 Task: Research Airbnb properties in Korkuteli, Turkey from 9th November, 2023 to 16th November, 2023 for 2 adults. Place can be entire room with 2 bedrooms having 2 beds and 1 bathroom. Property type can be flat.
Action: Mouse moved to (567, 301)
Screenshot: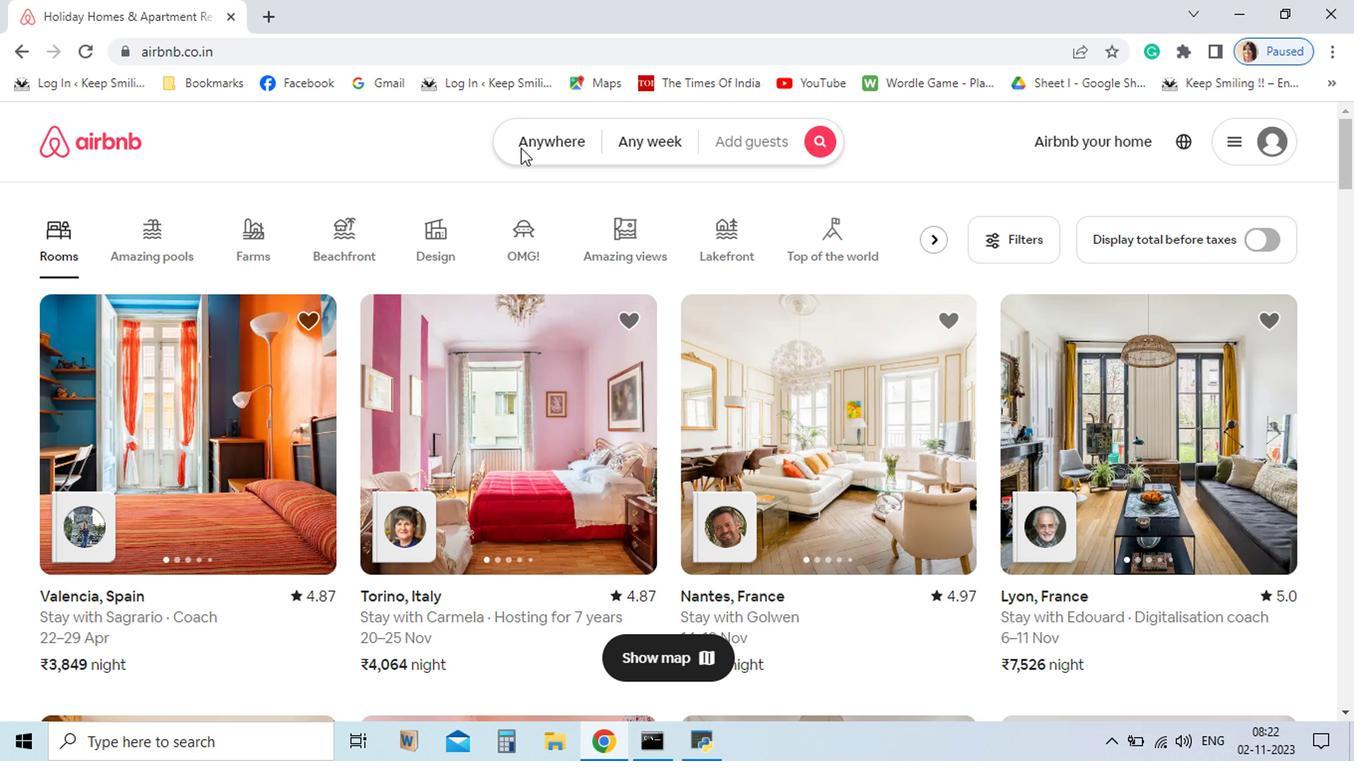 
Action: Mouse pressed left at (567, 301)
Screenshot: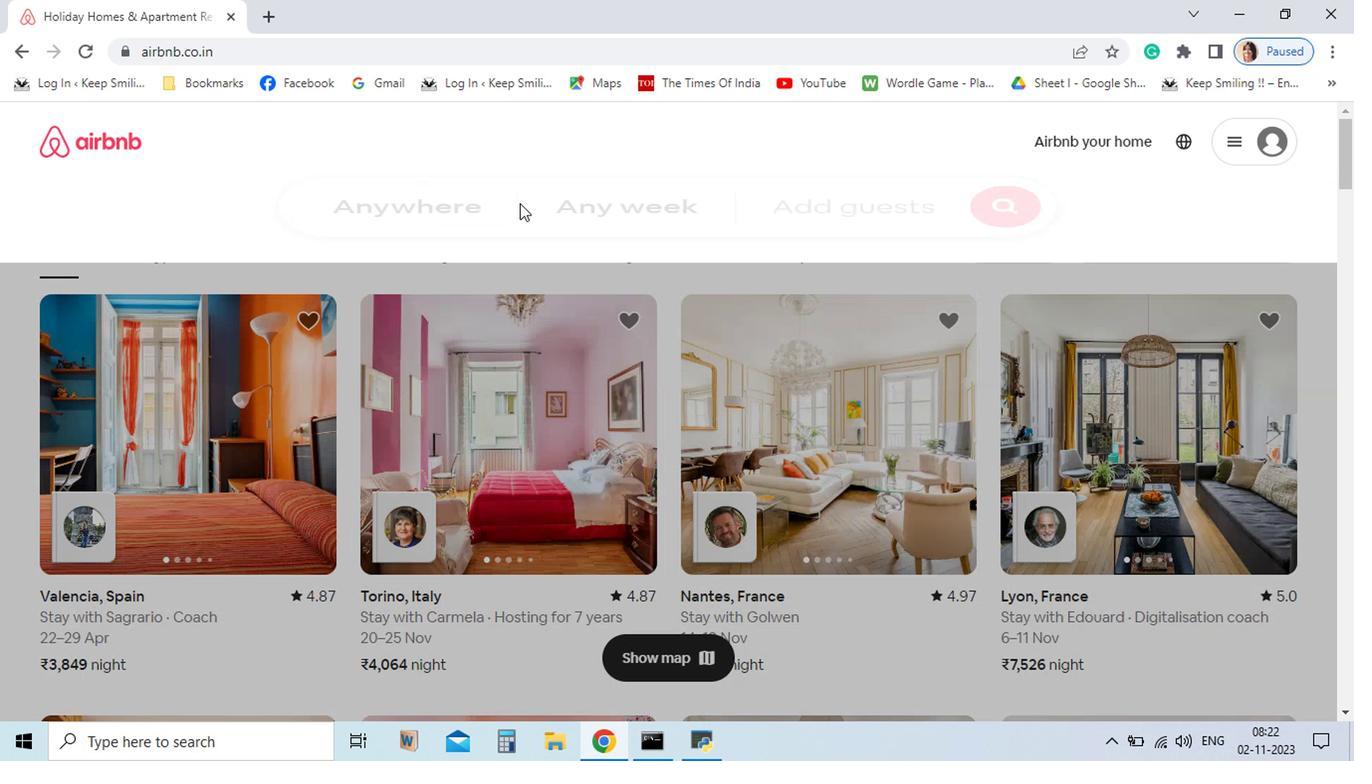 
Action: Mouse moved to (452, 363)
Screenshot: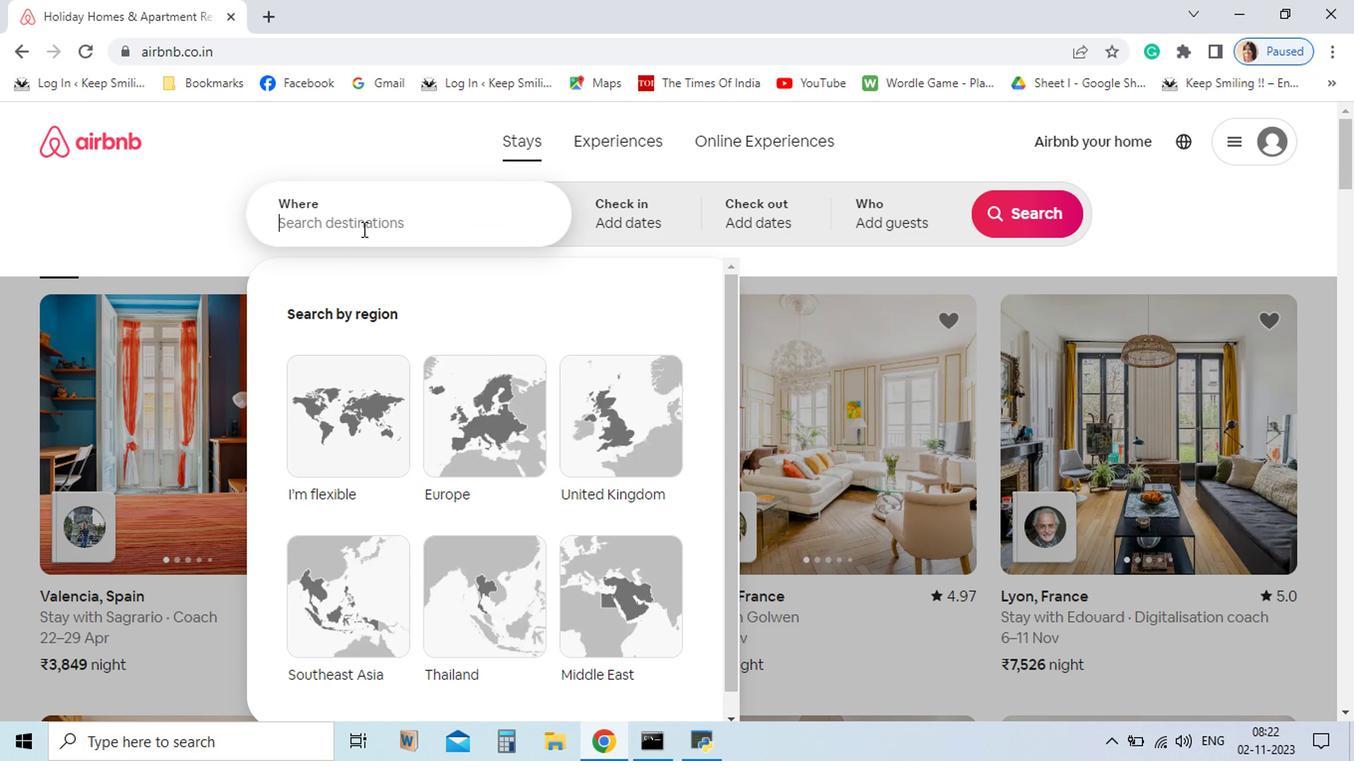 
Action: Mouse pressed left at (452, 363)
Screenshot: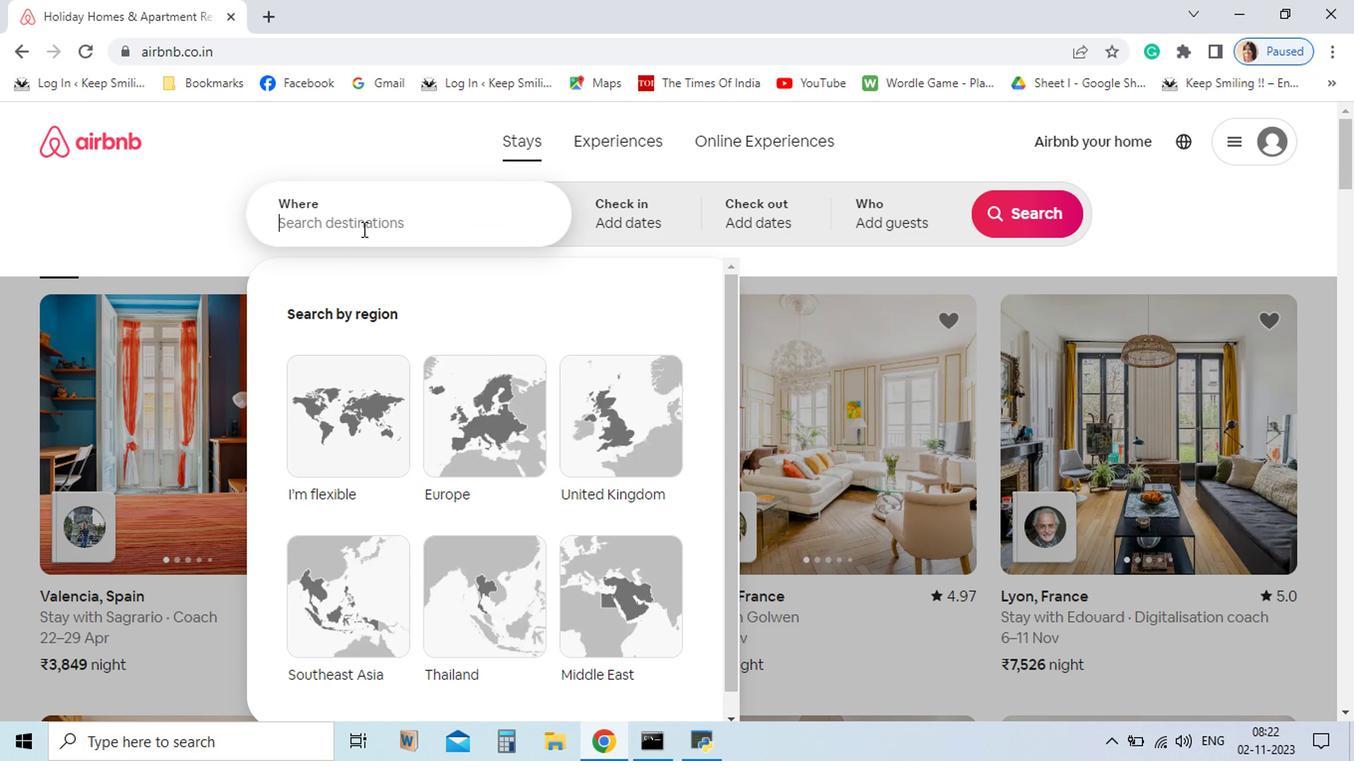 
Action: Mouse moved to (454, 361)
Screenshot: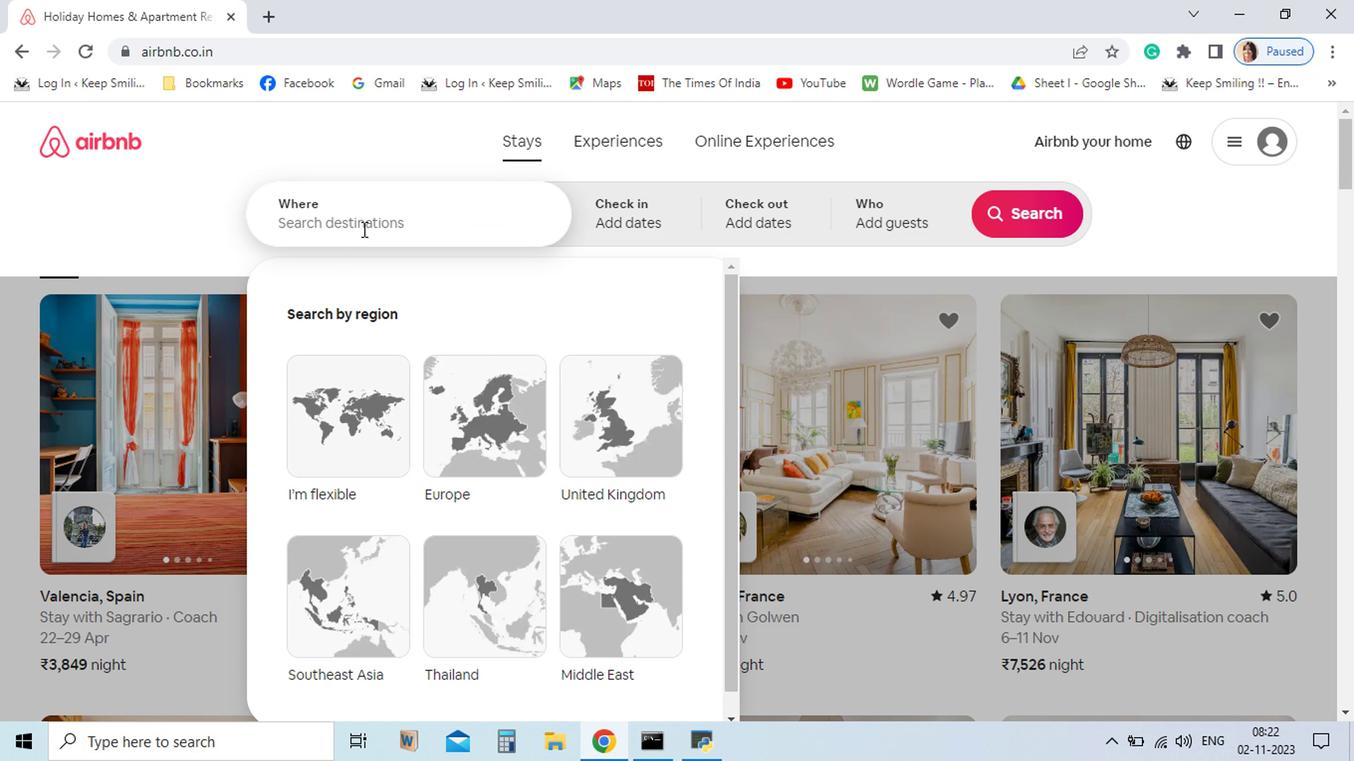 
Action: Key pressed <Key.shift_r>Korkute
Screenshot: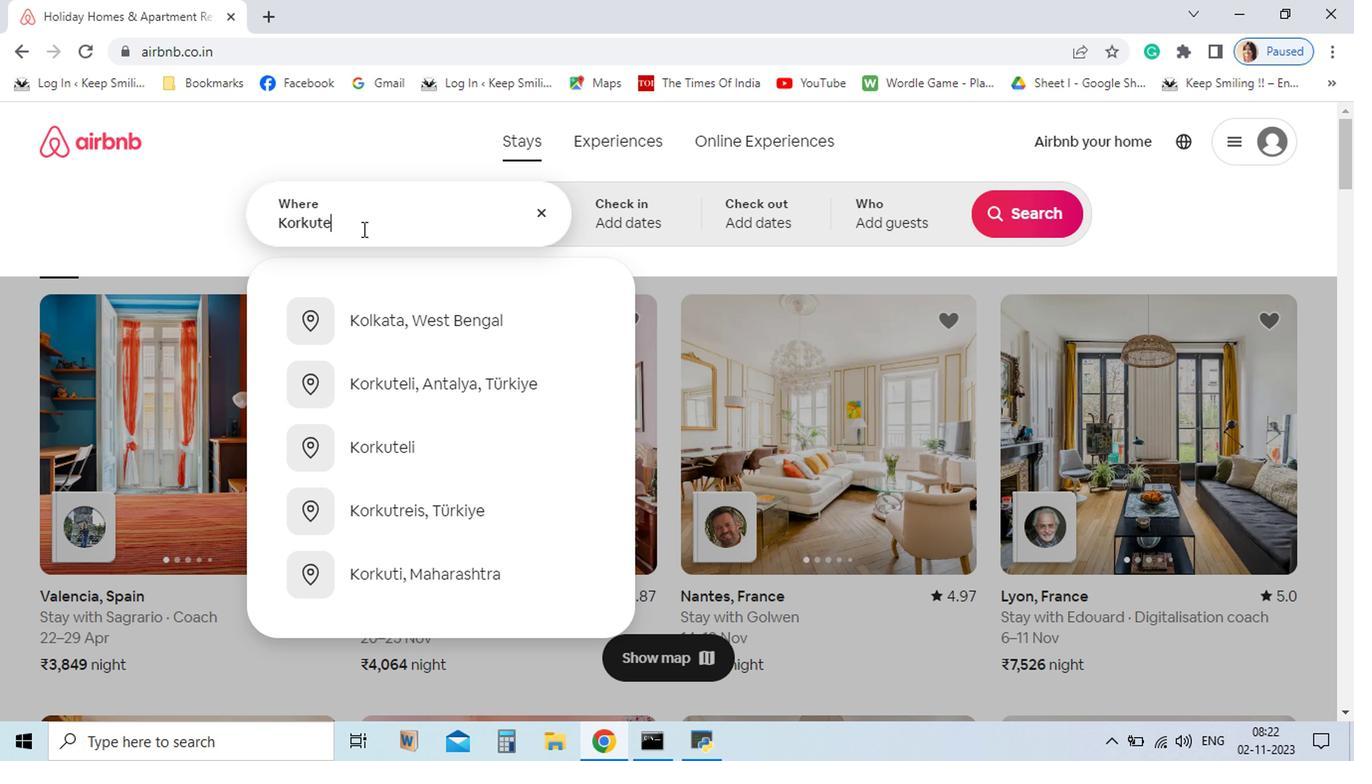 
Action: Mouse moved to (494, 424)
Screenshot: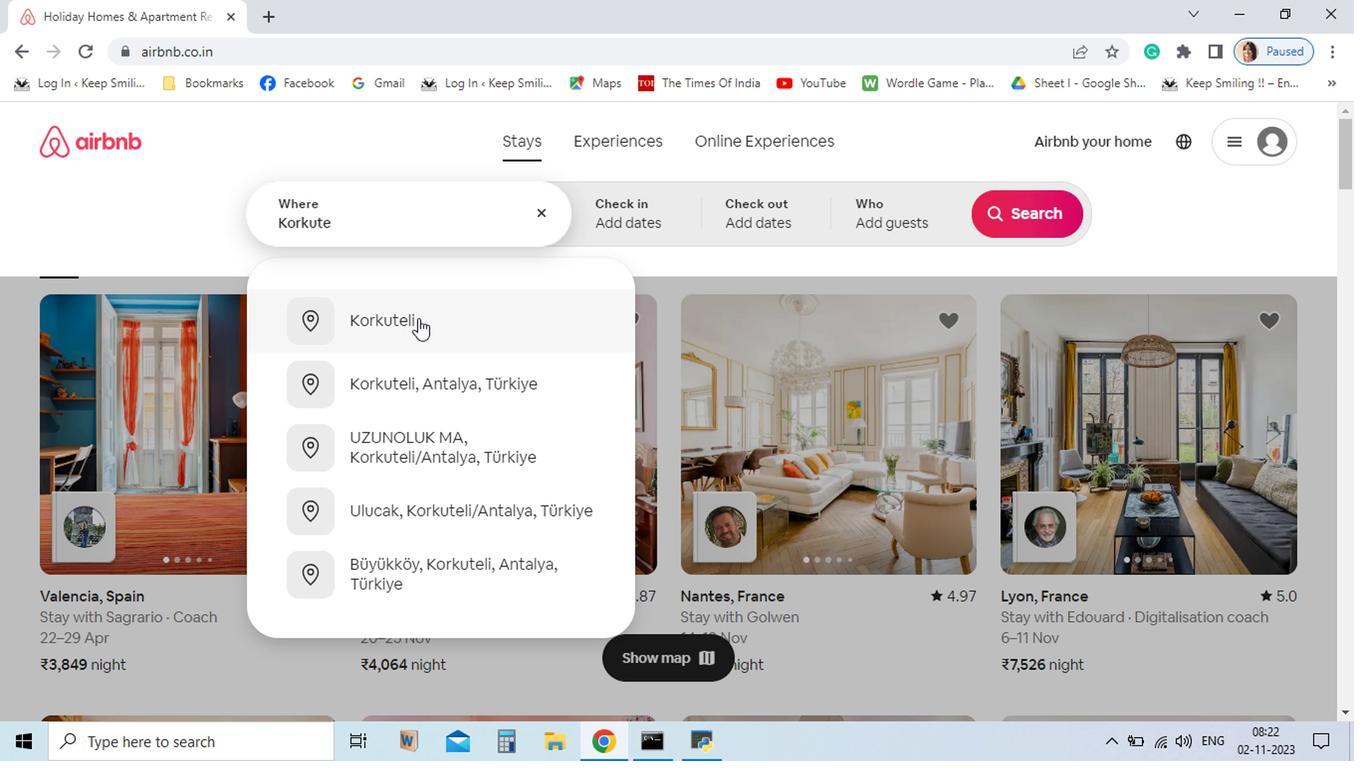 
Action: Mouse pressed left at (494, 424)
Screenshot: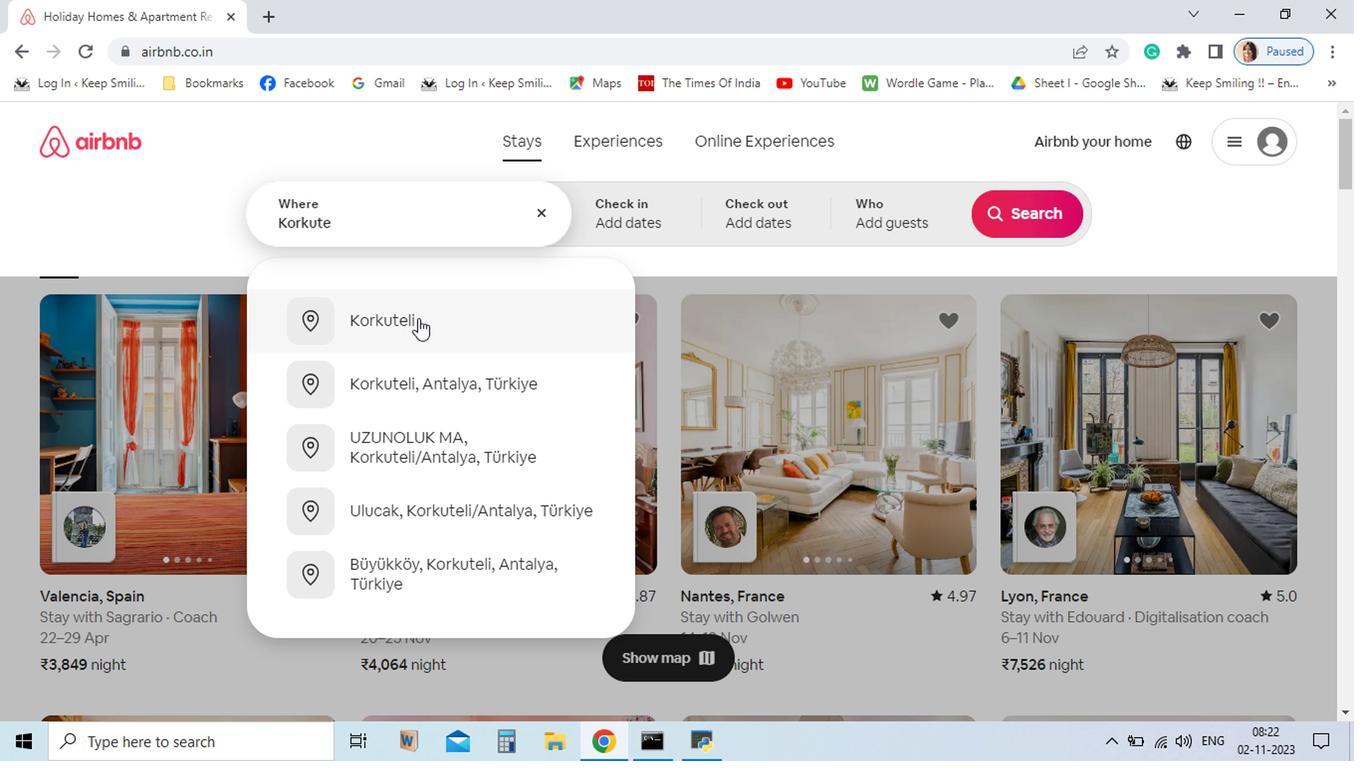 
Action: Mouse moved to (454, 361)
Screenshot: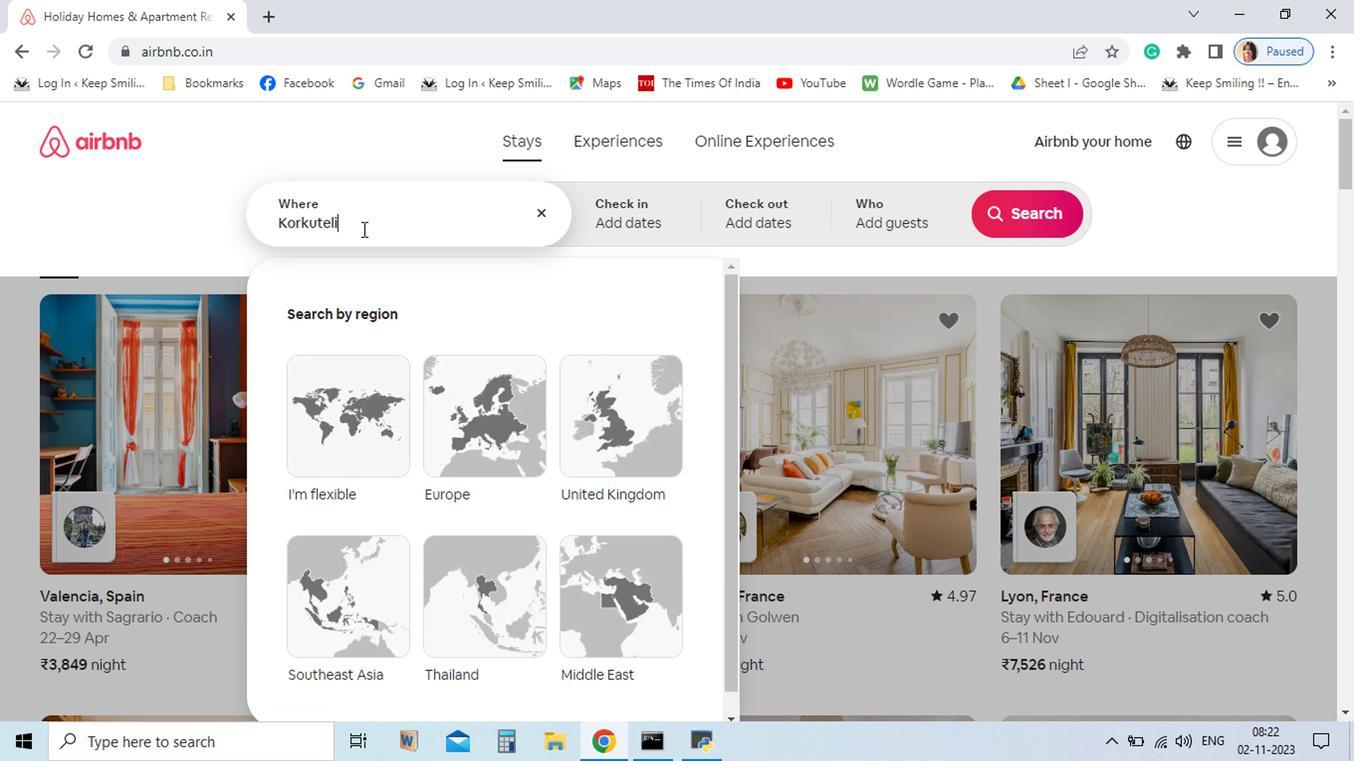 
Action: Mouse pressed left at (454, 361)
Screenshot: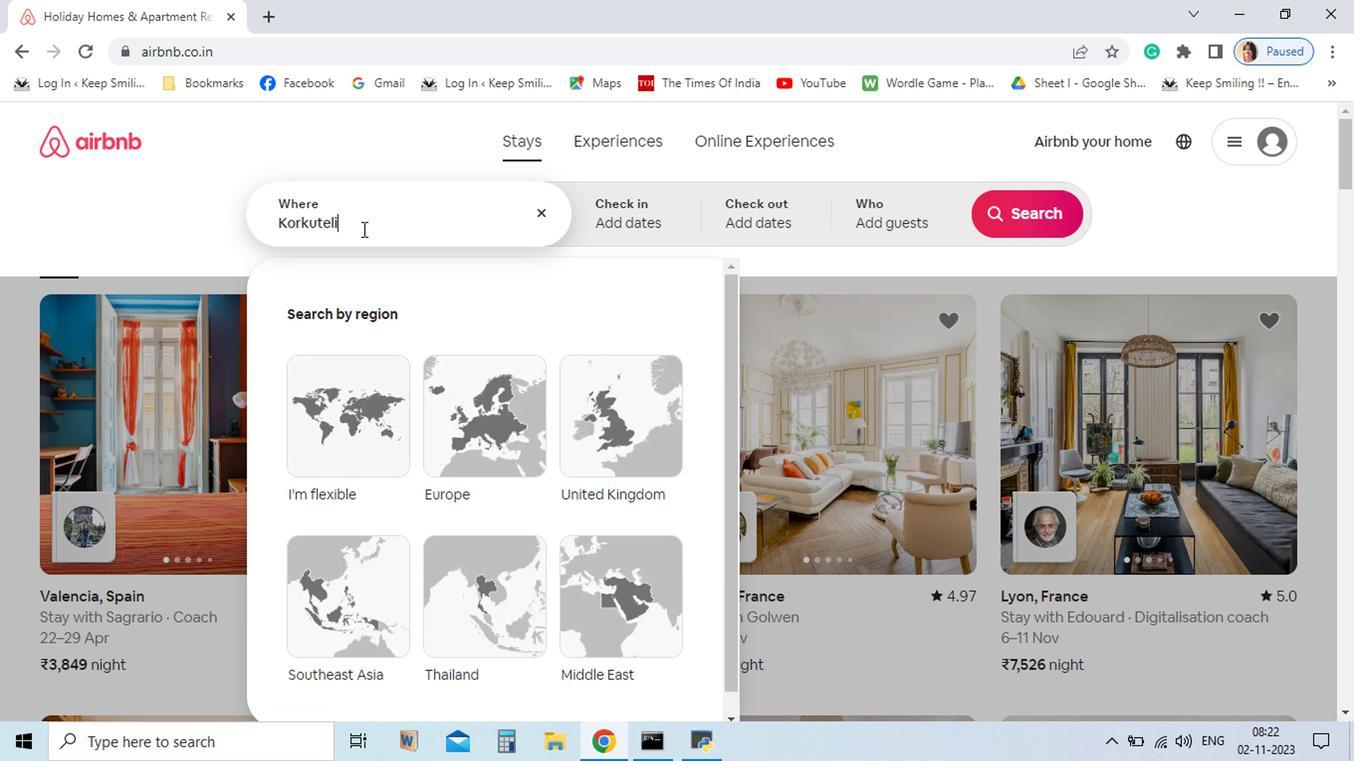 
Action: Mouse moved to (454, 361)
Screenshot: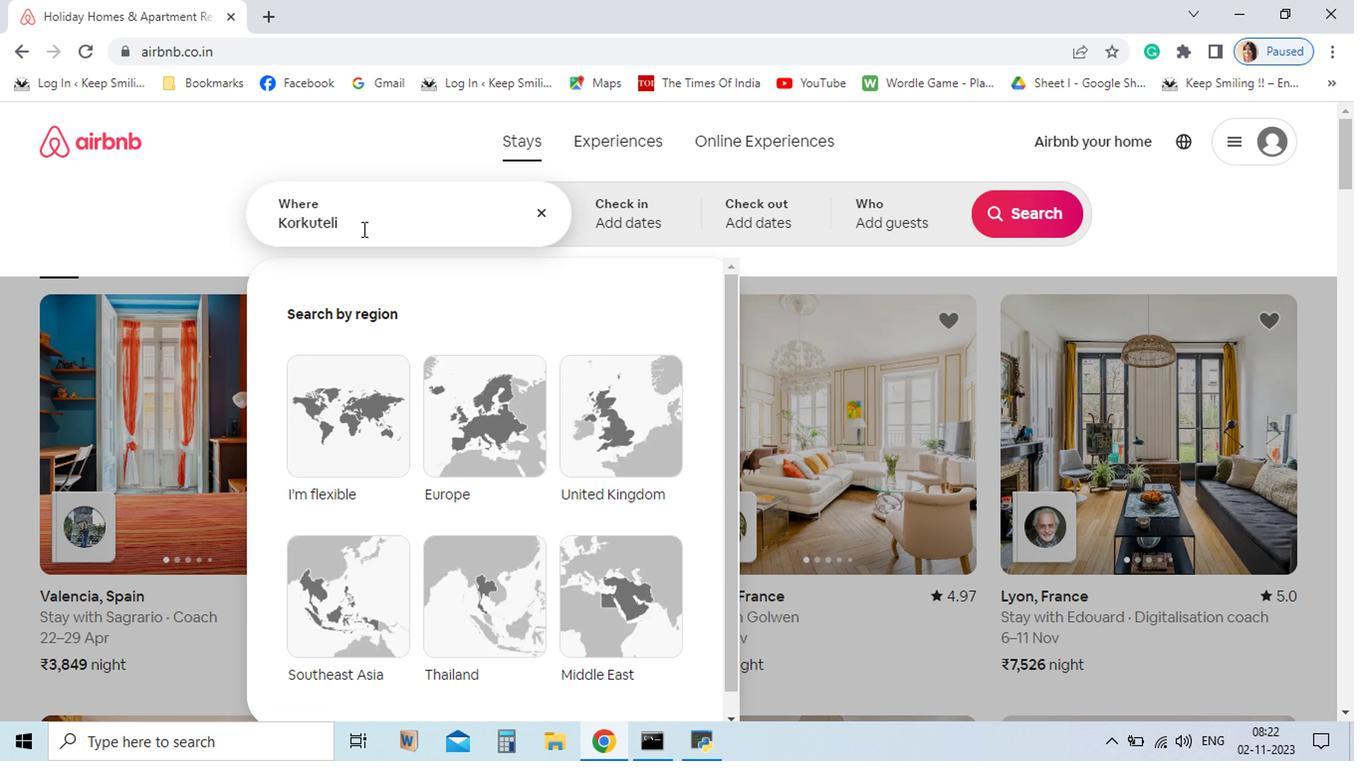 
Action: Key pressed ,<Key.space><Key.shift>Turkey<Key.enter>
Screenshot: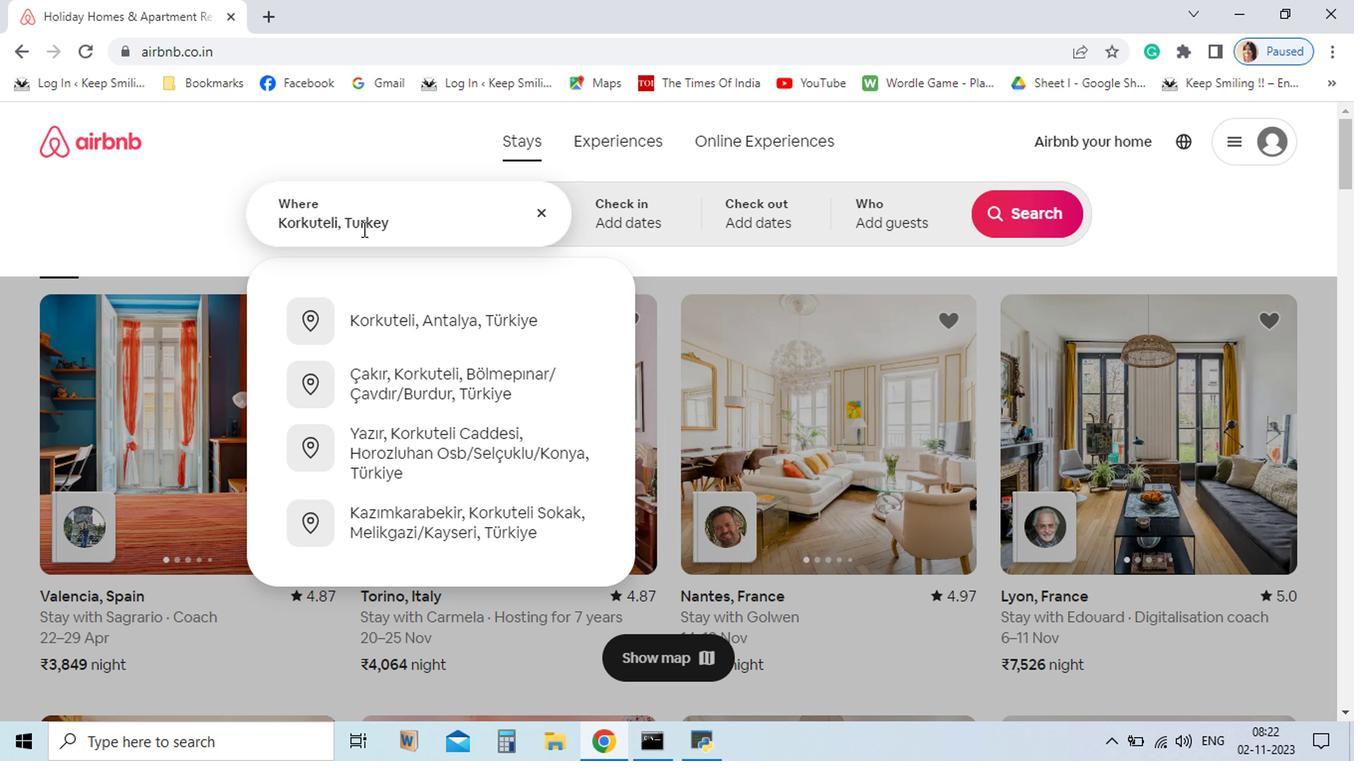 
Action: Mouse moved to (567, 557)
Screenshot: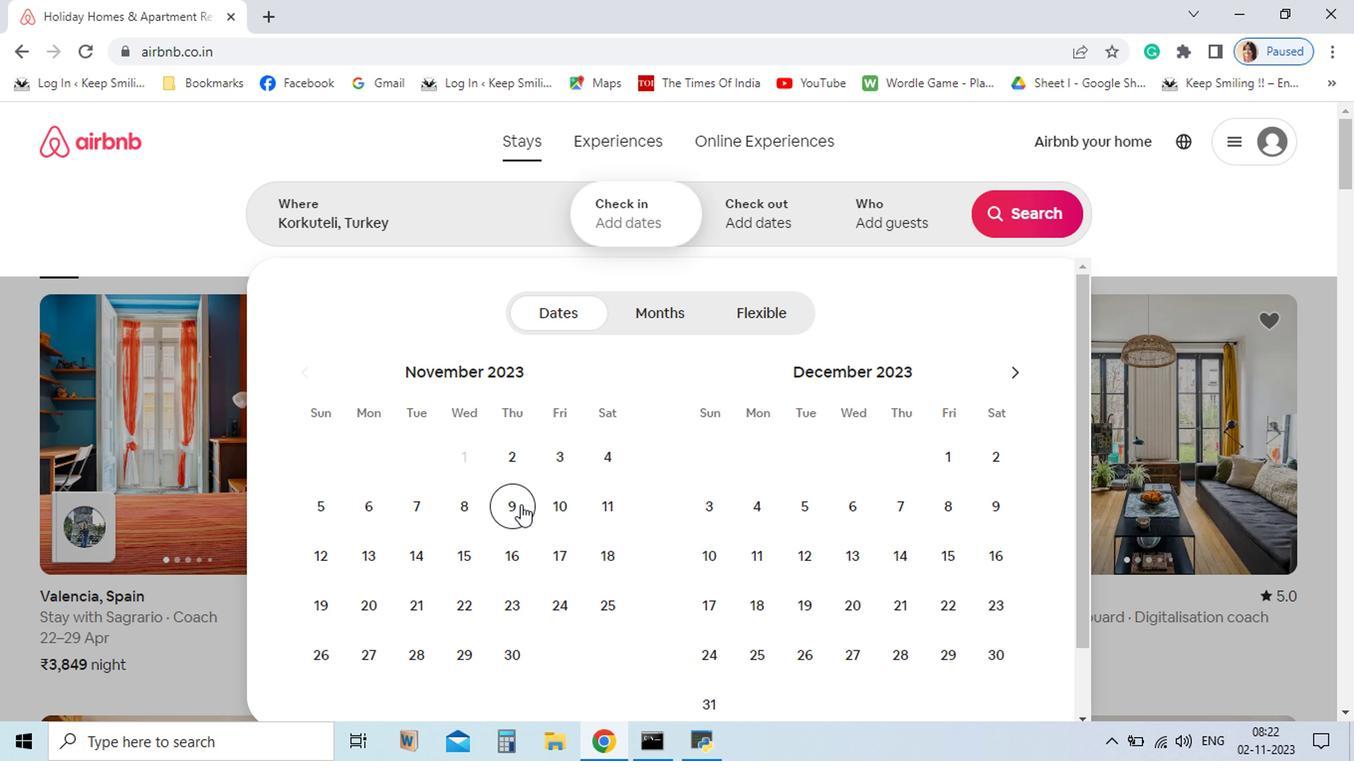 
Action: Mouse pressed left at (567, 557)
Screenshot: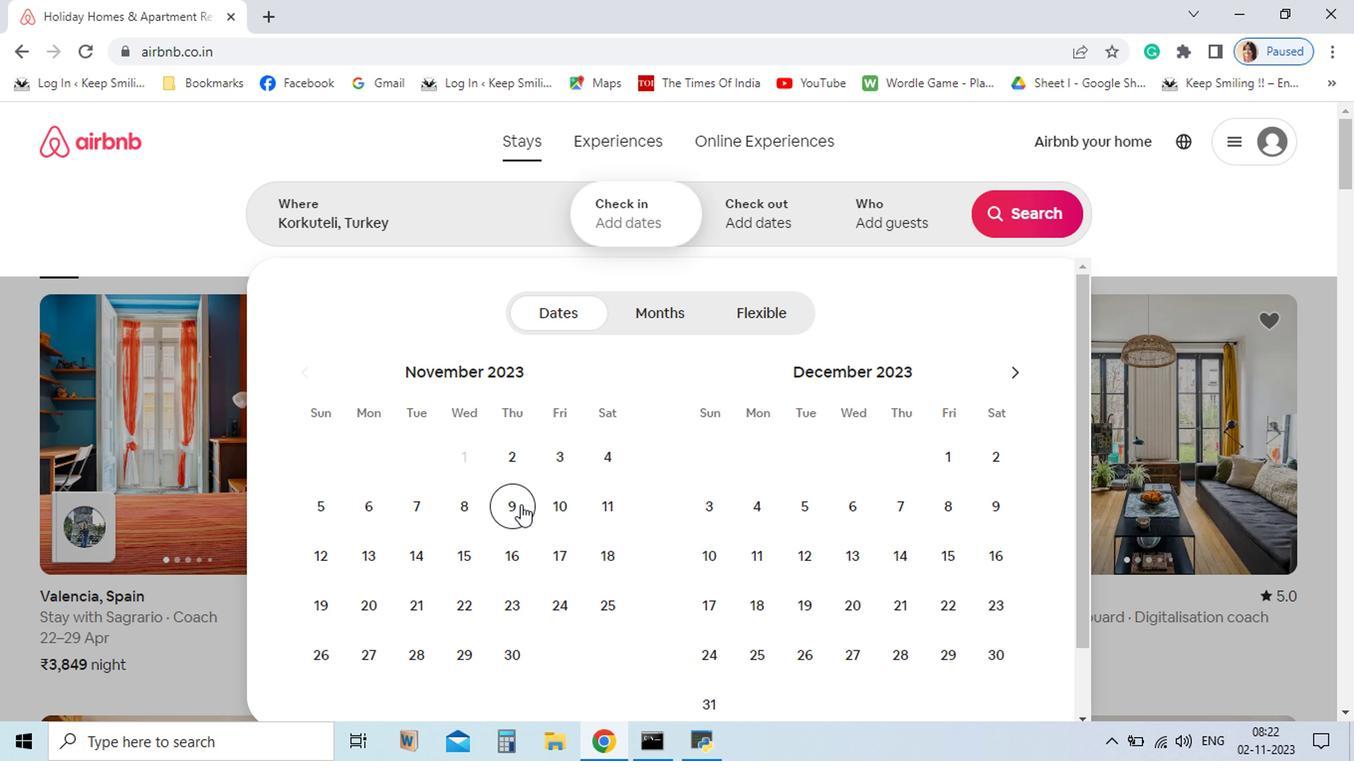 
Action: Mouse moved to (567, 593)
Screenshot: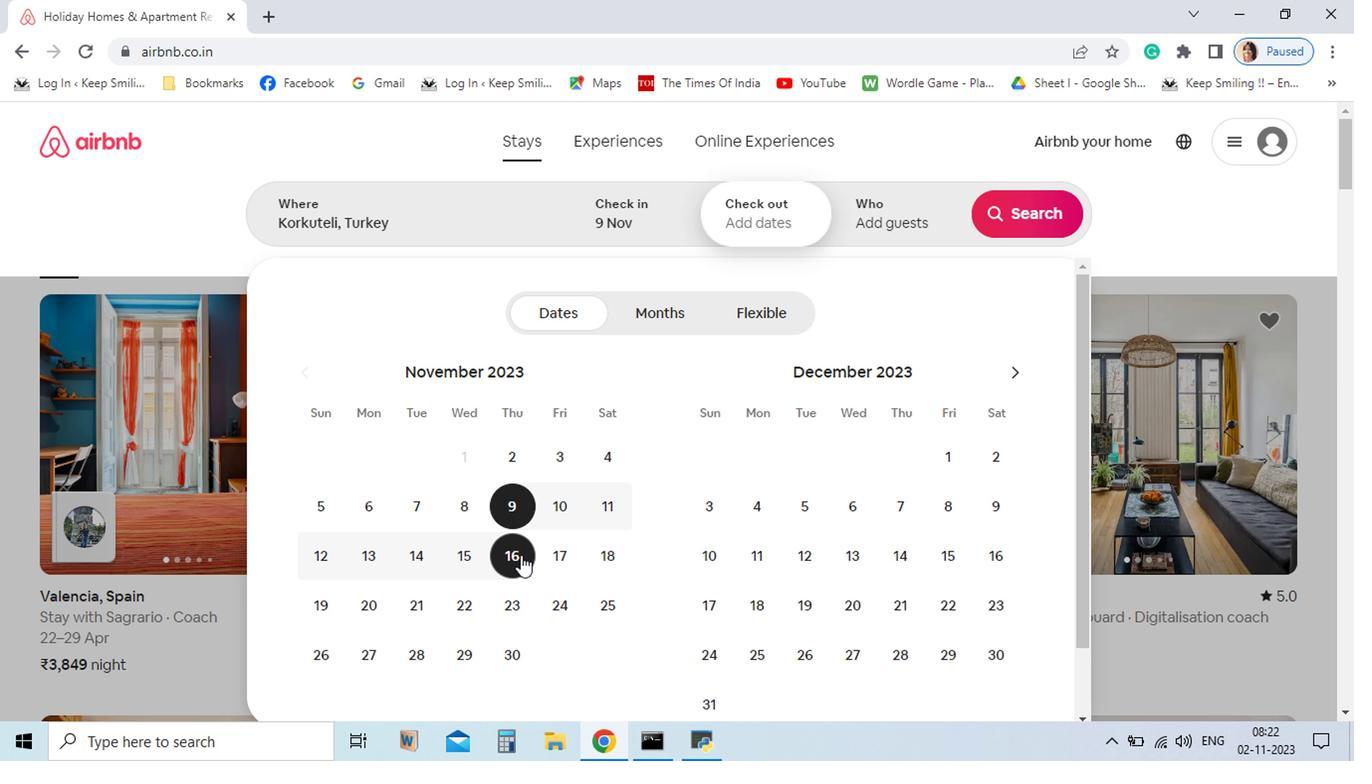 
Action: Mouse pressed left at (567, 593)
Screenshot: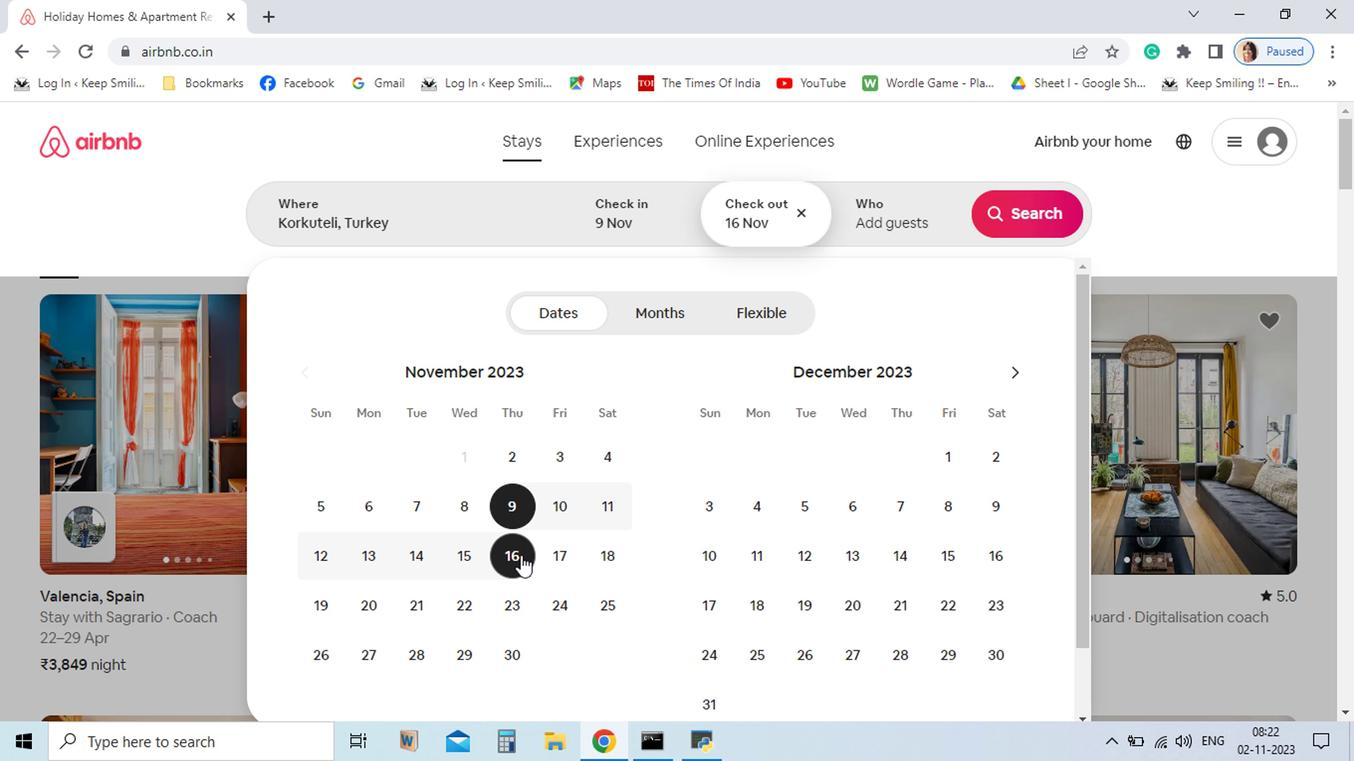 
Action: Mouse moved to (825, 361)
Screenshot: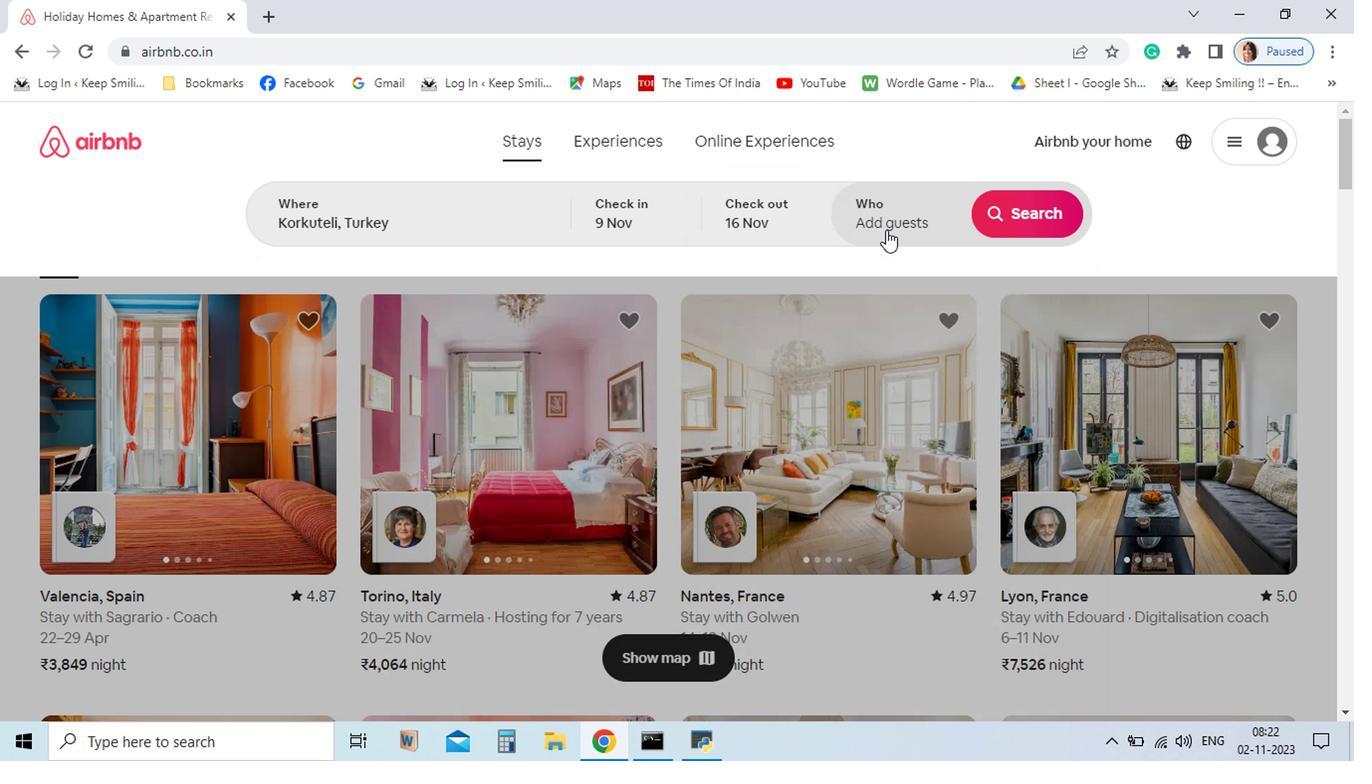 
Action: Mouse pressed left at (825, 361)
Screenshot: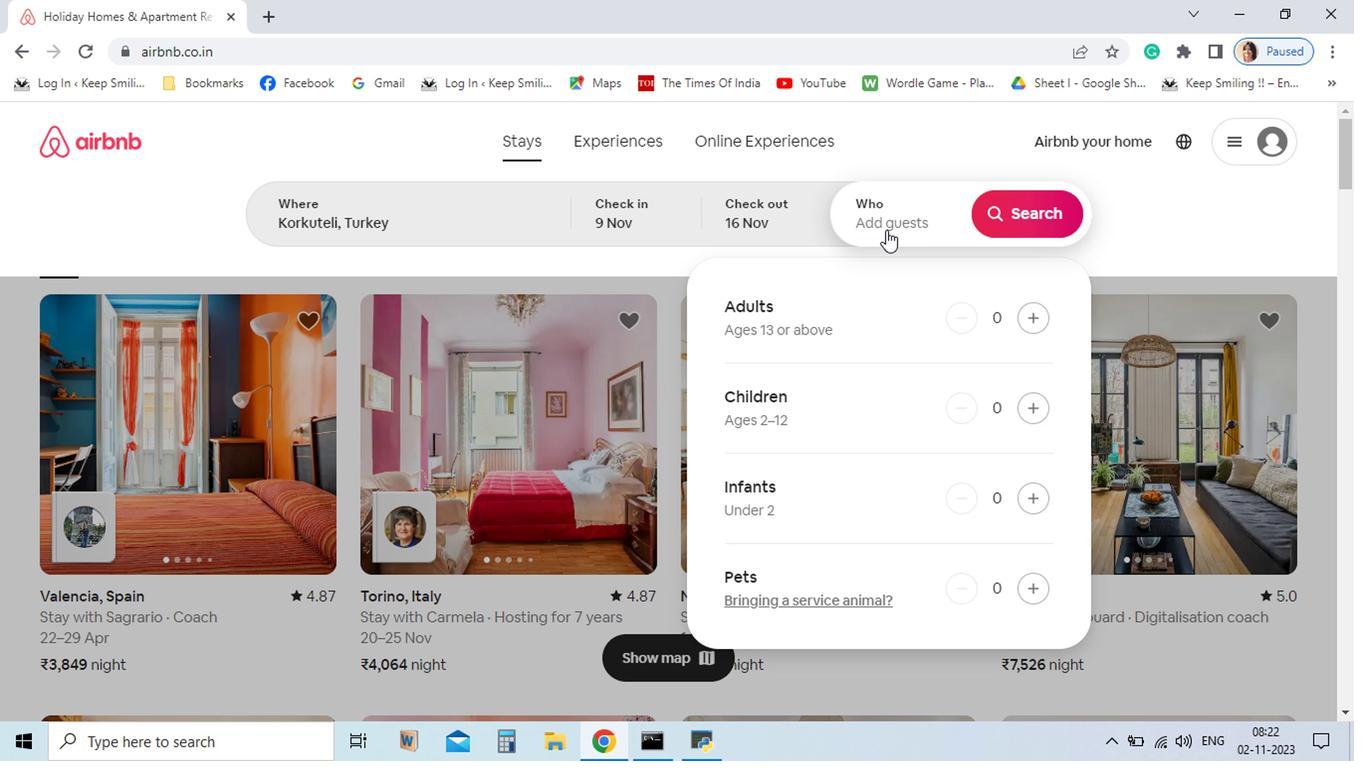 
Action: Mouse moved to (932, 418)
Screenshot: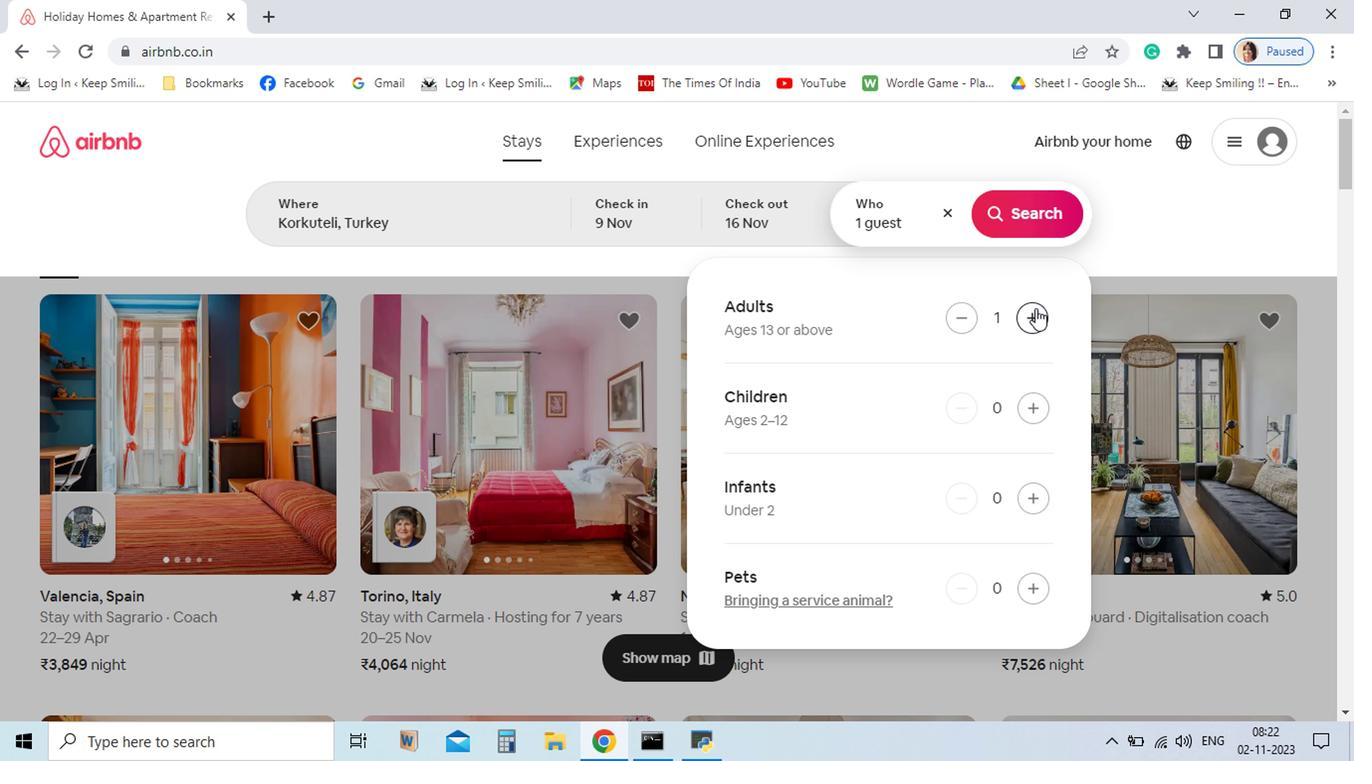 
Action: Mouse pressed left at (932, 418)
Screenshot: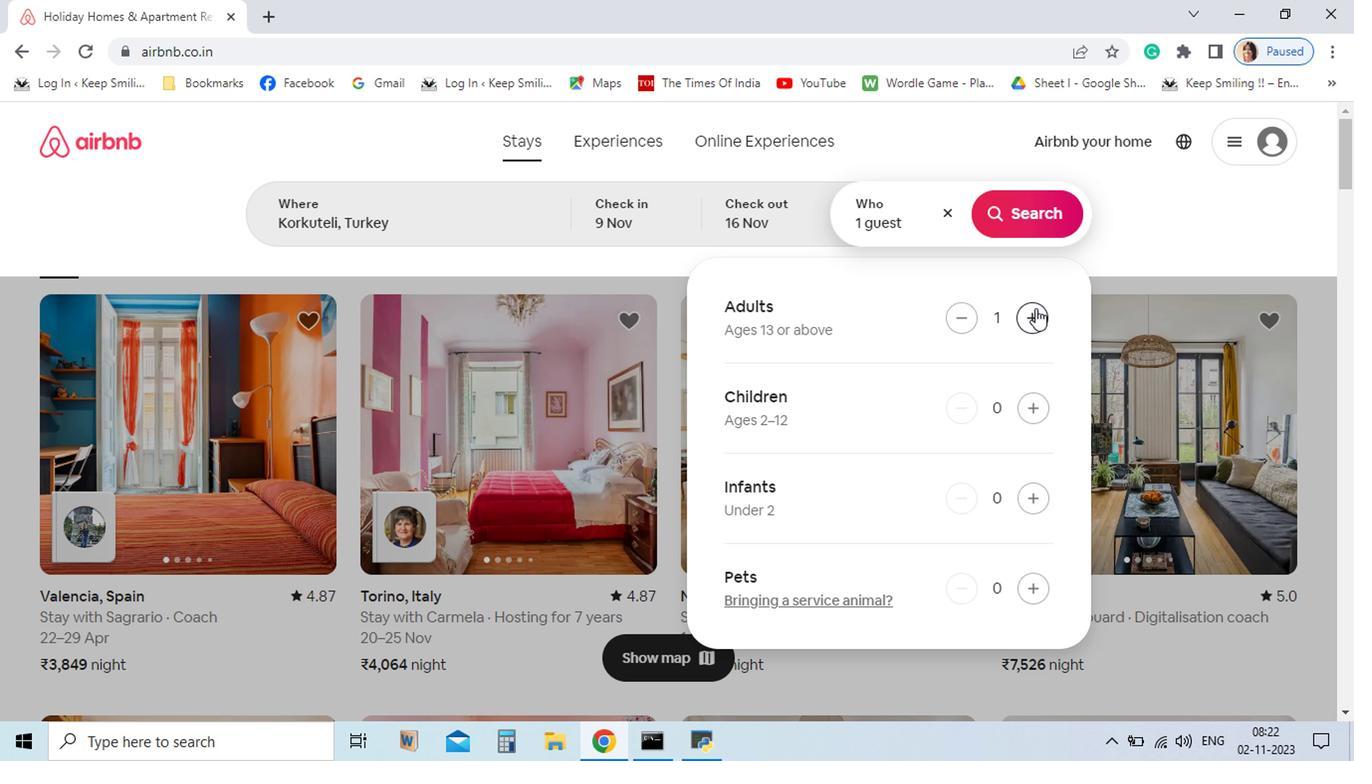 
Action: Mouse moved to (931, 417)
Screenshot: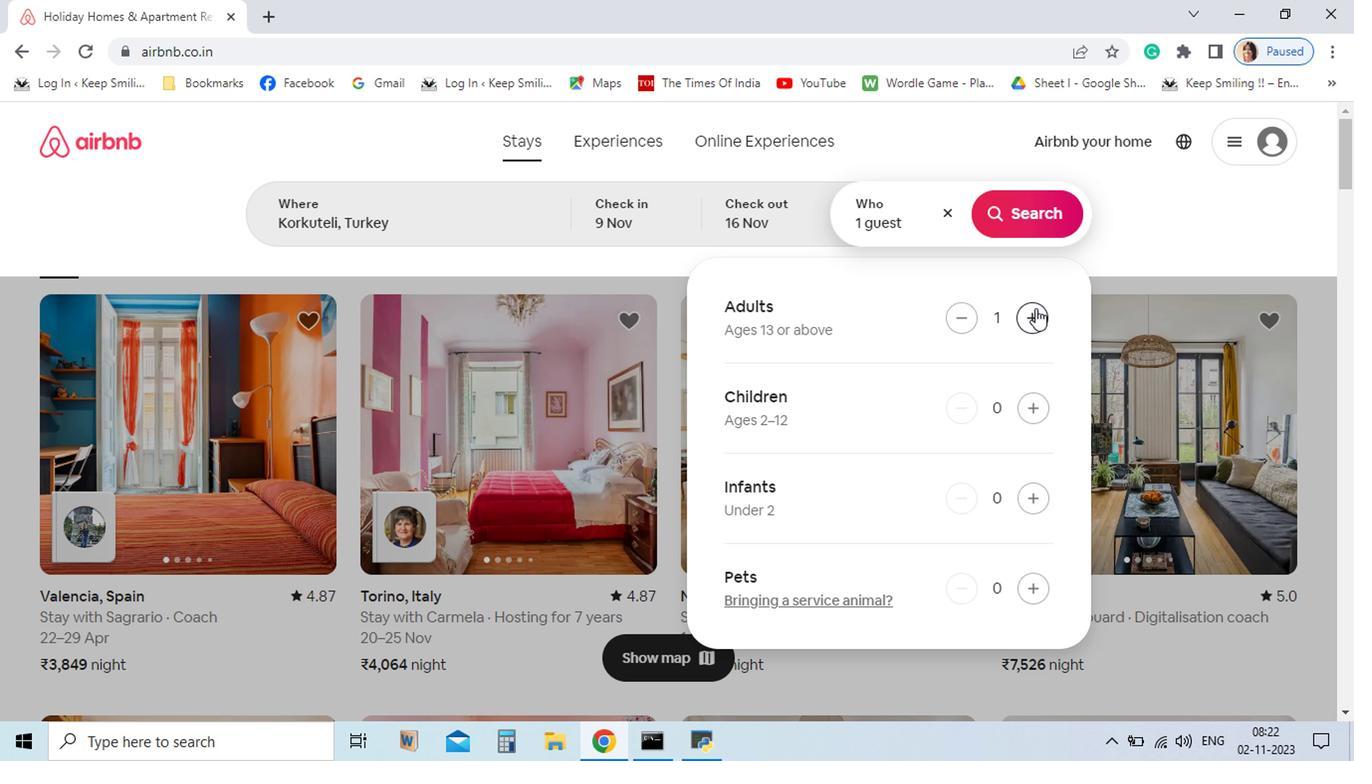 
Action: Mouse pressed left at (931, 417)
Screenshot: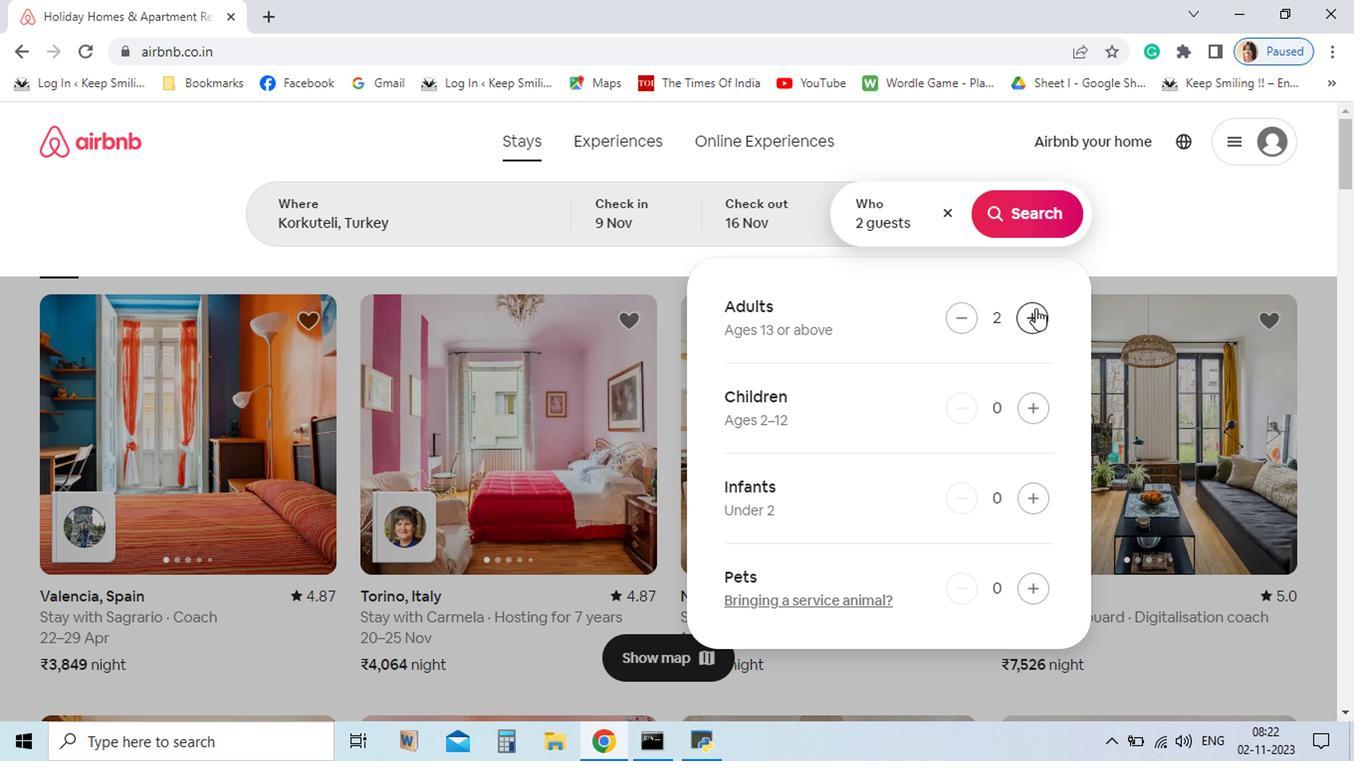 
Action: Mouse moved to (933, 343)
Screenshot: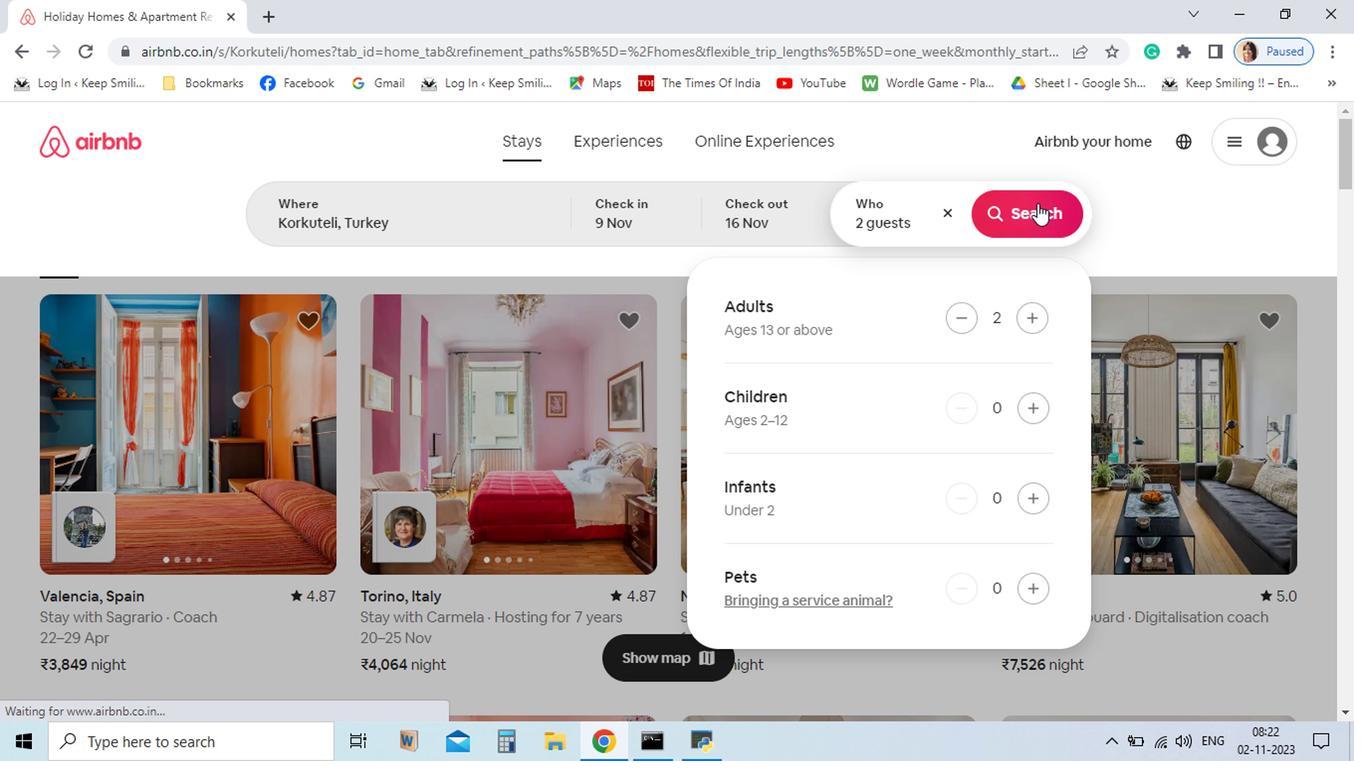 
Action: Mouse pressed left at (933, 343)
Screenshot: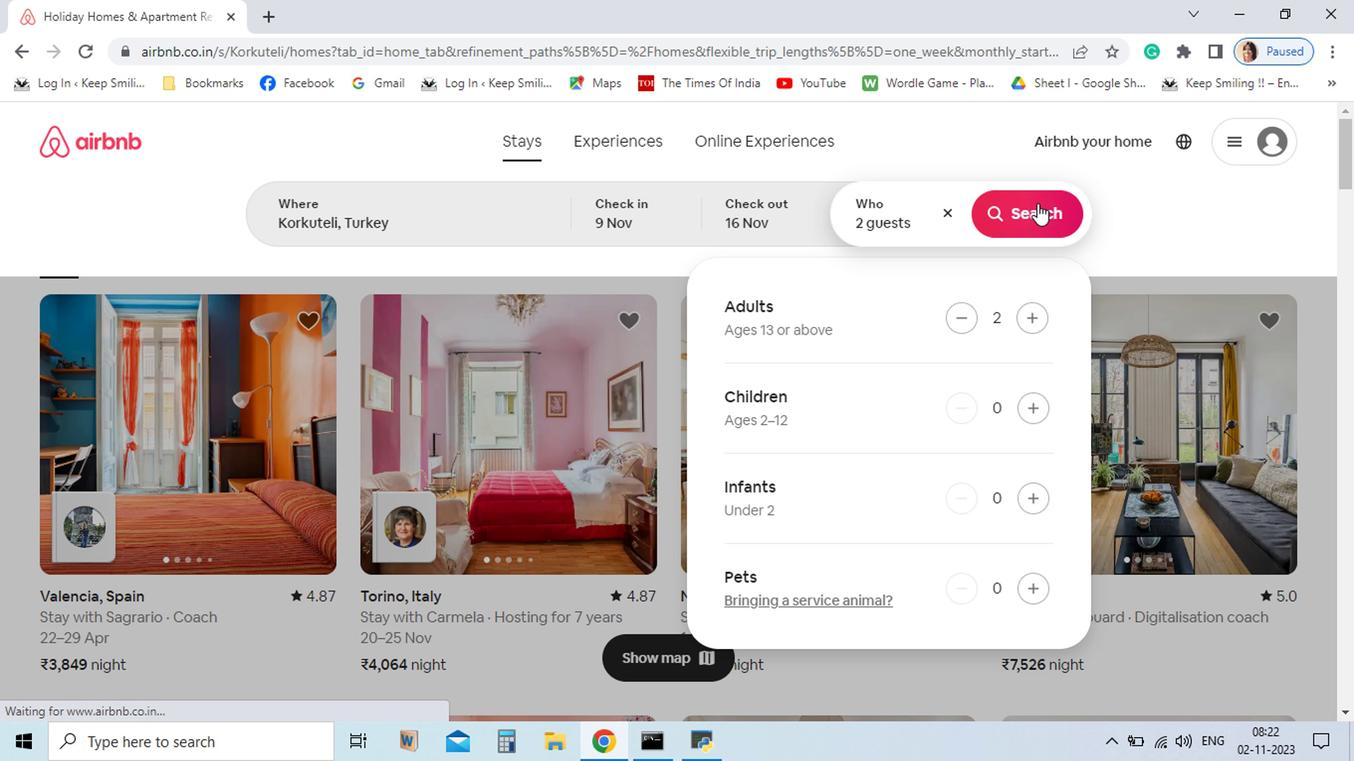 
Action: Mouse moved to (945, 361)
Screenshot: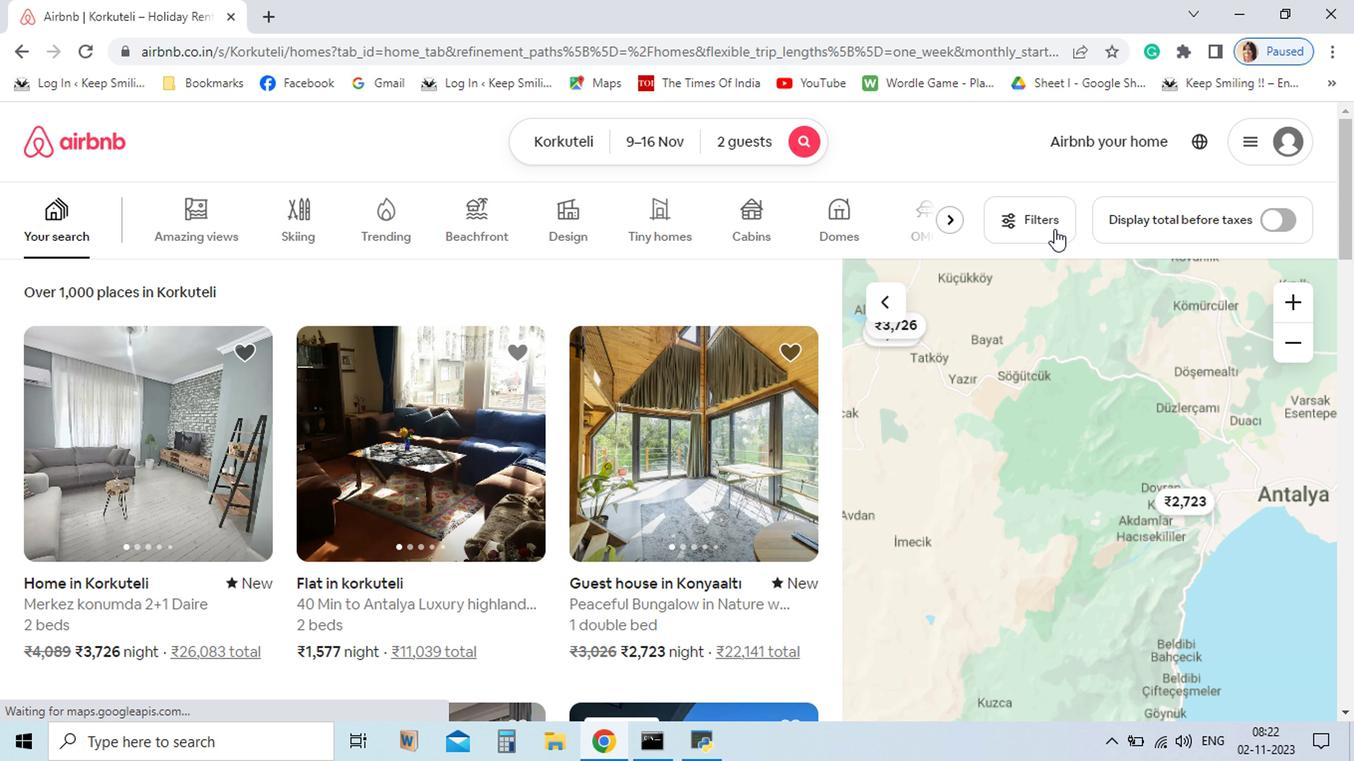 
Action: Mouse pressed left at (945, 361)
Screenshot: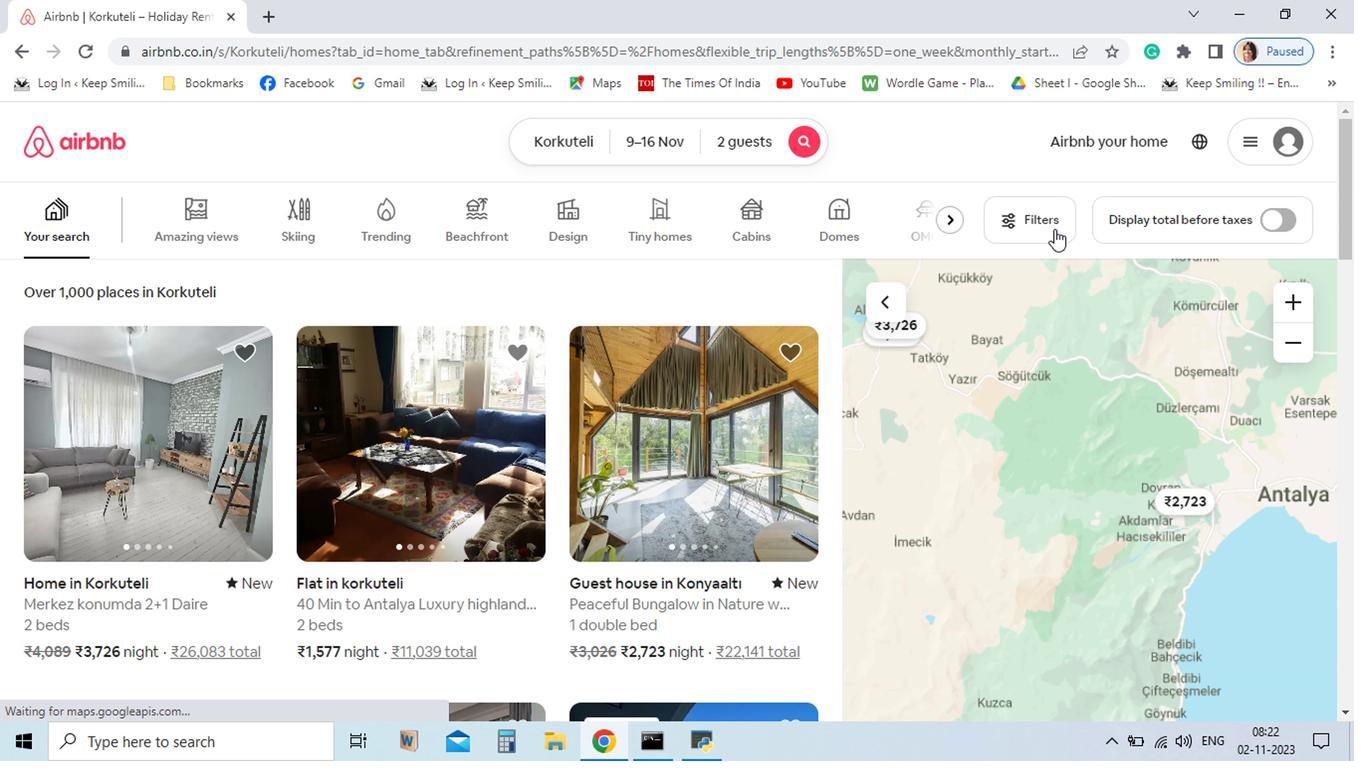
Action: Mouse moved to (938, 351)
Screenshot: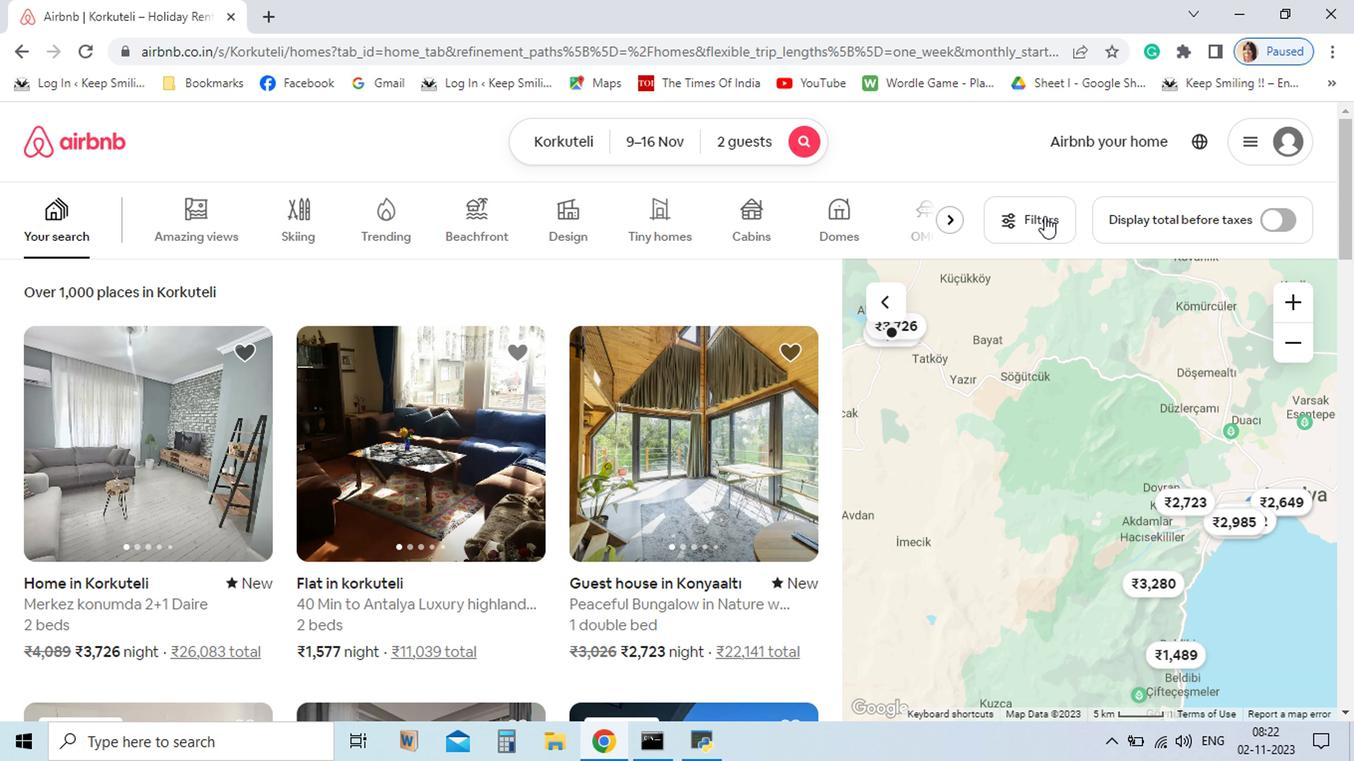 
Action: Mouse pressed left at (938, 351)
Screenshot: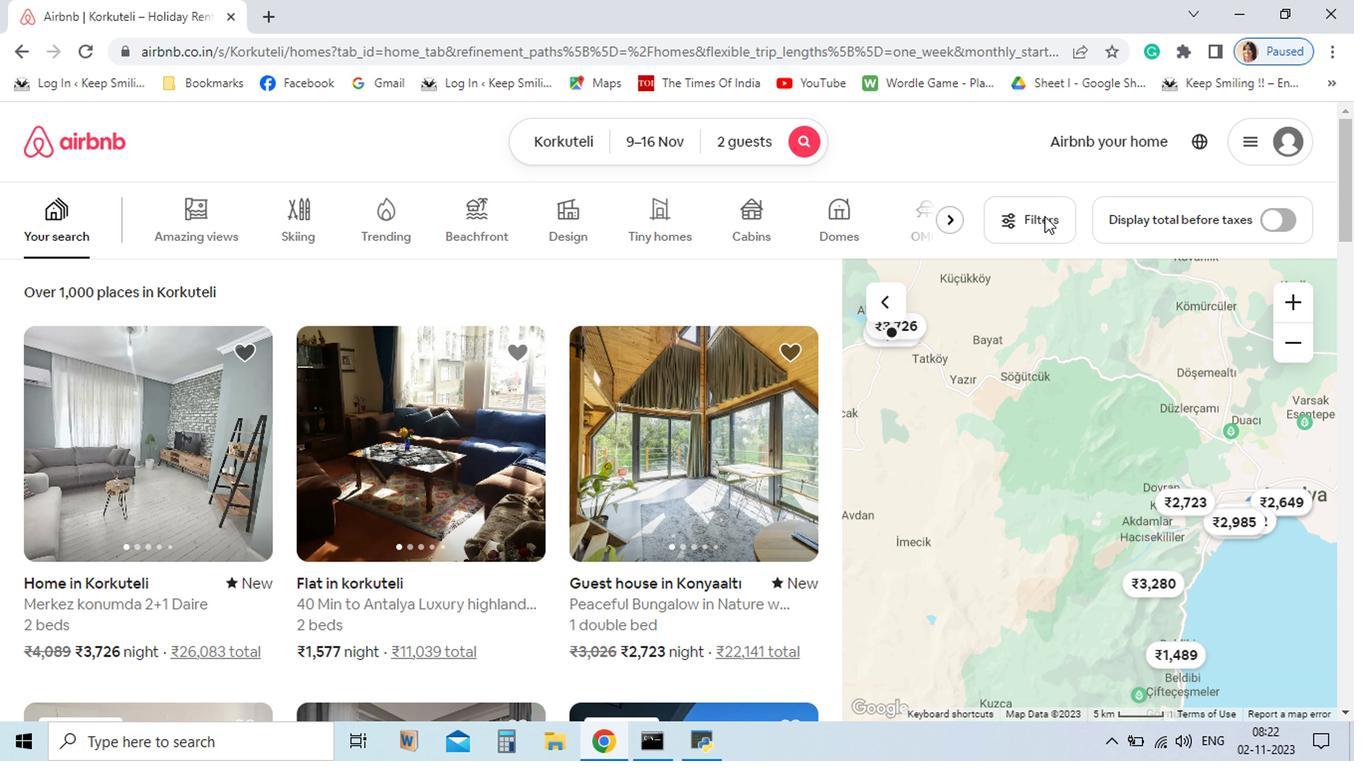
Action: Mouse moved to (682, 435)
Screenshot: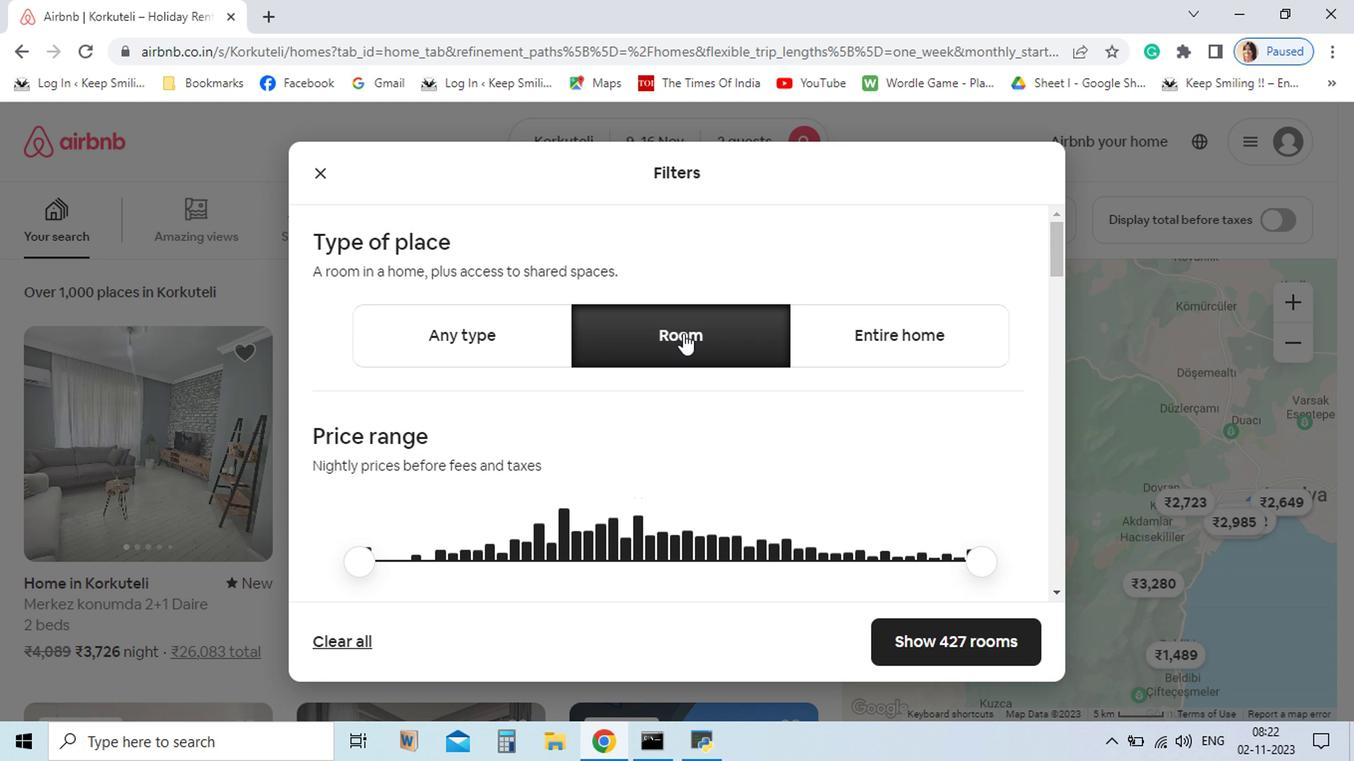 
Action: Mouse pressed left at (682, 435)
Screenshot: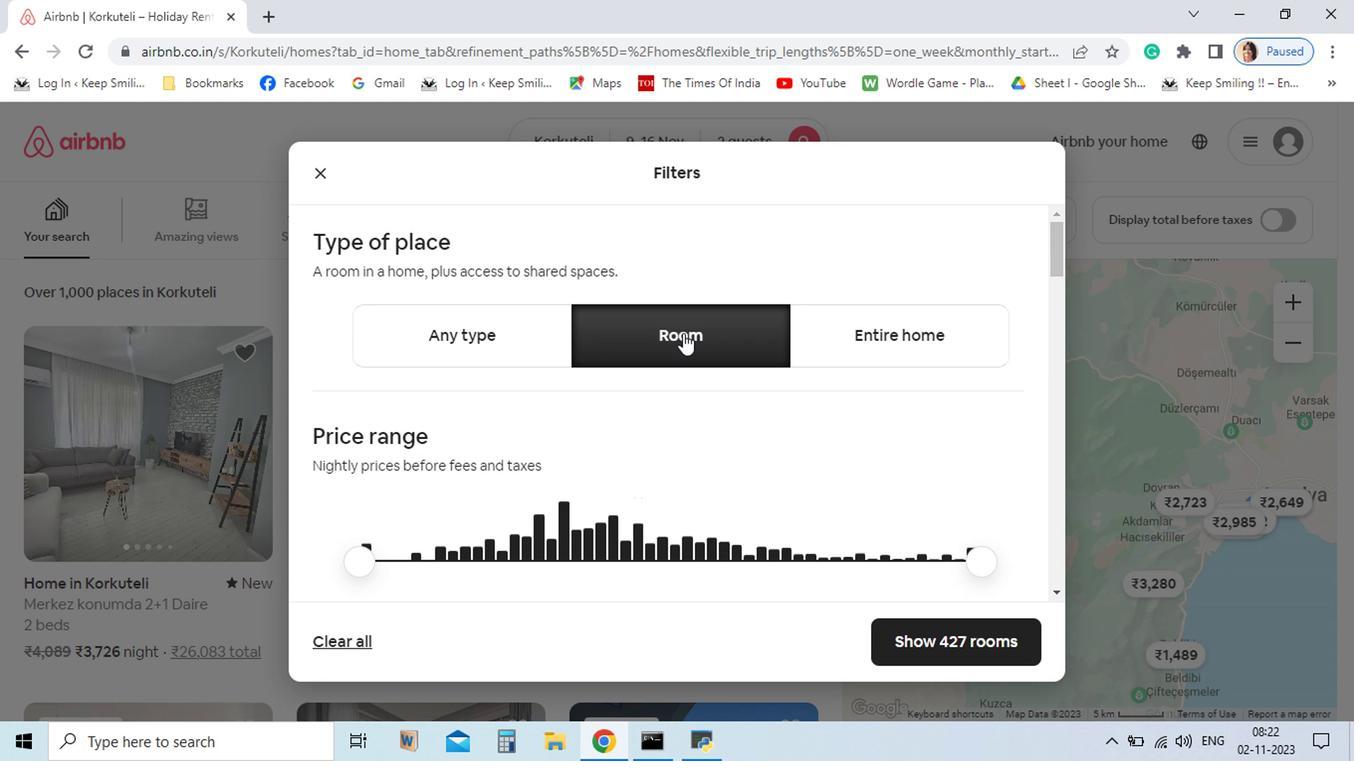 
Action: Mouse moved to (945, 378)
Screenshot: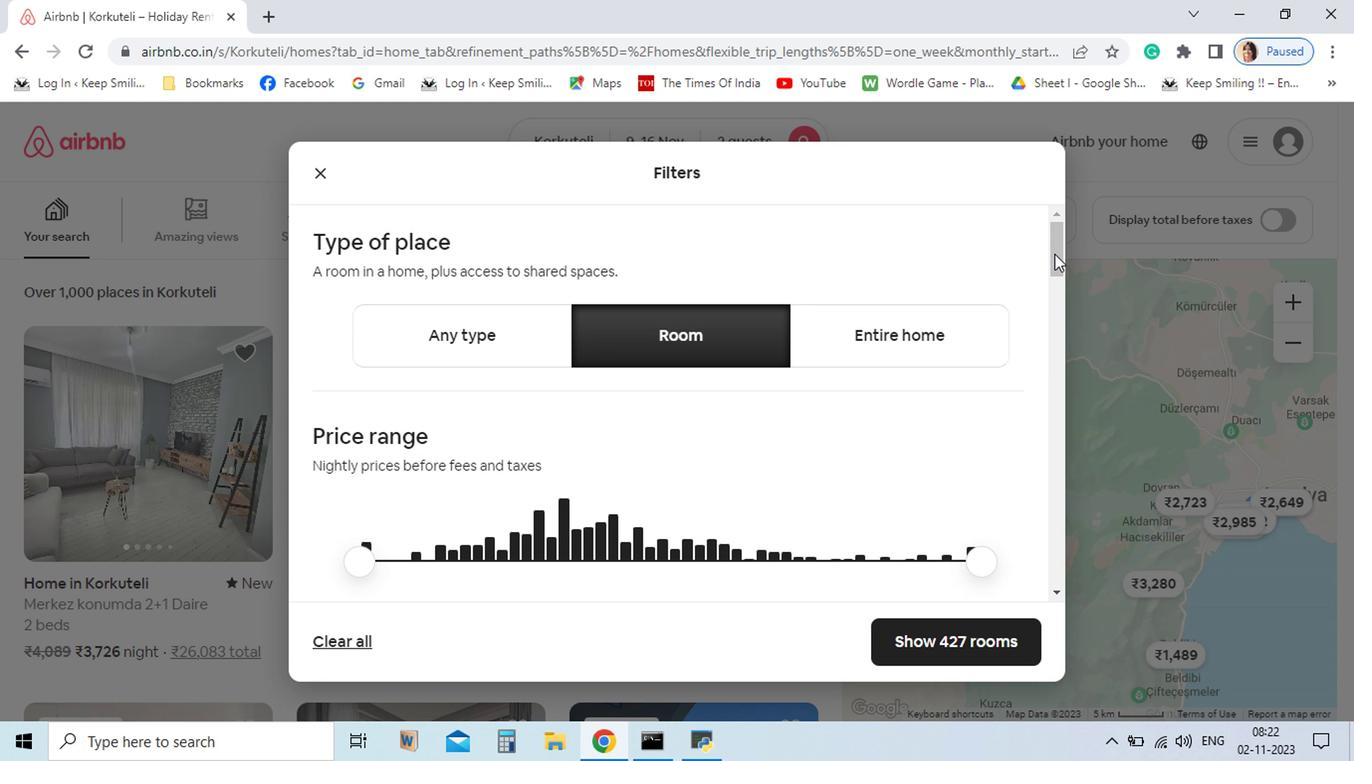 
Action: Mouse pressed left at (945, 378)
Screenshot: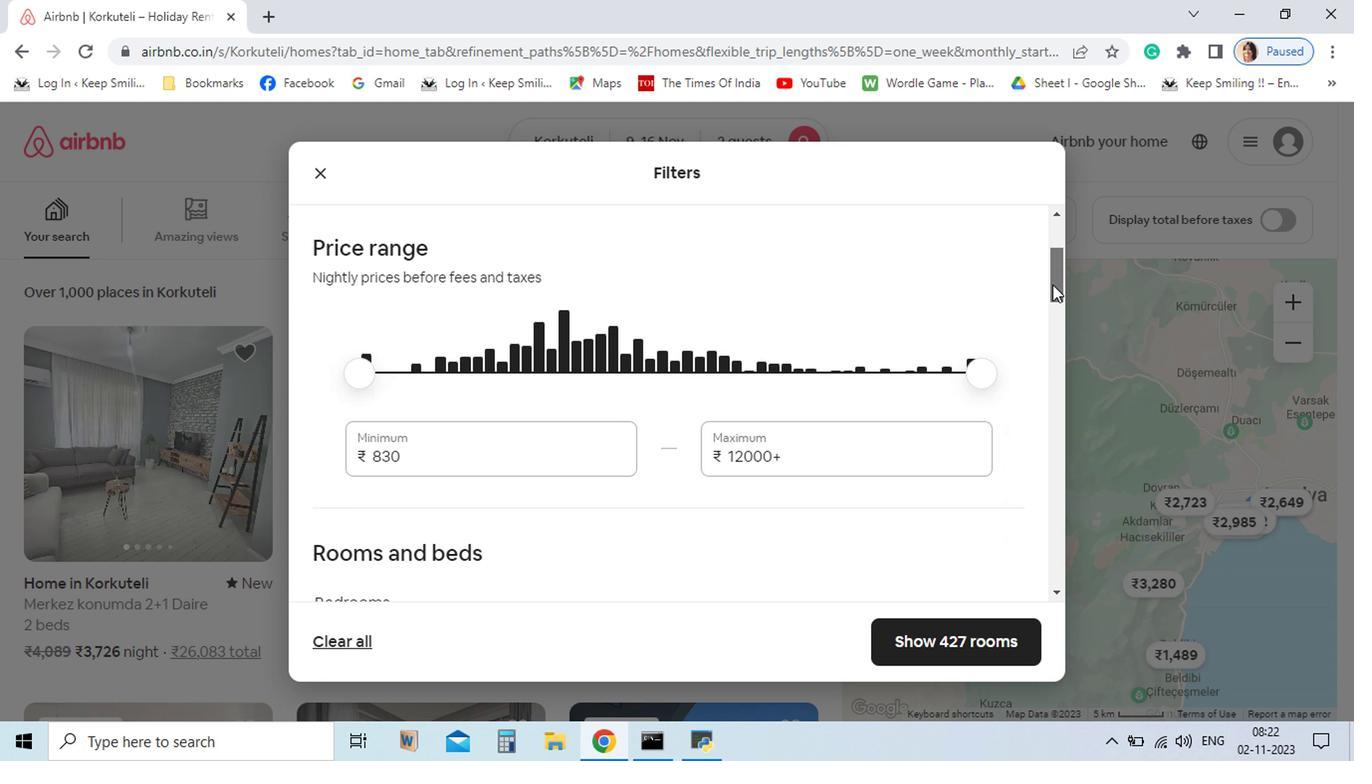 
Action: Mouse moved to (552, 544)
Screenshot: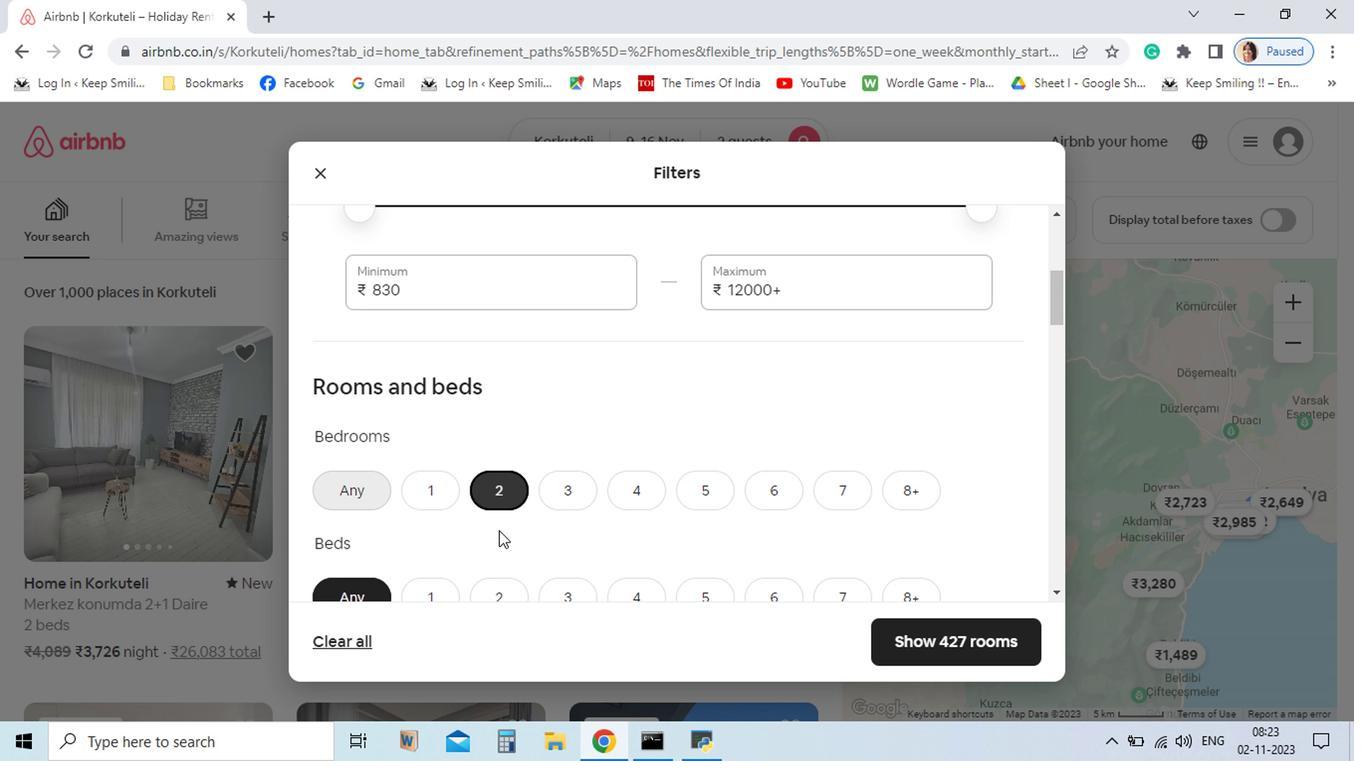 
Action: Mouse pressed left at (552, 544)
Screenshot: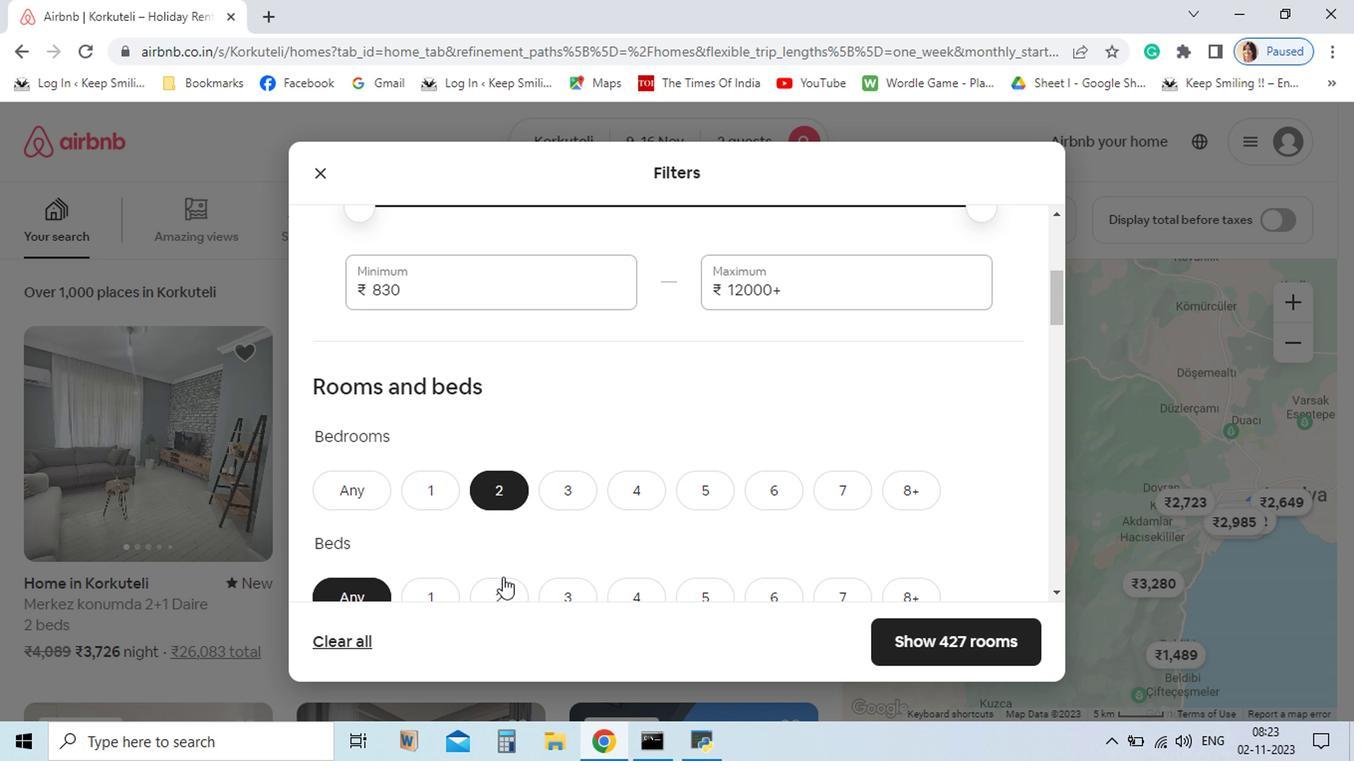 
Action: Mouse moved to (551, 616)
Screenshot: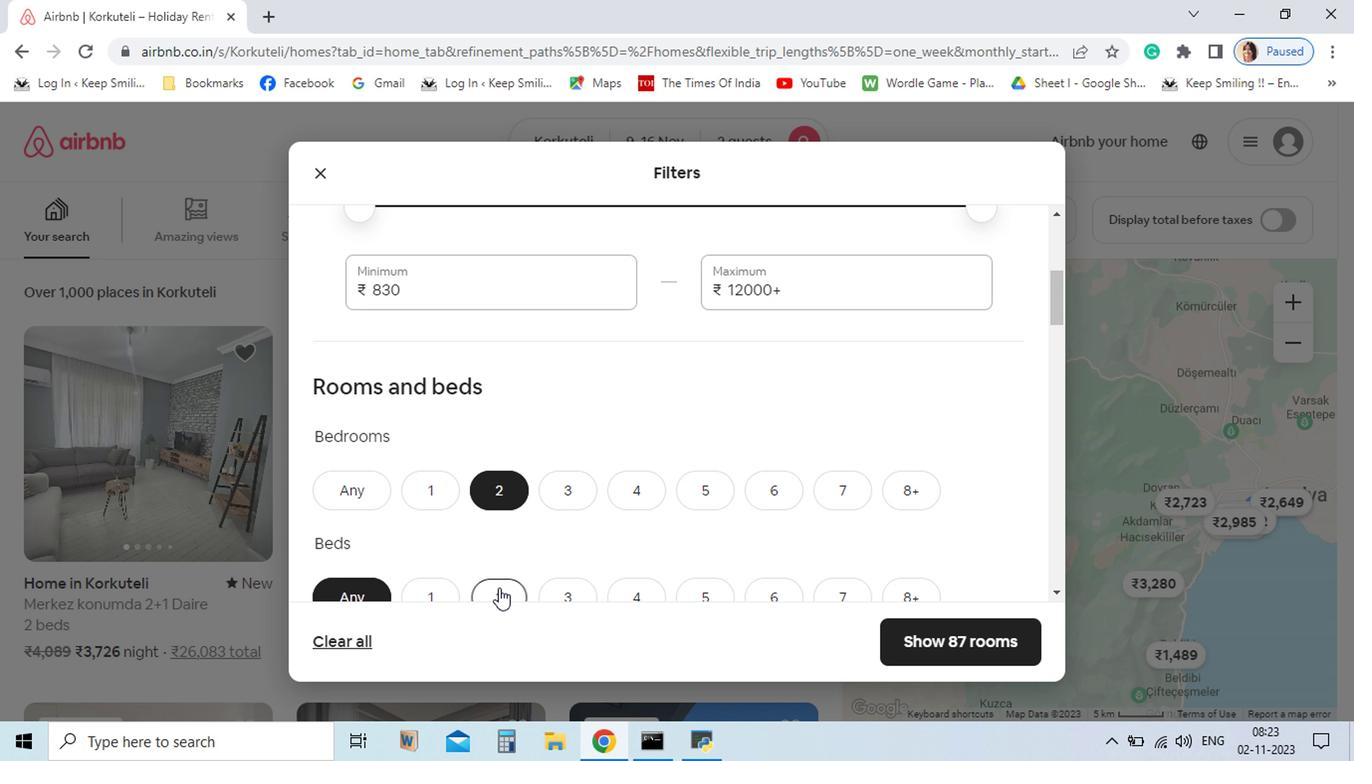 
Action: Mouse pressed left at (551, 616)
Screenshot: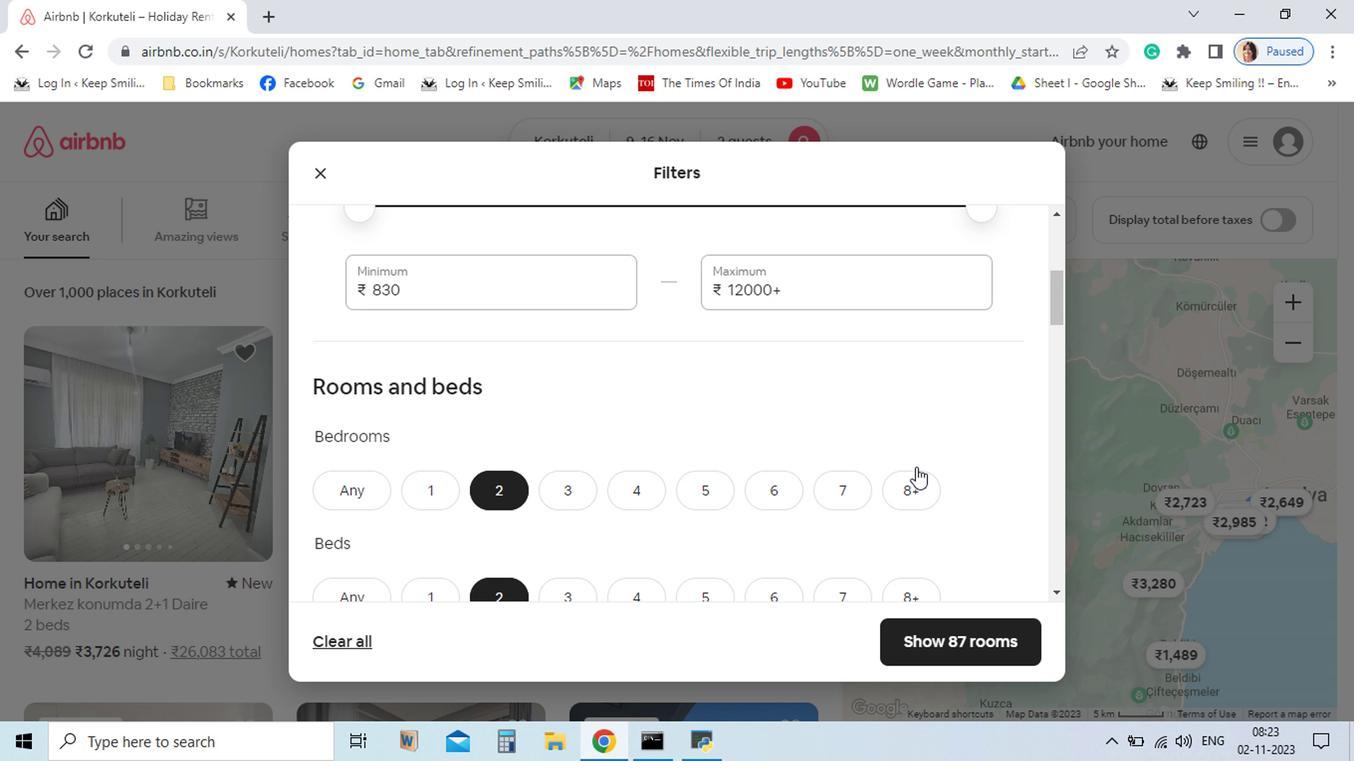 
Action: Mouse moved to (944, 423)
Screenshot: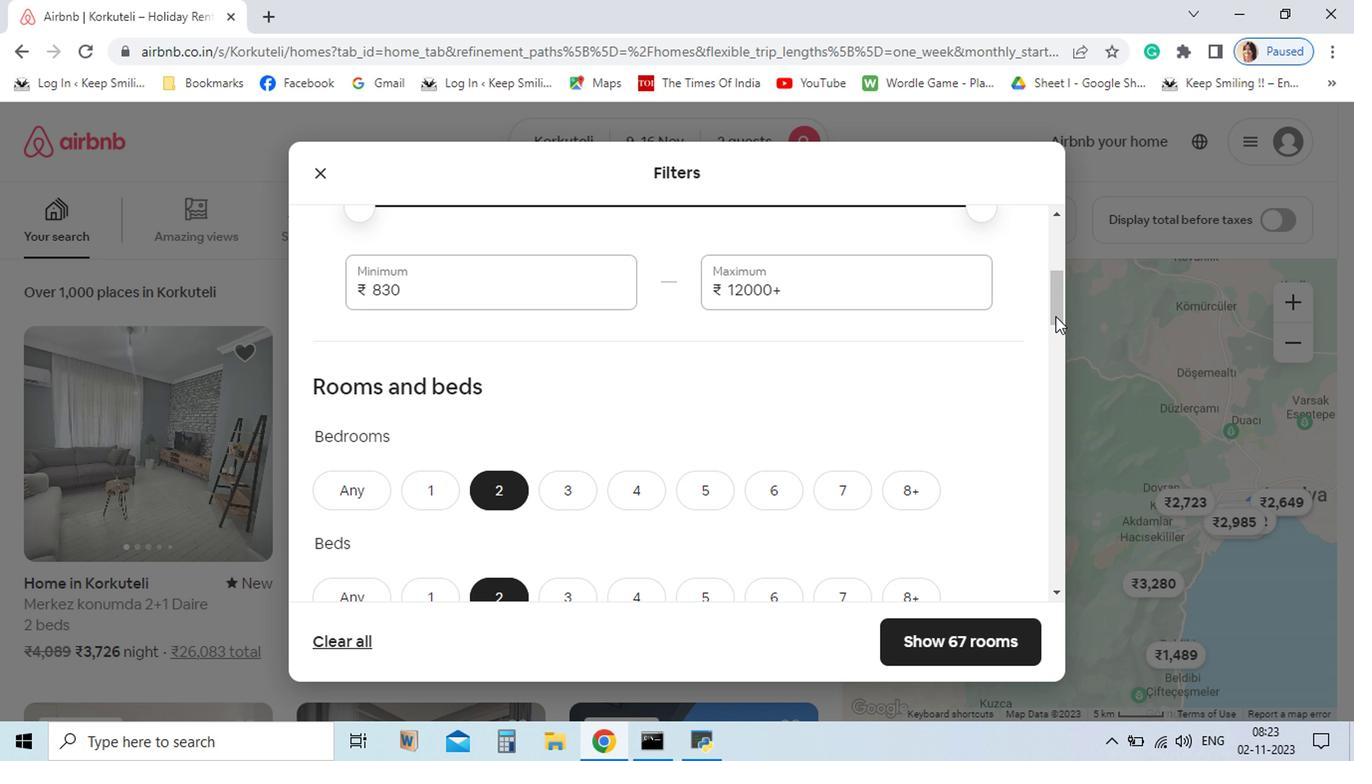 
Action: Mouse pressed left at (944, 423)
Screenshot: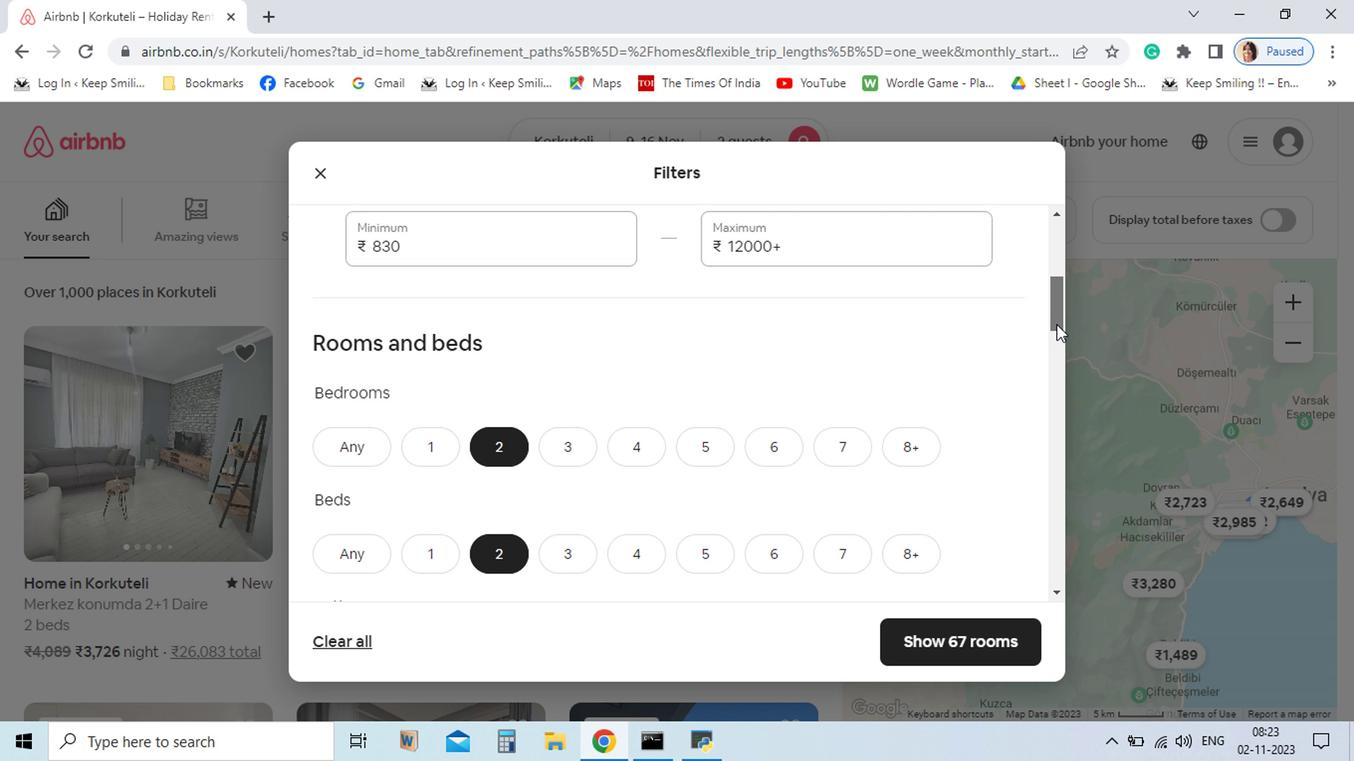 
Action: Mouse moved to (507, 515)
Screenshot: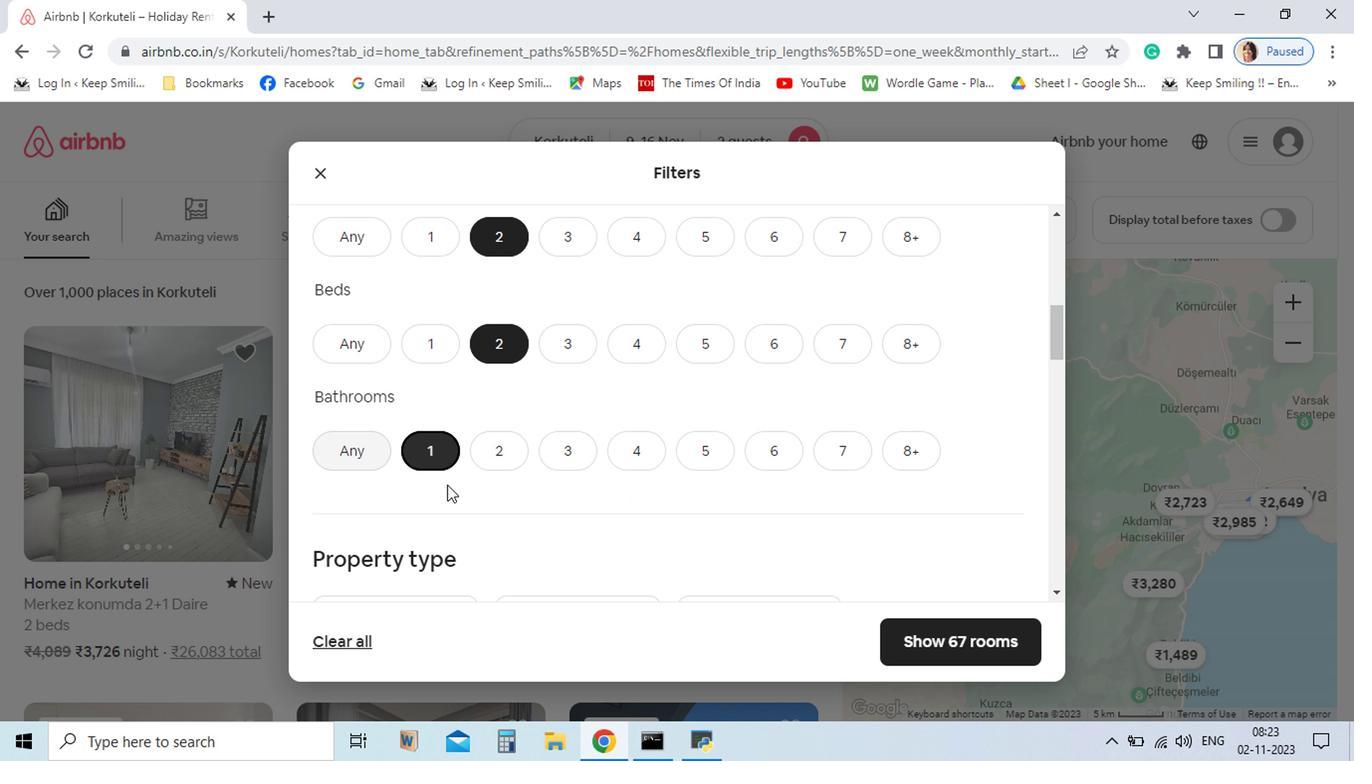 
Action: Mouse pressed left at (507, 515)
Screenshot: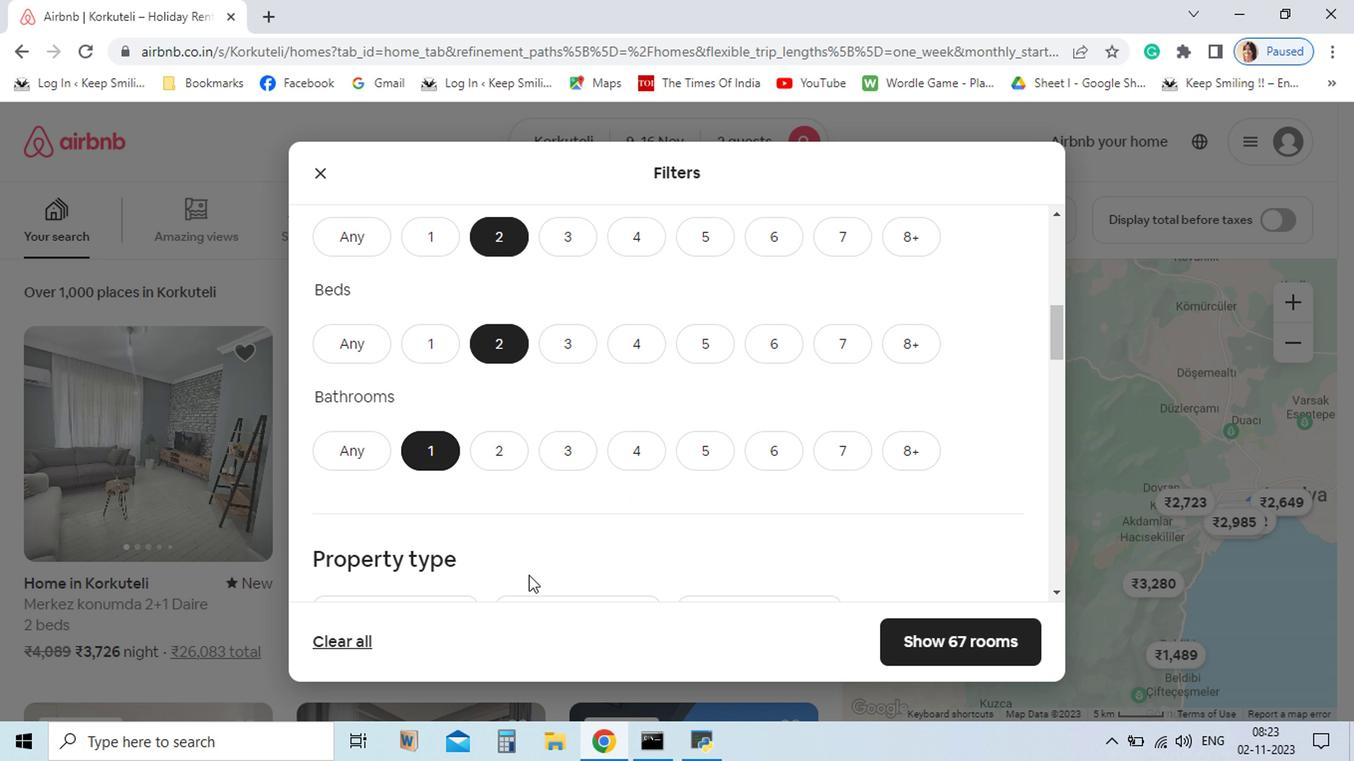 
Action: Mouse moved to (643, 583)
Screenshot: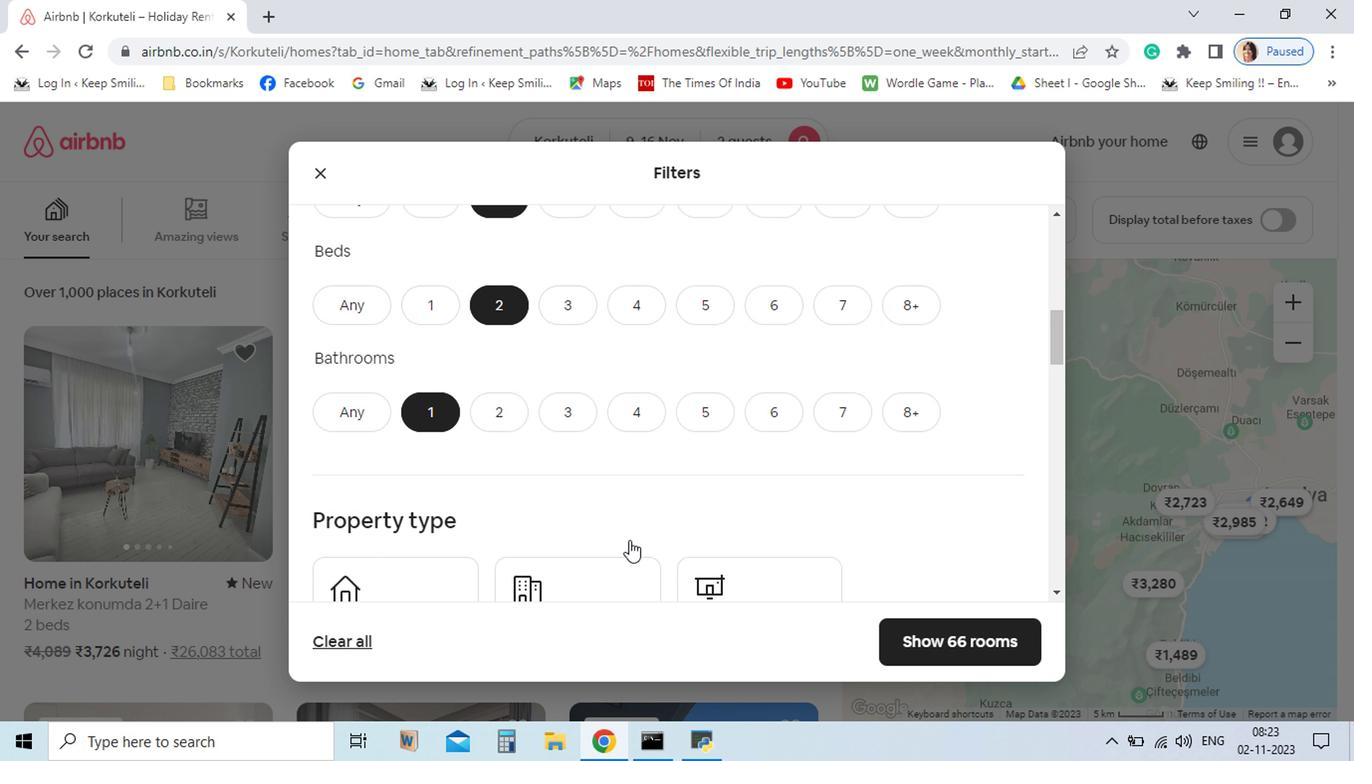 
Action: Mouse scrolled (643, 582) with delta (0, 0)
Screenshot: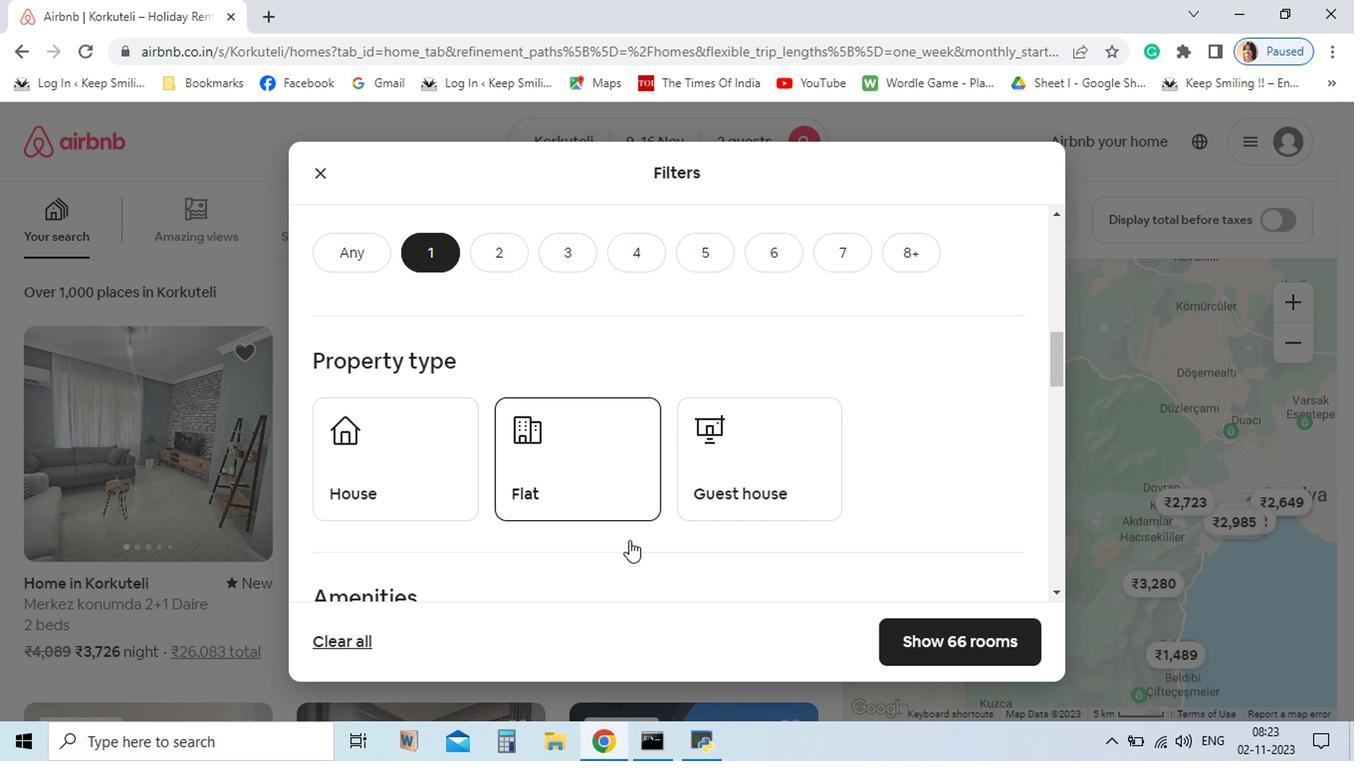 
Action: Mouse scrolled (643, 582) with delta (0, 0)
Screenshot: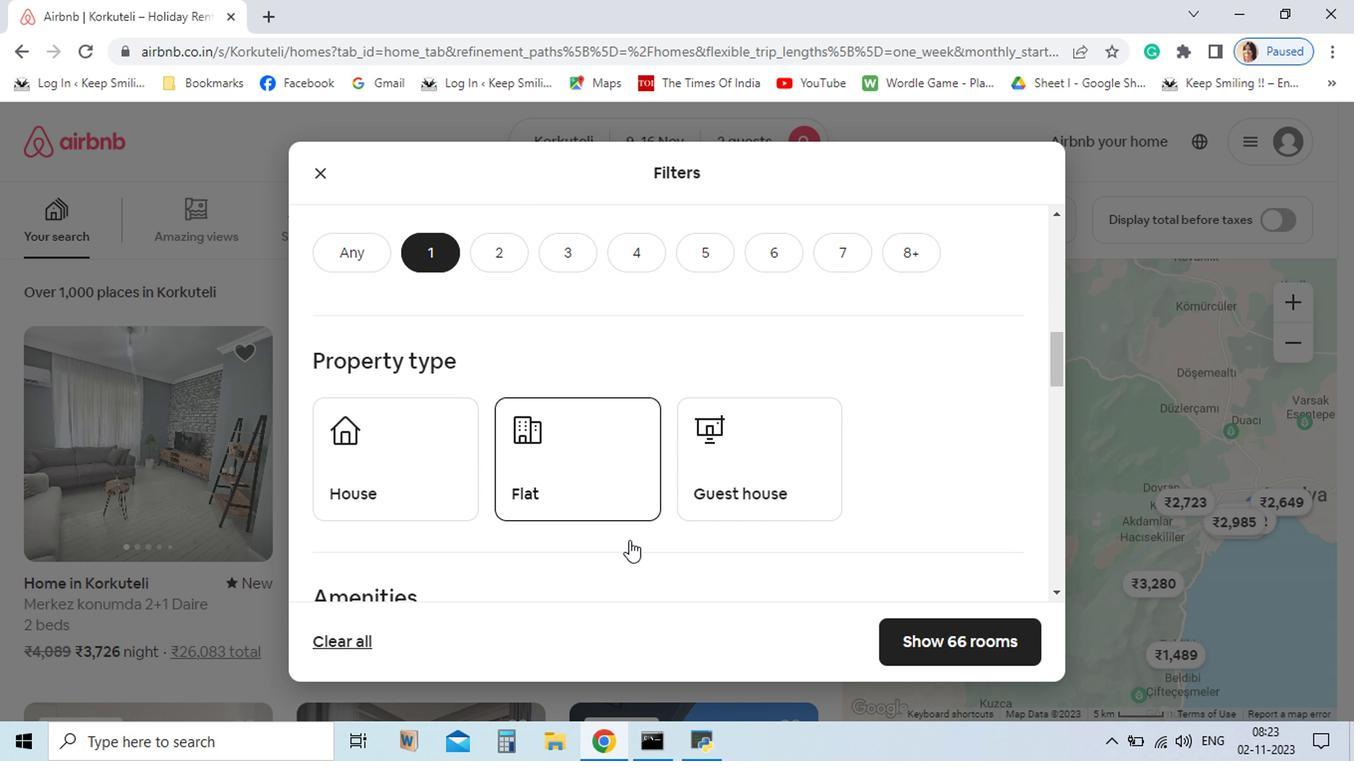 
Action: Mouse moved to (604, 527)
Screenshot: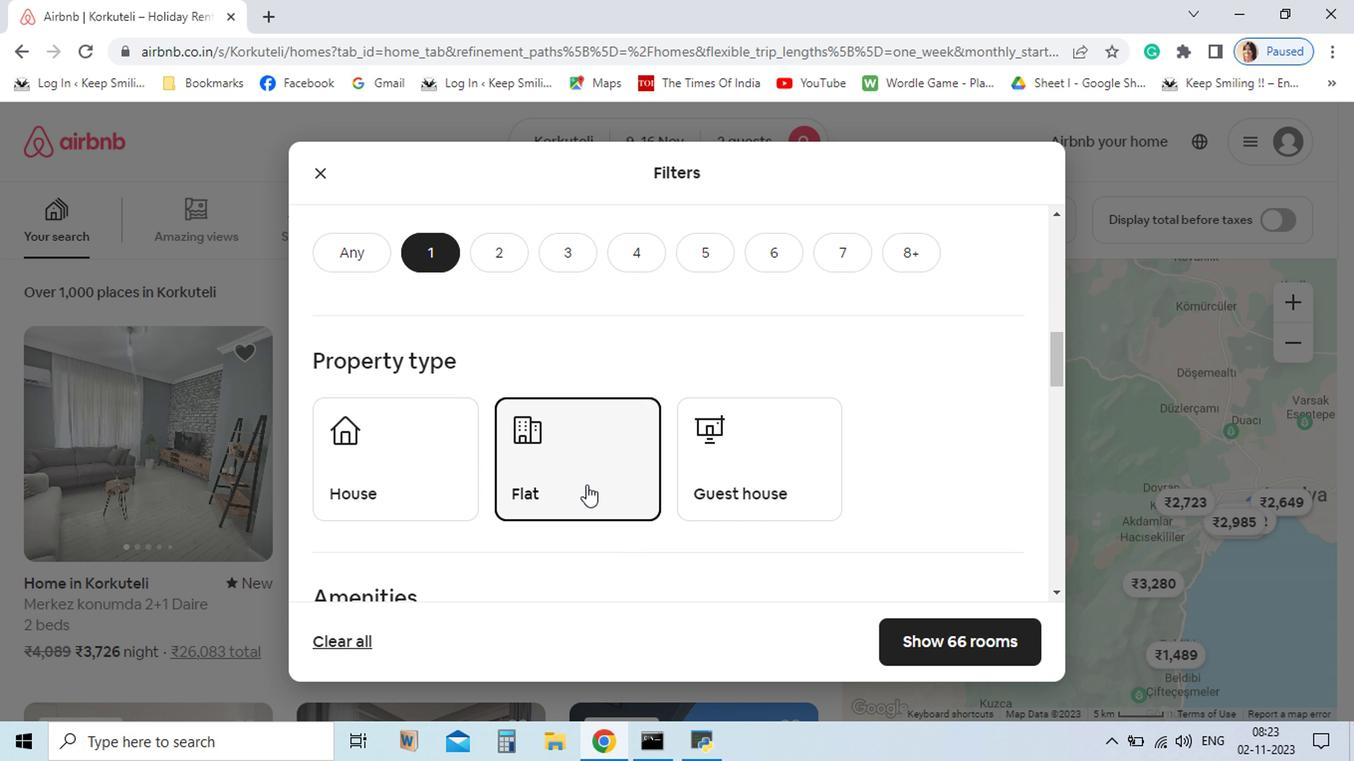 
Action: Mouse pressed left at (604, 527)
Screenshot: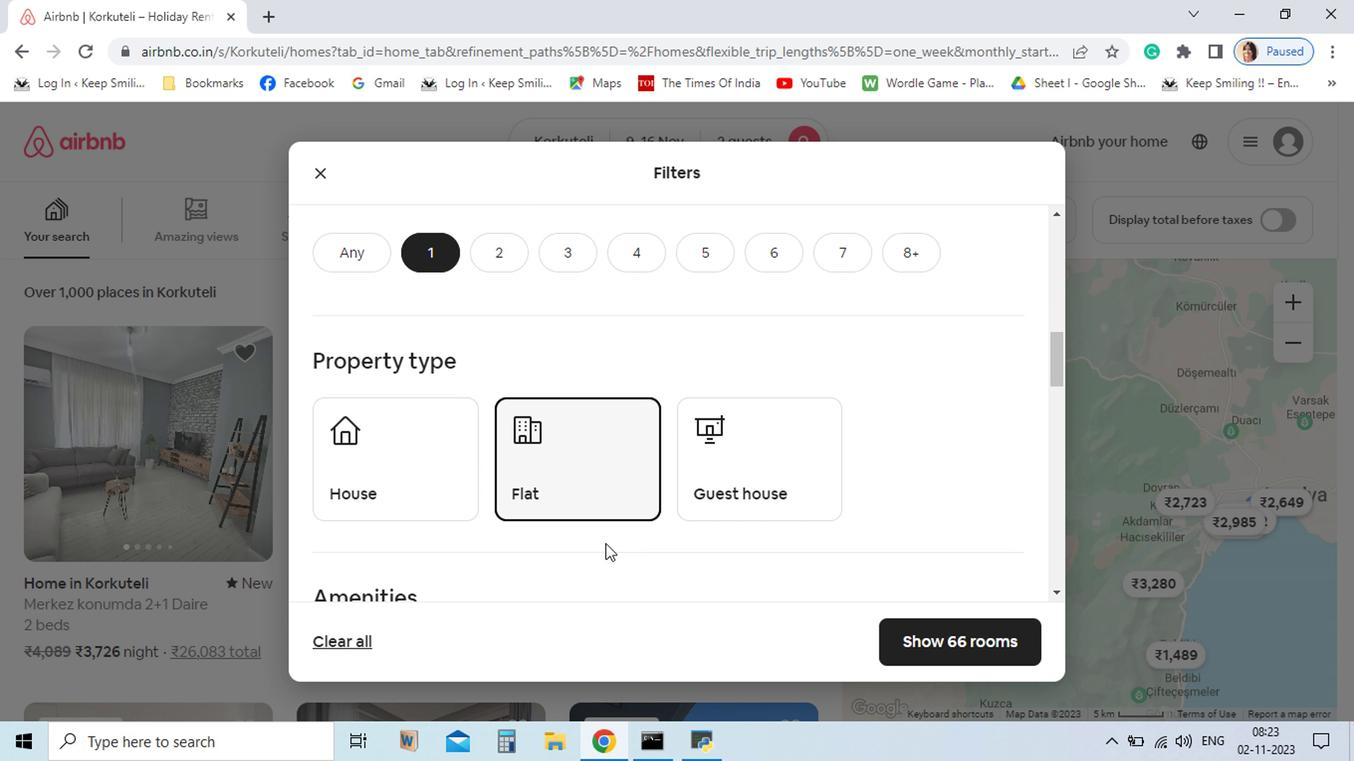 
Action: Mouse moved to (653, 616)
Screenshot: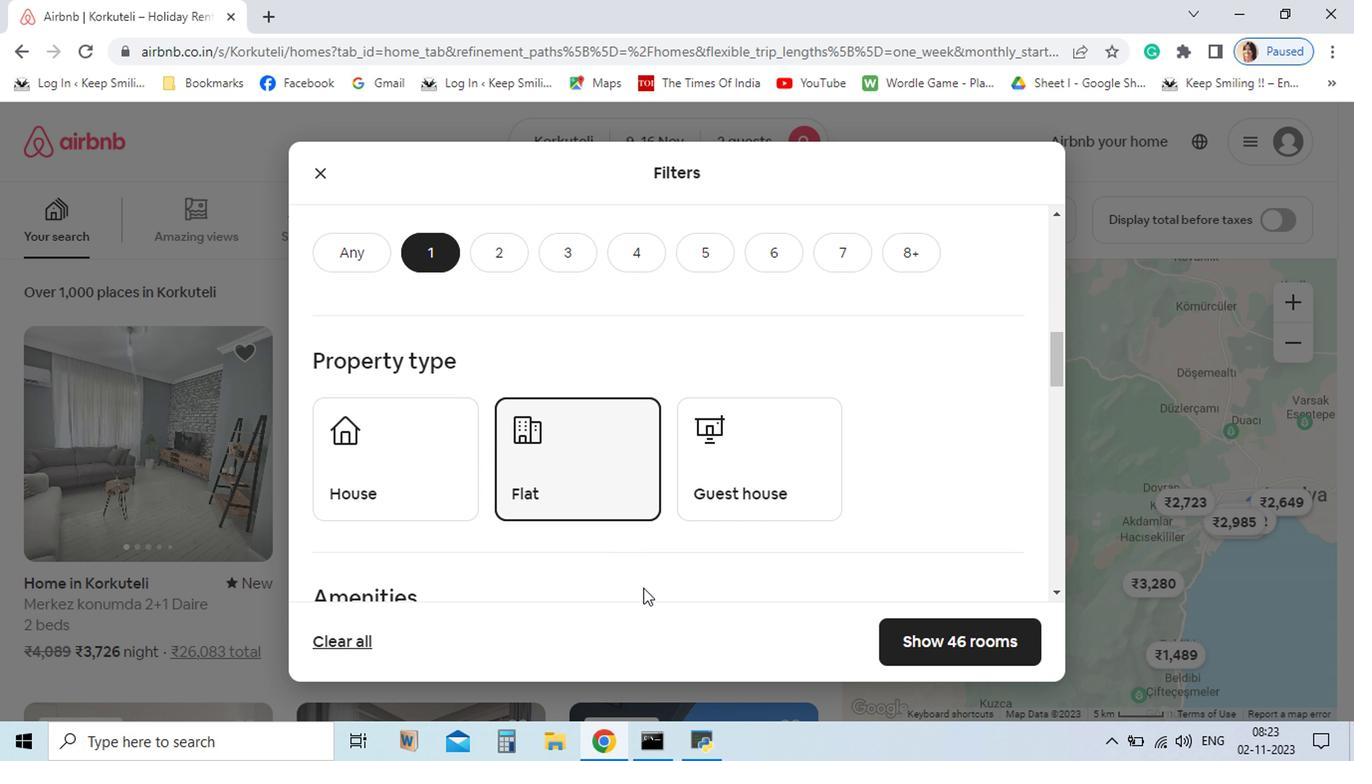 
Action: Mouse scrolled (653, 615) with delta (0, 0)
Screenshot: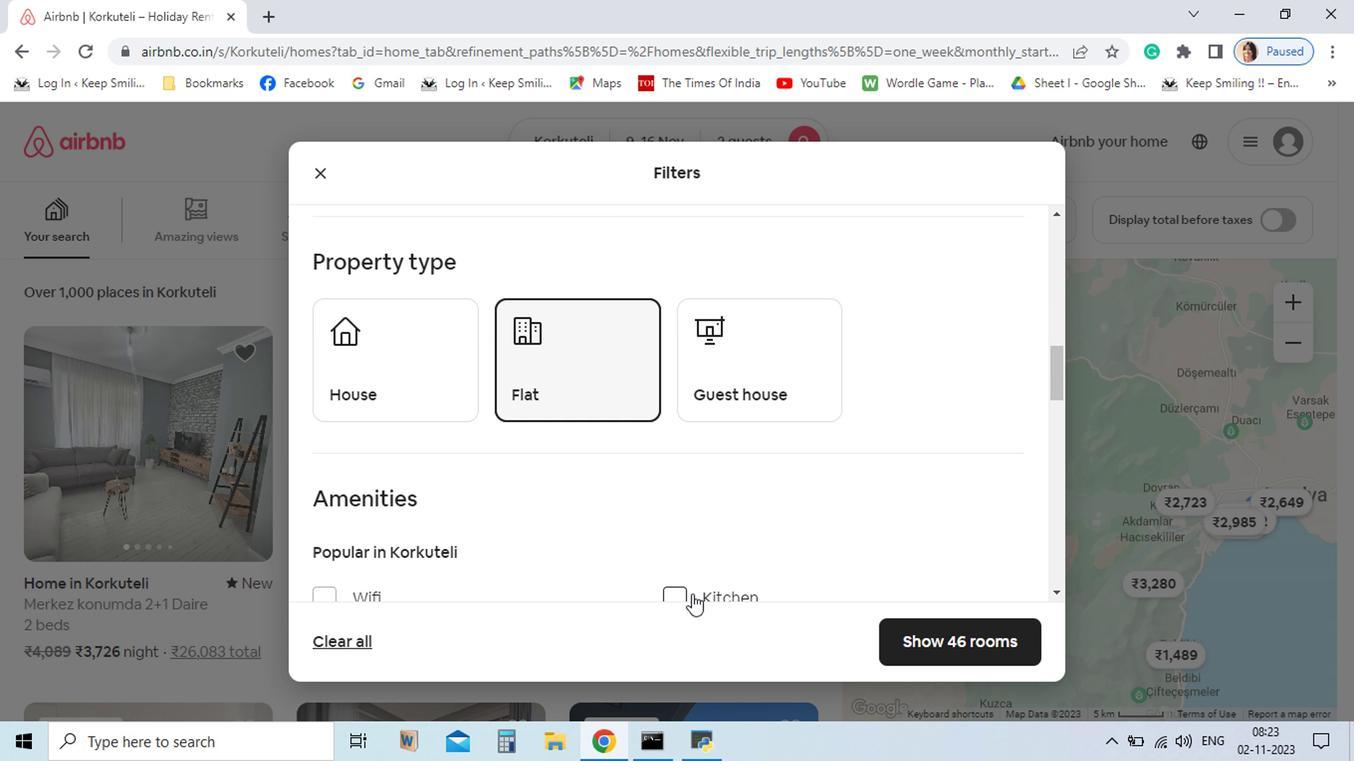 
Action: Mouse moved to (878, 654)
Screenshot: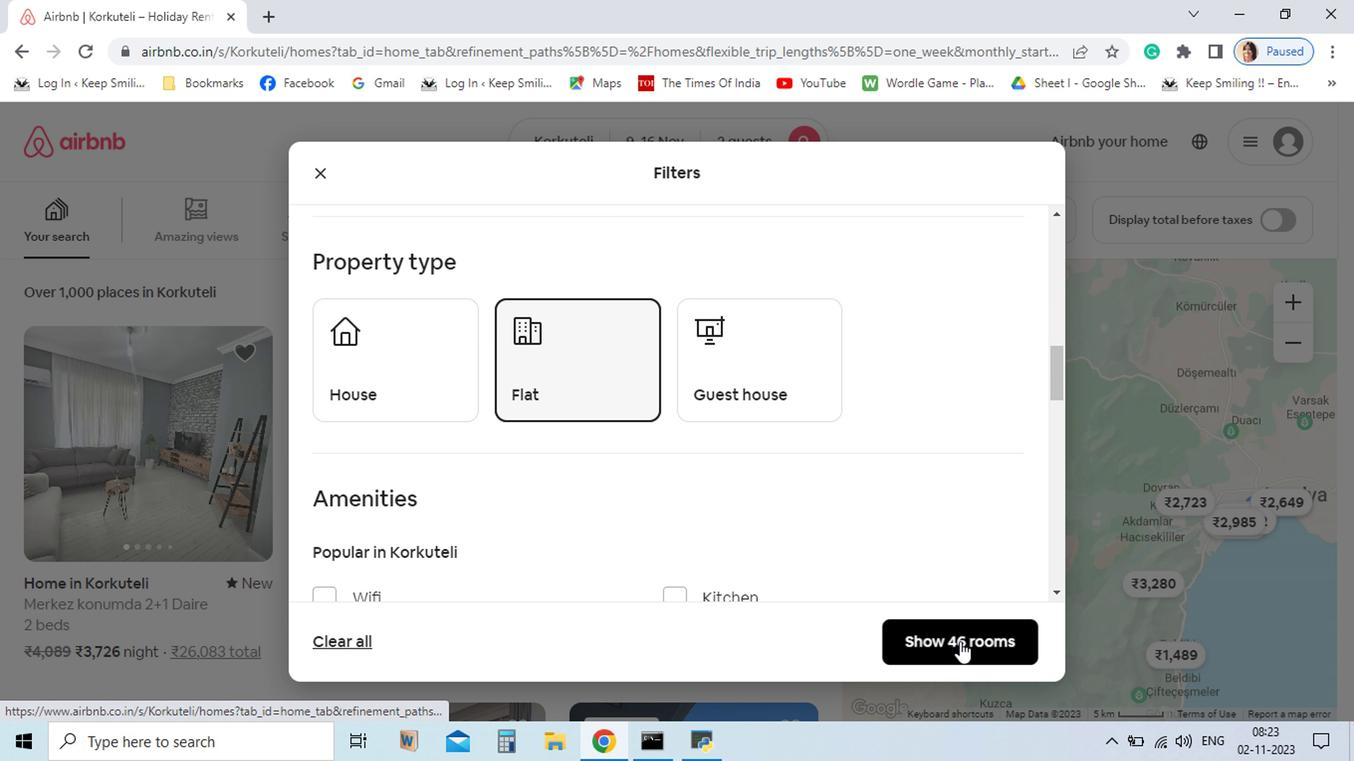 
Action: Mouse pressed left at (878, 654)
Screenshot: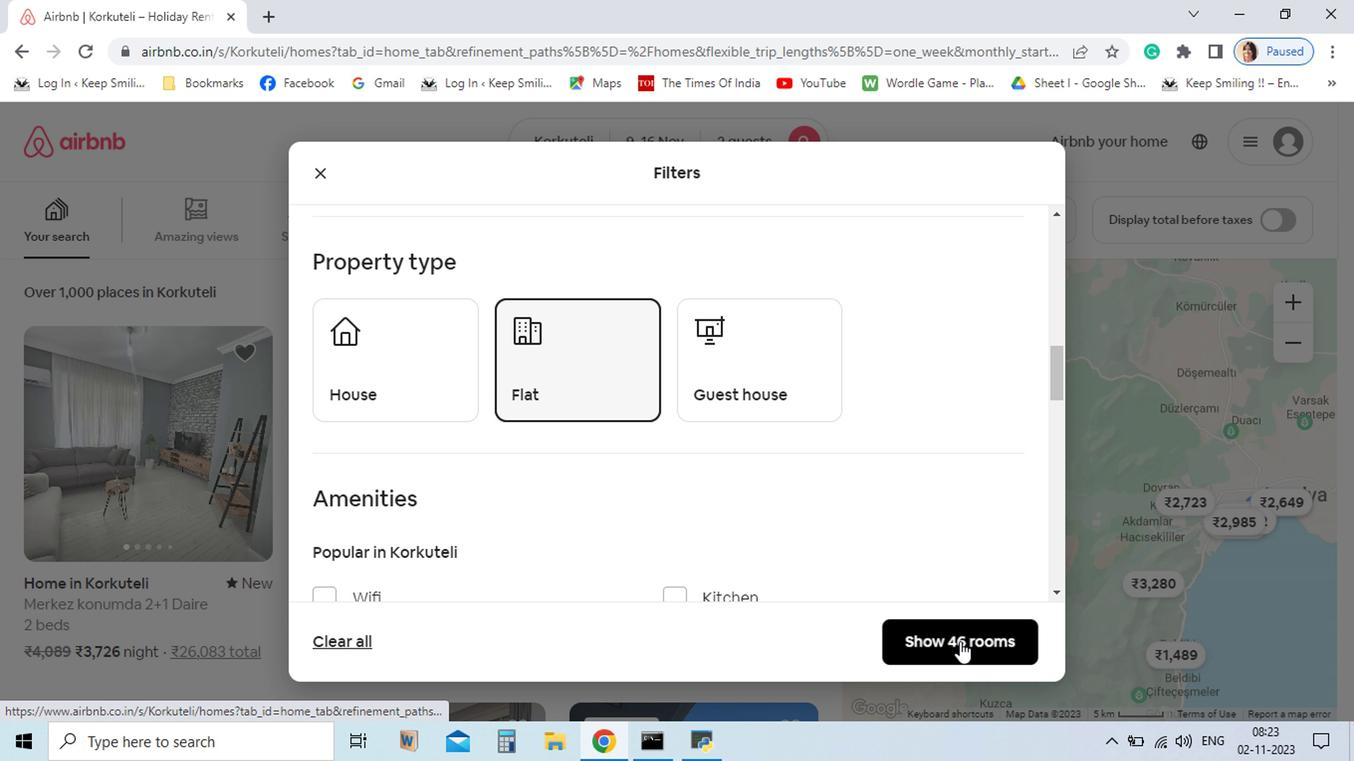 
Action: Mouse moved to (436, 606)
Screenshot: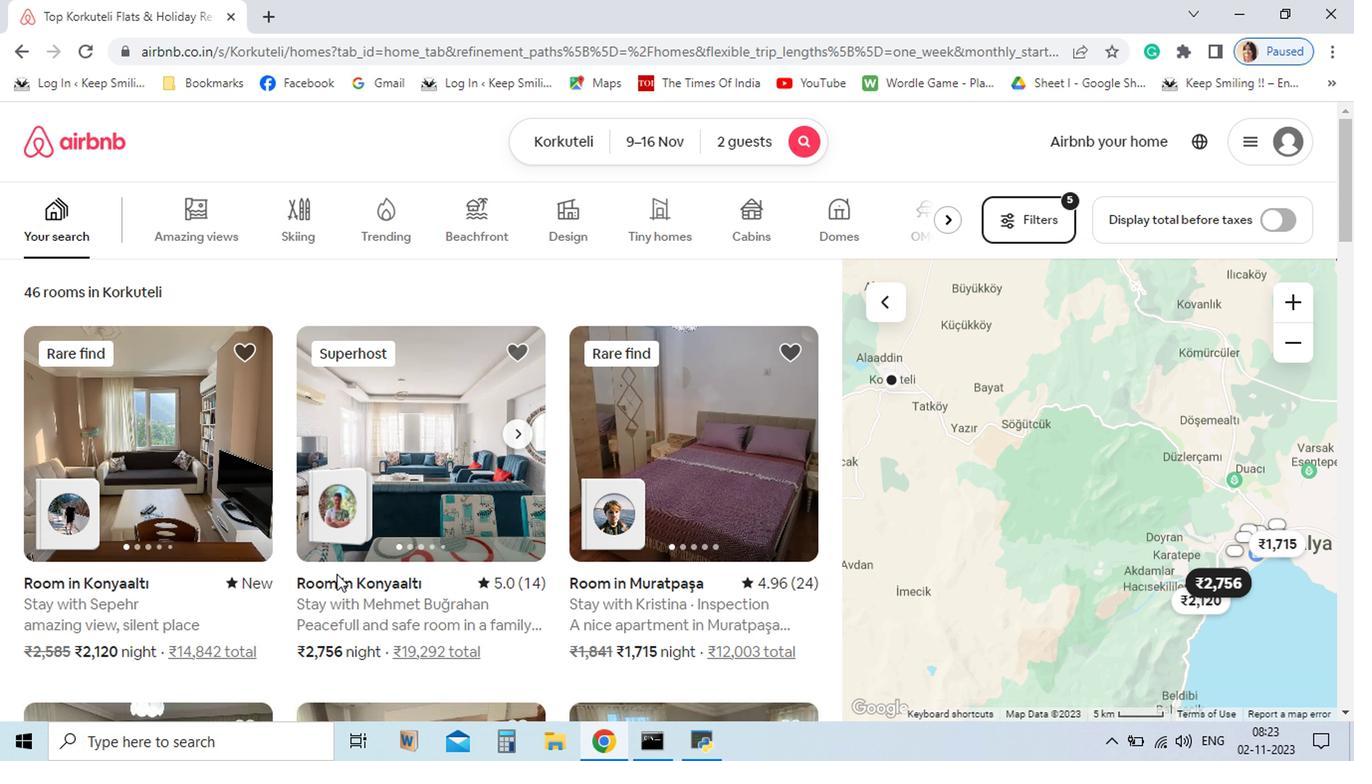 
Action: Mouse pressed left at (436, 606)
Screenshot: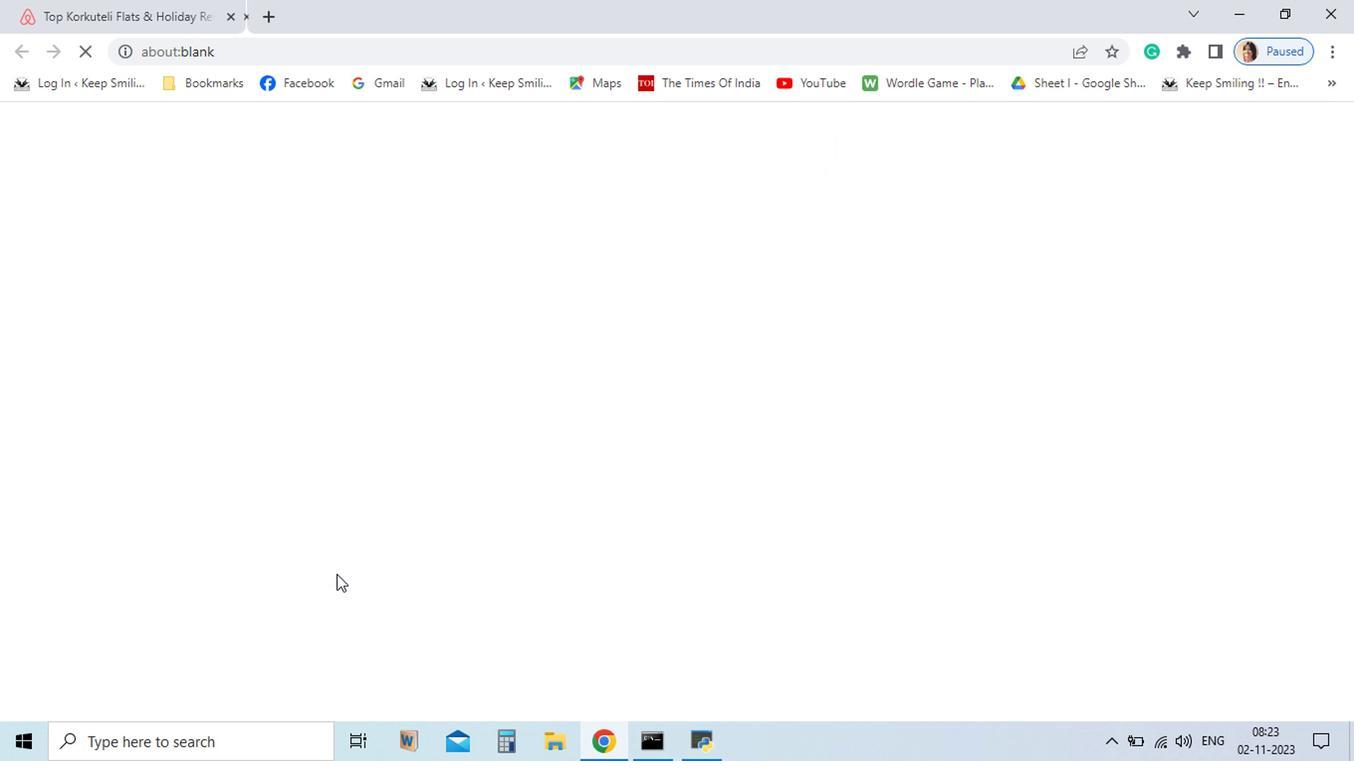
Action: Mouse moved to (1002, 595)
Screenshot: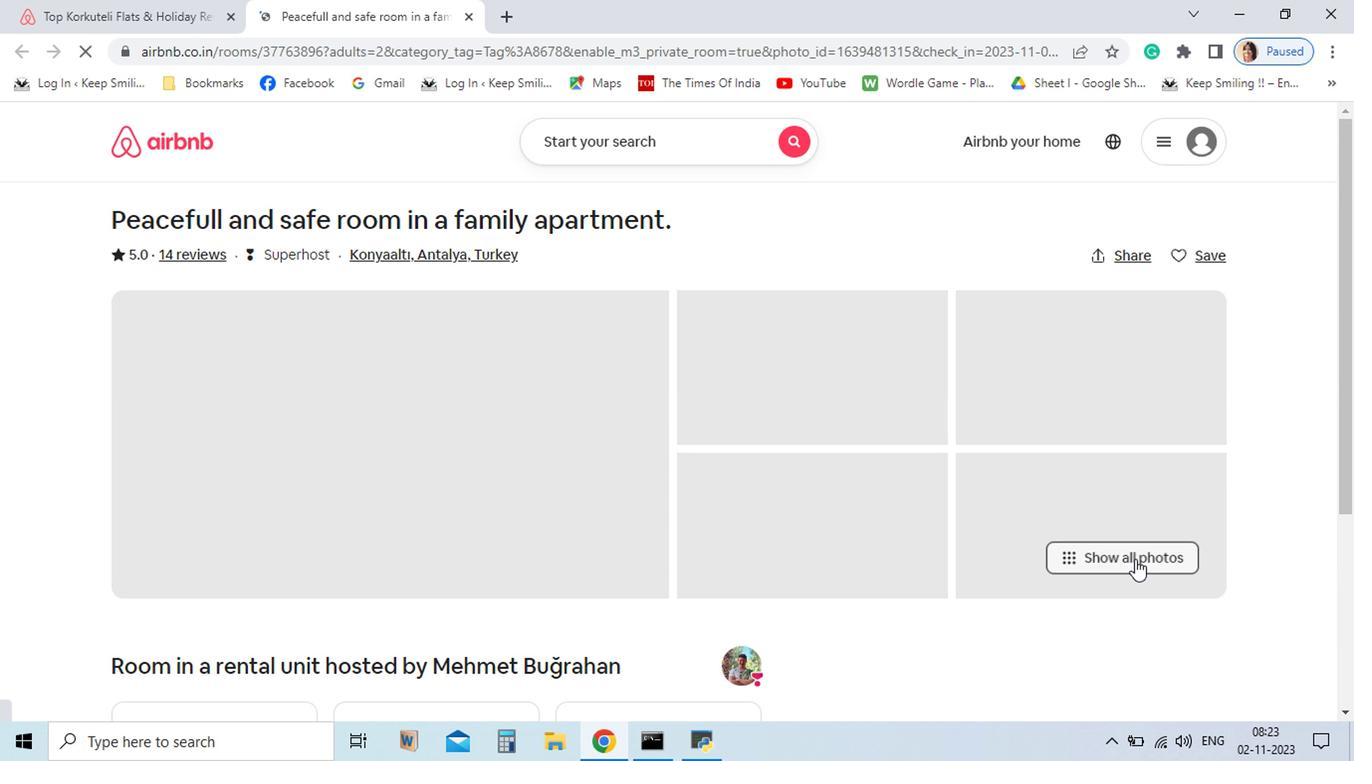 
Action: Mouse pressed left at (1002, 595)
Screenshot: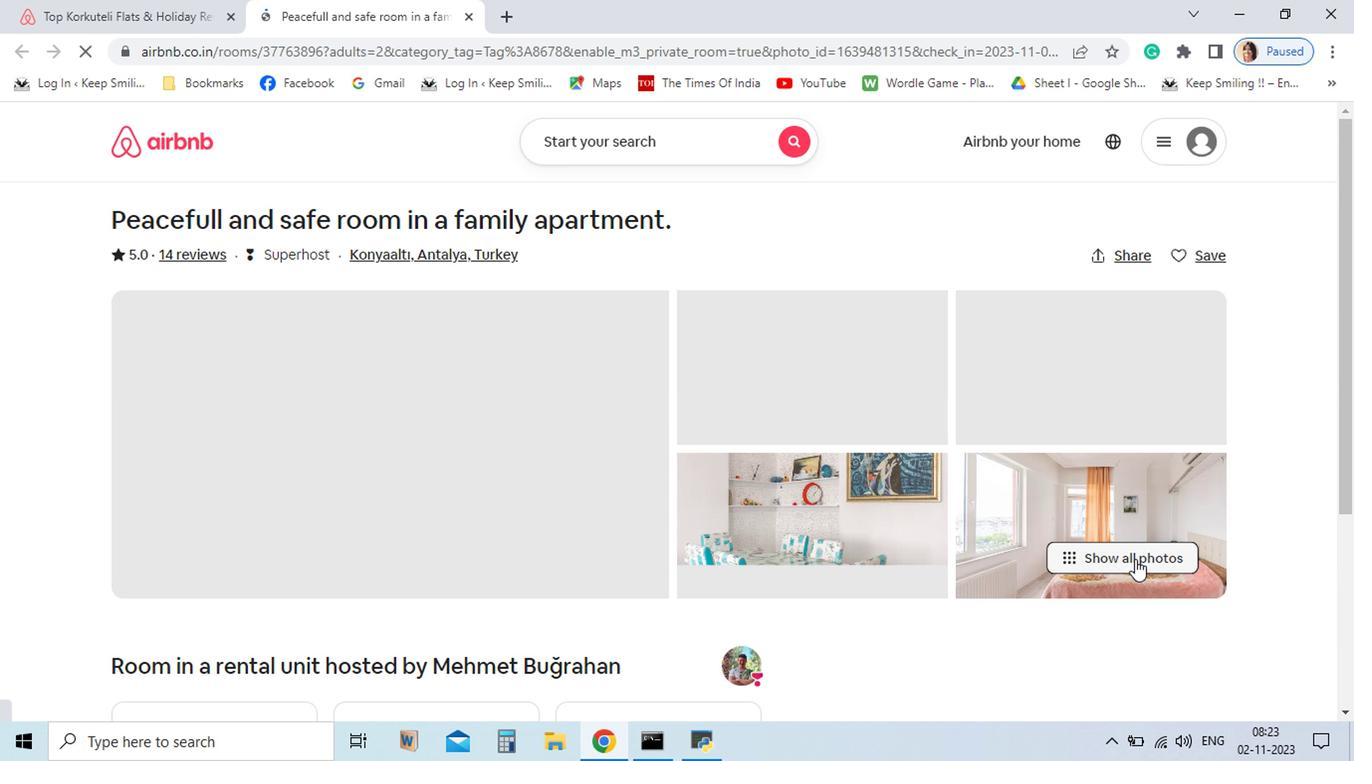 
Action: Mouse moved to (1151, 706)
Screenshot: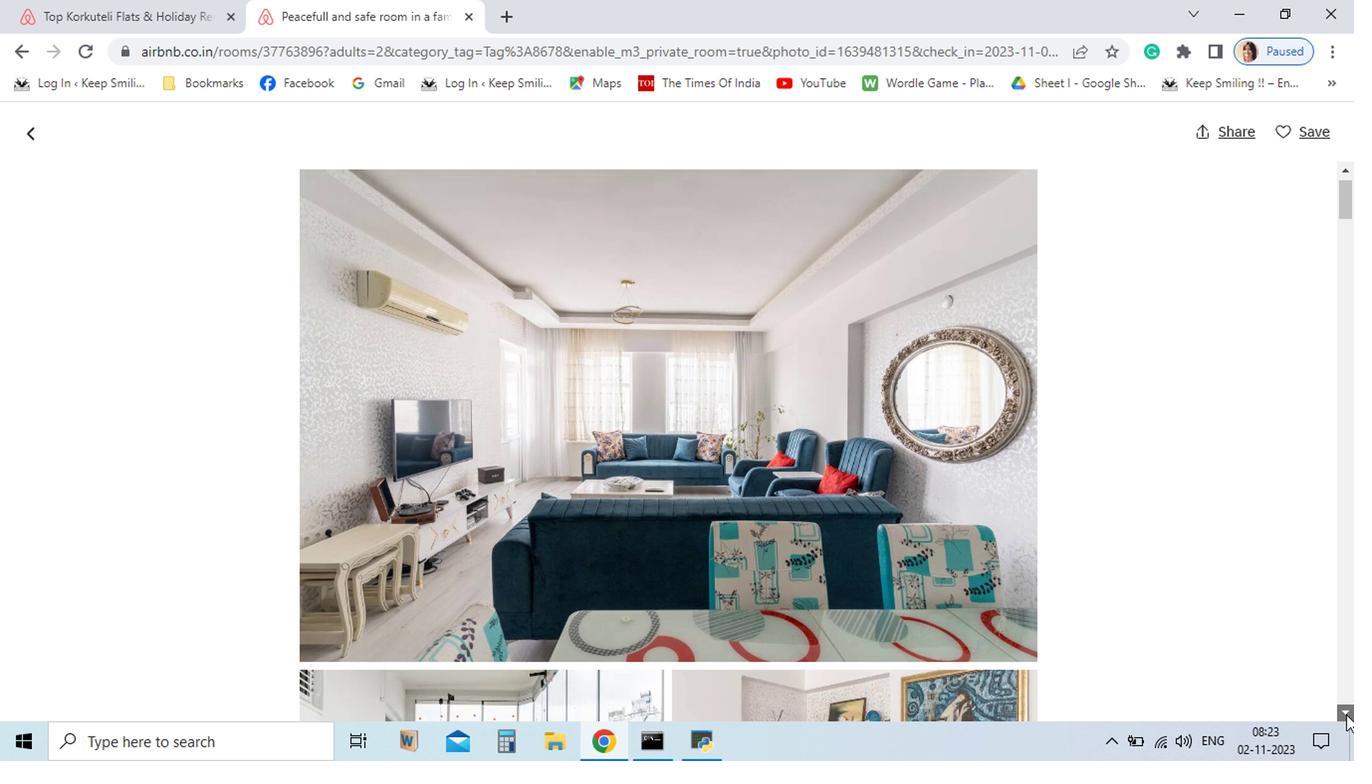 
Action: Mouse pressed left at (1151, 706)
Screenshot: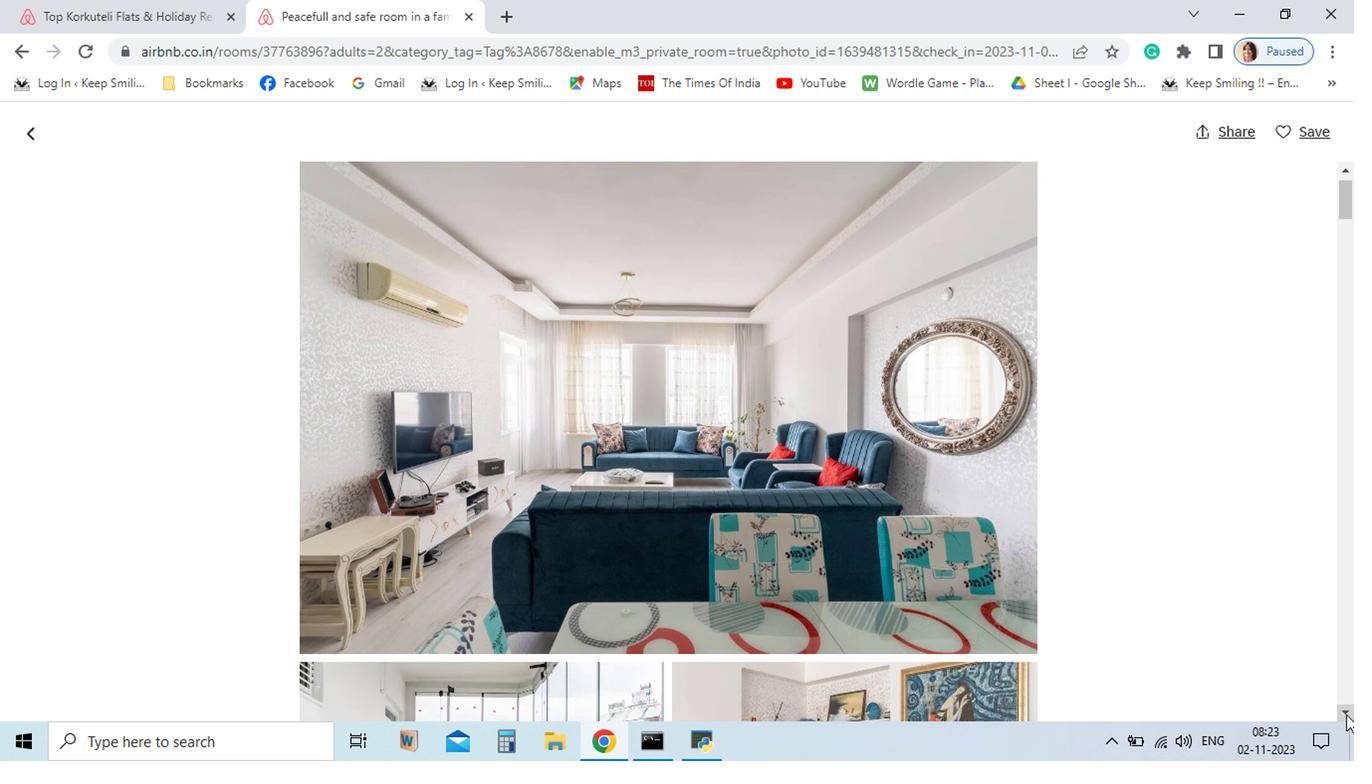 
Action: Mouse pressed left at (1151, 706)
Screenshot: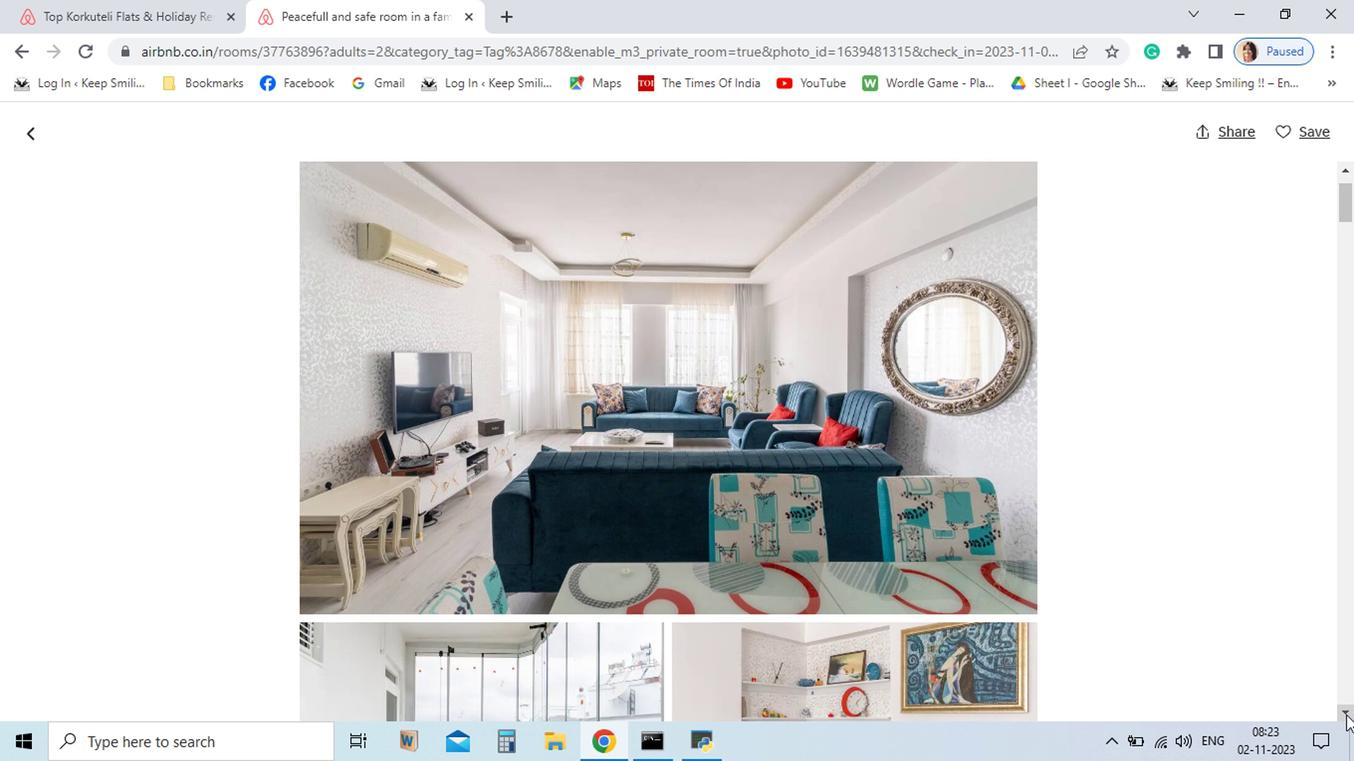 
Action: Mouse pressed left at (1151, 706)
Screenshot: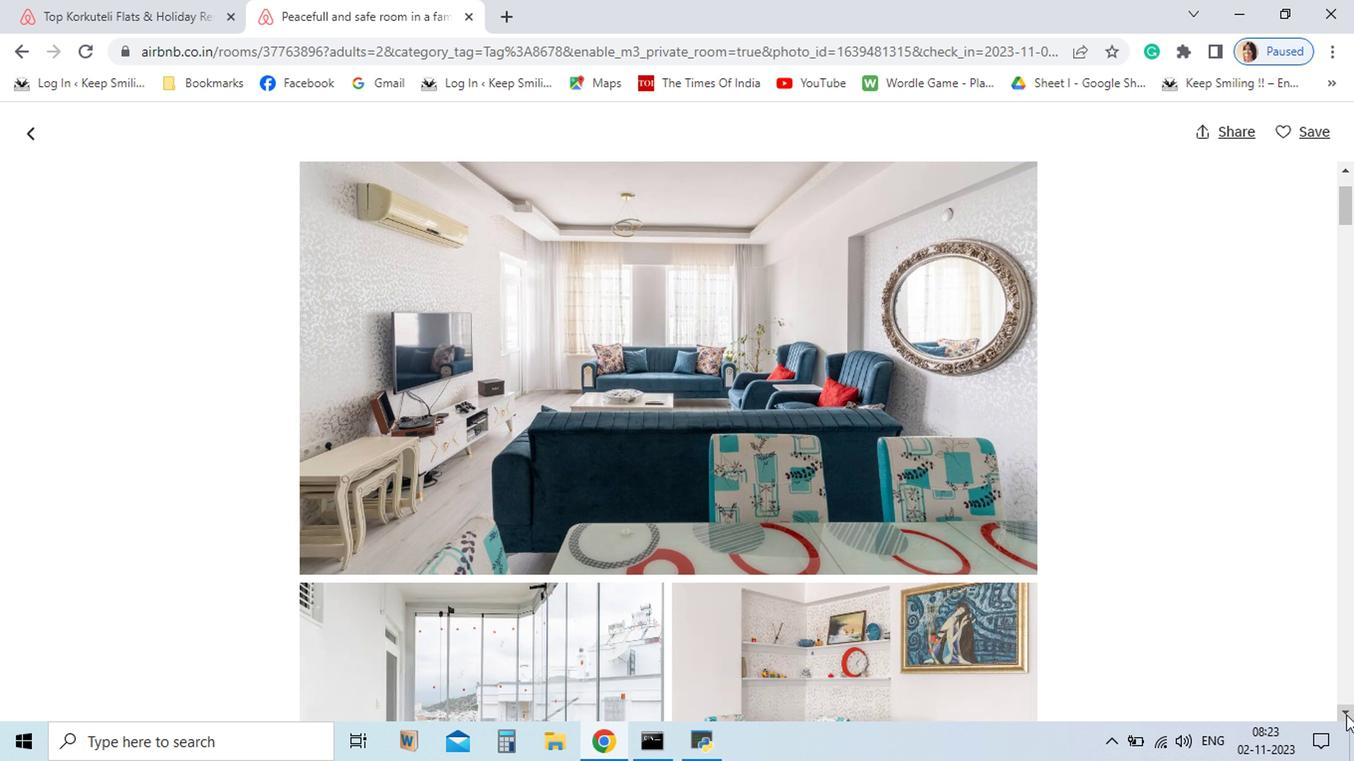 
Action: Mouse pressed left at (1151, 706)
Screenshot: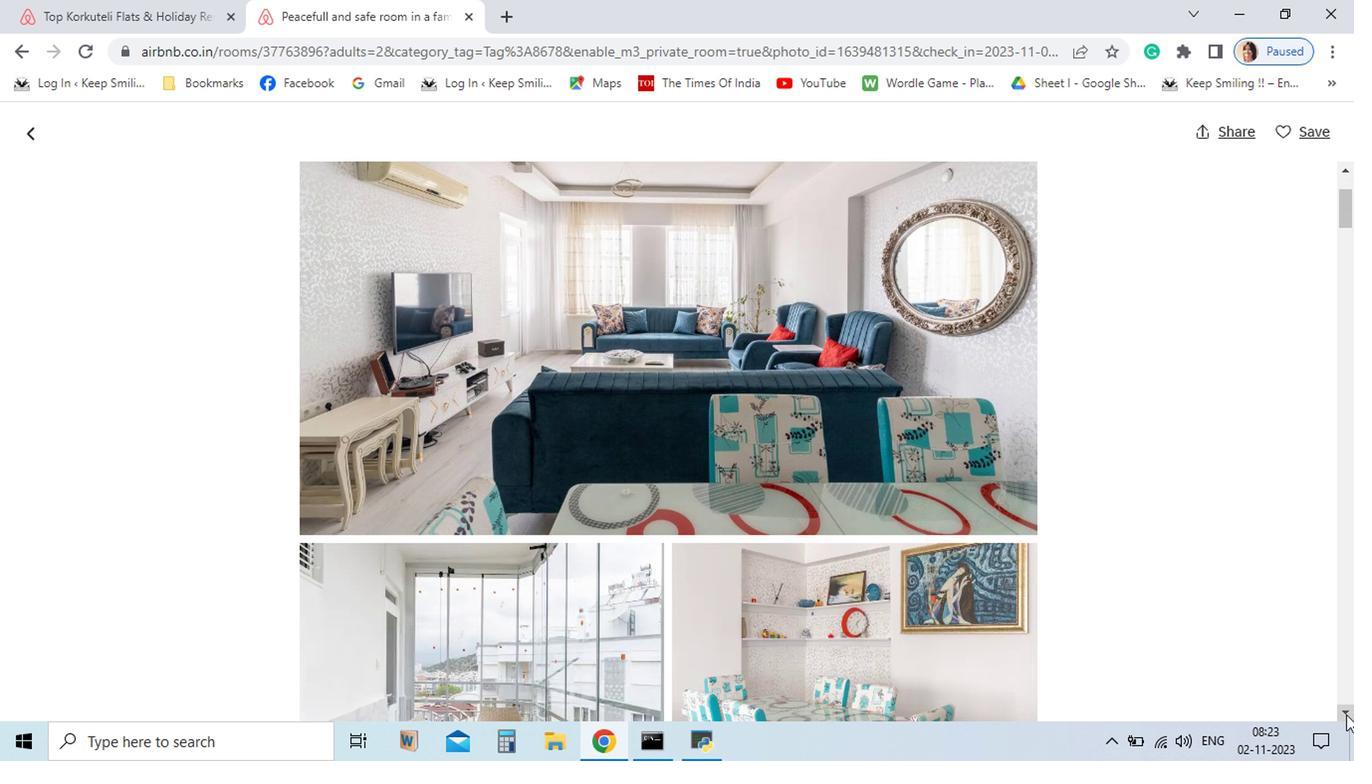 
Action: Mouse pressed left at (1151, 706)
Screenshot: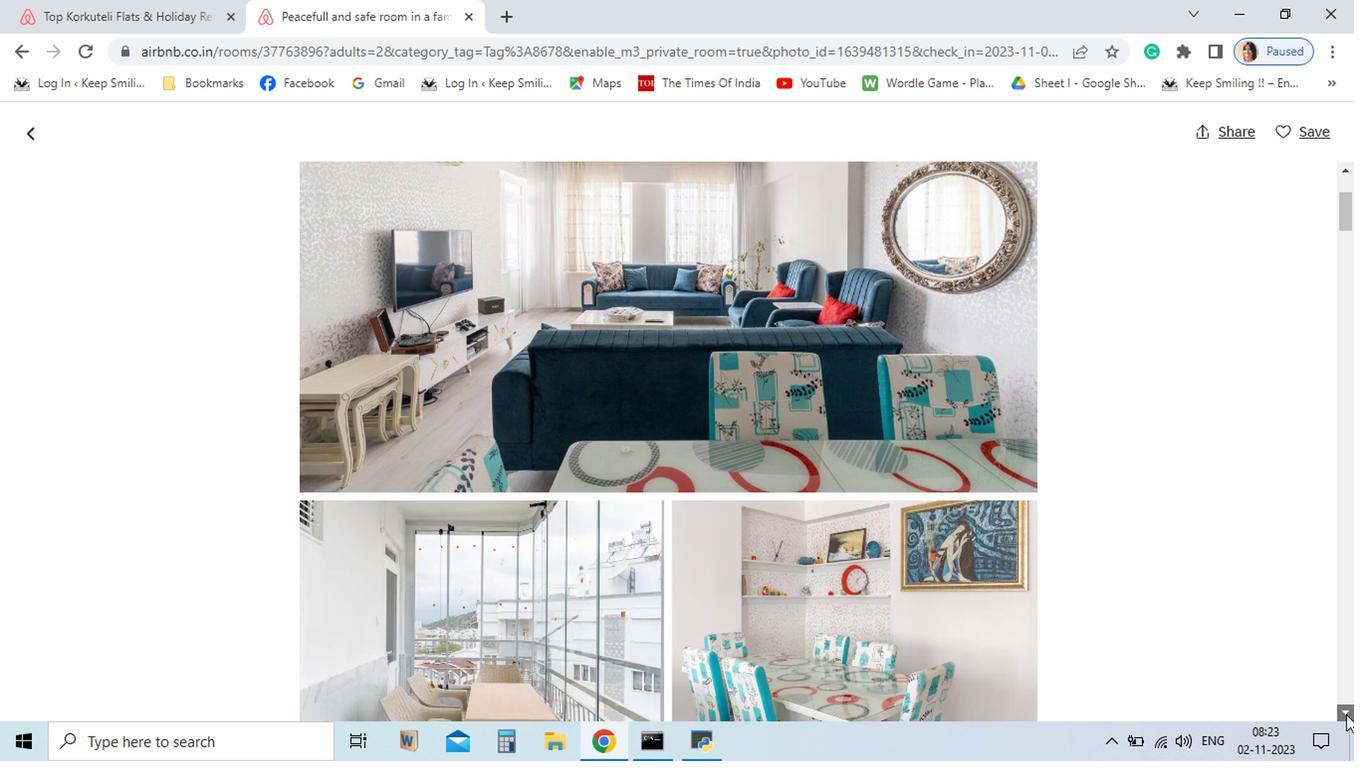 
Action: Mouse pressed left at (1151, 706)
Screenshot: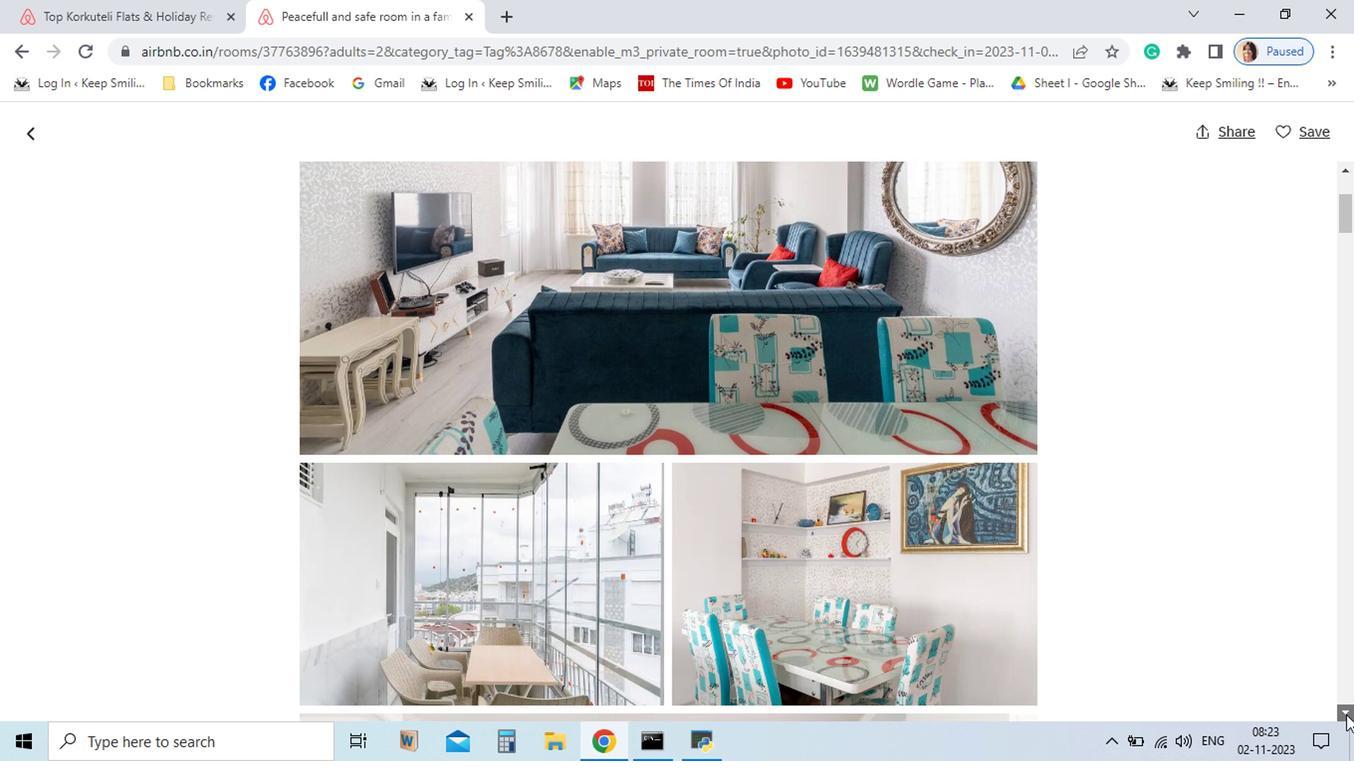 
Action: Mouse pressed left at (1151, 706)
Screenshot: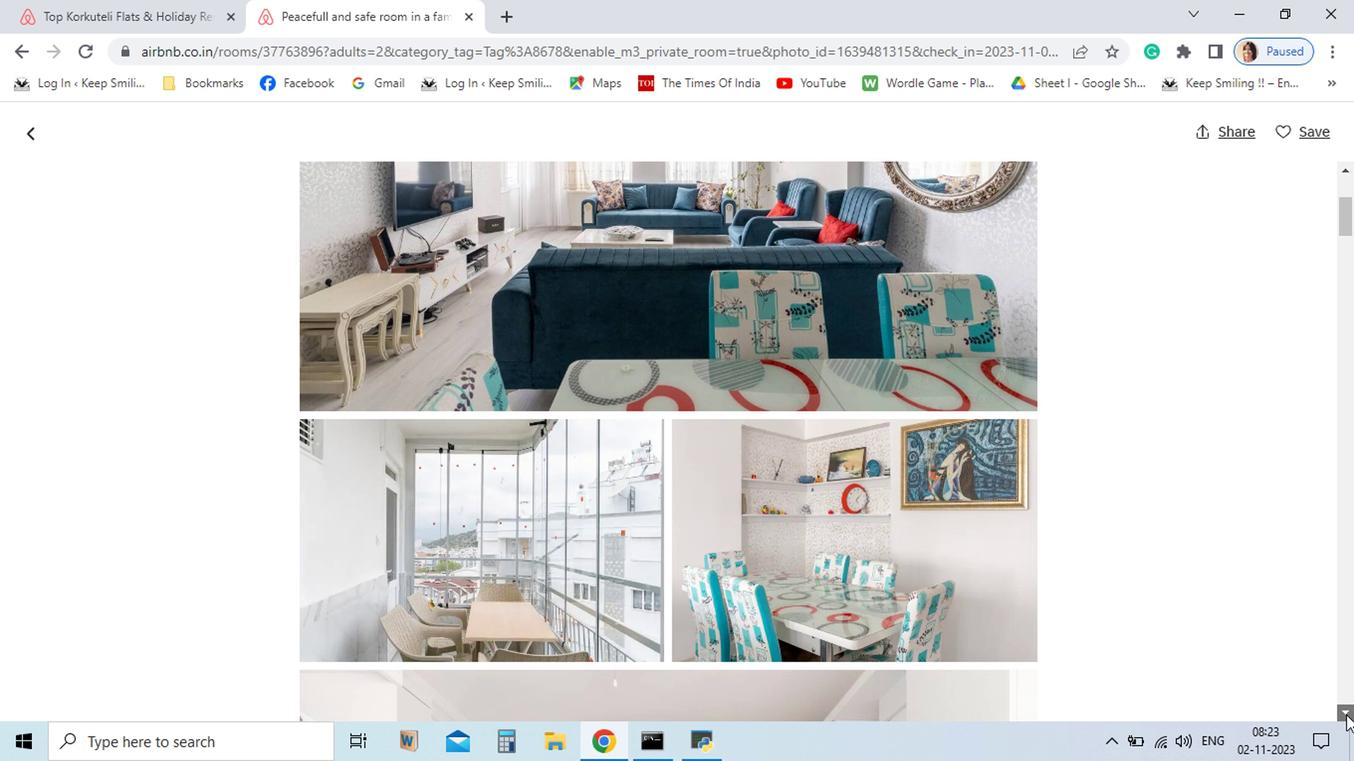 
Action: Mouse pressed left at (1151, 706)
Screenshot: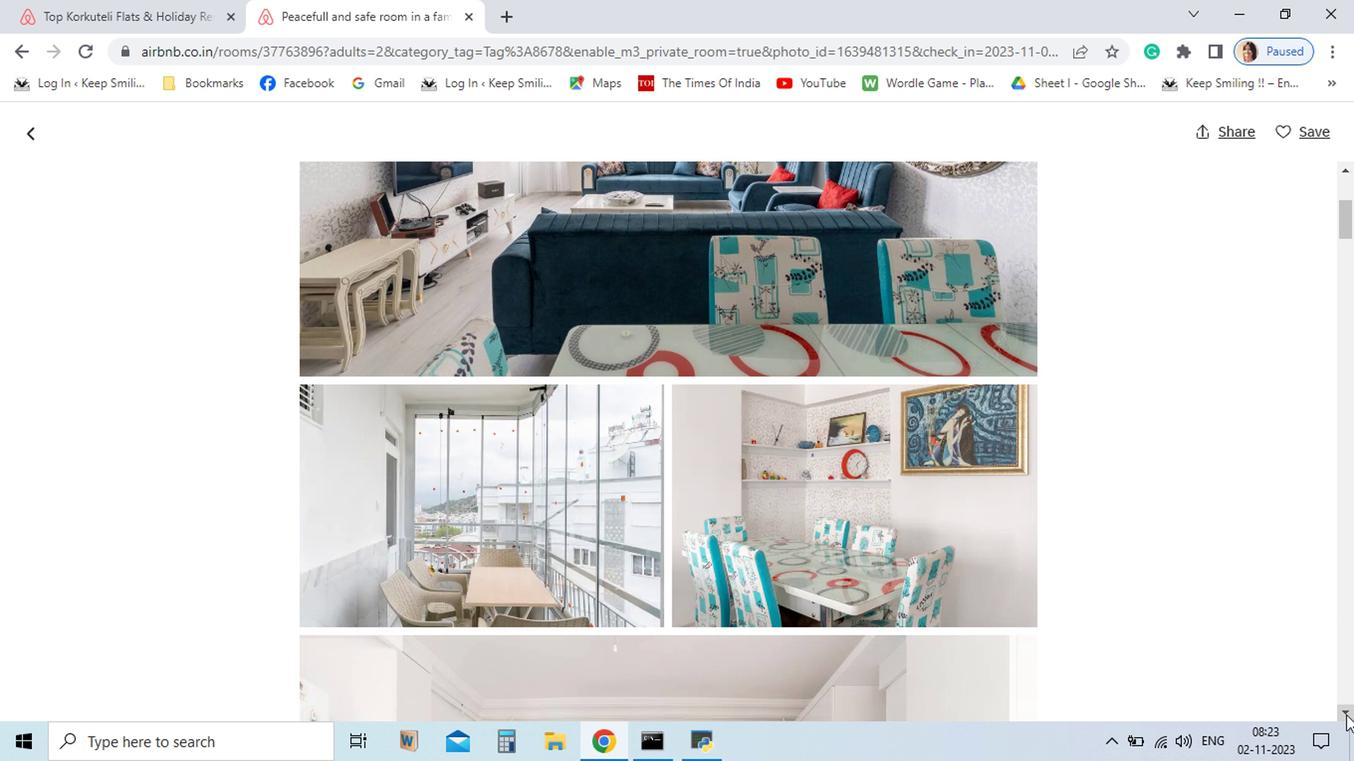 
Action: Mouse pressed left at (1151, 706)
Screenshot: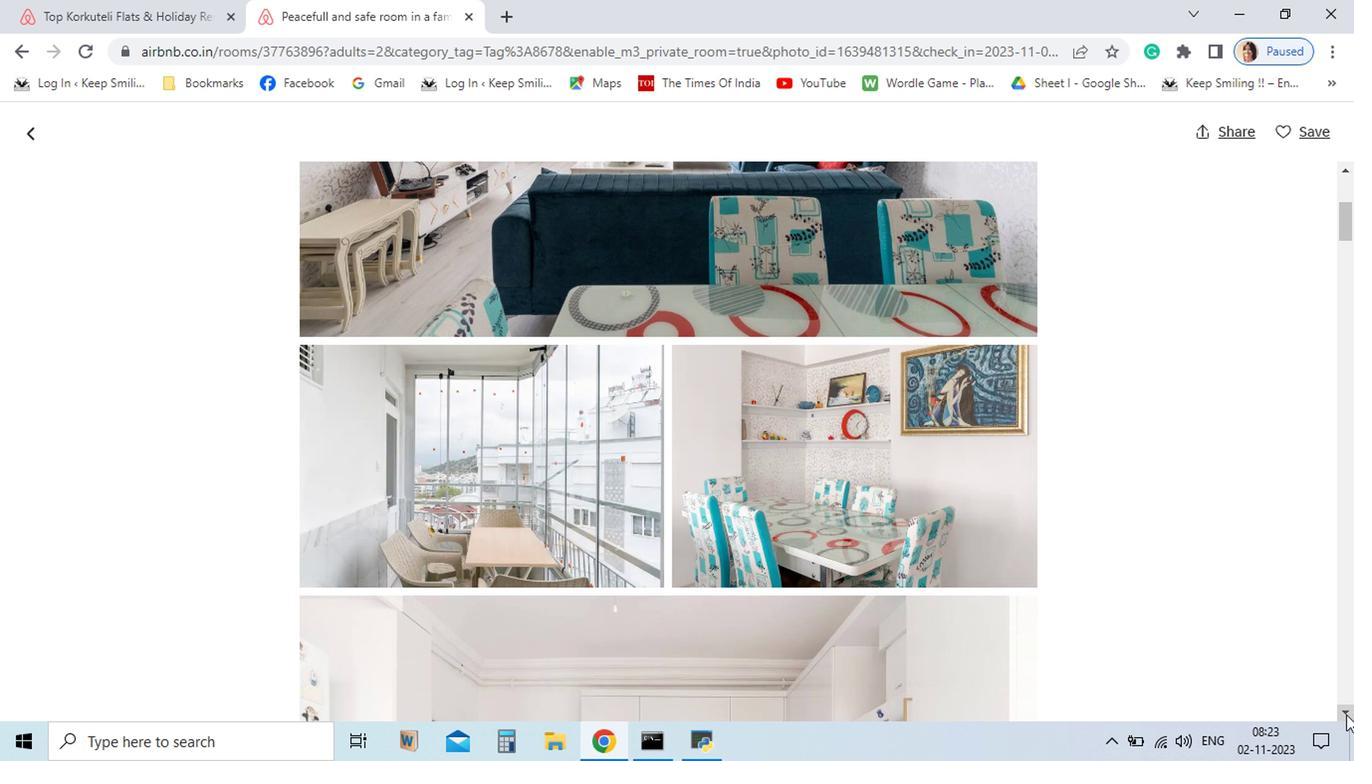 
Action: Mouse pressed left at (1151, 706)
Screenshot: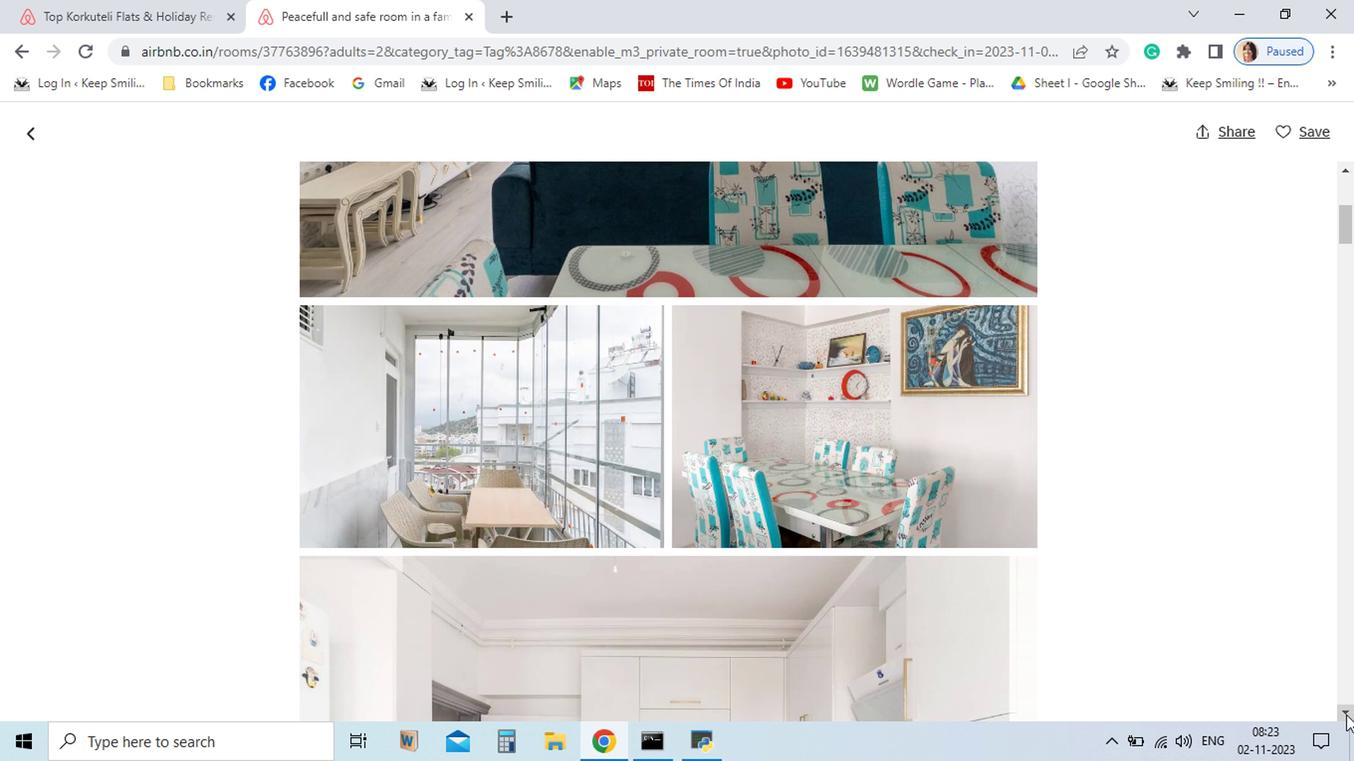 
Action: Mouse pressed left at (1151, 706)
Screenshot: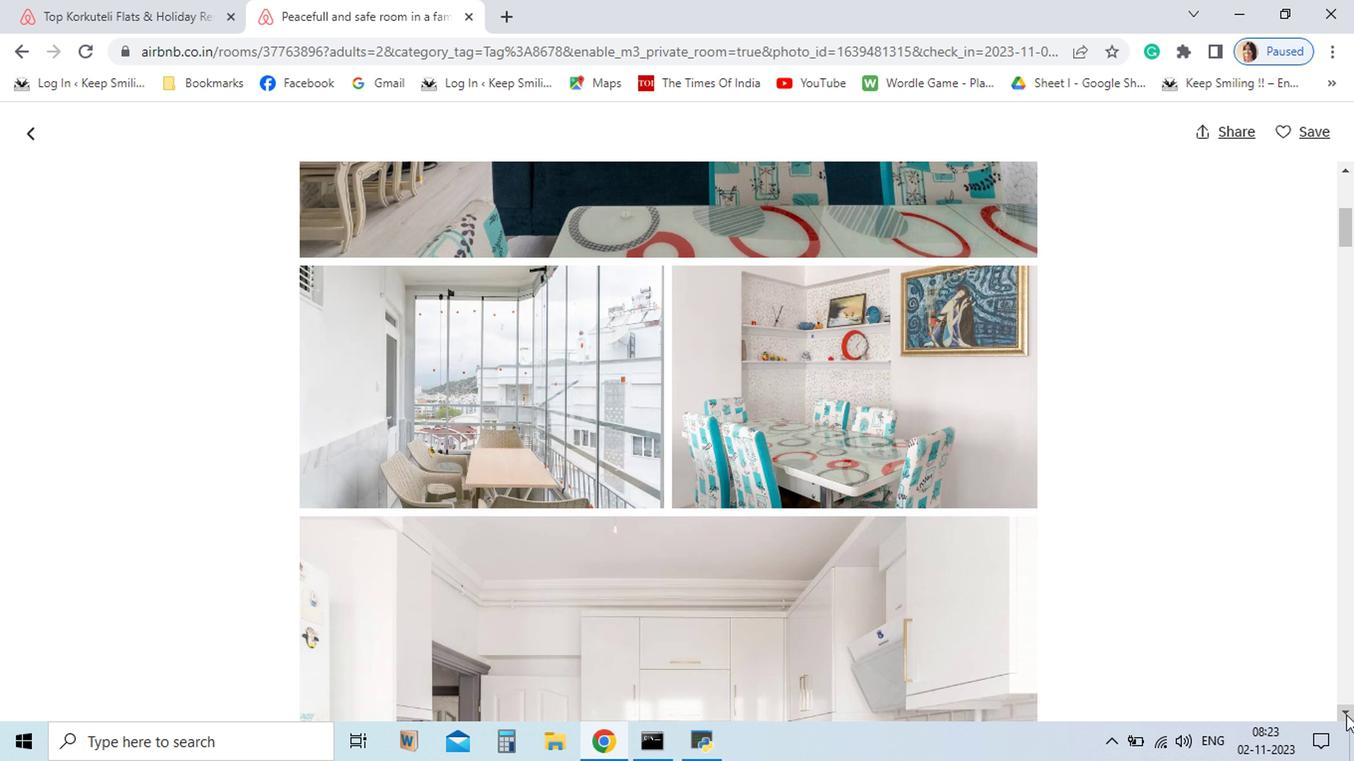 
Action: Mouse pressed left at (1151, 706)
Screenshot: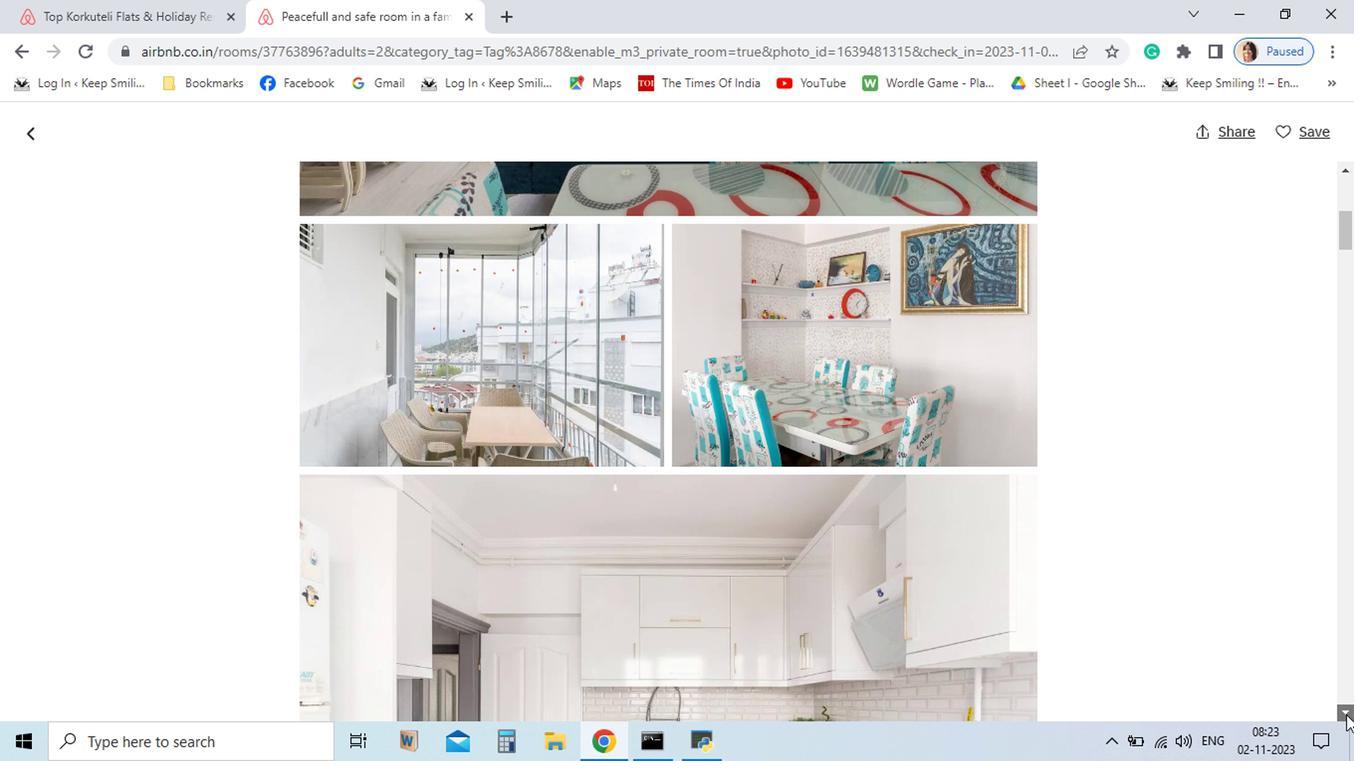 
Action: Mouse pressed left at (1151, 706)
Screenshot: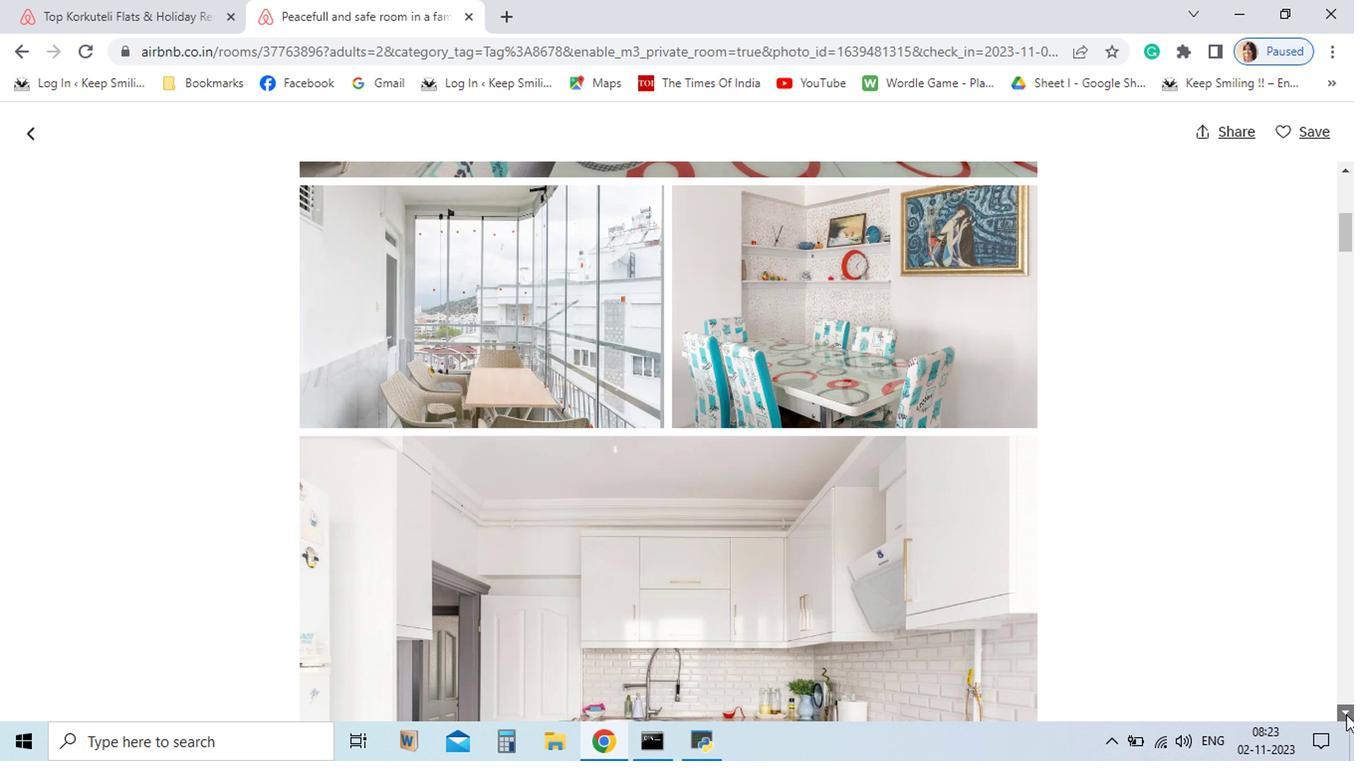 
Action: Mouse pressed left at (1151, 706)
Screenshot: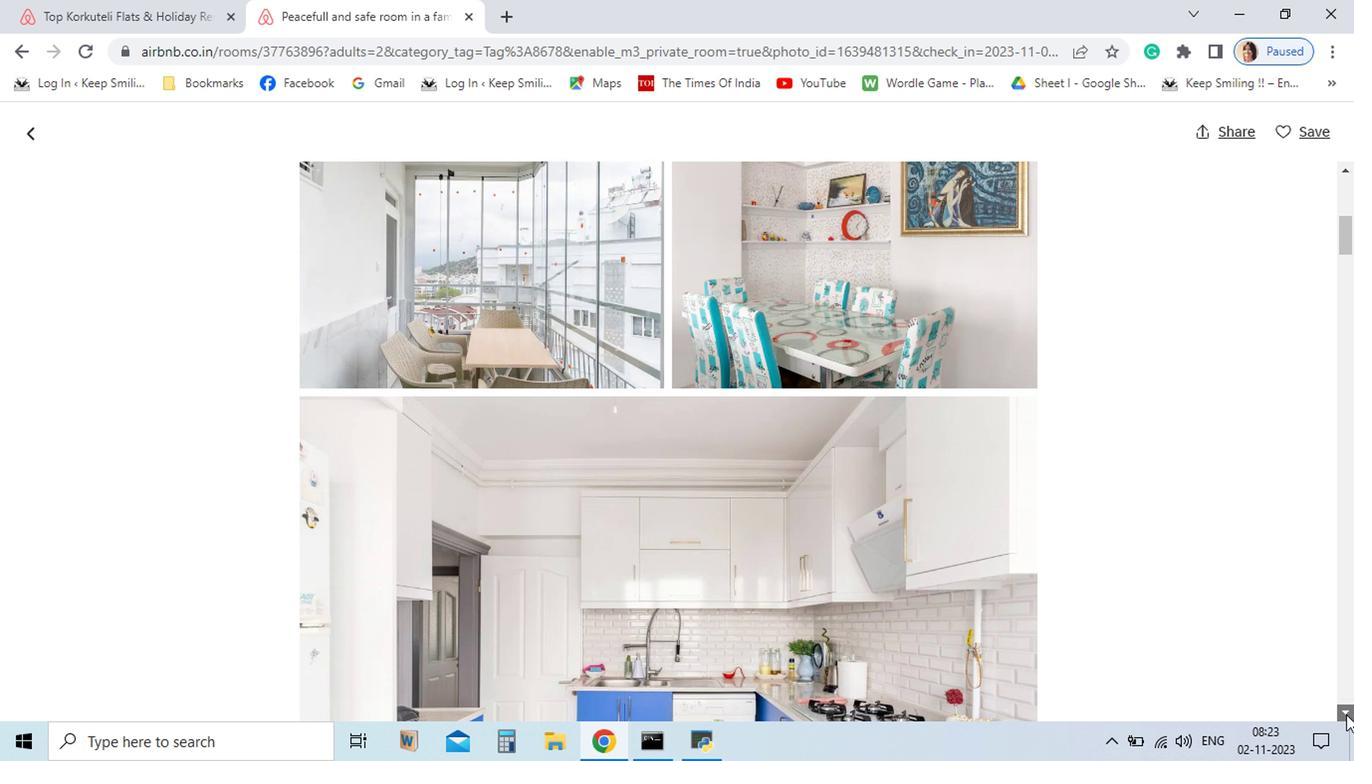 
Action: Mouse pressed left at (1151, 706)
Screenshot: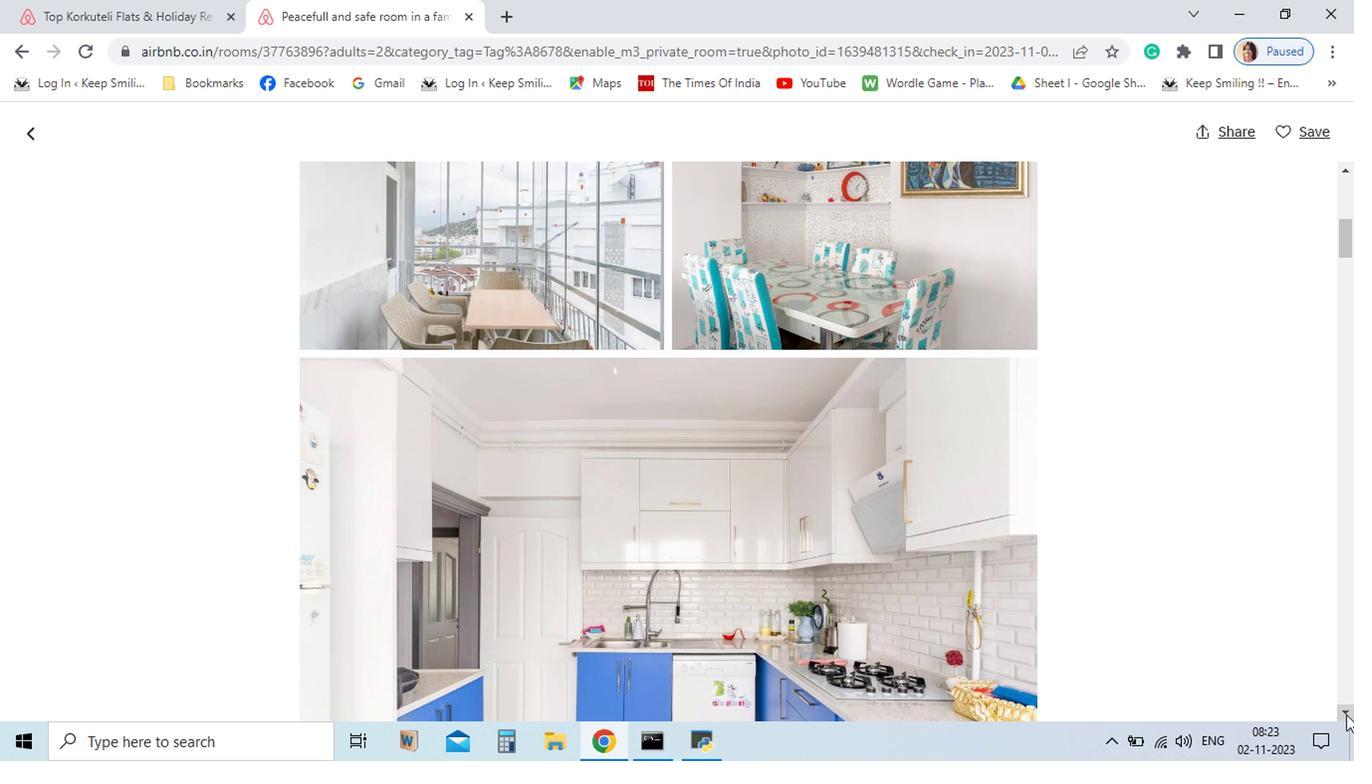 
Action: Mouse pressed left at (1151, 706)
Screenshot: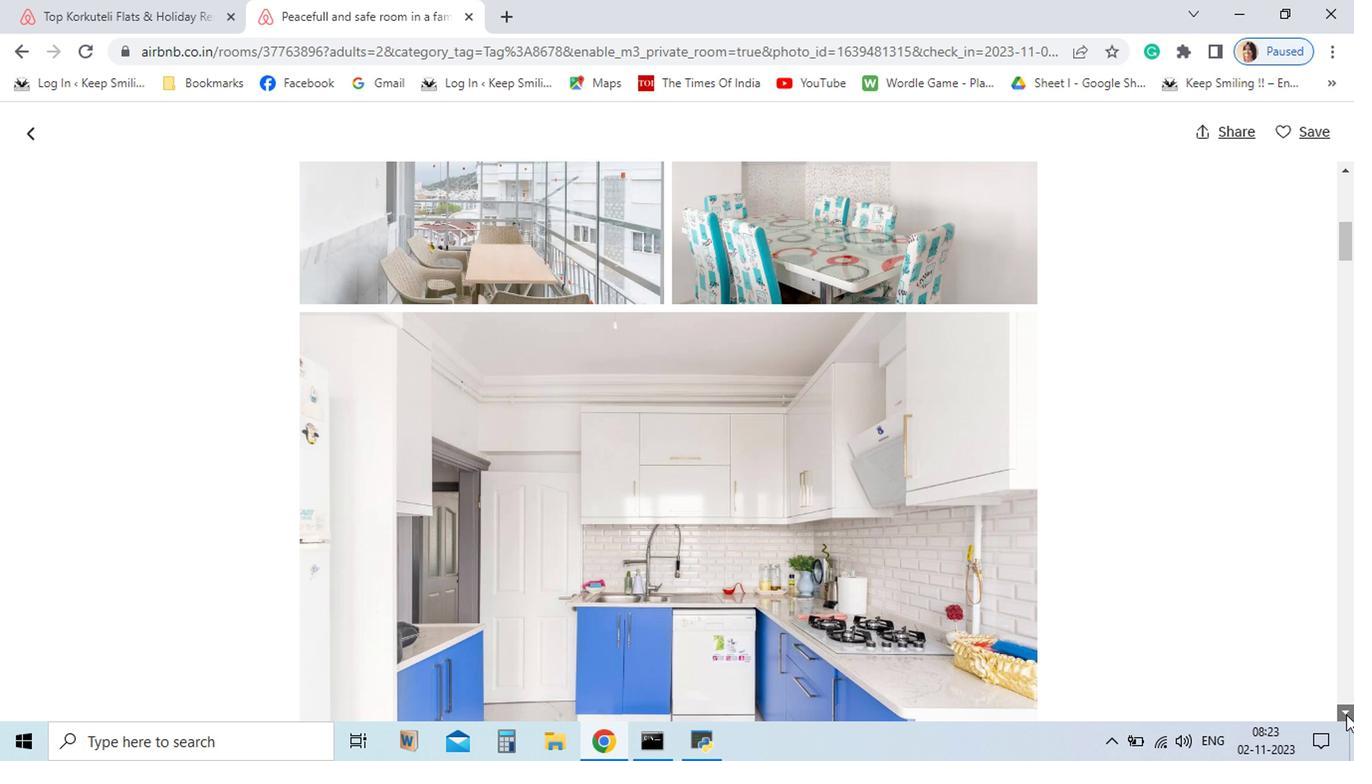 
Action: Mouse pressed left at (1151, 706)
Screenshot: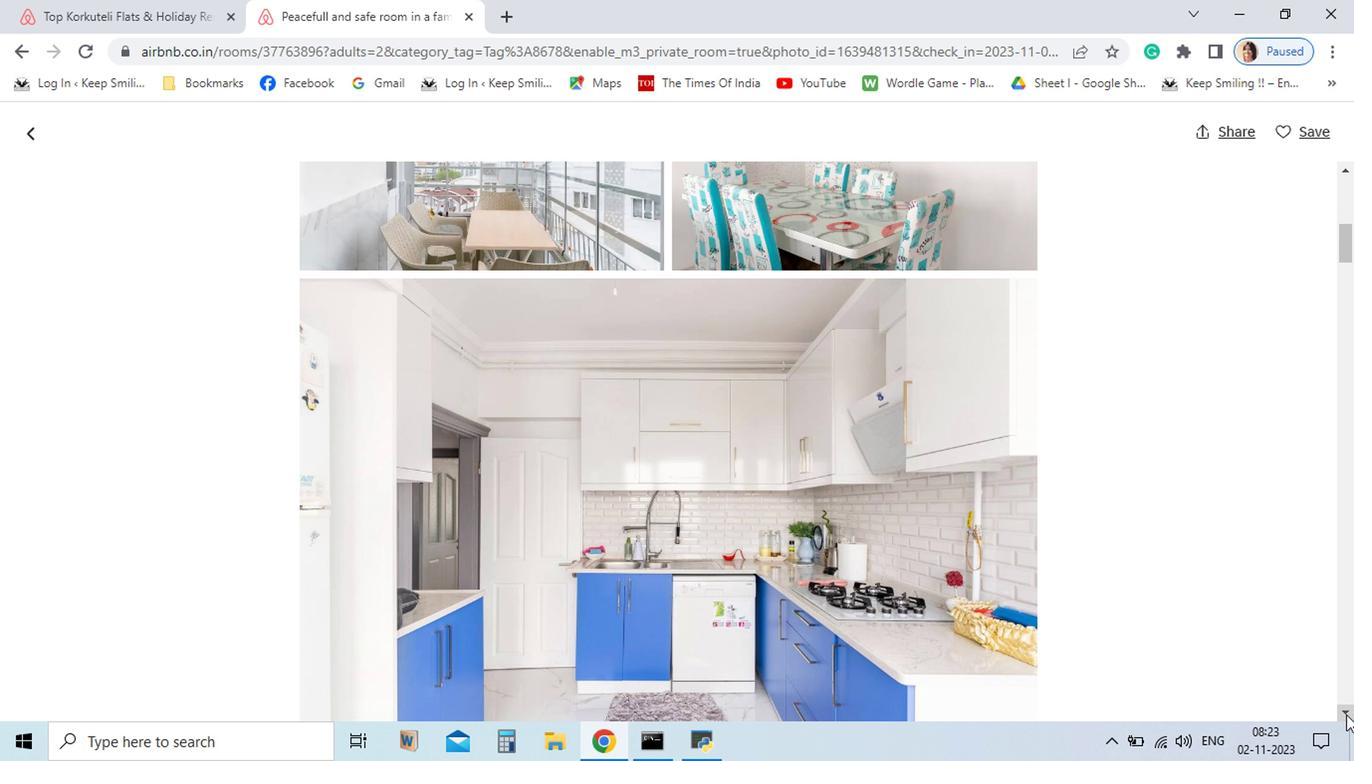 
Action: Mouse pressed left at (1151, 706)
Screenshot: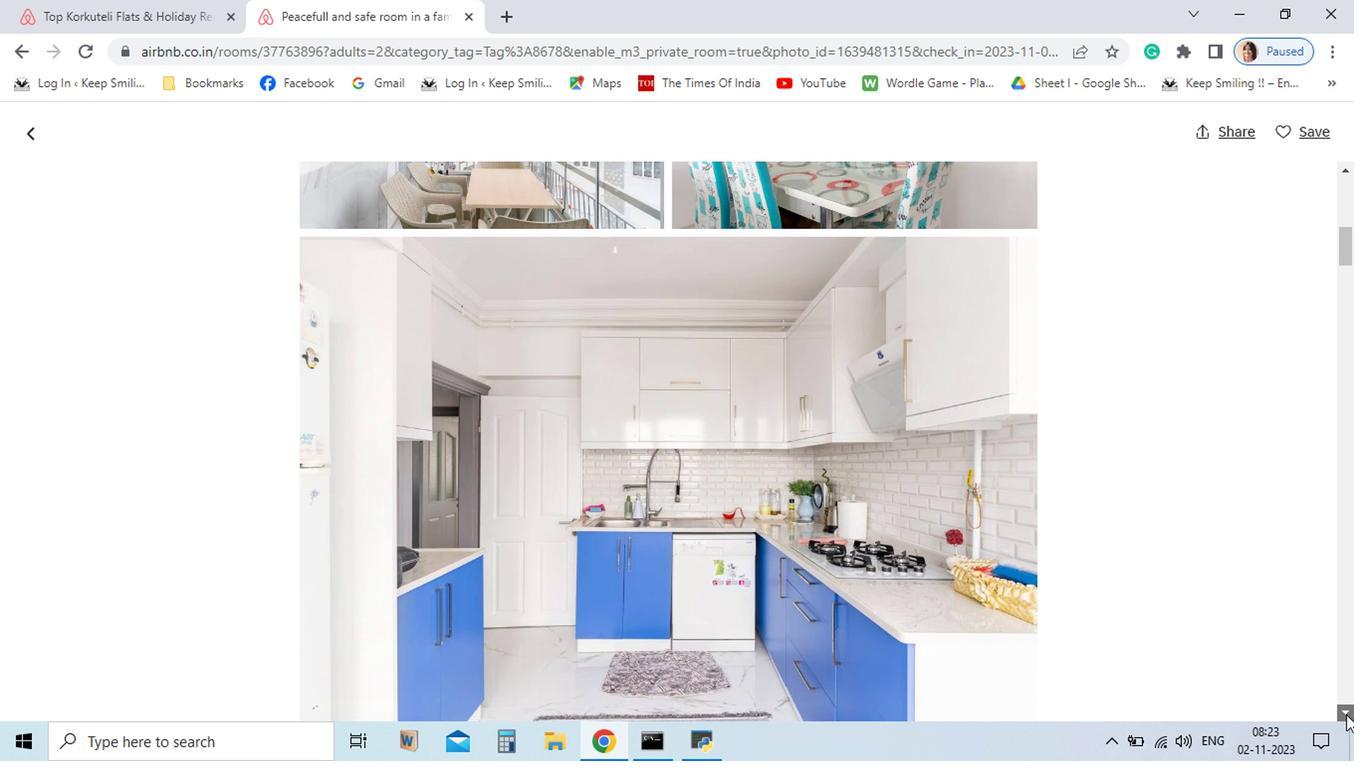 
Action: Mouse pressed left at (1151, 706)
Screenshot: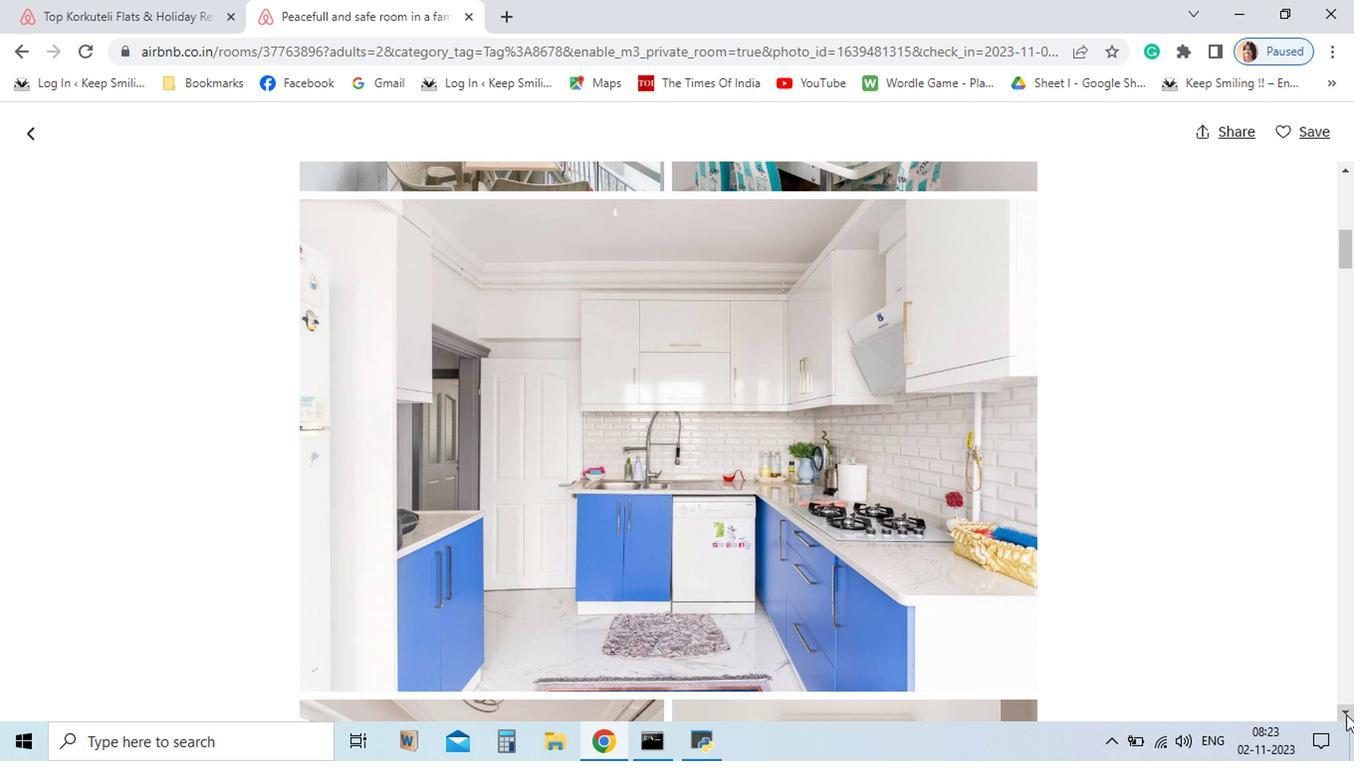 
Action: Mouse pressed left at (1151, 706)
Screenshot: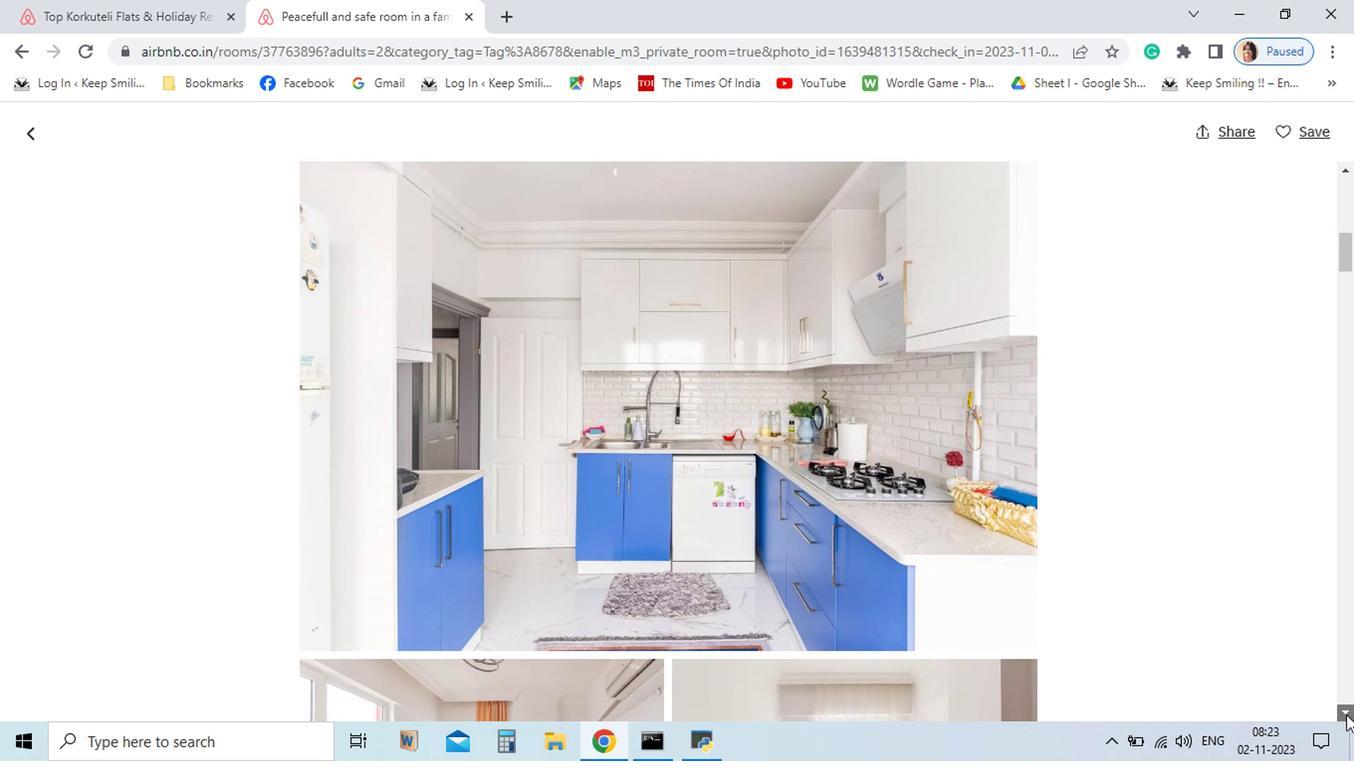
Action: Mouse pressed left at (1151, 706)
Screenshot: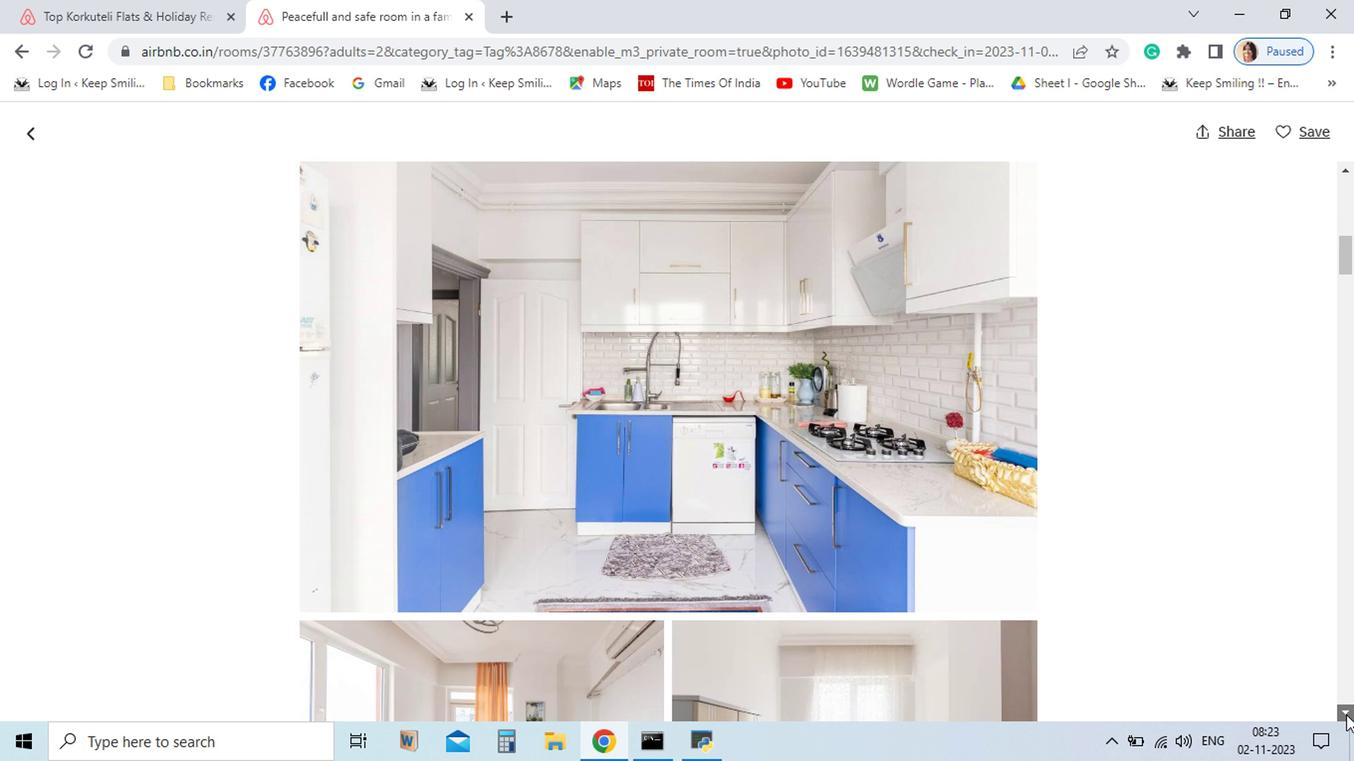 
Action: Mouse pressed left at (1151, 706)
Screenshot: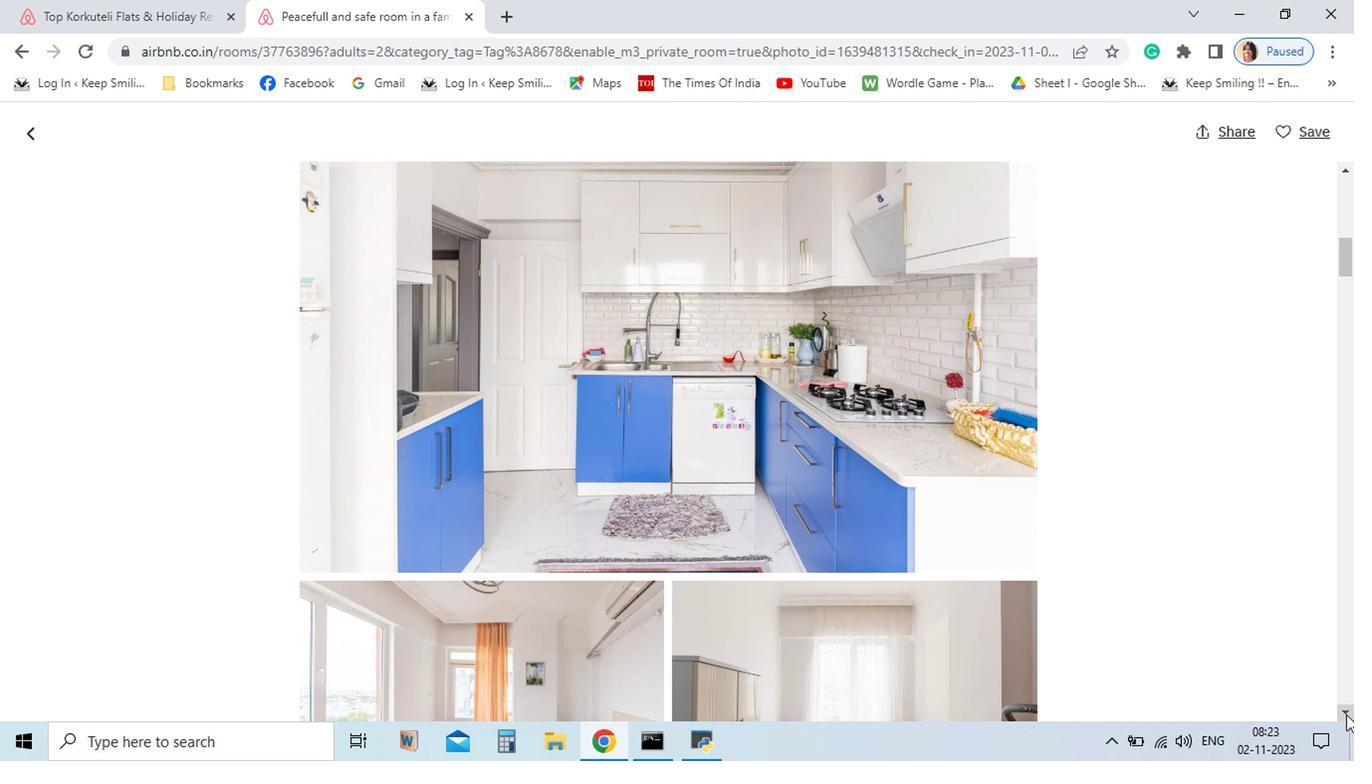 
Action: Mouse pressed left at (1151, 706)
Screenshot: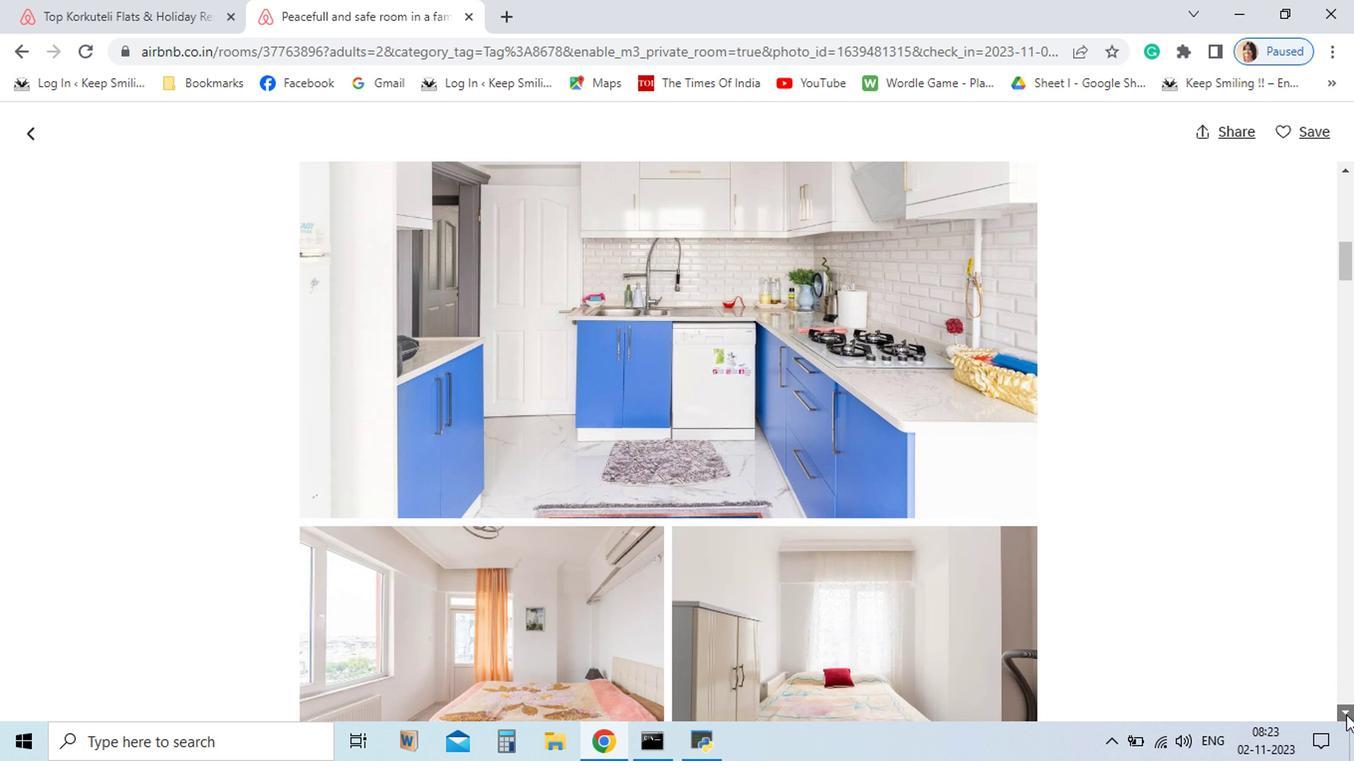 
Action: Mouse pressed left at (1151, 706)
Screenshot: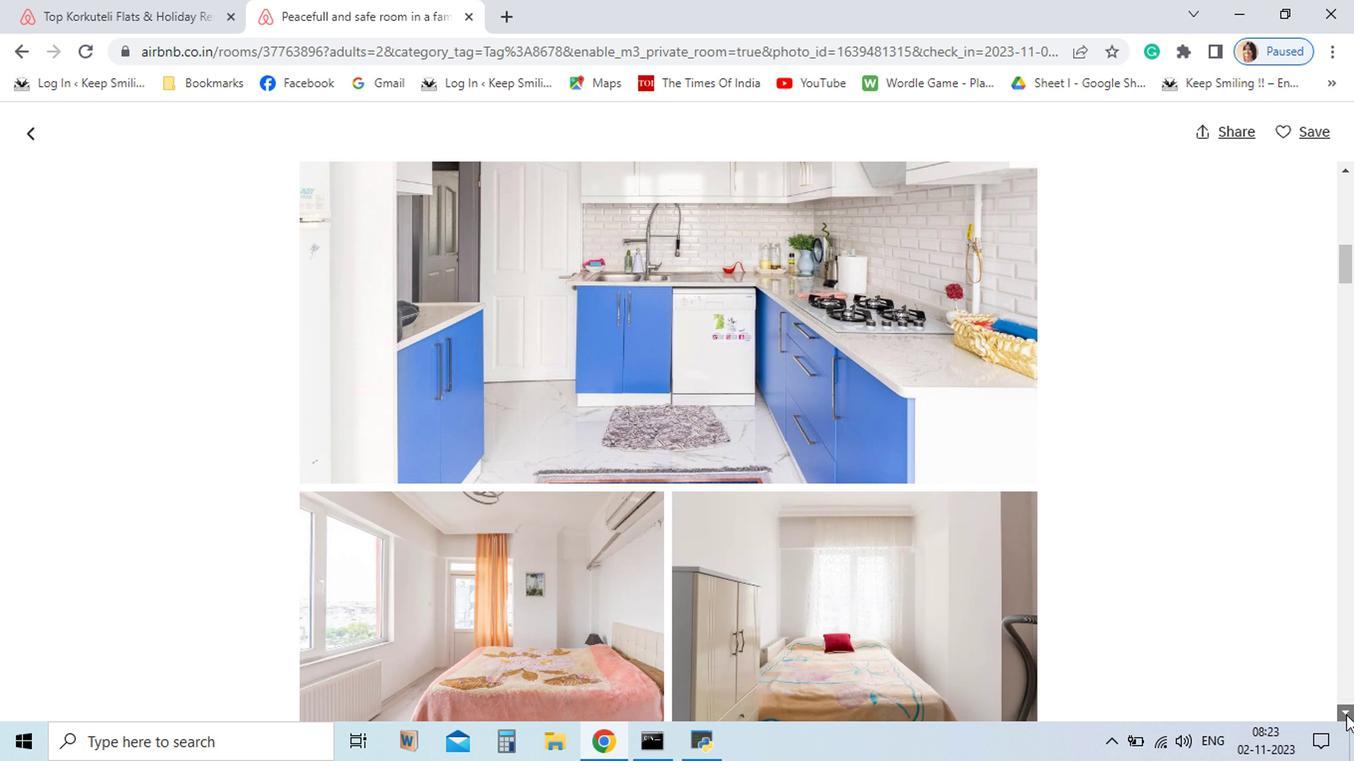 
Action: Mouse pressed left at (1151, 706)
Screenshot: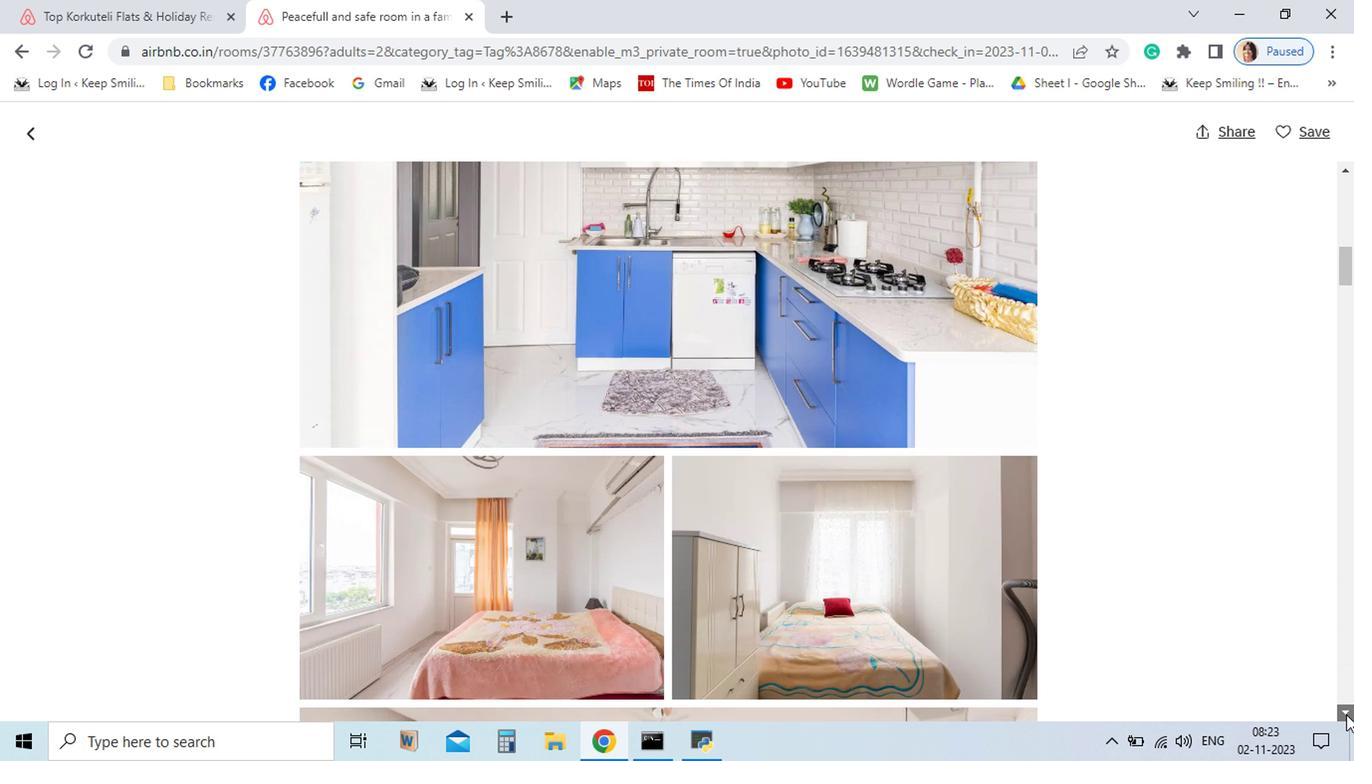 
Action: Mouse pressed left at (1151, 706)
Screenshot: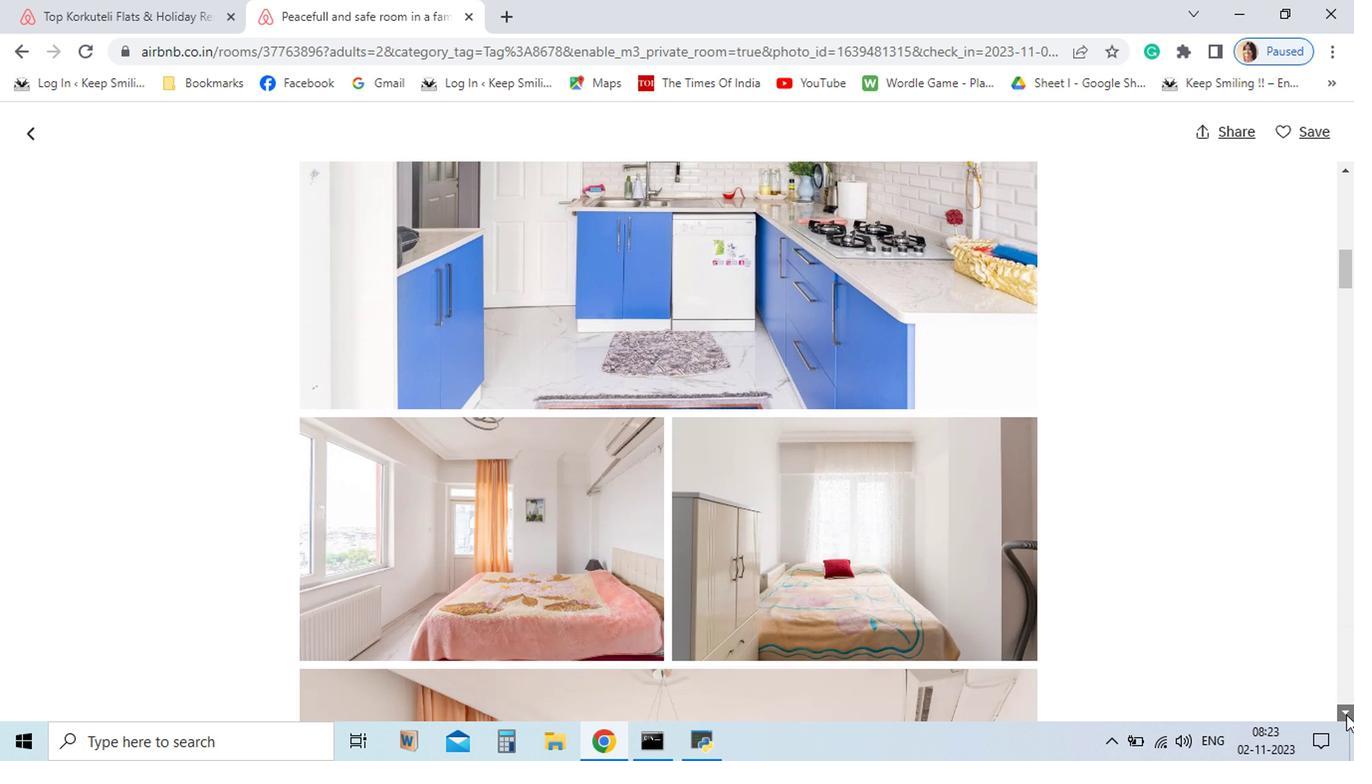 
Action: Mouse pressed left at (1151, 706)
Screenshot: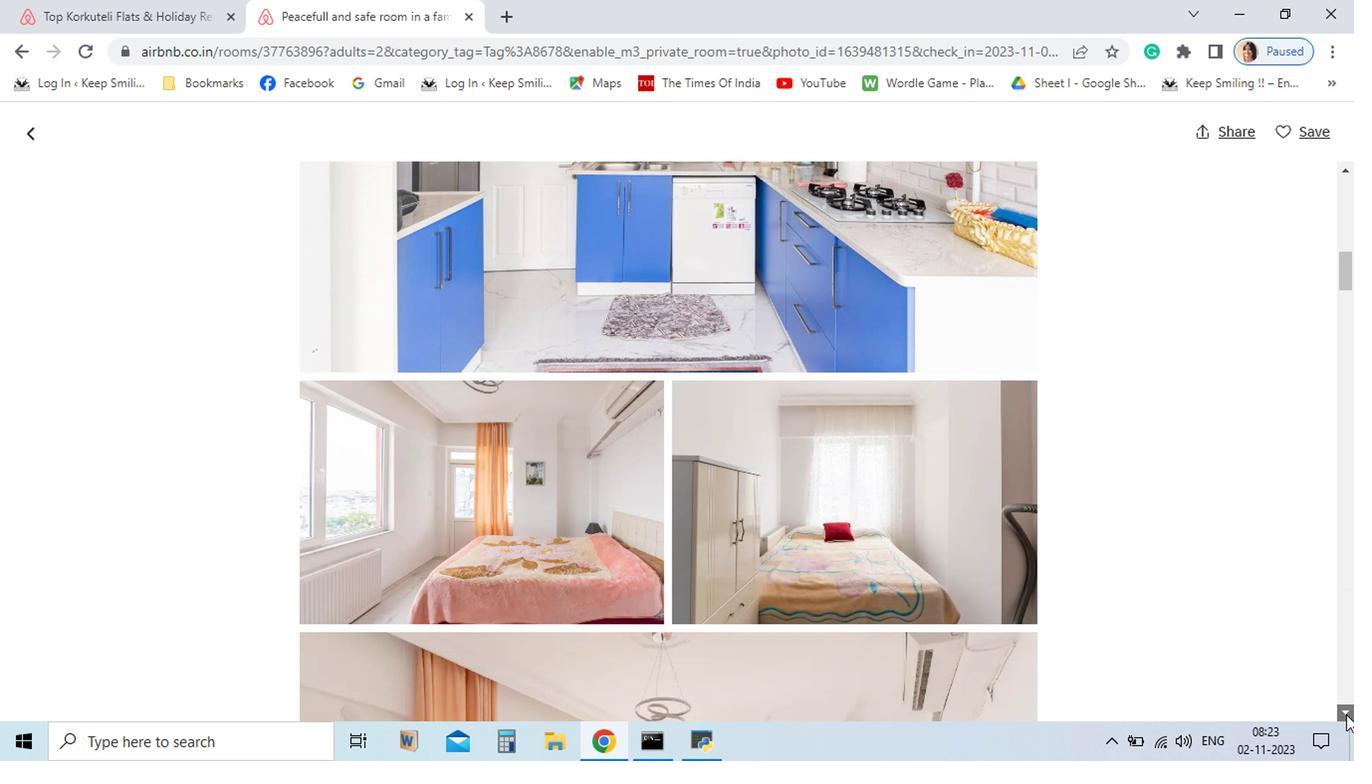 
Action: Mouse pressed left at (1151, 706)
Screenshot: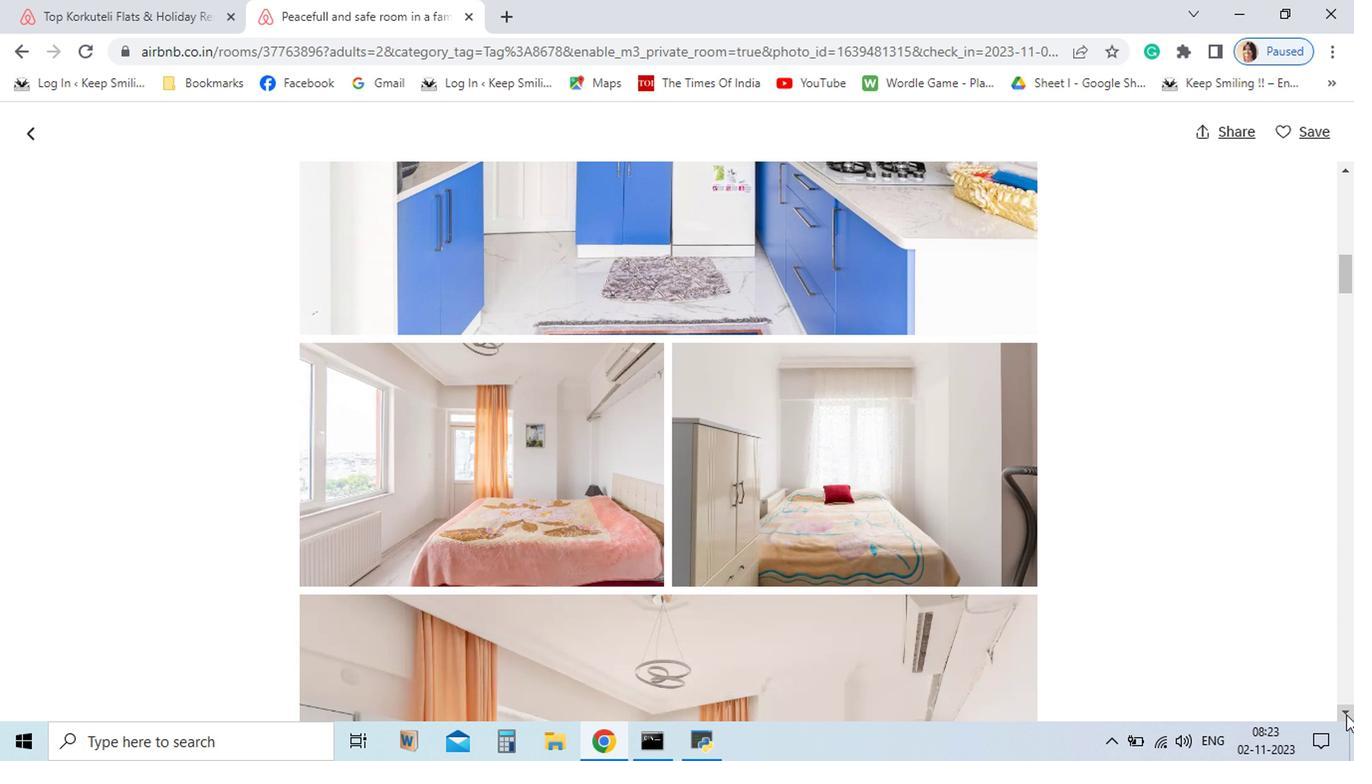 
Action: Mouse pressed left at (1151, 706)
Screenshot: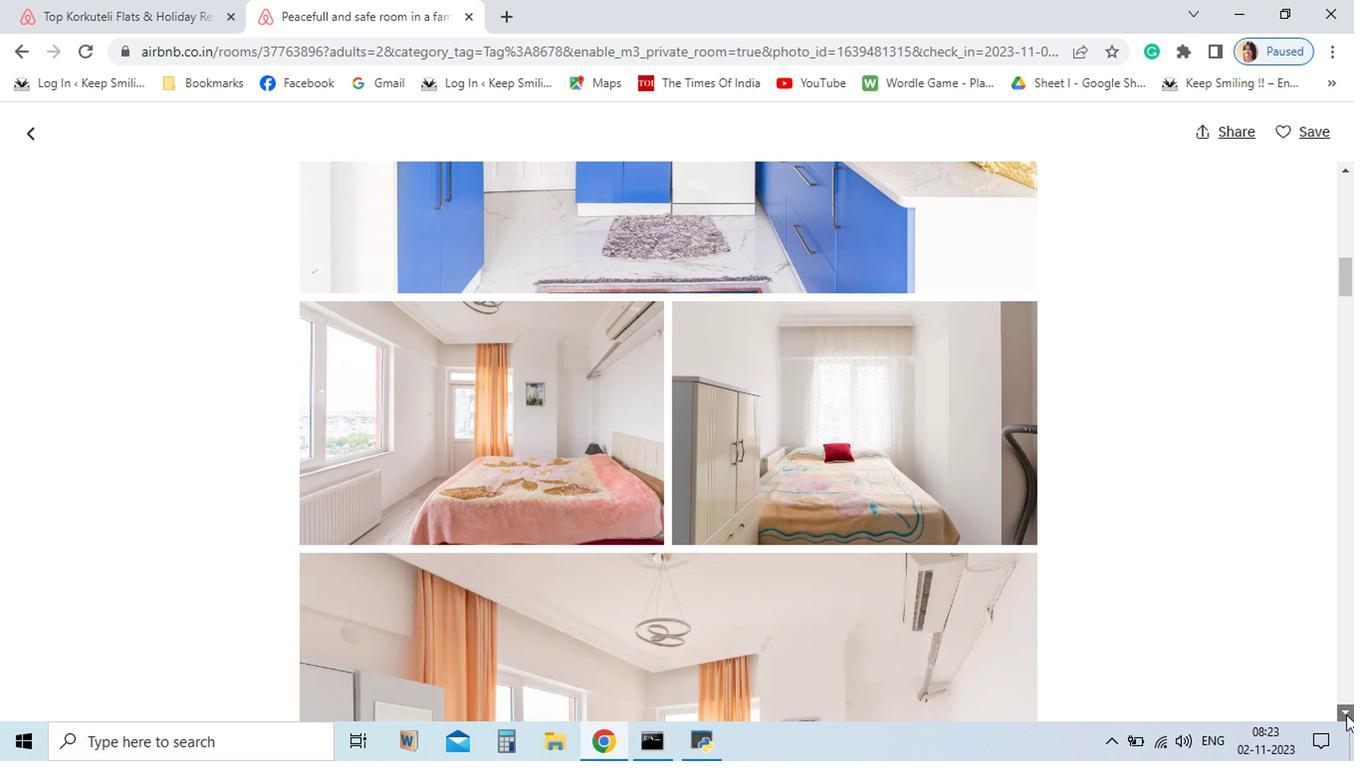 
Action: Mouse pressed left at (1151, 706)
Screenshot: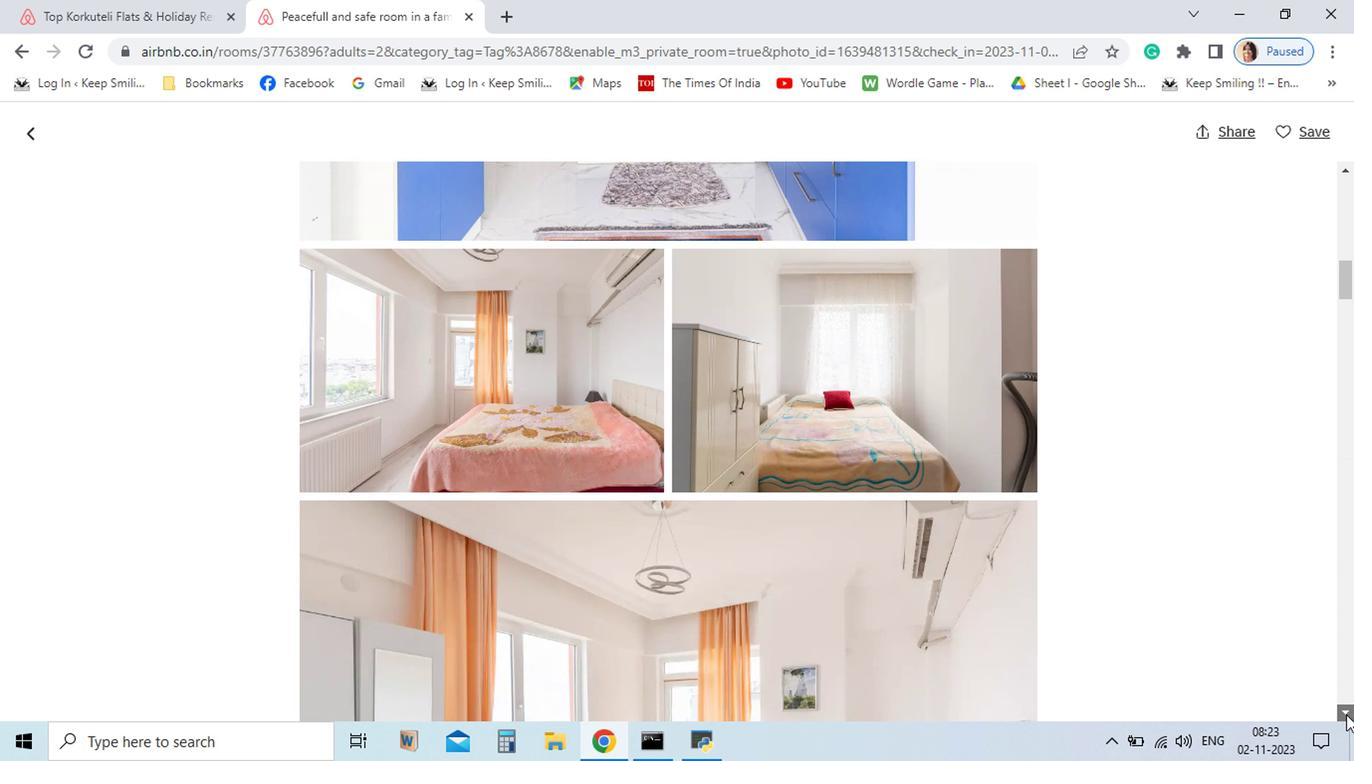 
Action: Mouse pressed left at (1151, 706)
Screenshot: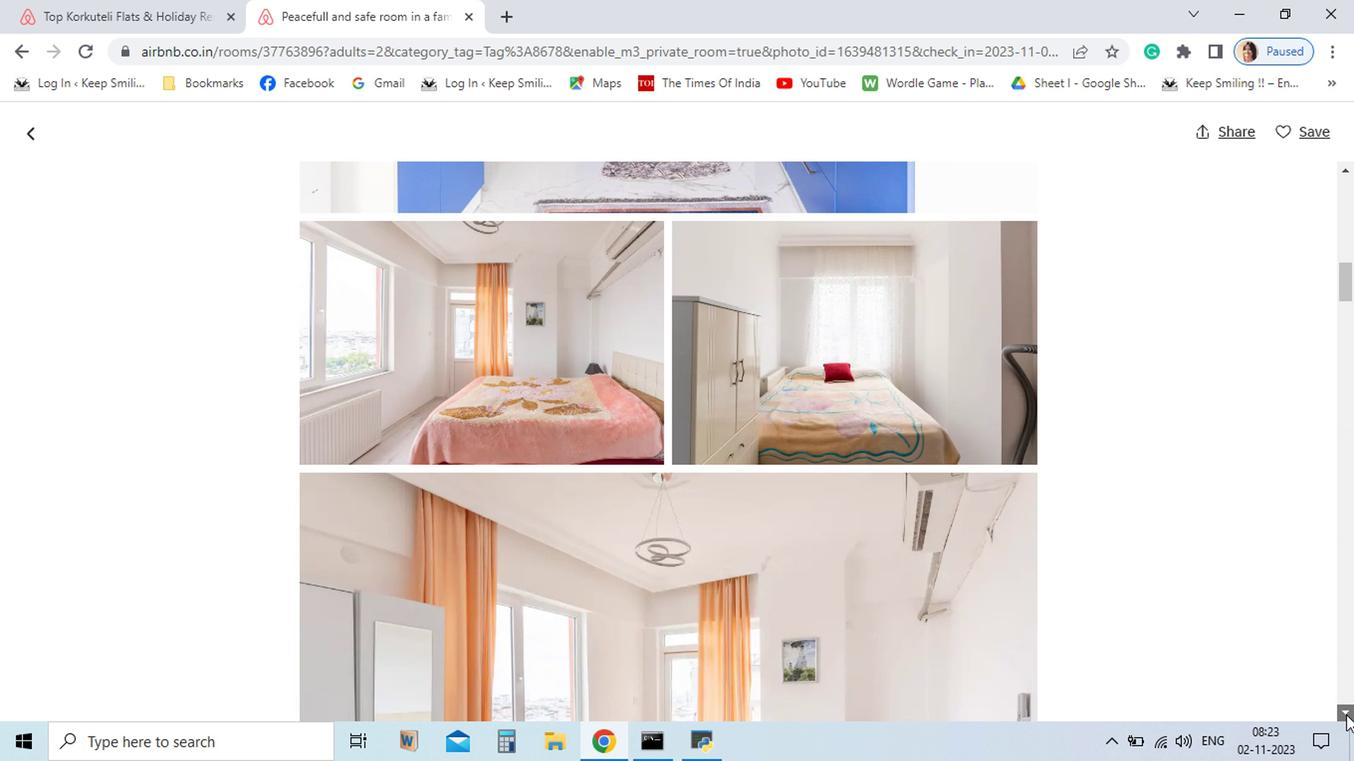 
Action: Mouse pressed left at (1151, 706)
Screenshot: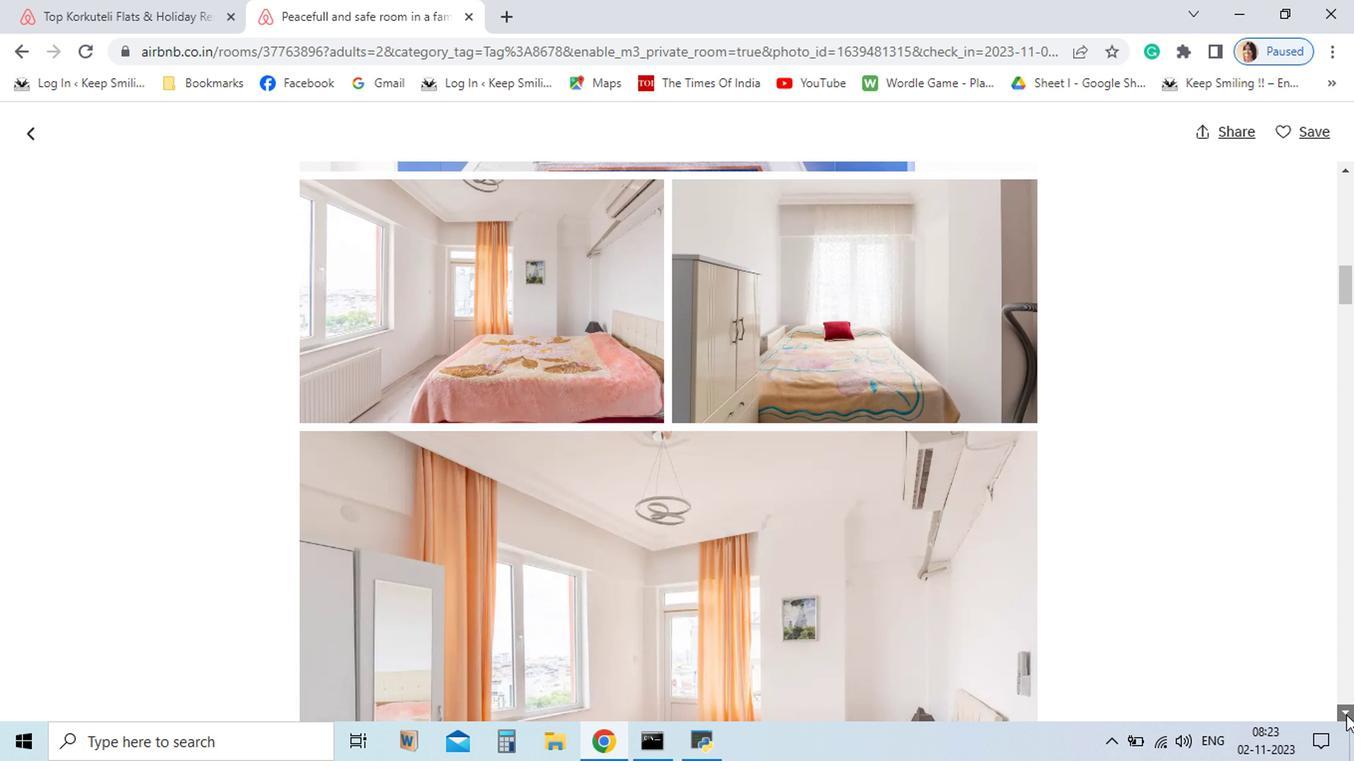 
Action: Mouse pressed left at (1151, 706)
Screenshot: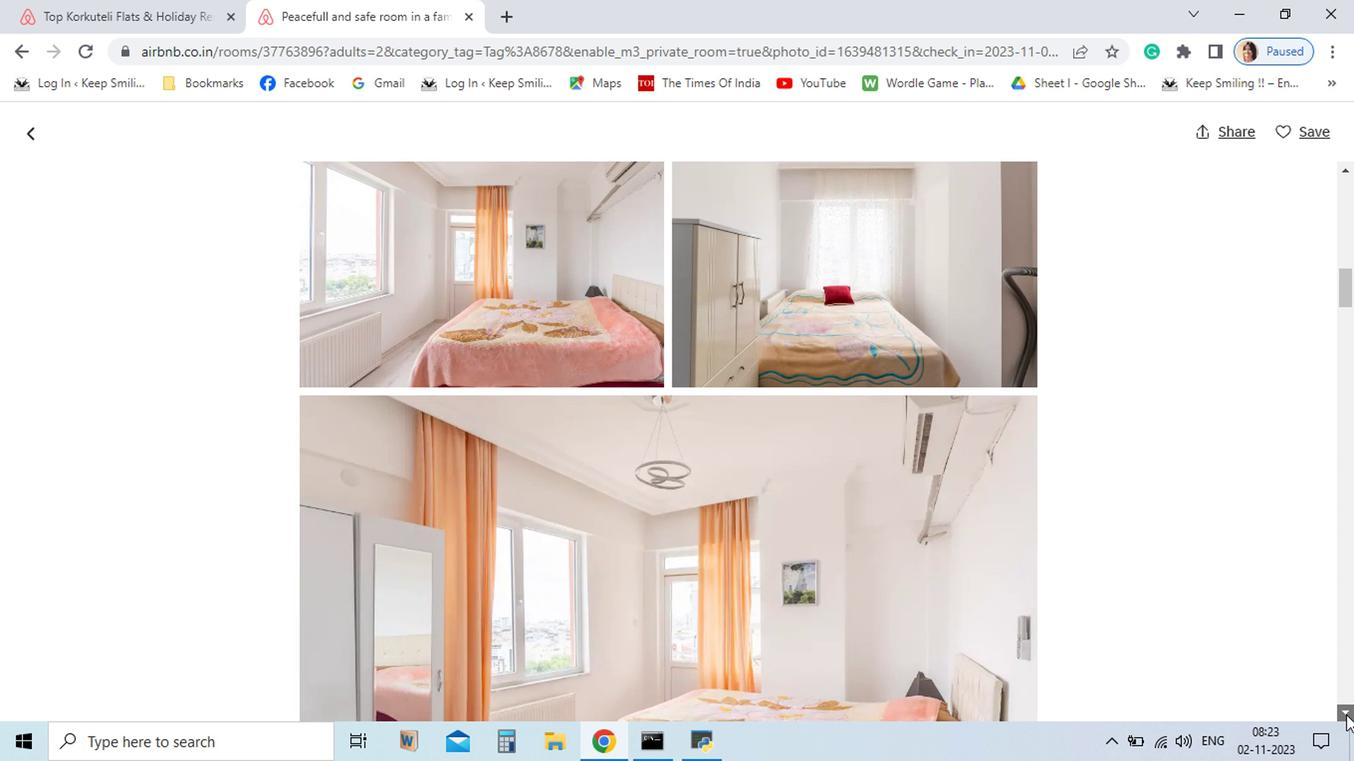 
Action: Mouse pressed left at (1151, 706)
Screenshot: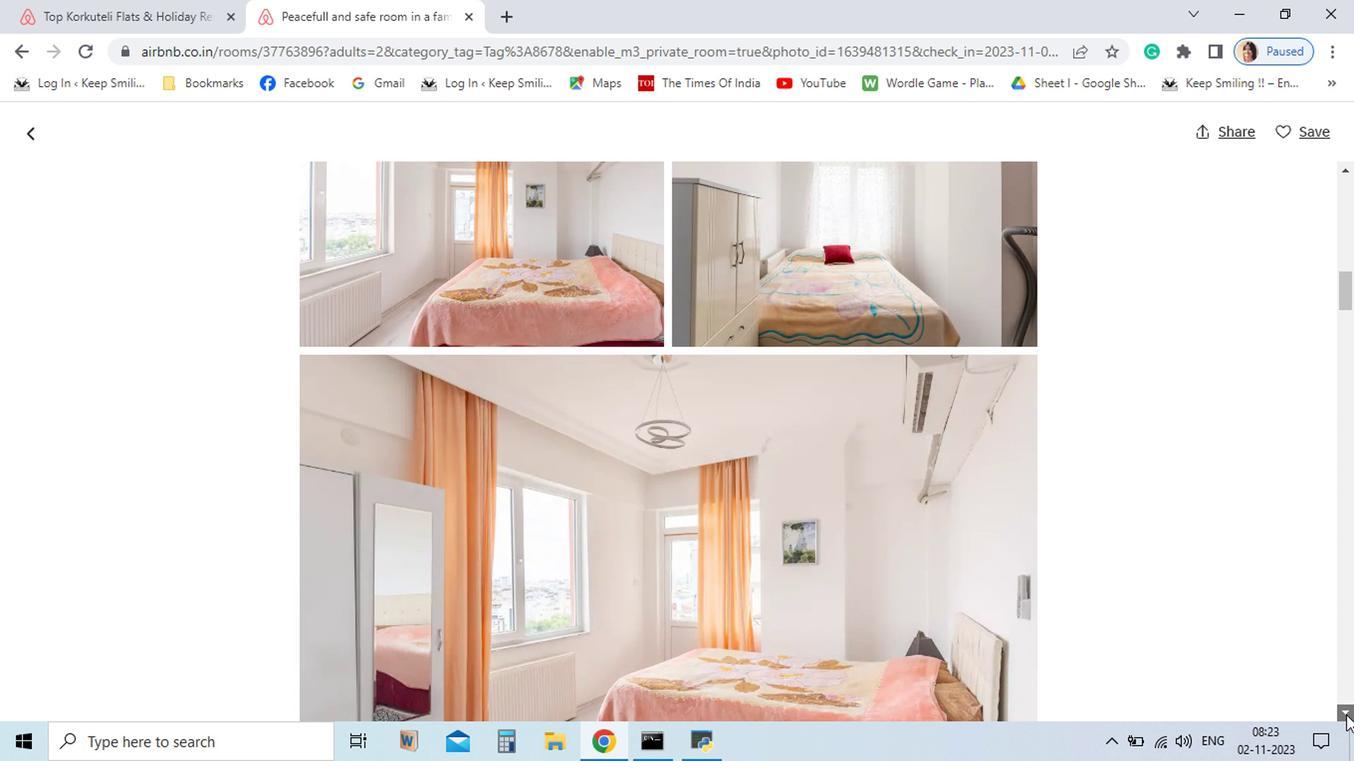 
Action: Mouse pressed left at (1151, 706)
Screenshot: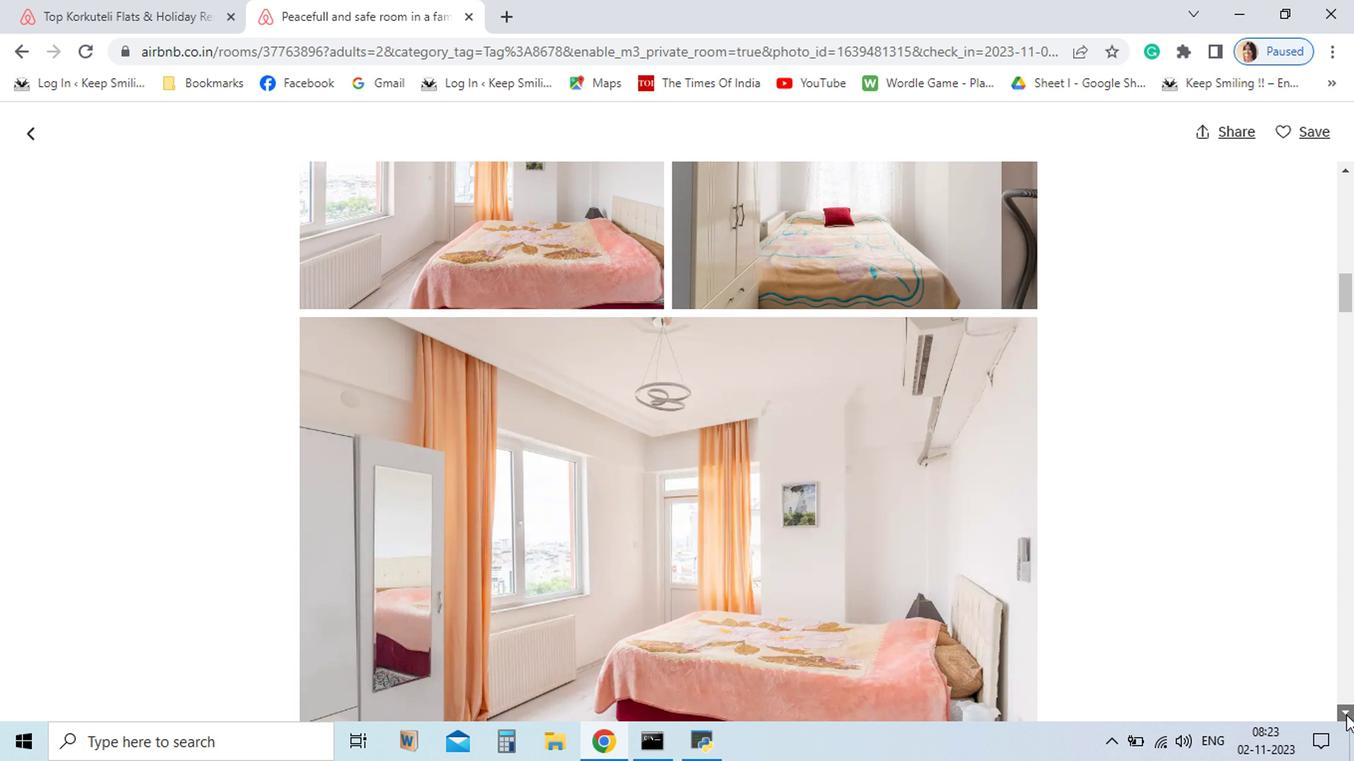 
Action: Mouse pressed left at (1151, 706)
Screenshot: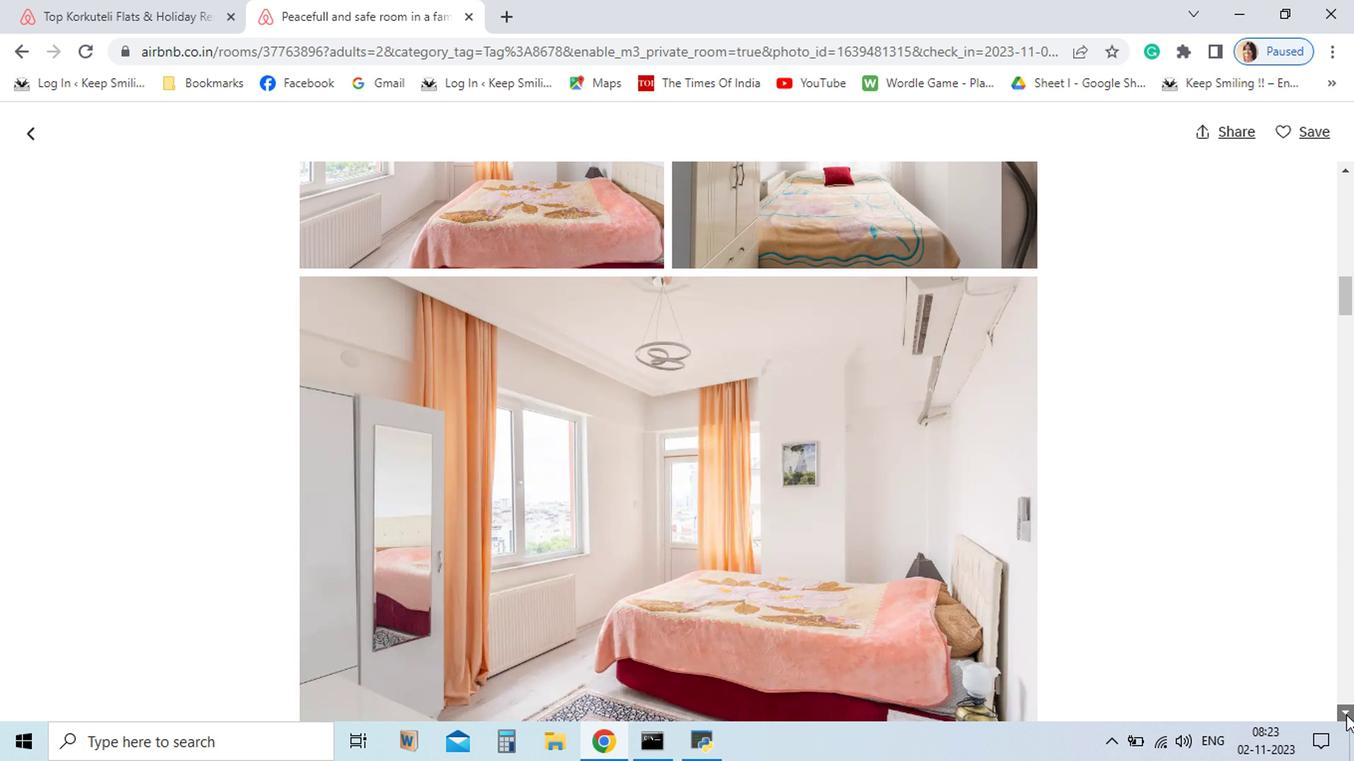 
Action: Mouse pressed left at (1151, 706)
Screenshot: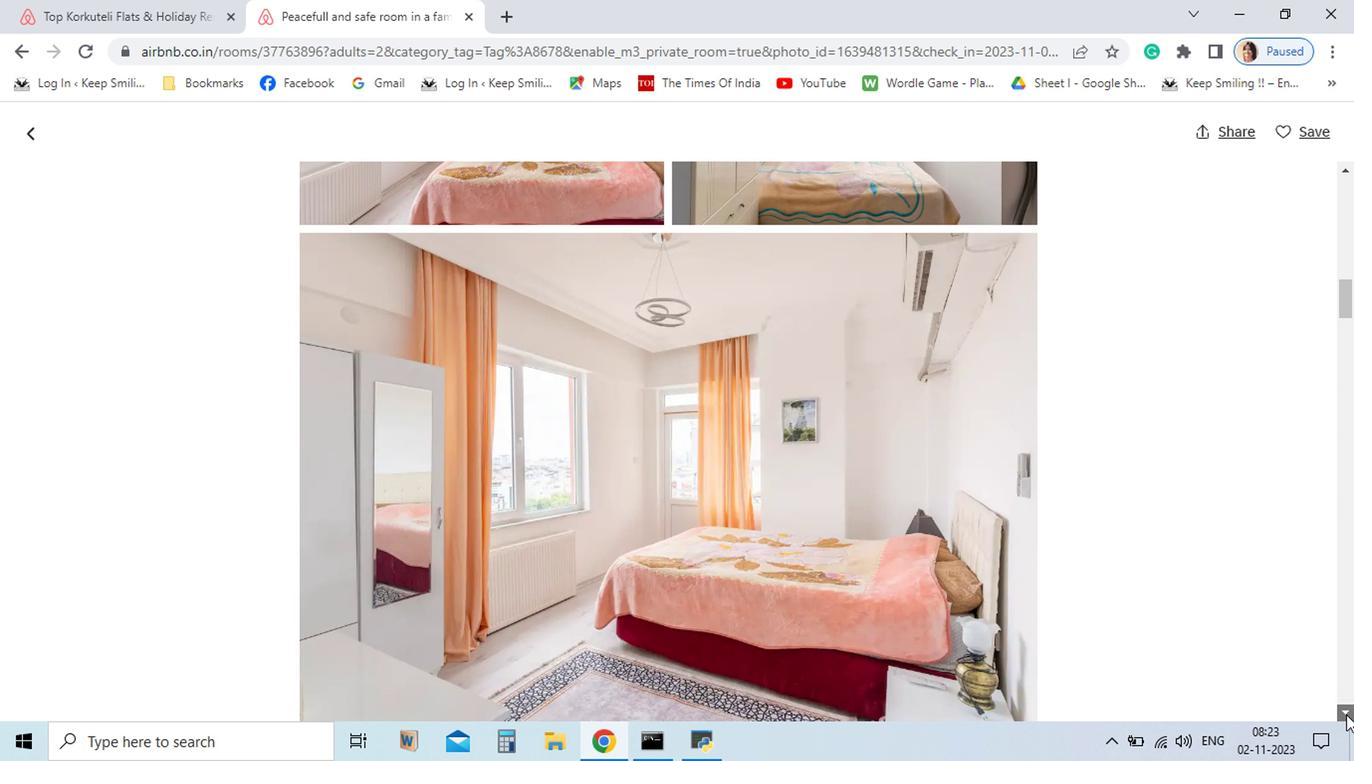 
Action: Mouse pressed left at (1151, 706)
Screenshot: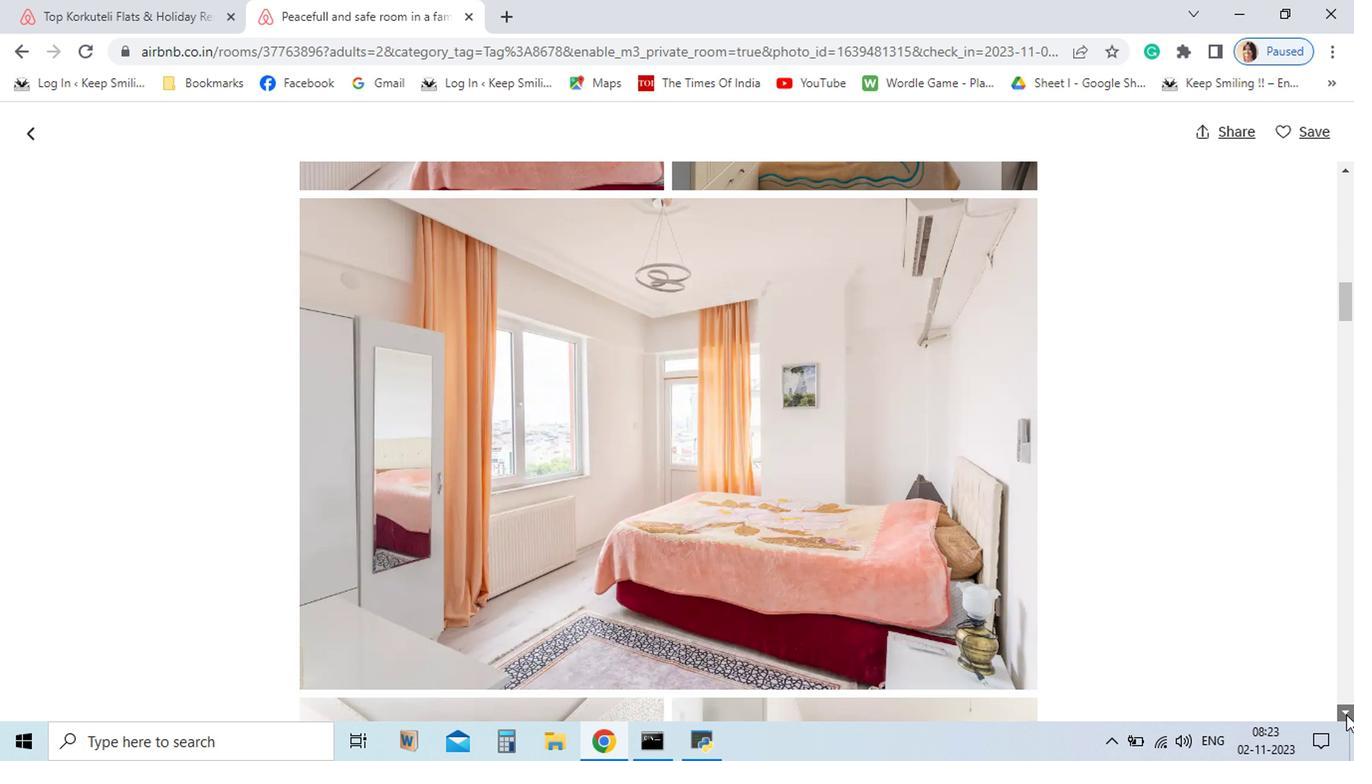 
Action: Mouse pressed left at (1151, 706)
Screenshot: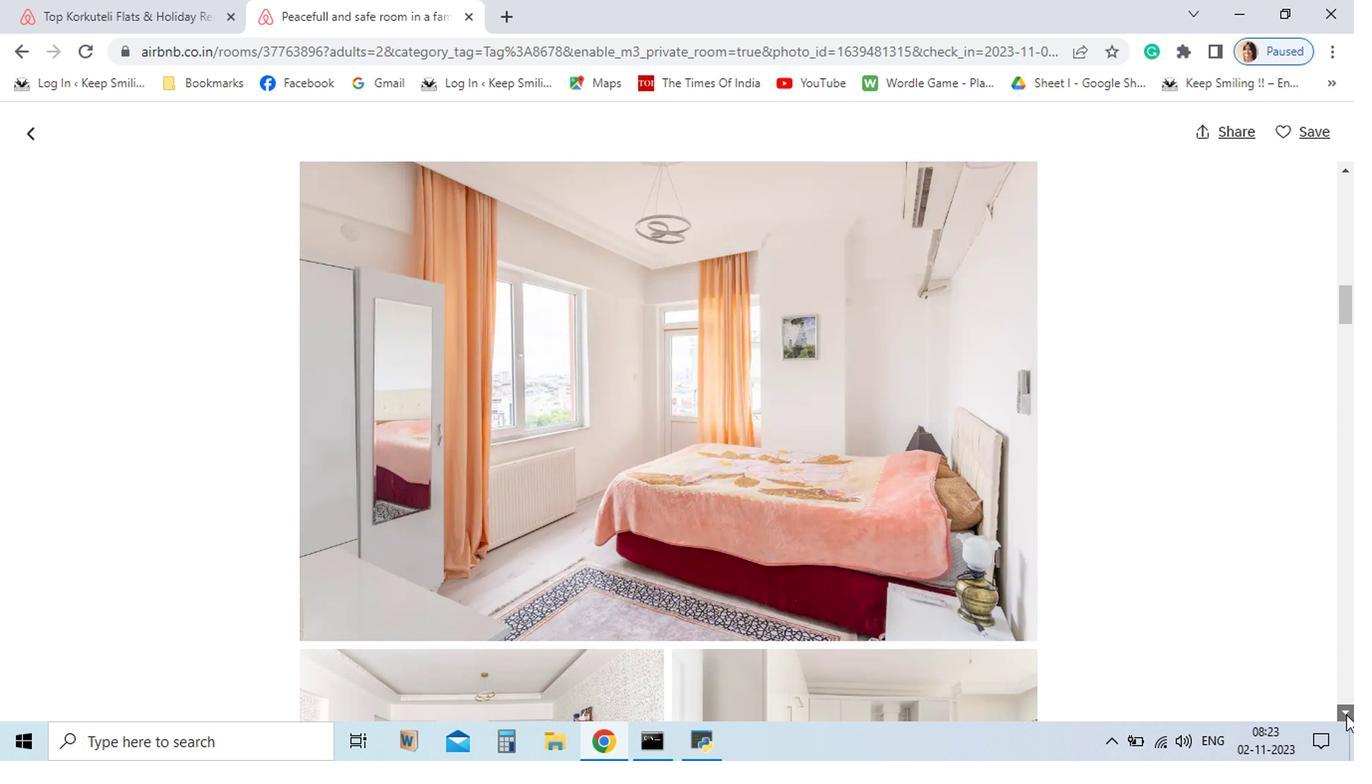 
Action: Mouse pressed left at (1151, 706)
Screenshot: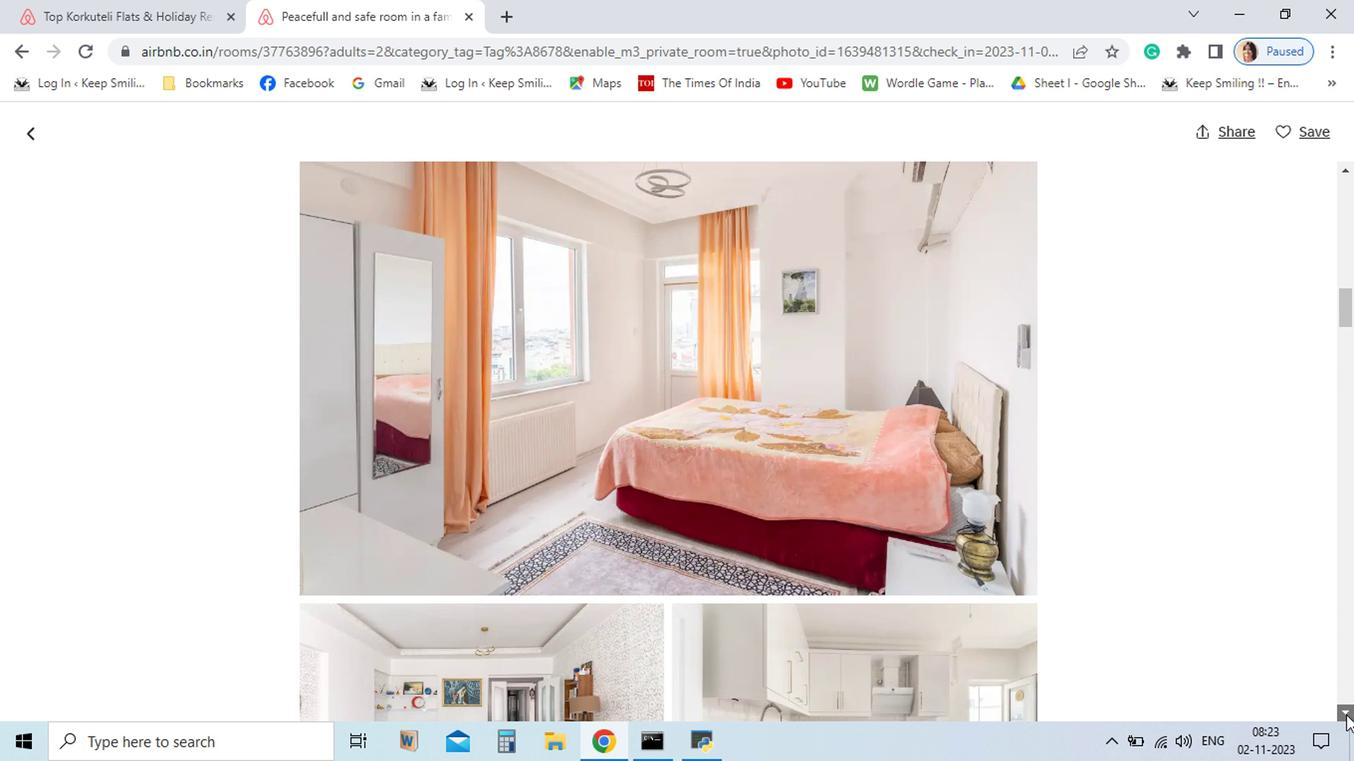 
Action: Mouse pressed left at (1151, 706)
Screenshot: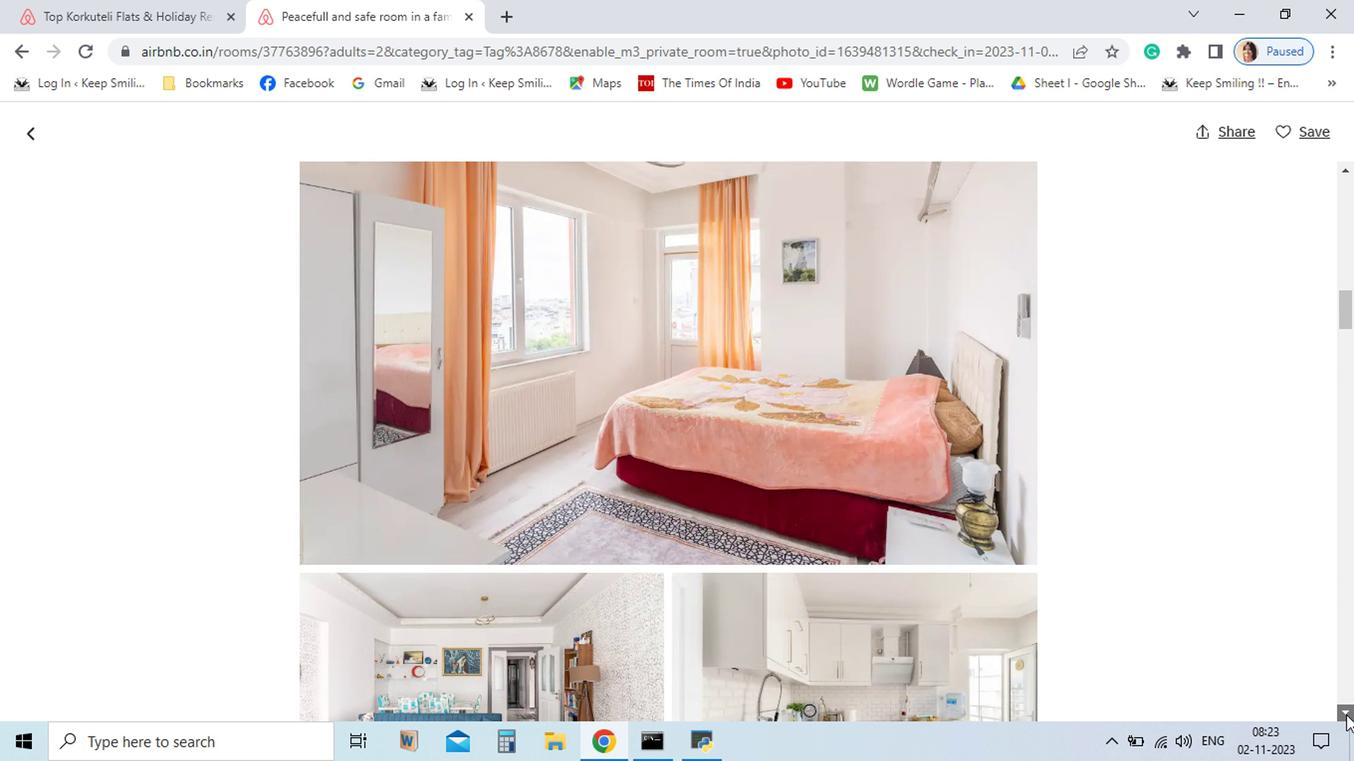 
Action: Mouse pressed left at (1151, 706)
Screenshot: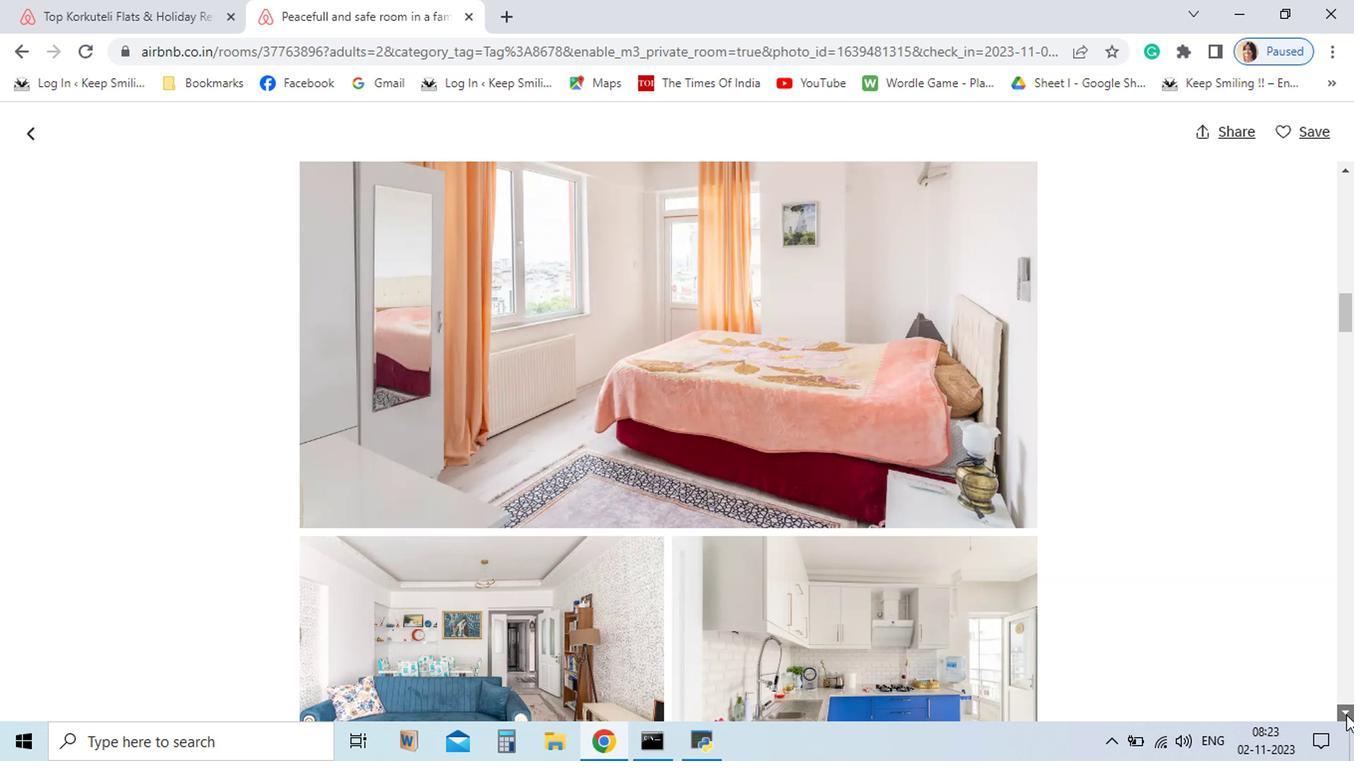 
Action: Mouse pressed left at (1151, 706)
Screenshot: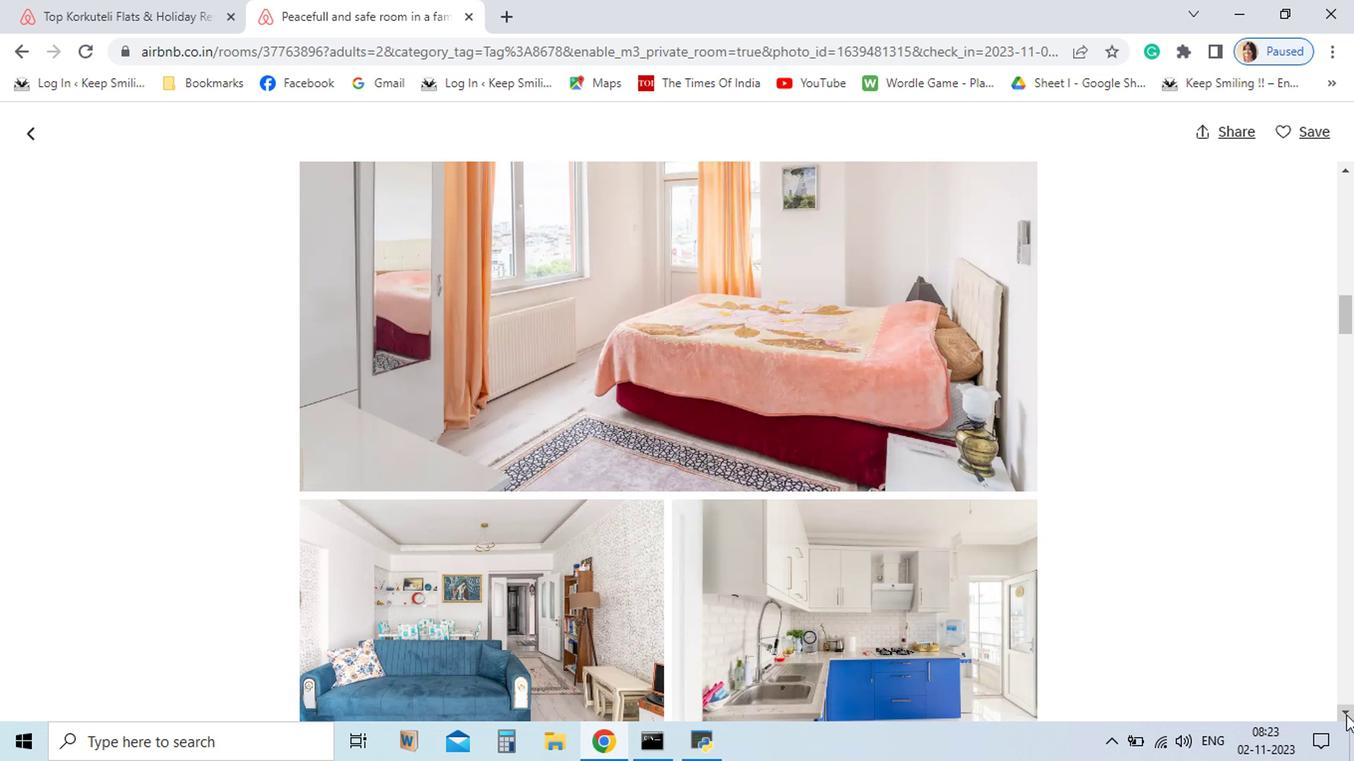 
Action: Mouse pressed left at (1151, 706)
Screenshot: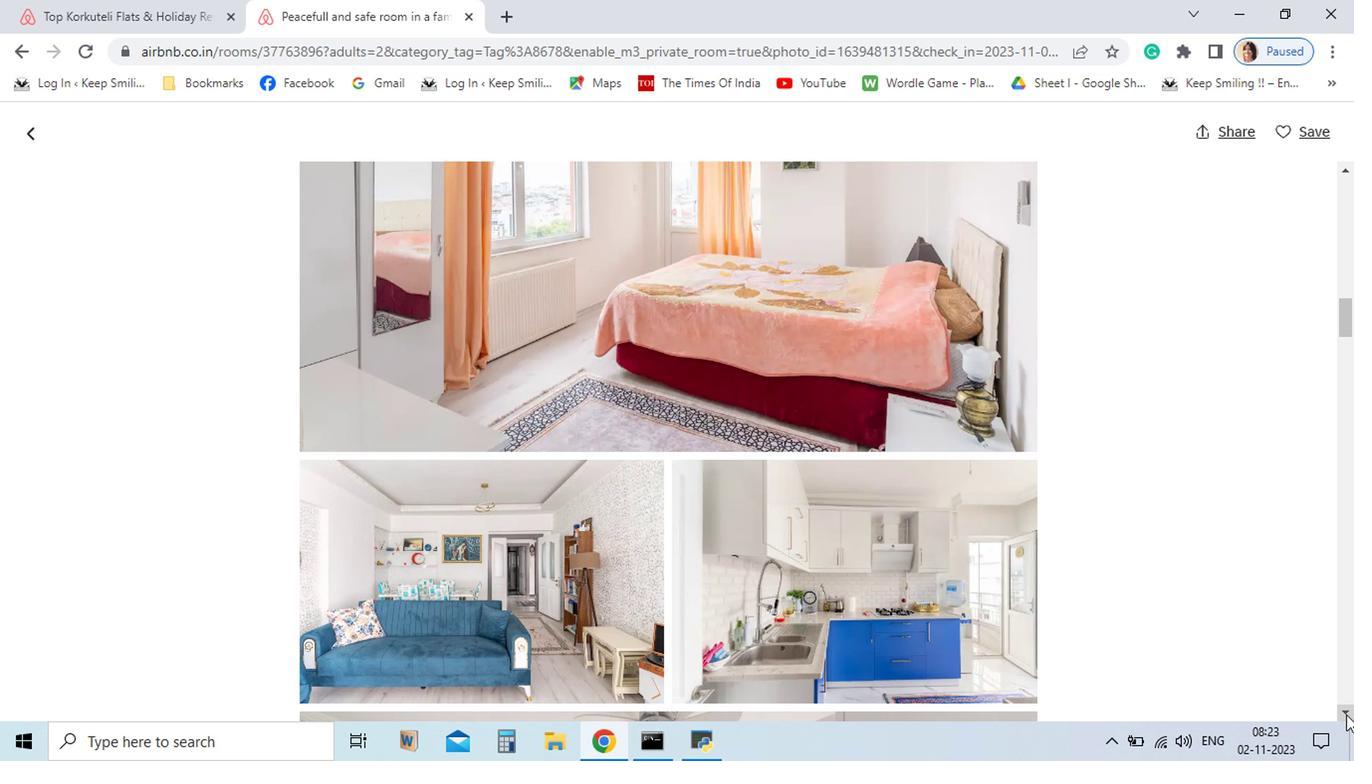 
Action: Mouse pressed left at (1151, 706)
Screenshot: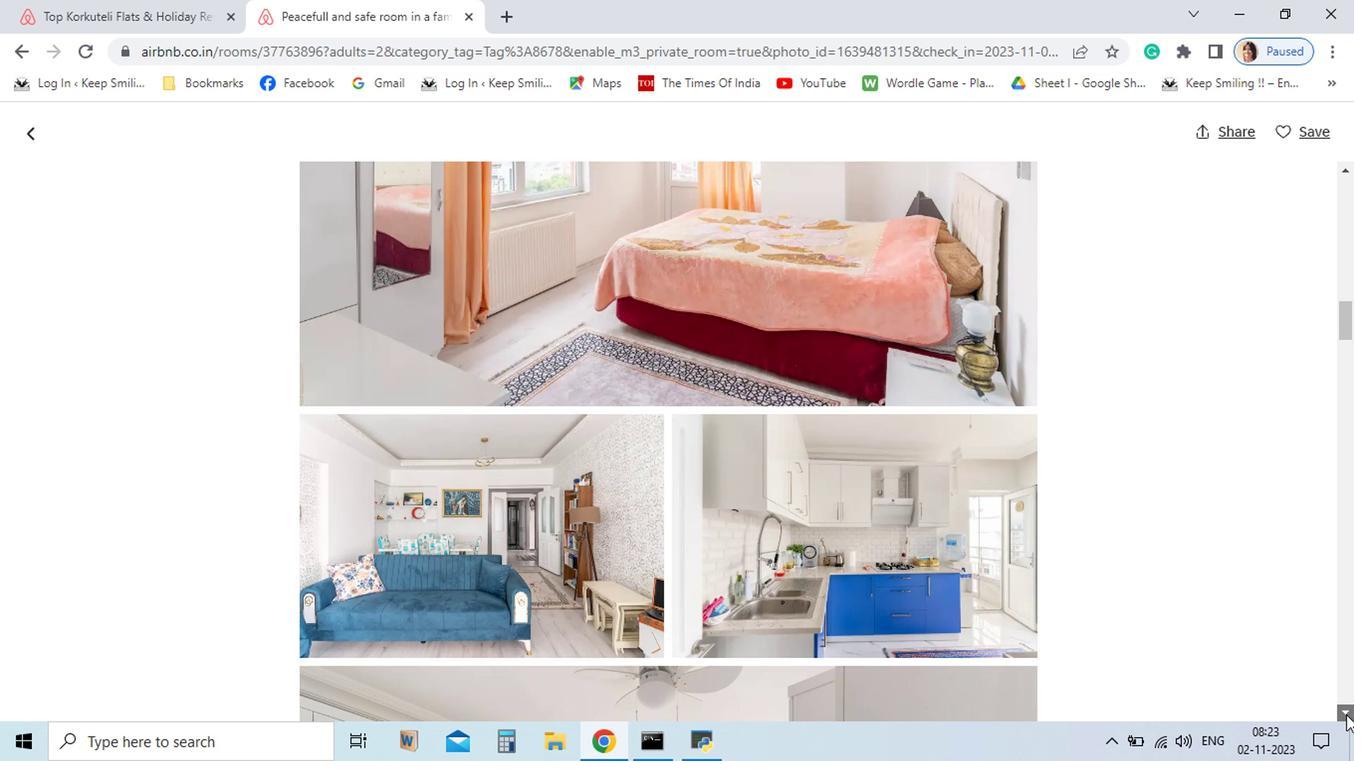 
Action: Mouse pressed left at (1151, 706)
Screenshot: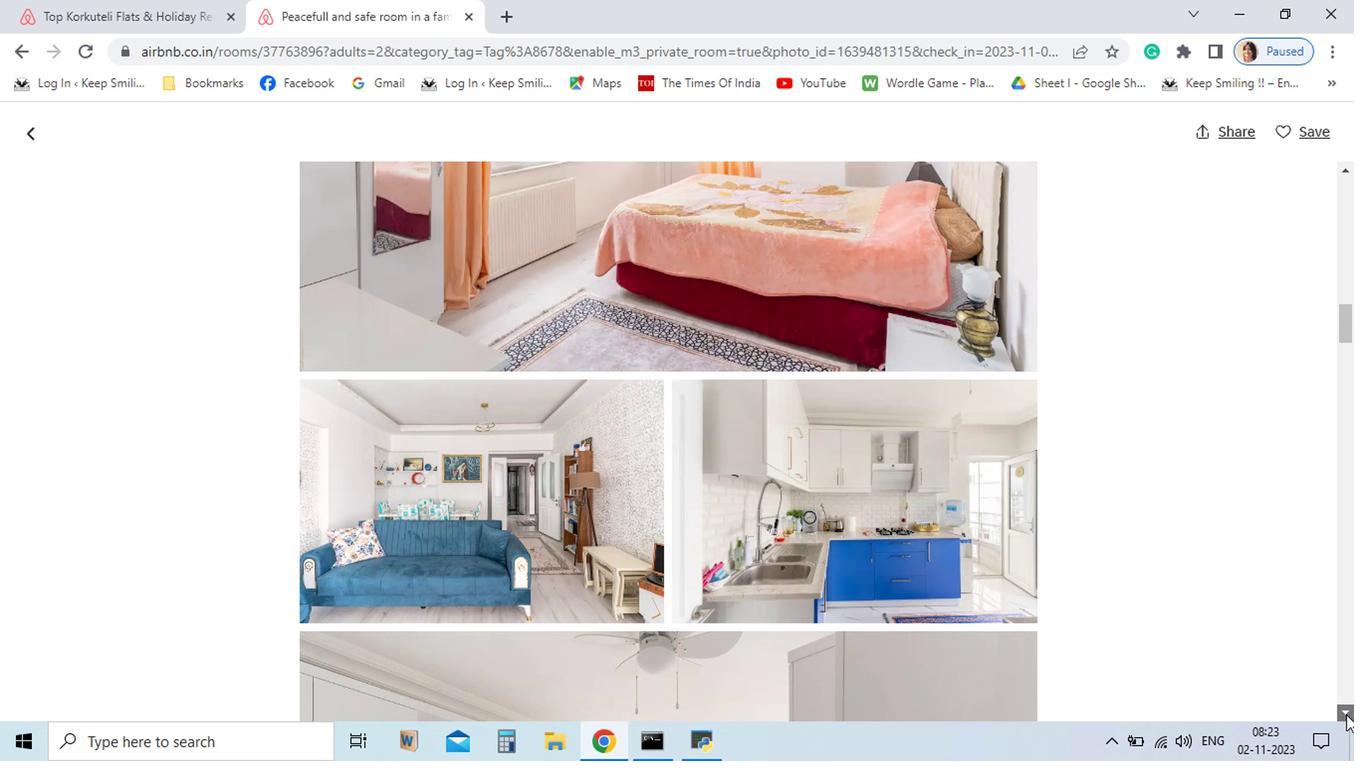 
Action: Mouse pressed left at (1151, 706)
Screenshot: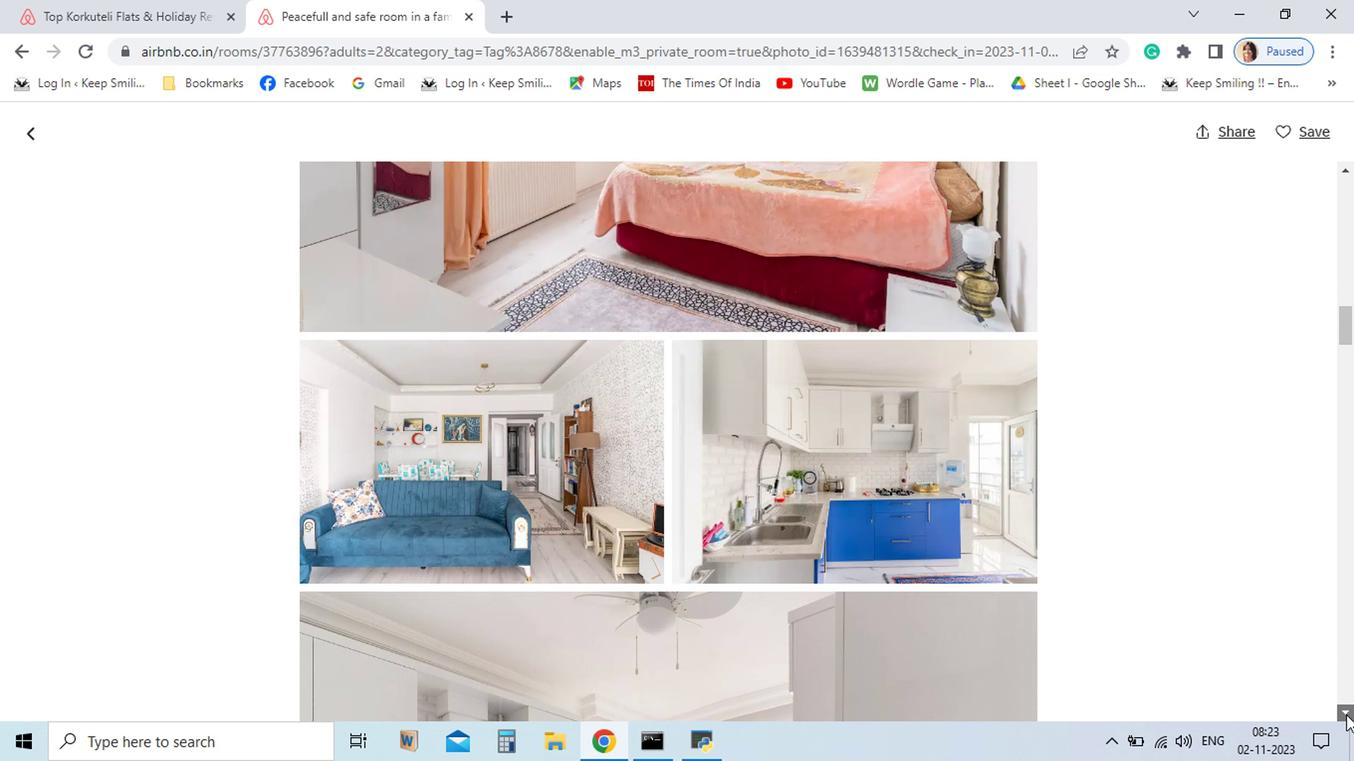 
Action: Mouse pressed left at (1151, 706)
Screenshot: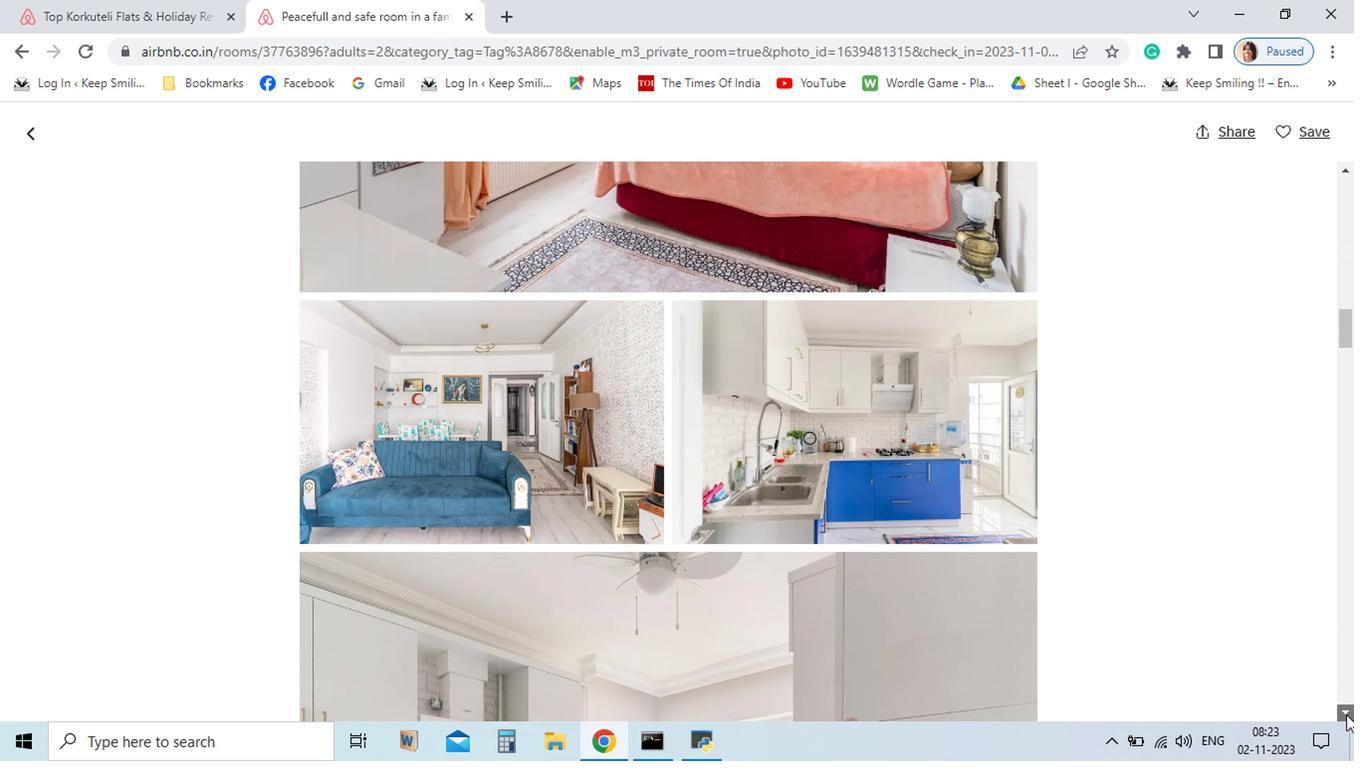 
Action: Mouse pressed left at (1151, 706)
Screenshot: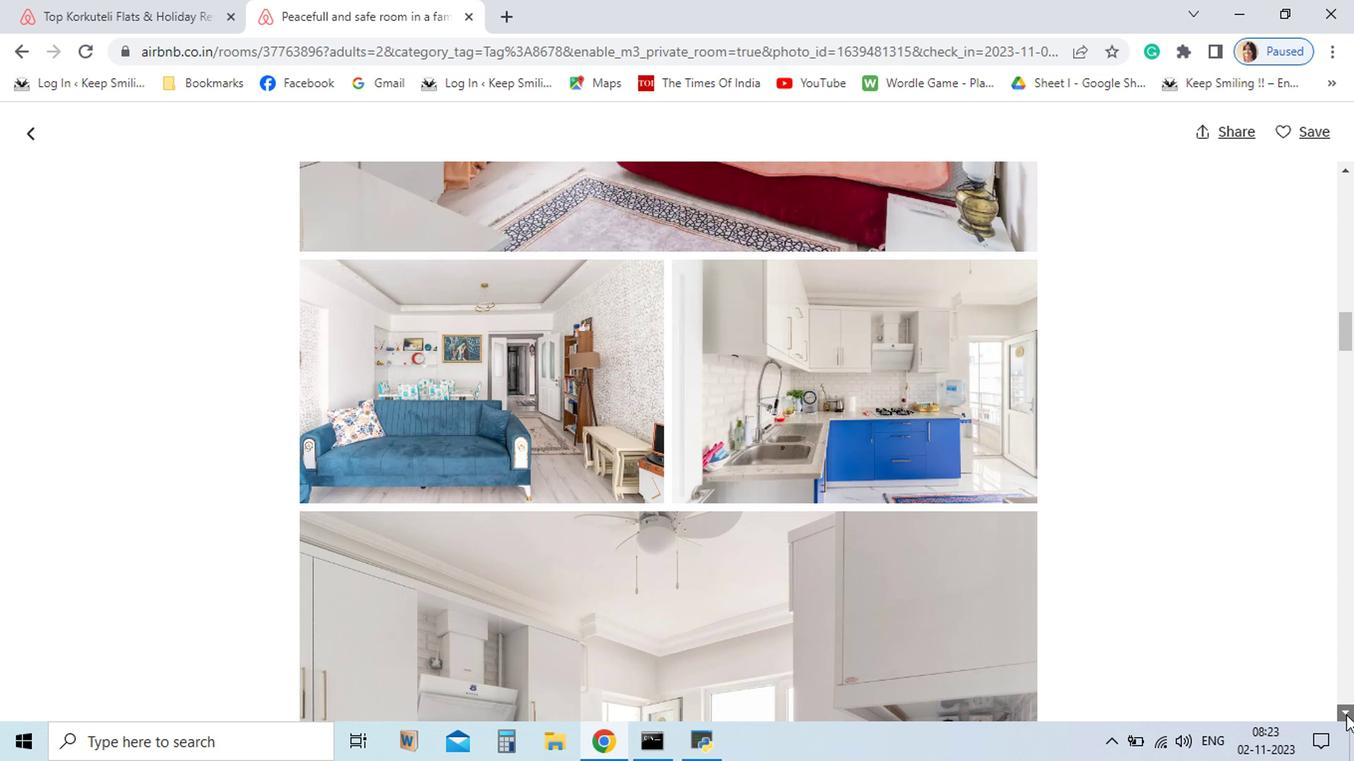 
Action: Mouse pressed left at (1151, 706)
Screenshot: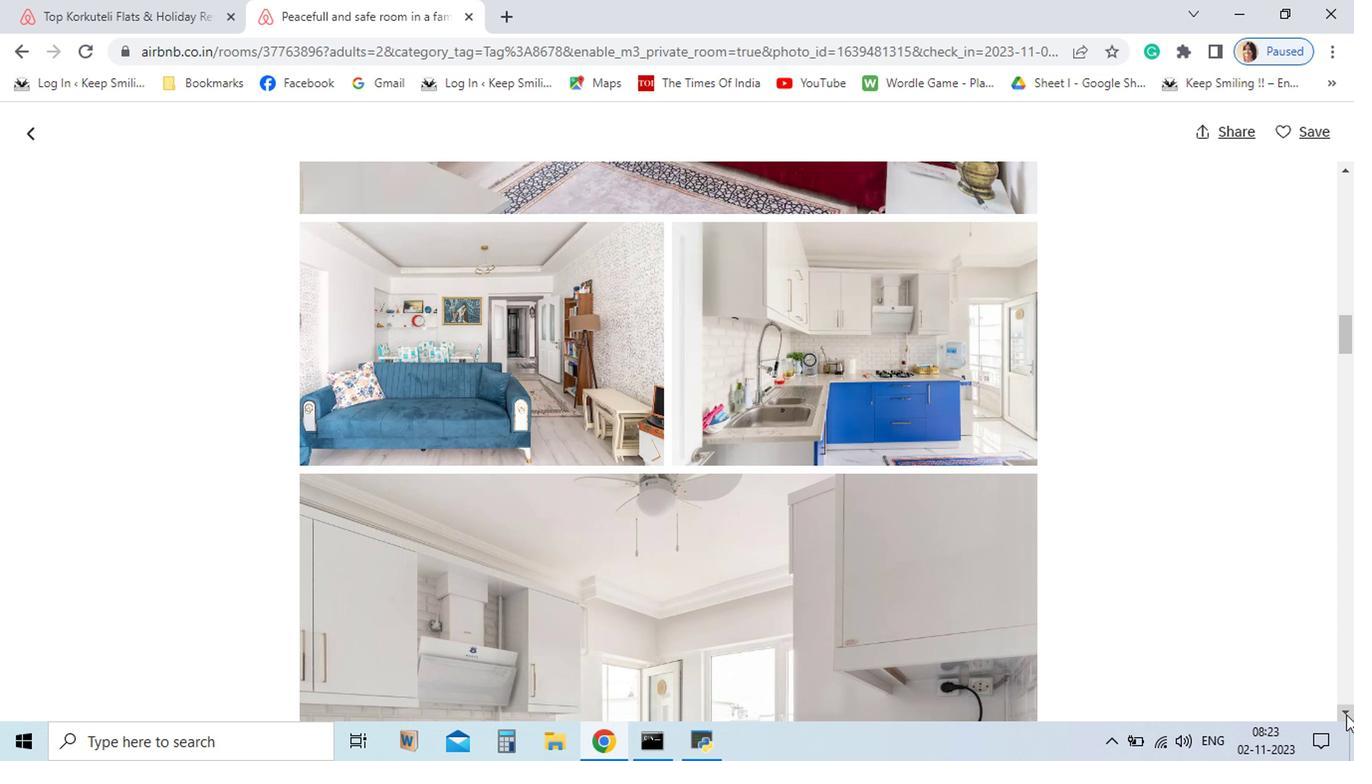 
Action: Mouse pressed left at (1151, 706)
Screenshot: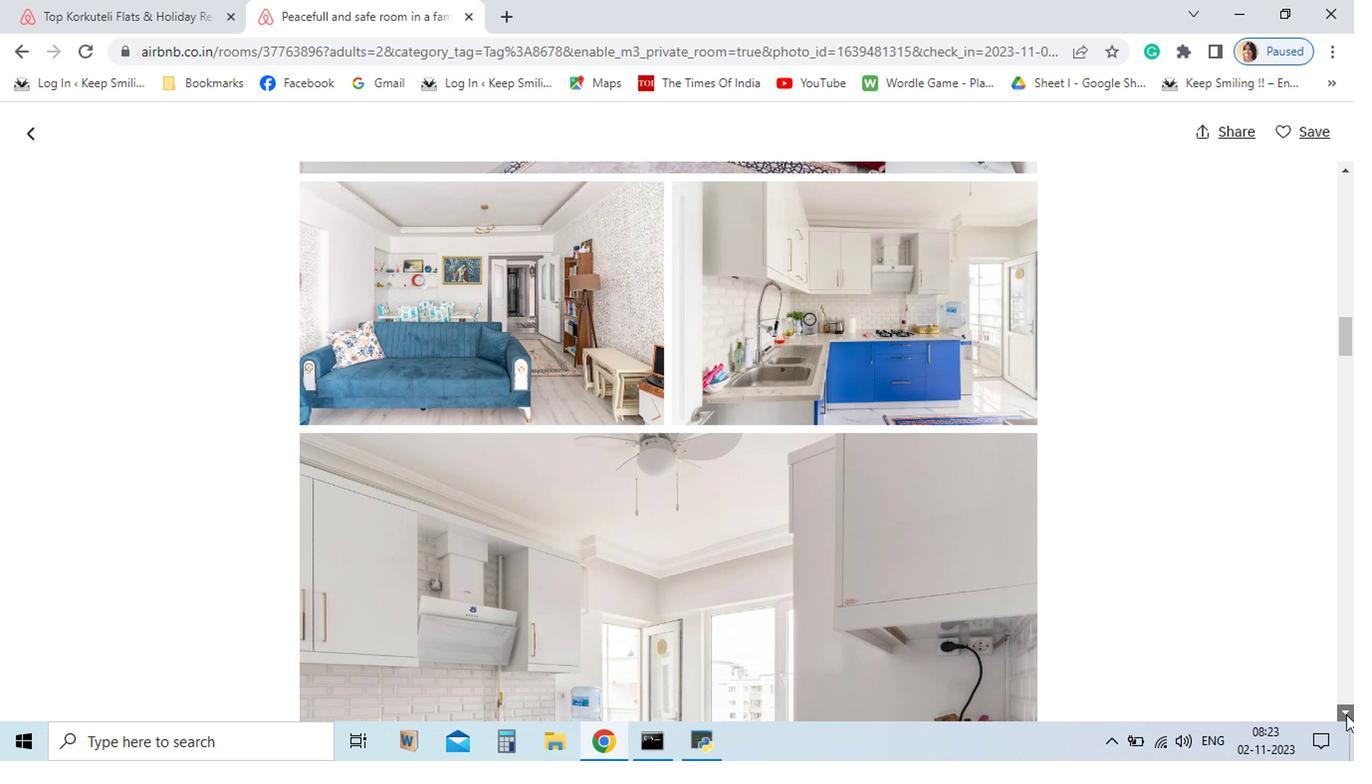 
Action: Mouse pressed left at (1151, 706)
Screenshot: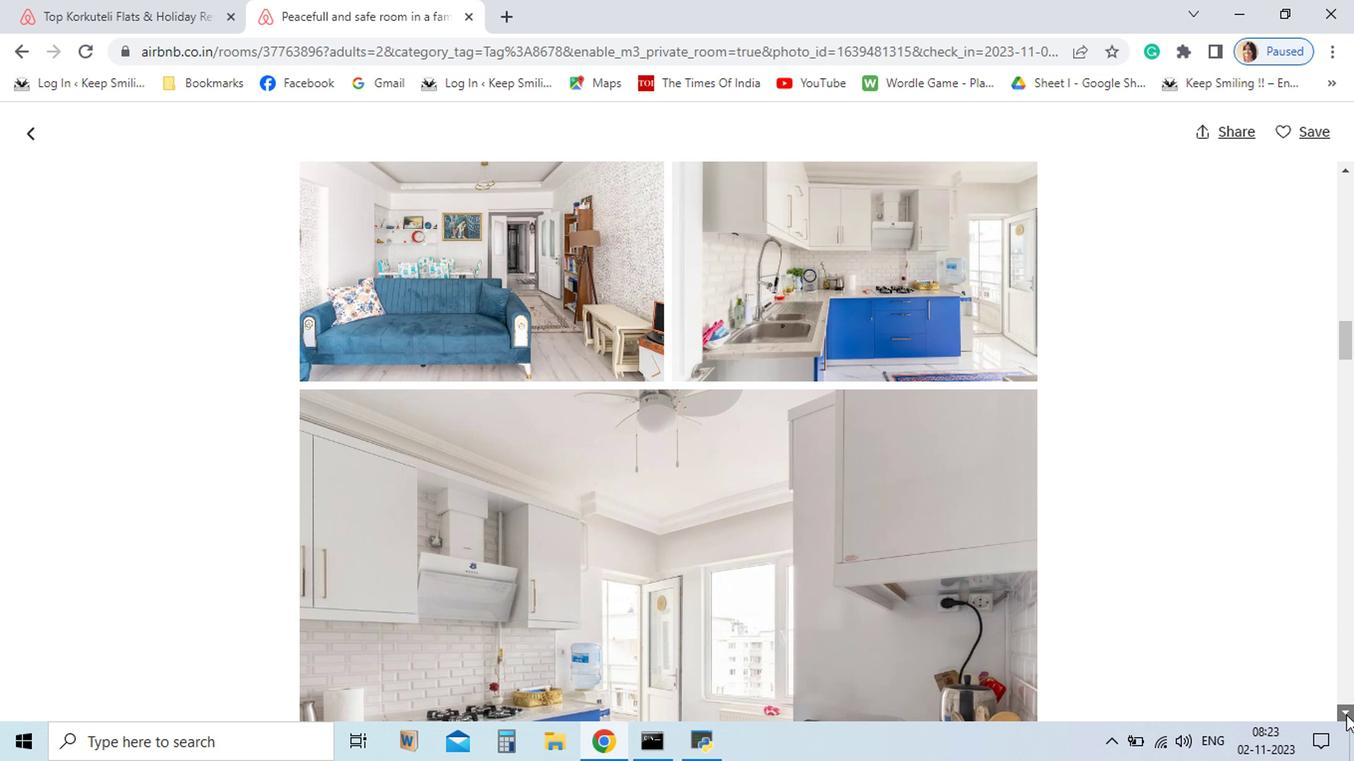 
Action: Mouse pressed left at (1151, 706)
Screenshot: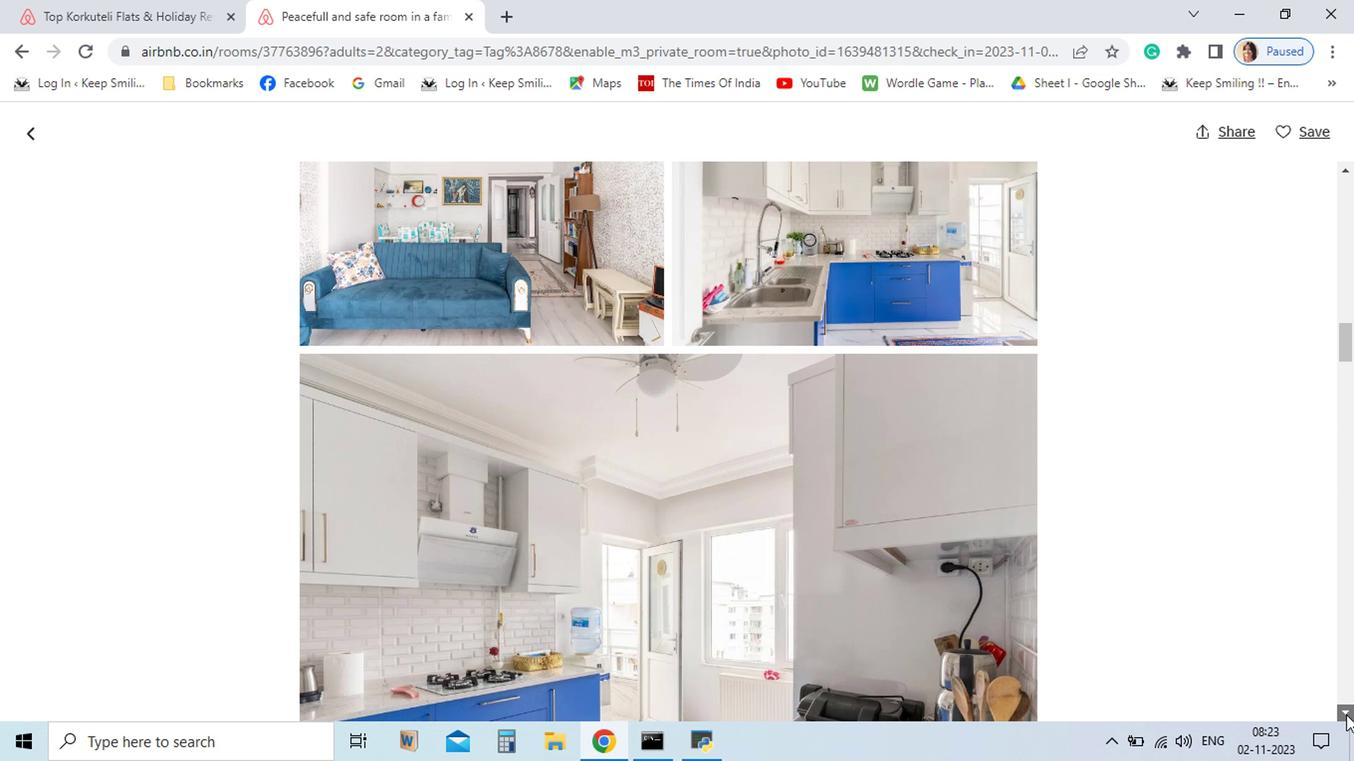 
Action: Mouse pressed left at (1151, 706)
Screenshot: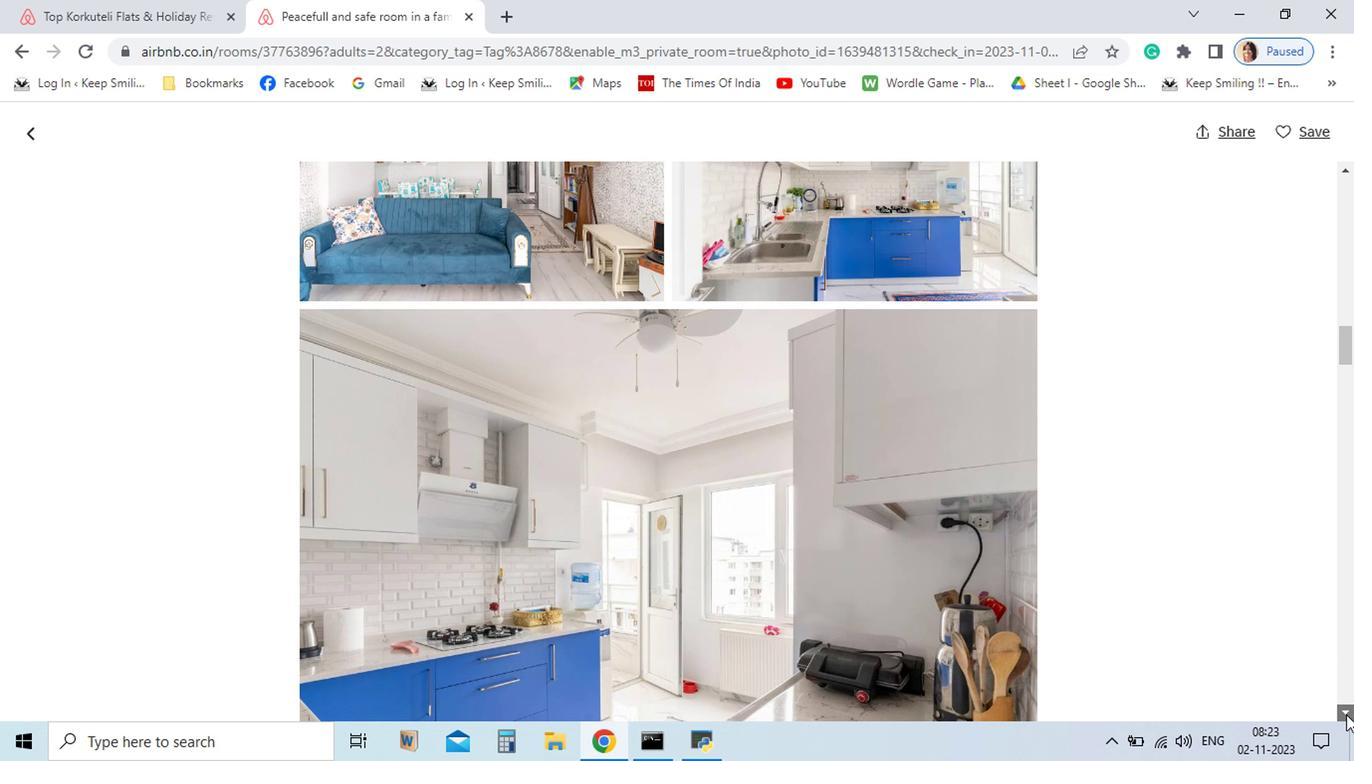 
Action: Mouse pressed left at (1151, 706)
Screenshot: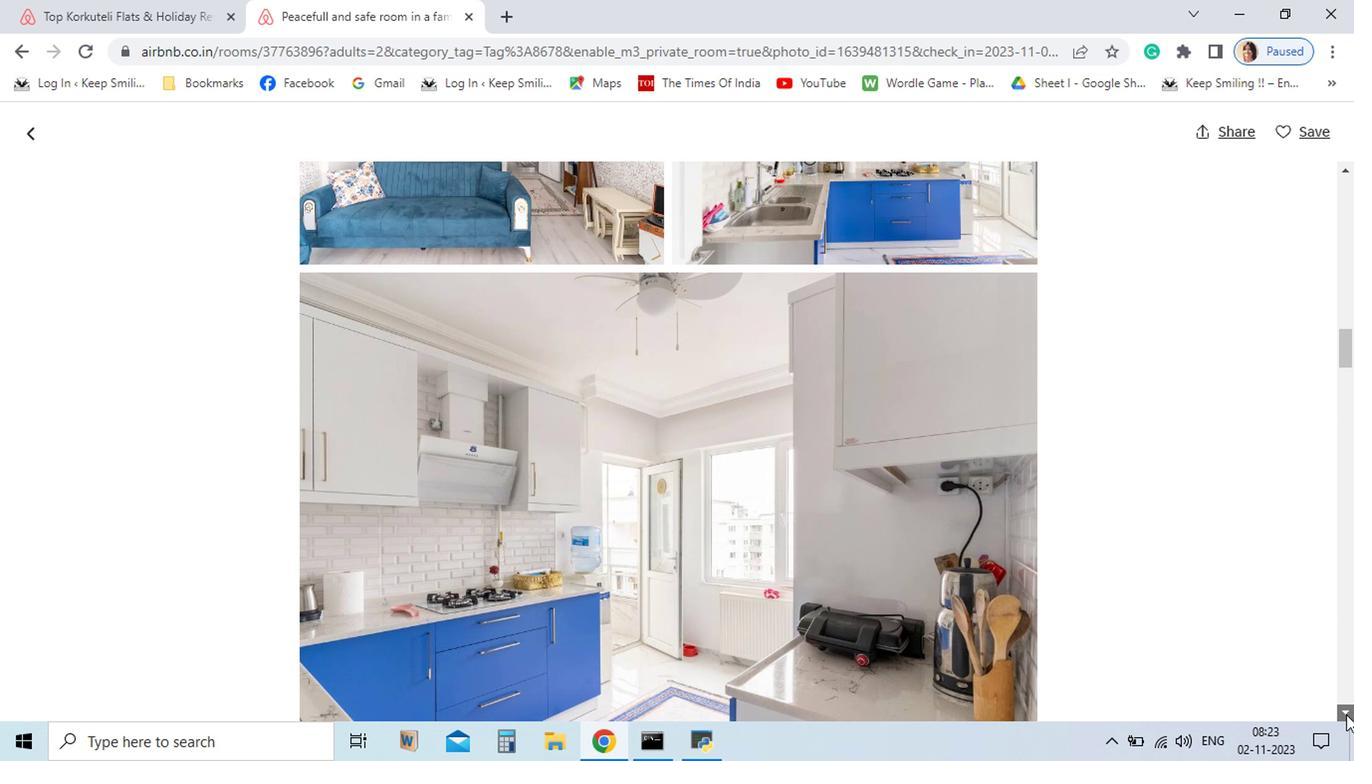 
Action: Mouse pressed left at (1151, 706)
Screenshot: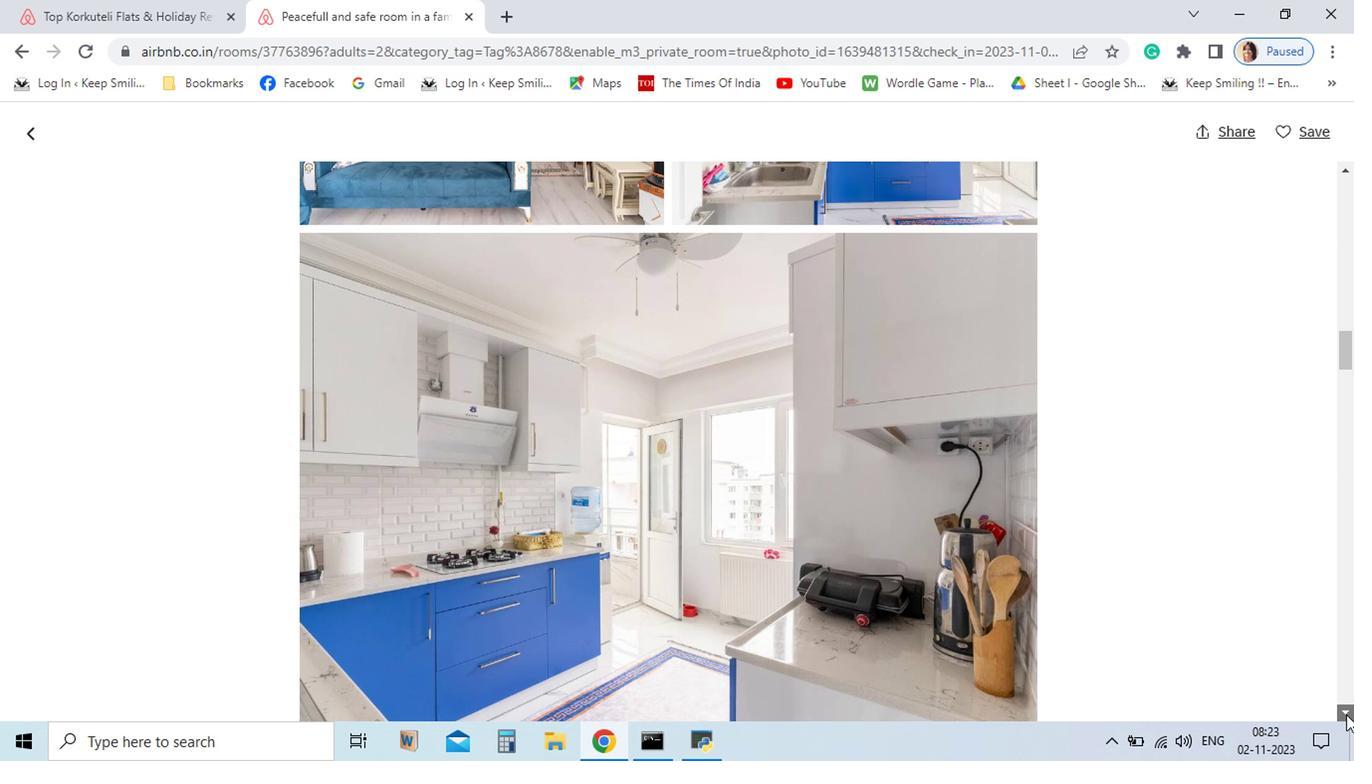
Action: Mouse pressed left at (1151, 706)
Screenshot: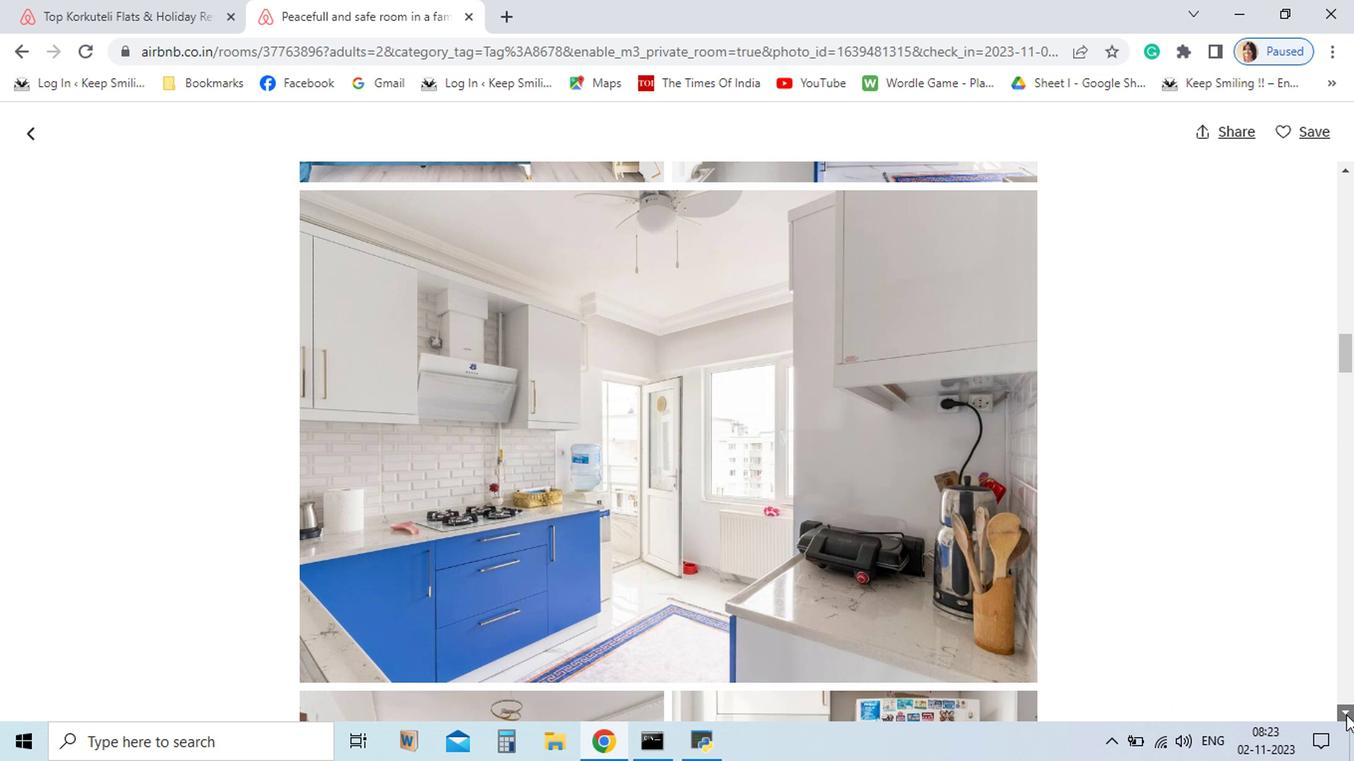 
Action: Mouse pressed left at (1151, 706)
Screenshot: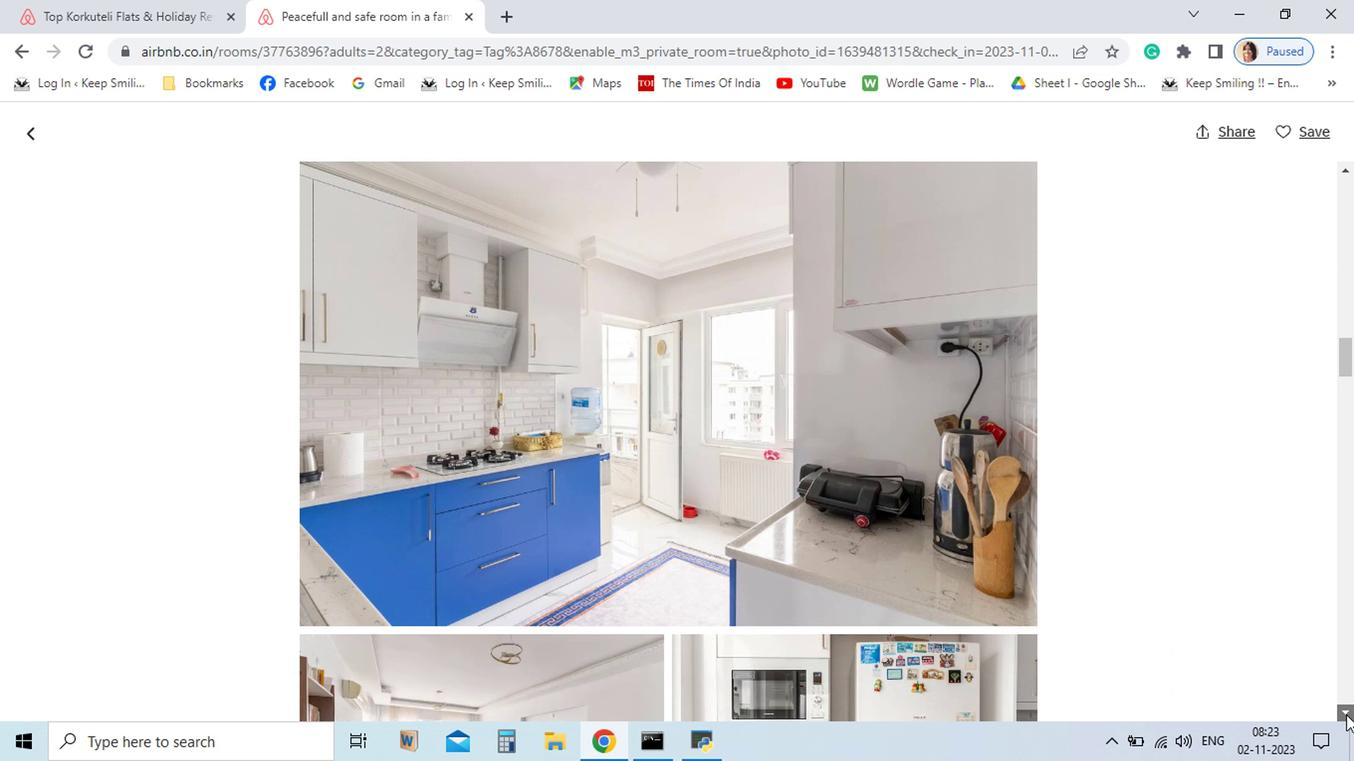 
Action: Mouse pressed left at (1151, 706)
Screenshot: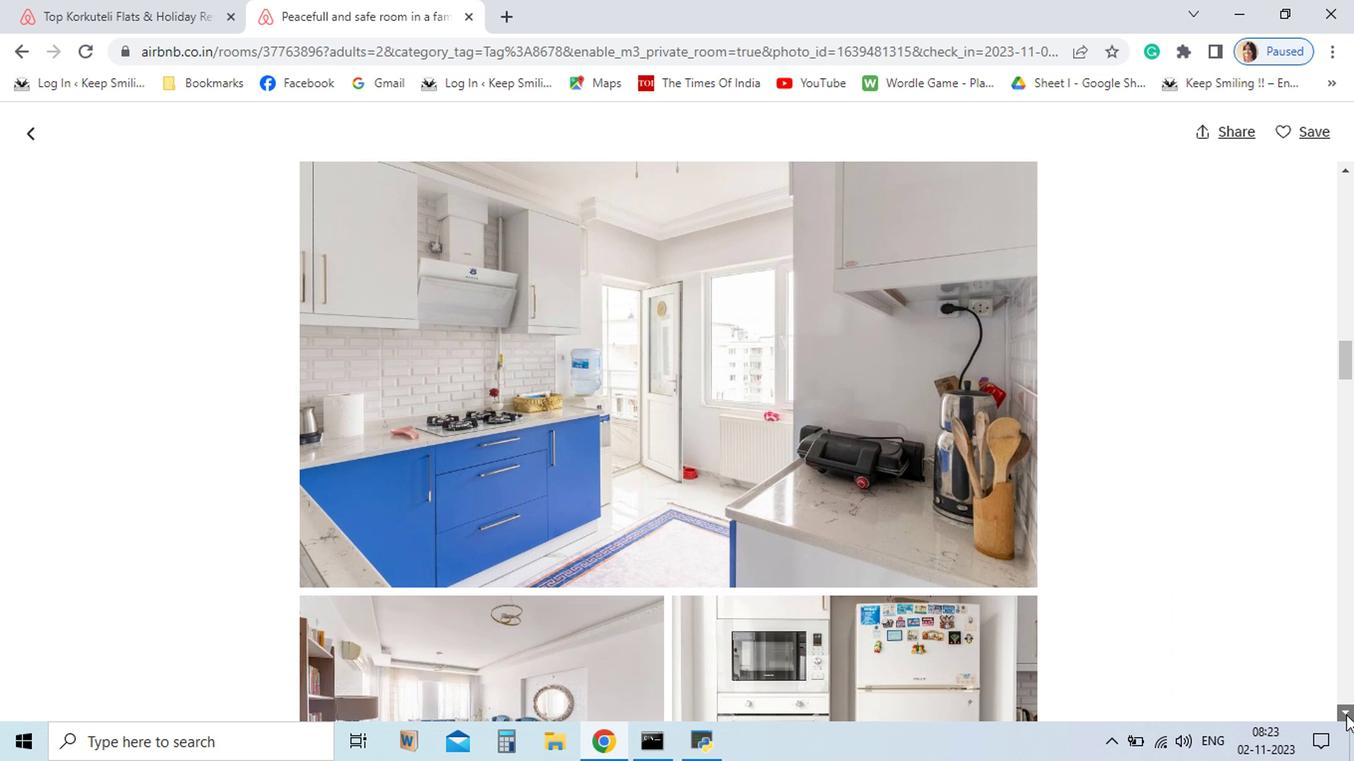
Action: Mouse pressed left at (1151, 706)
Screenshot: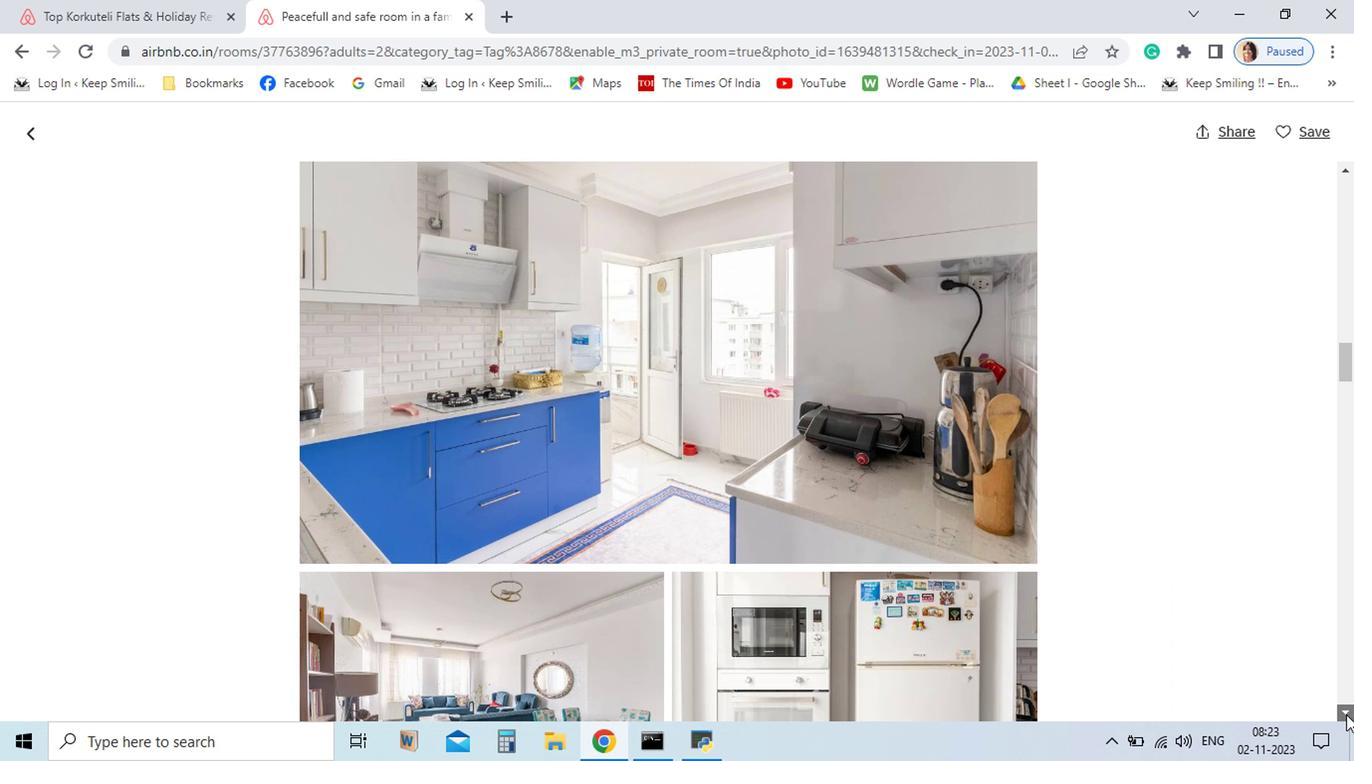 
Action: Mouse pressed left at (1151, 706)
Screenshot: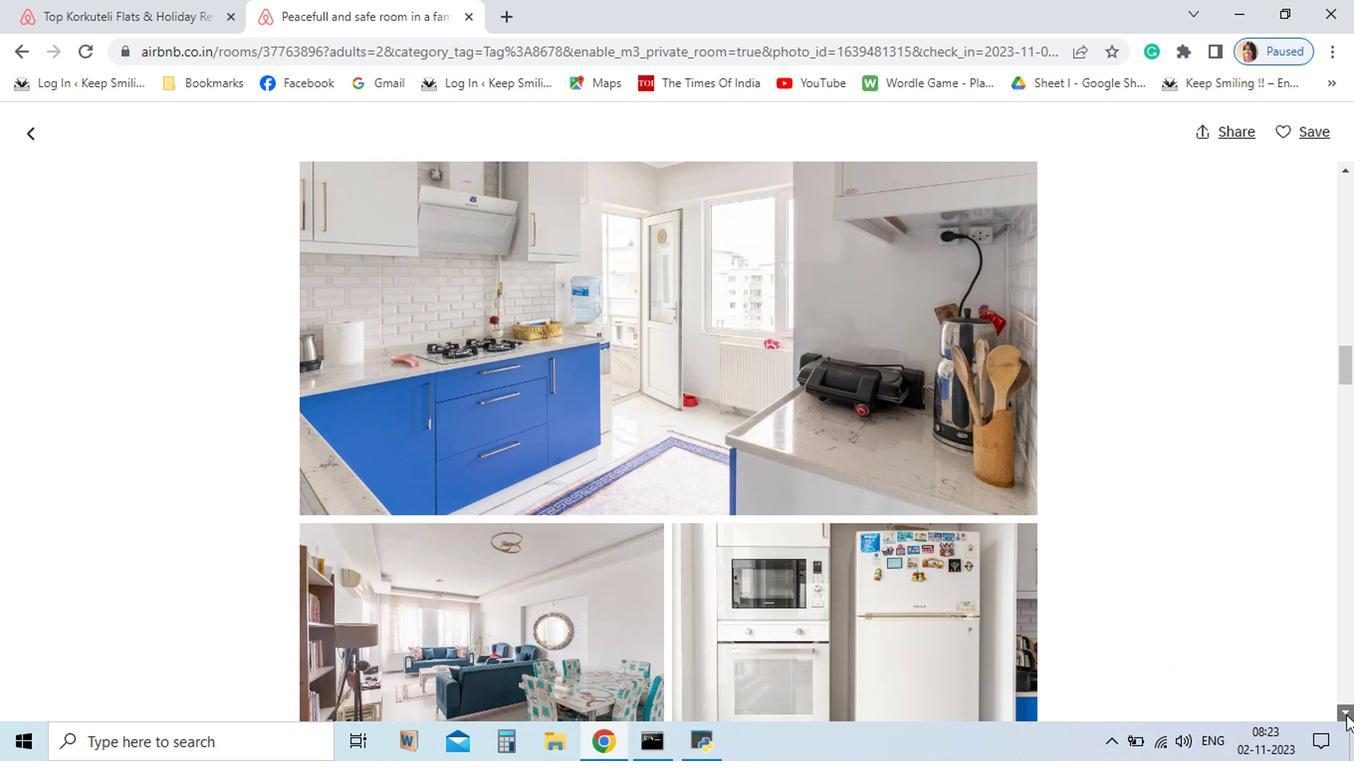 
Action: Mouse pressed left at (1151, 706)
Screenshot: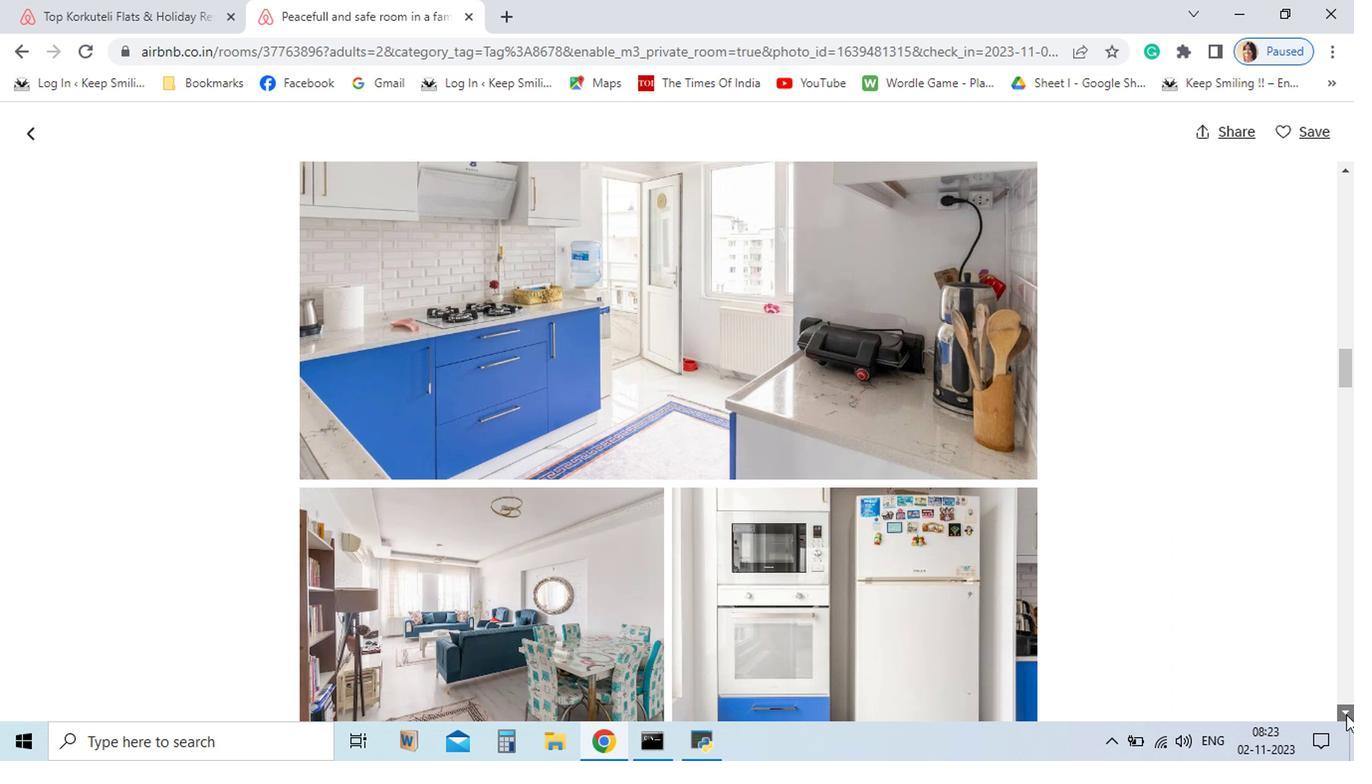 
Action: Mouse pressed left at (1151, 706)
Screenshot: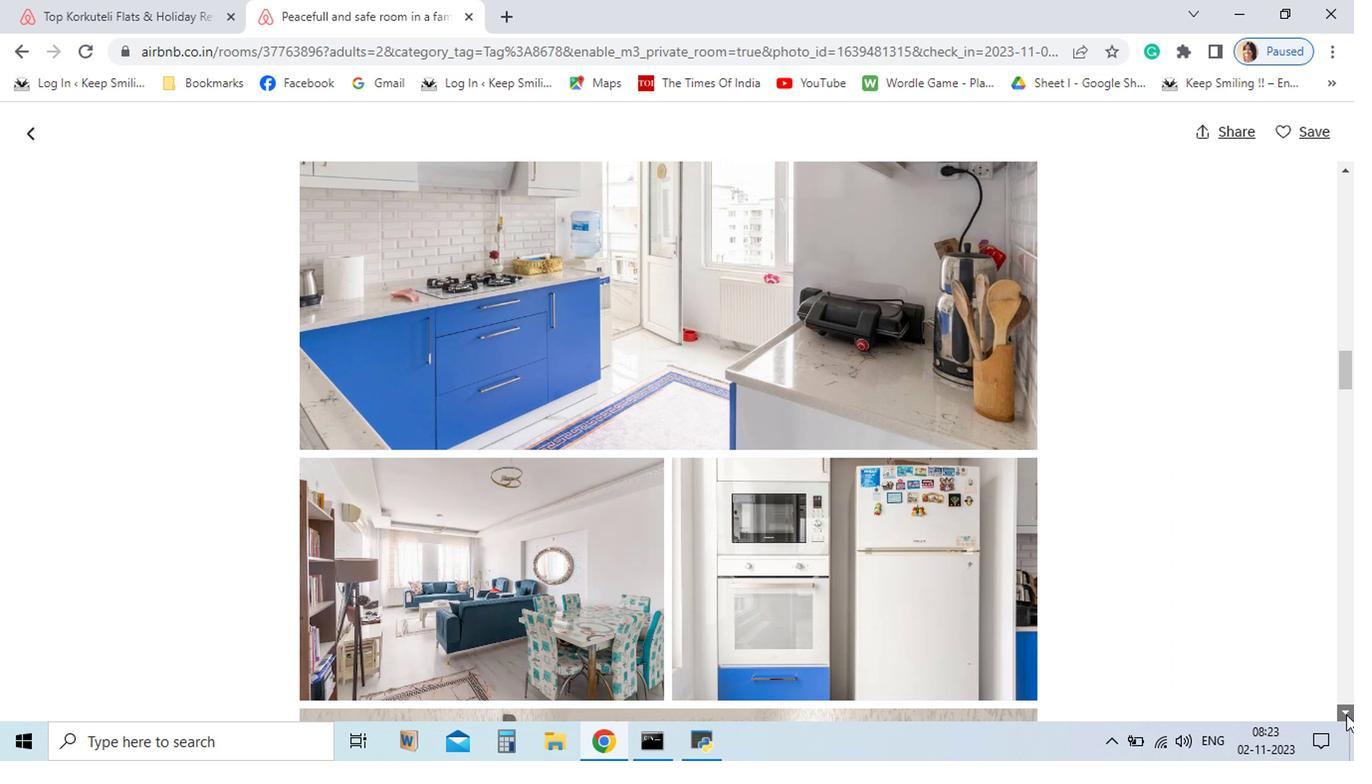 
Action: Mouse pressed left at (1151, 706)
Screenshot: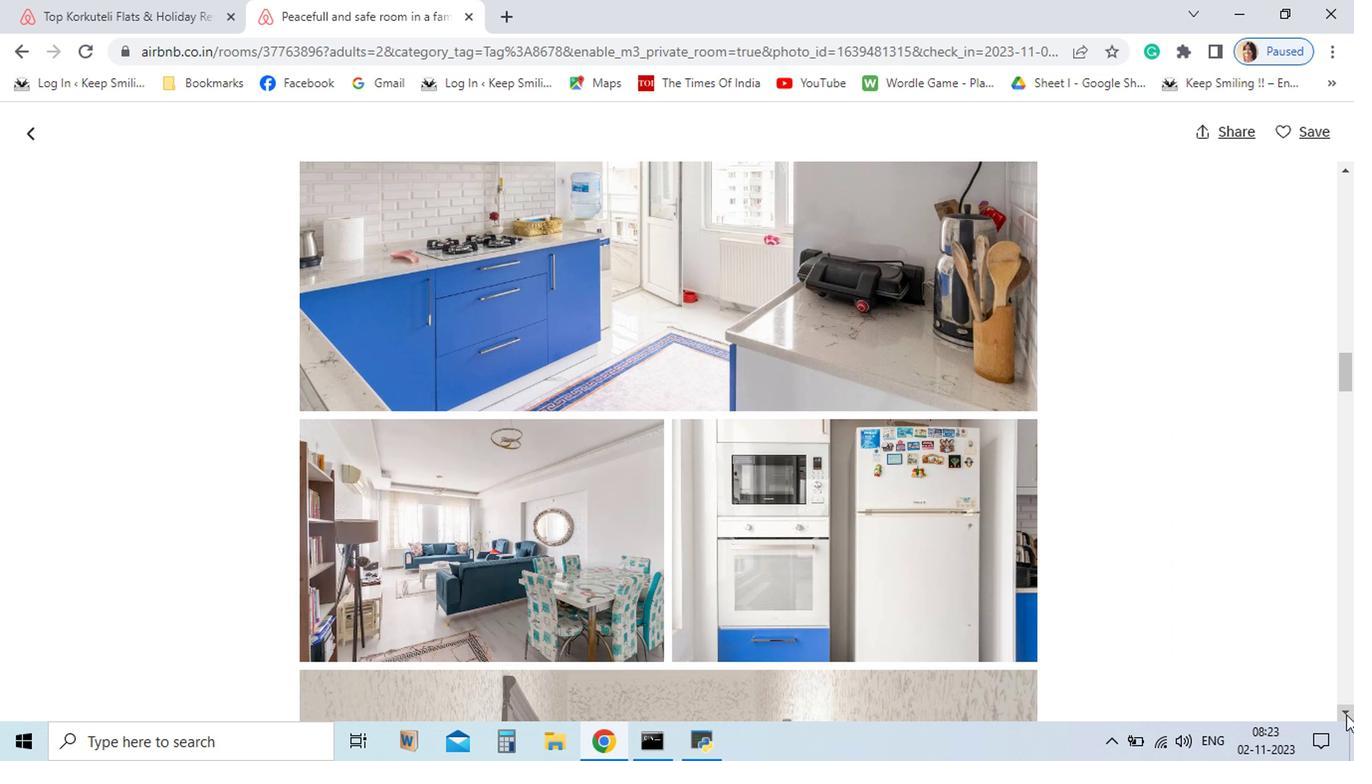 
Action: Mouse pressed left at (1151, 706)
Screenshot: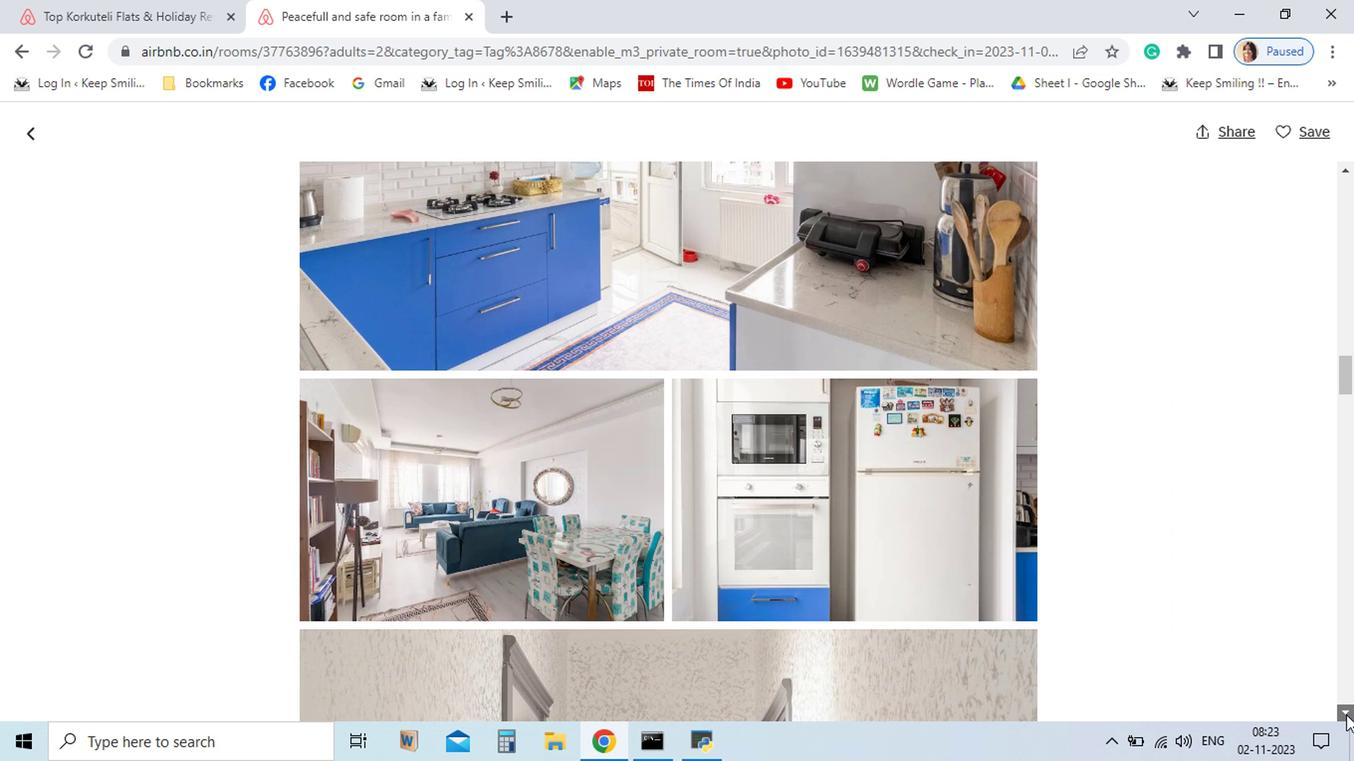 
Action: Mouse pressed left at (1151, 706)
Screenshot: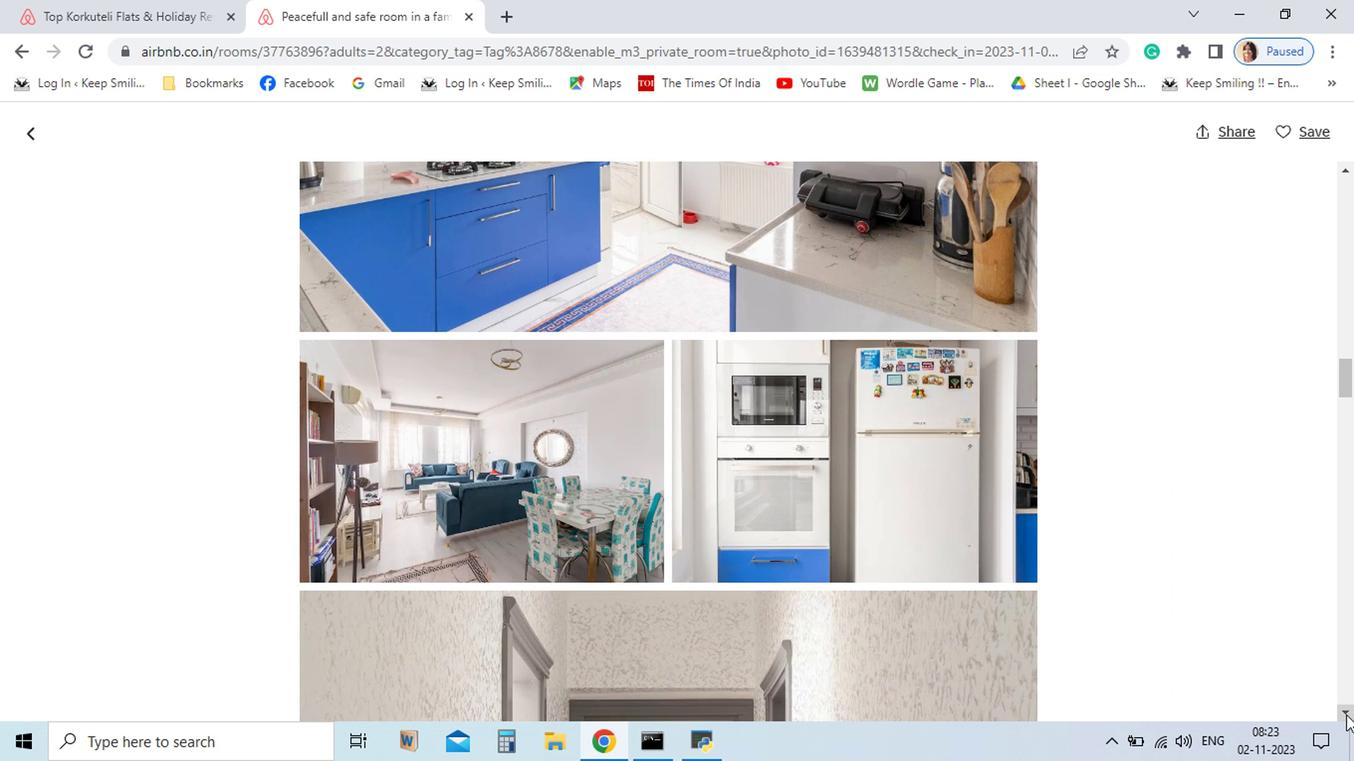 
Action: Mouse pressed left at (1151, 706)
Screenshot: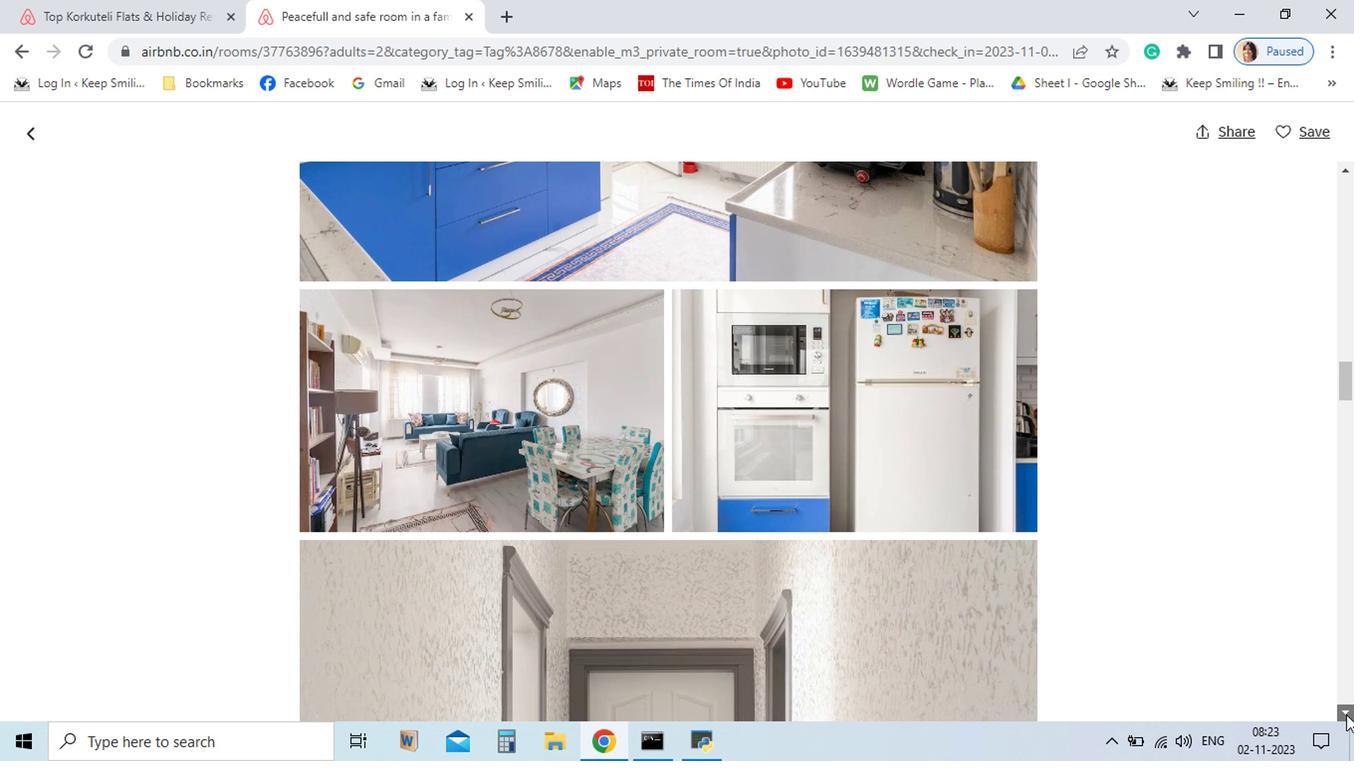 
Action: Mouse pressed left at (1151, 706)
Screenshot: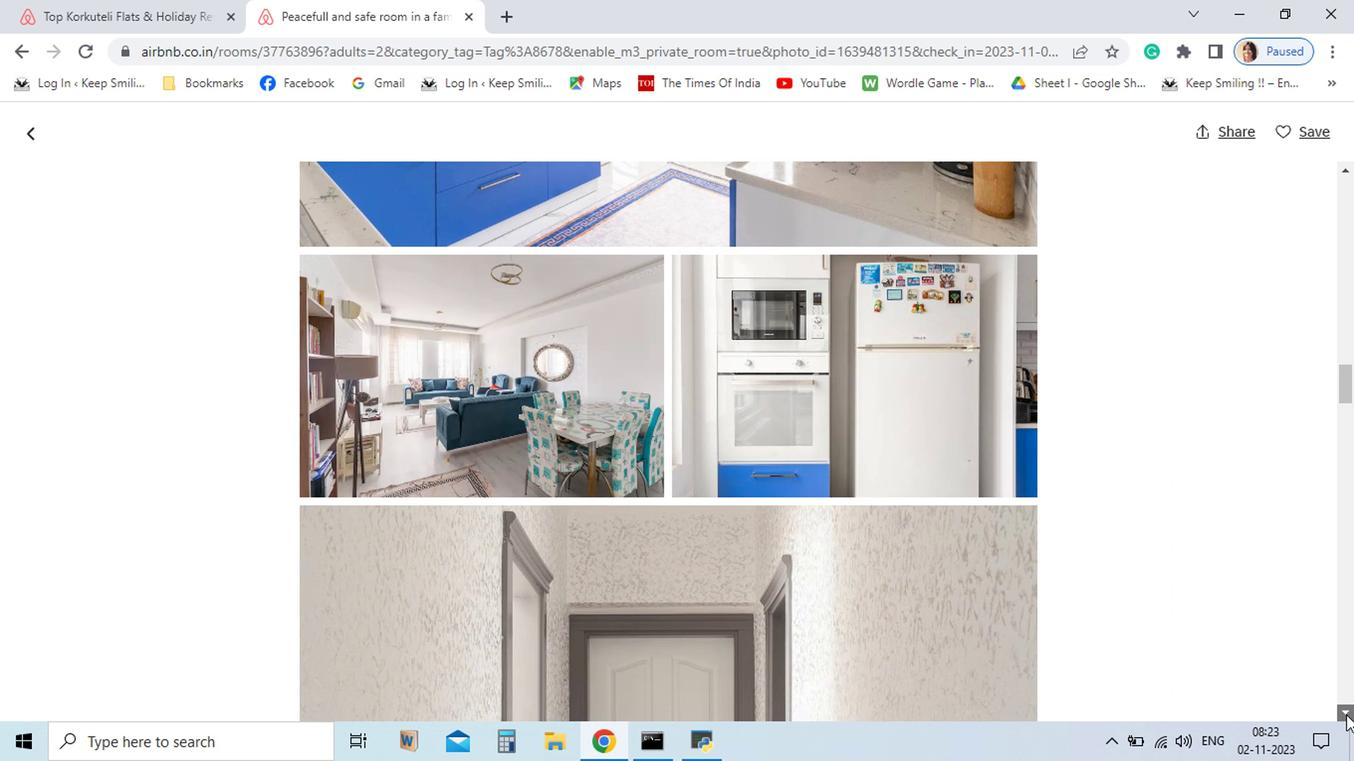 
Action: Mouse pressed left at (1151, 706)
Screenshot: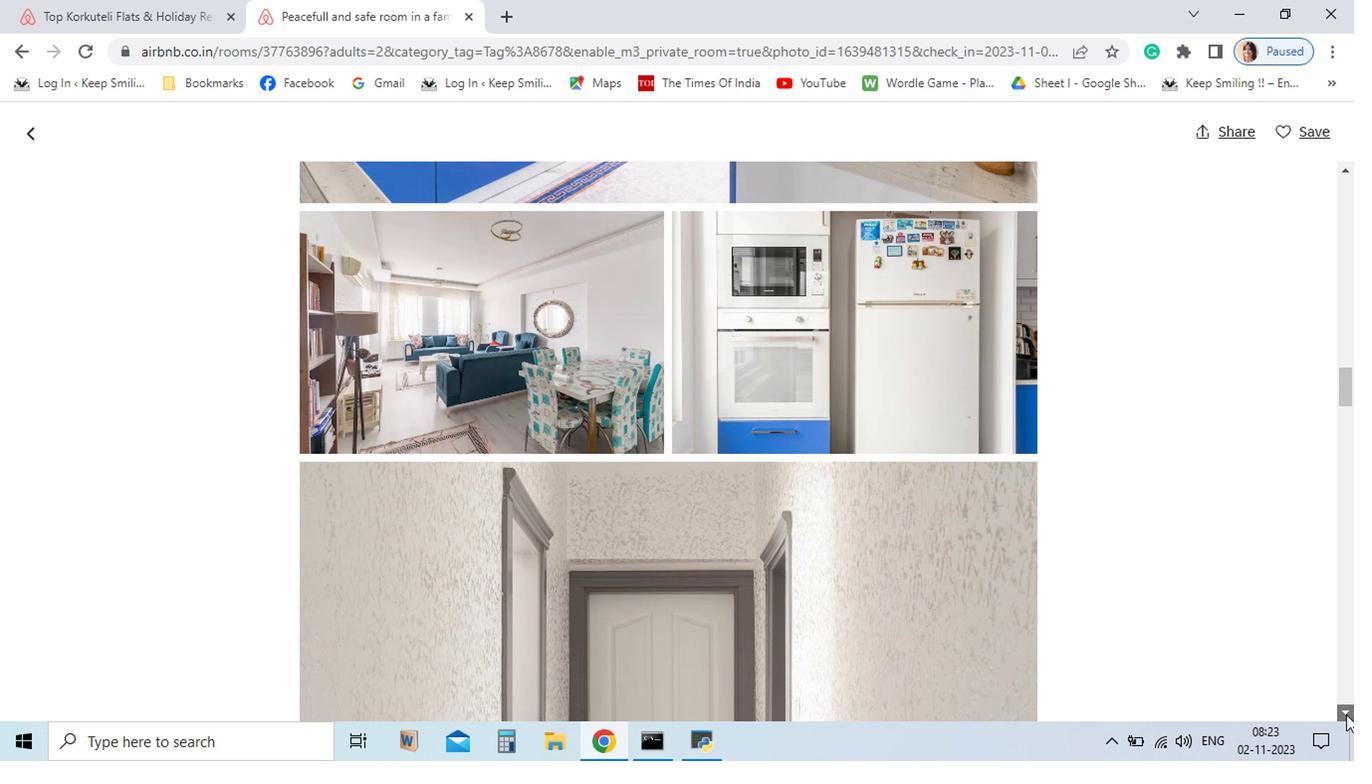 
Action: Mouse pressed left at (1151, 706)
Screenshot: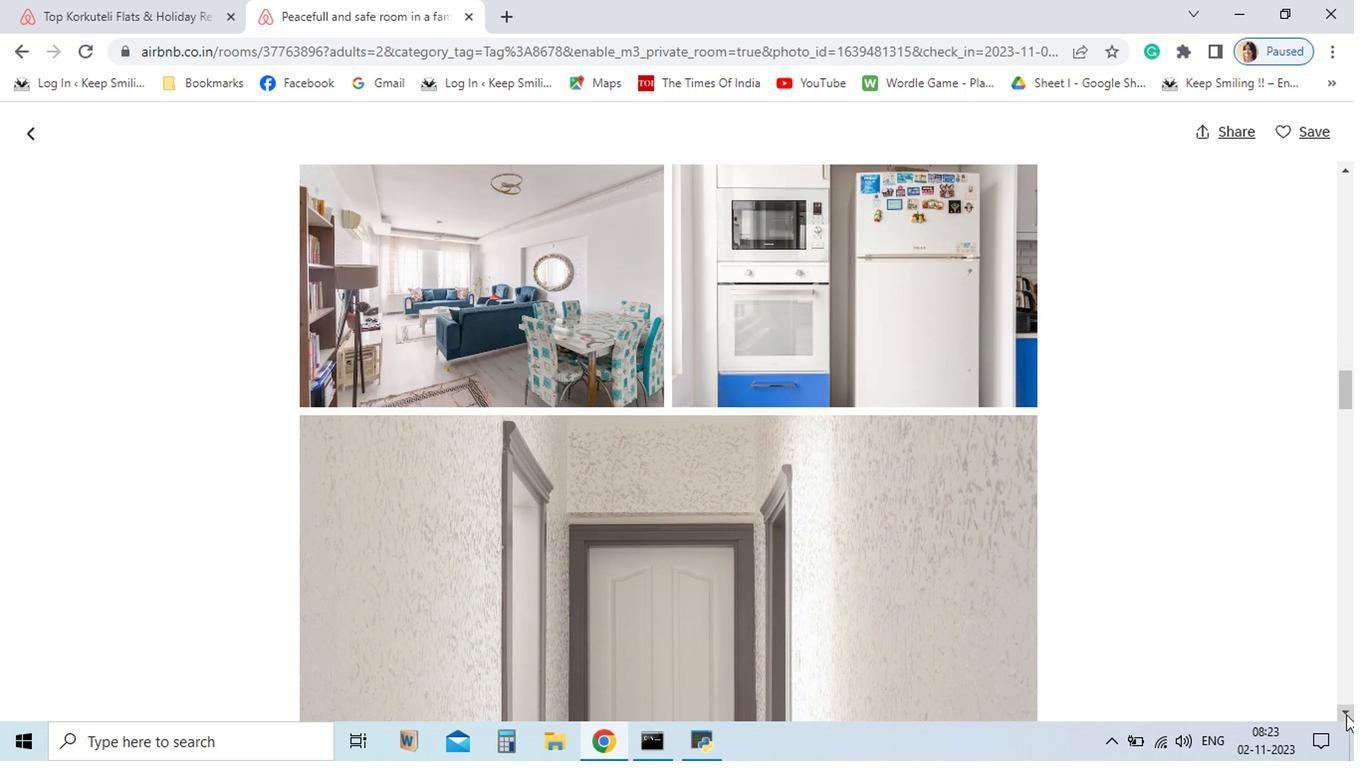 
Action: Mouse pressed left at (1151, 706)
Screenshot: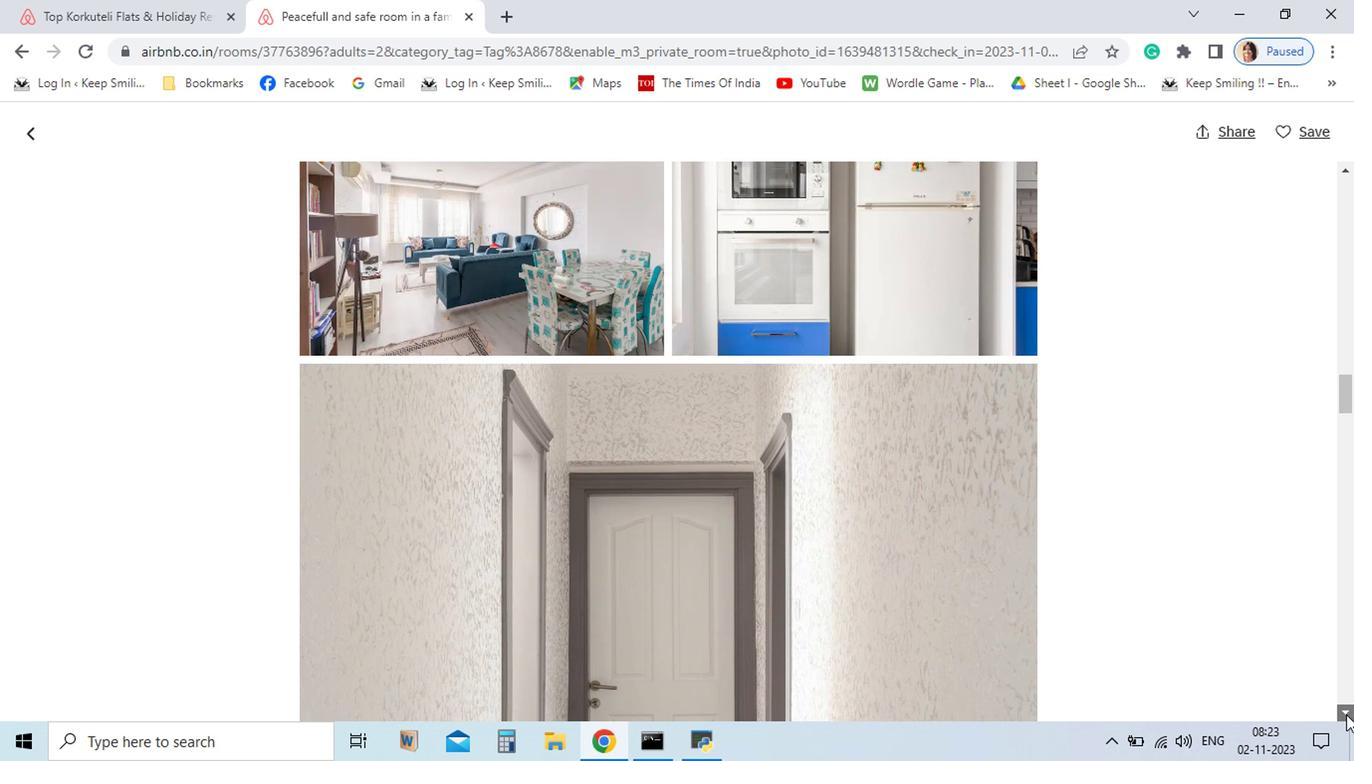 
Action: Mouse pressed left at (1151, 706)
Screenshot: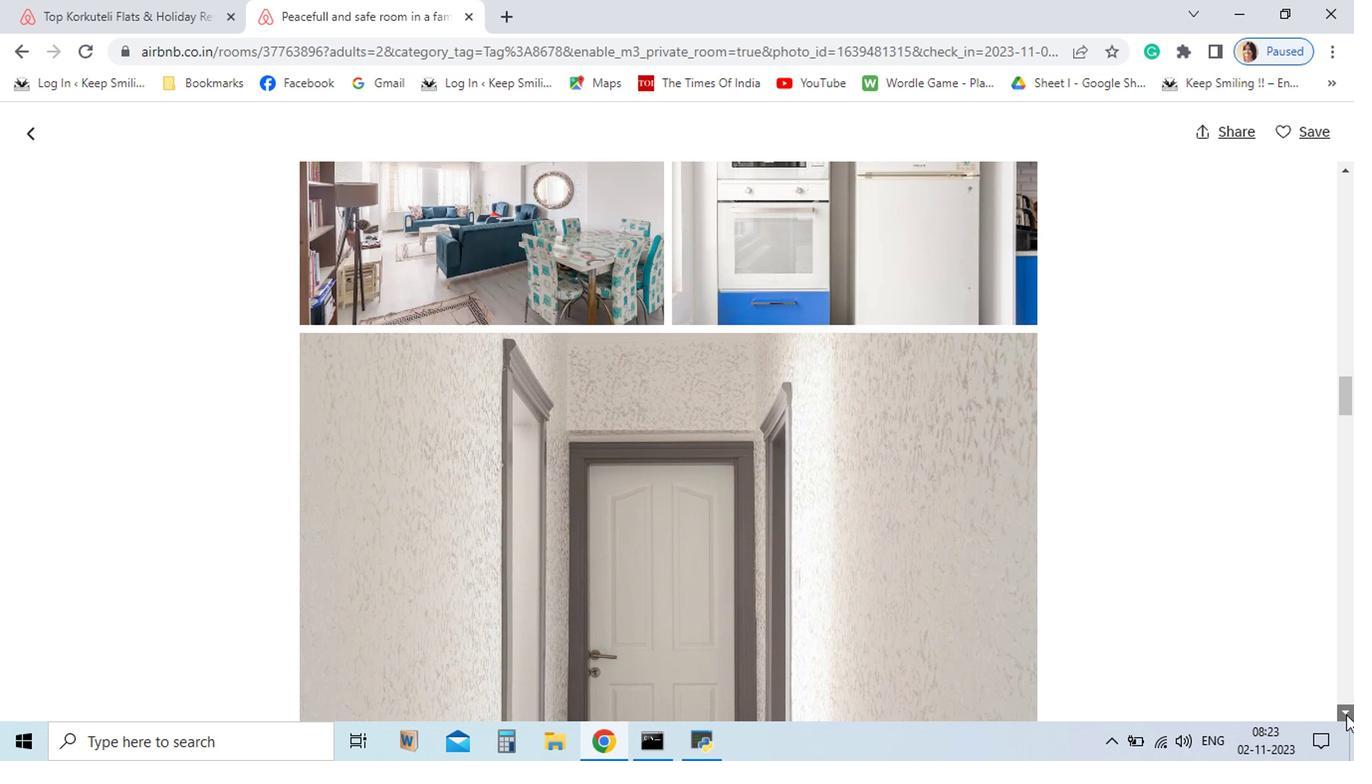 
Action: Mouse pressed left at (1151, 706)
Screenshot: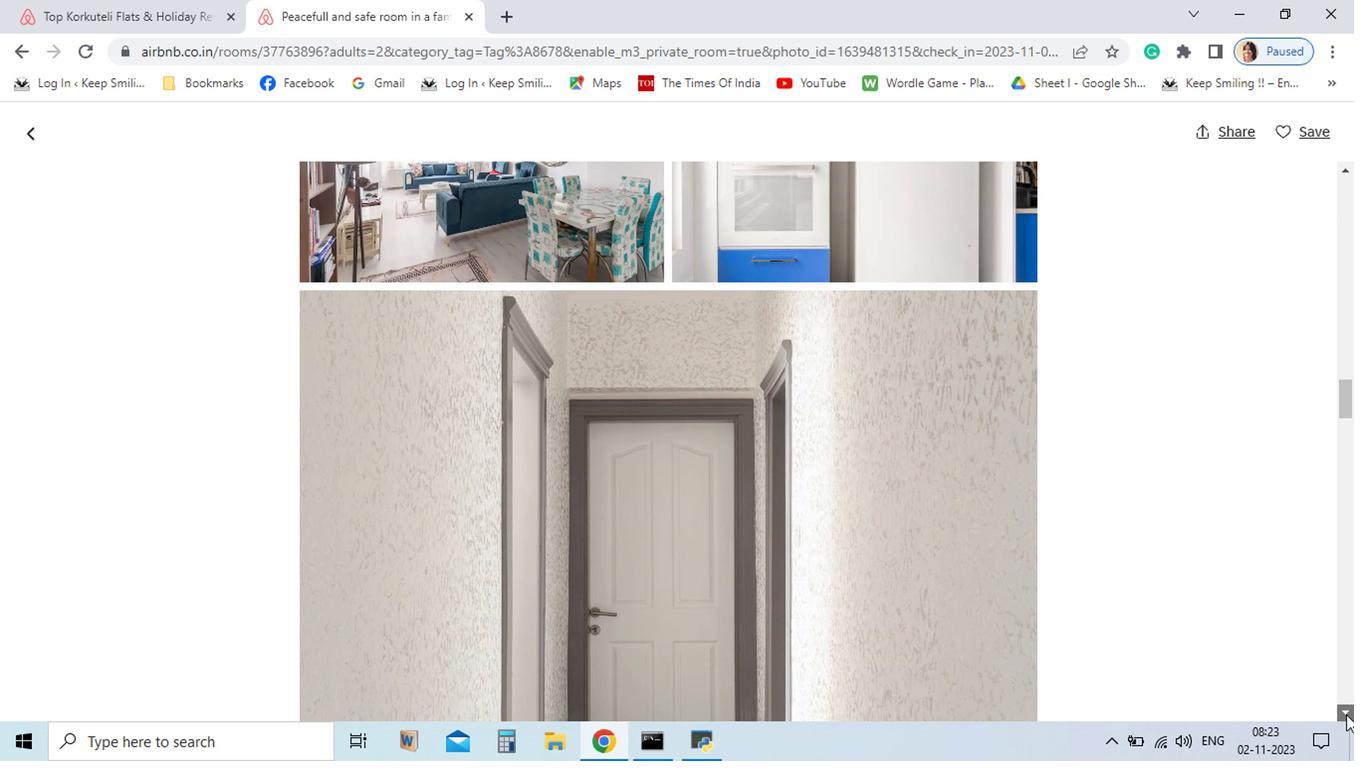 
Action: Mouse pressed left at (1151, 706)
Screenshot: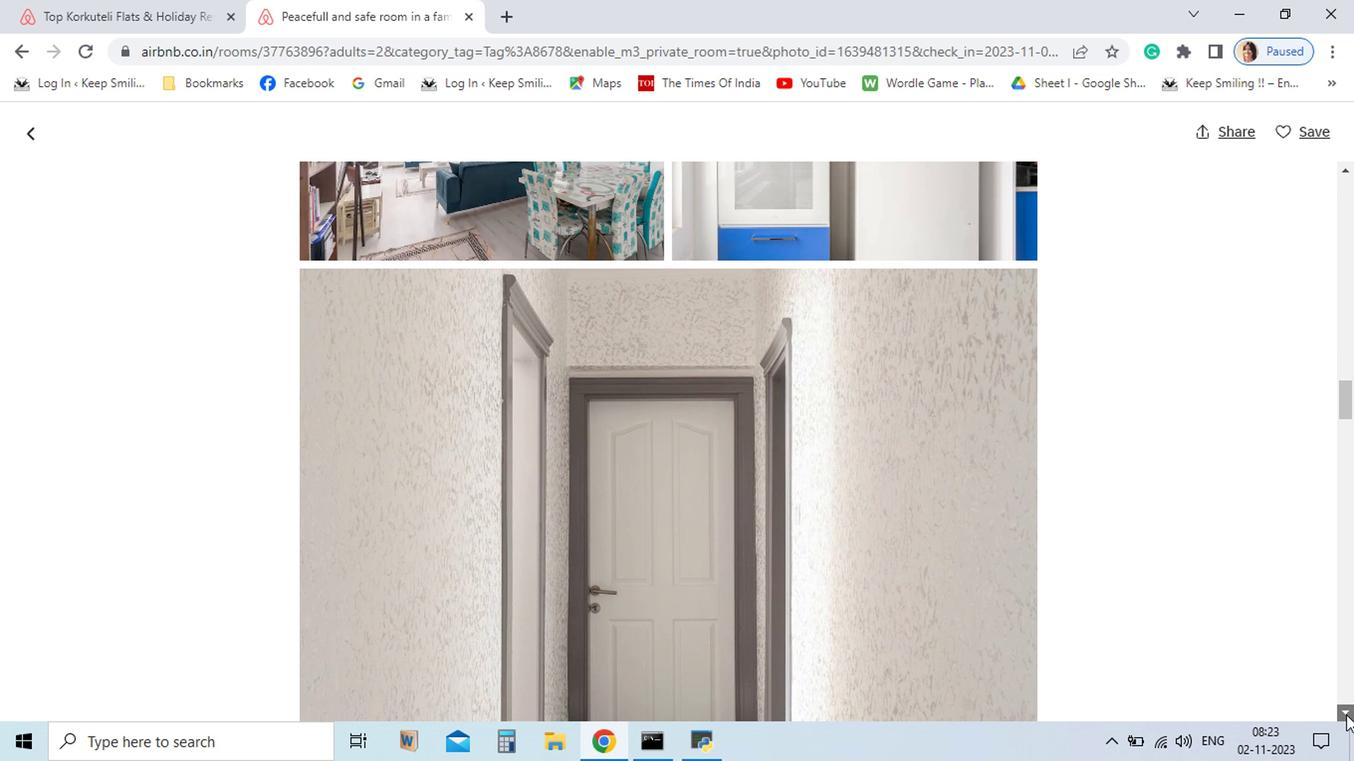 
Action: Mouse pressed left at (1151, 706)
Screenshot: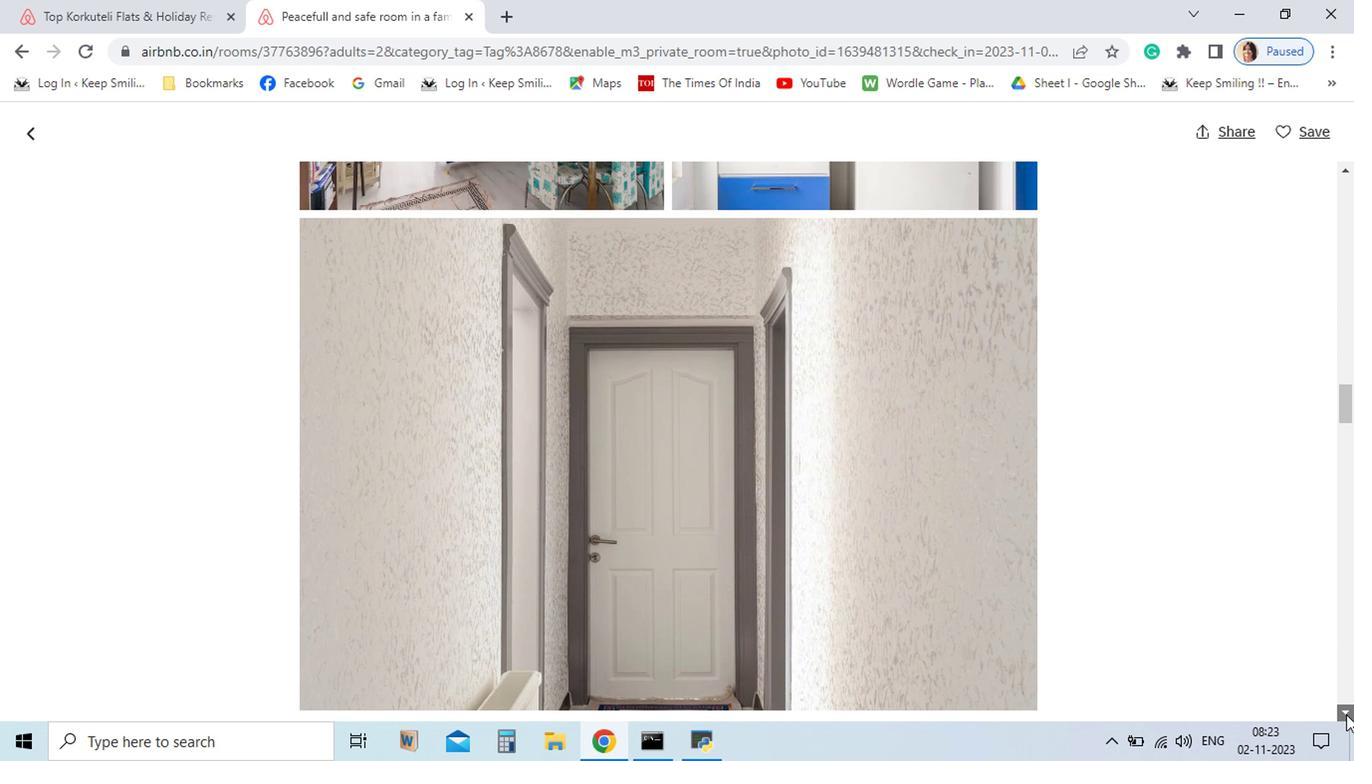 
Action: Mouse pressed left at (1151, 706)
Screenshot: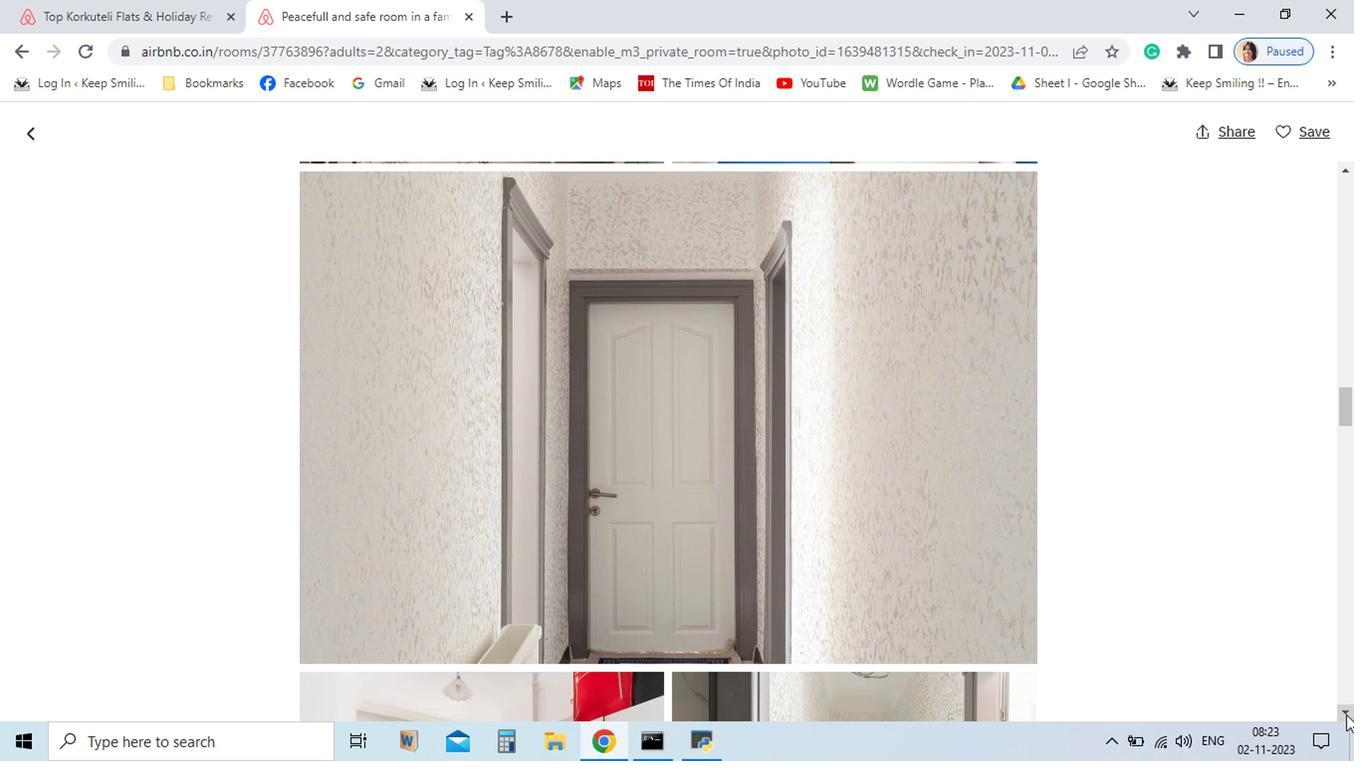 
Action: Mouse pressed left at (1151, 706)
Screenshot: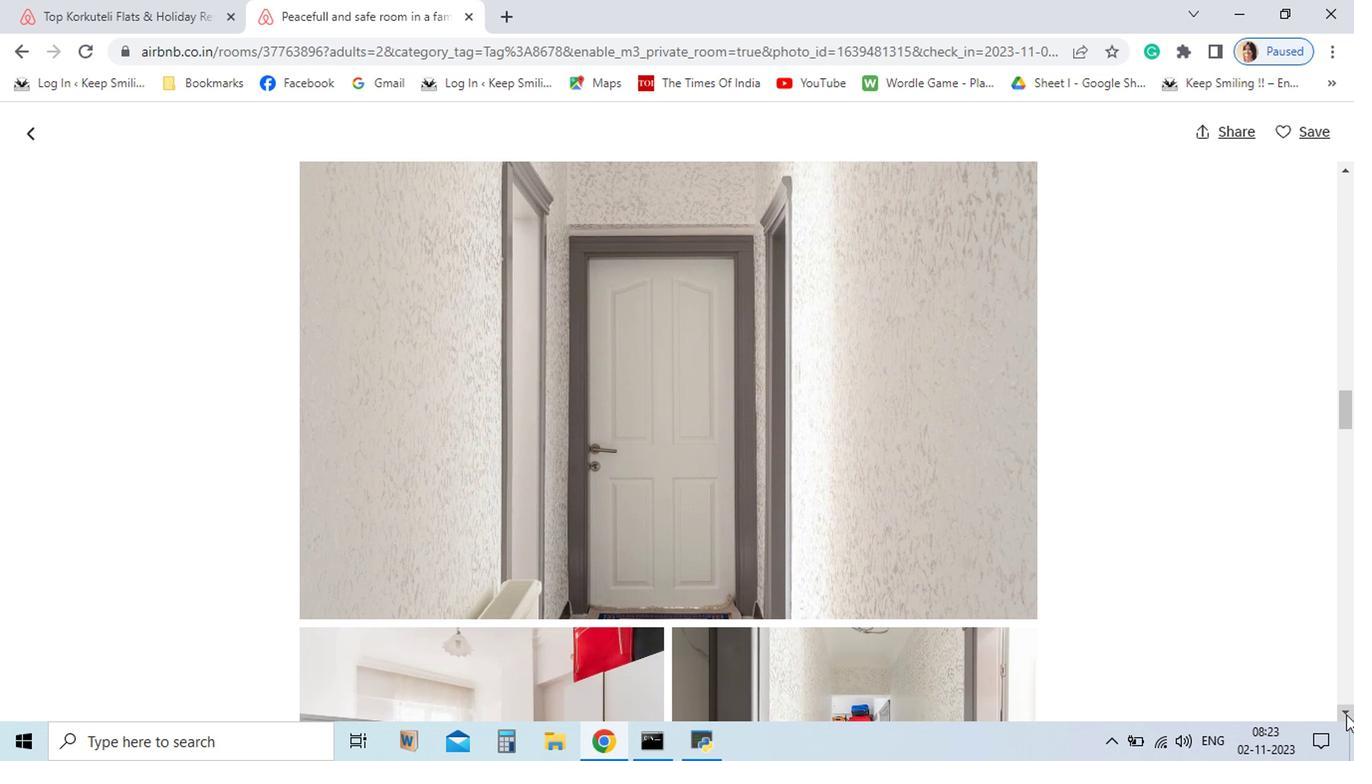 
Action: Mouse pressed left at (1151, 706)
Screenshot: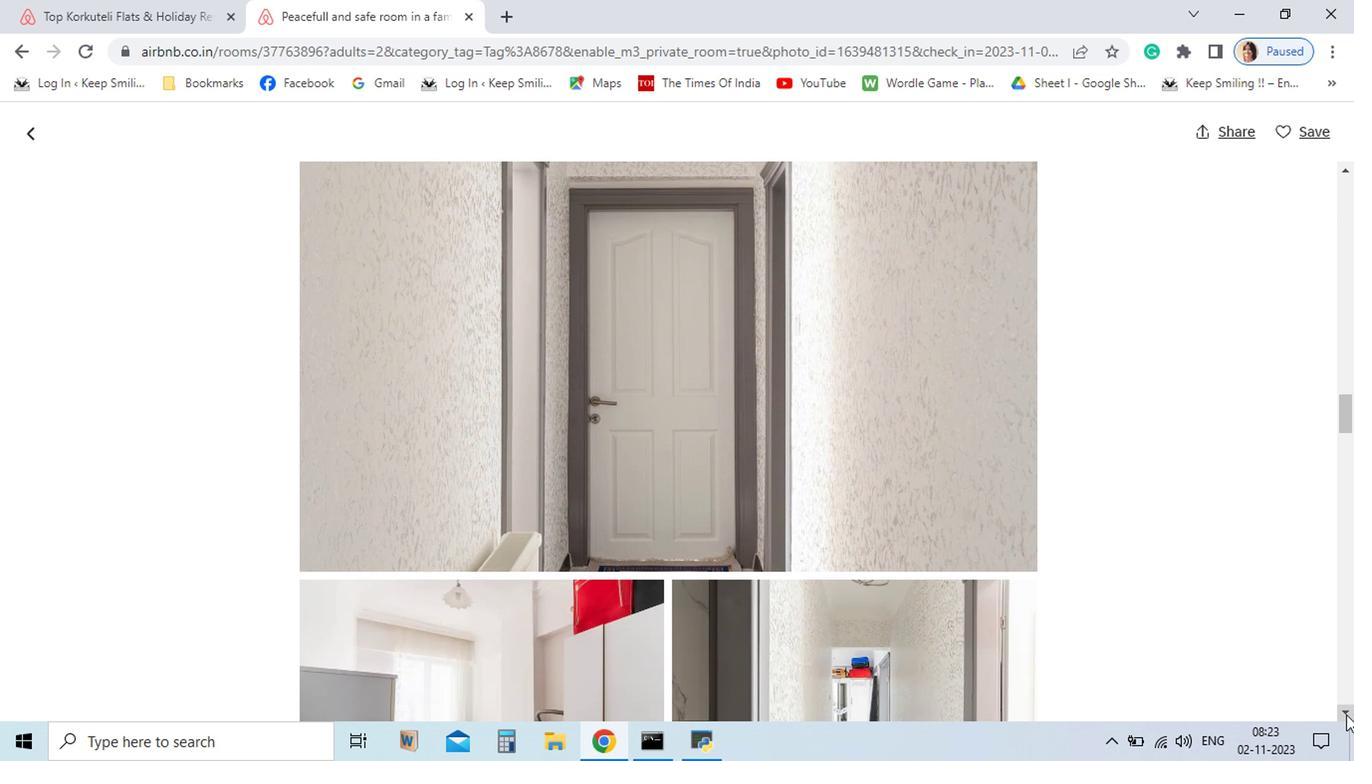 
Action: Mouse pressed left at (1151, 706)
Screenshot: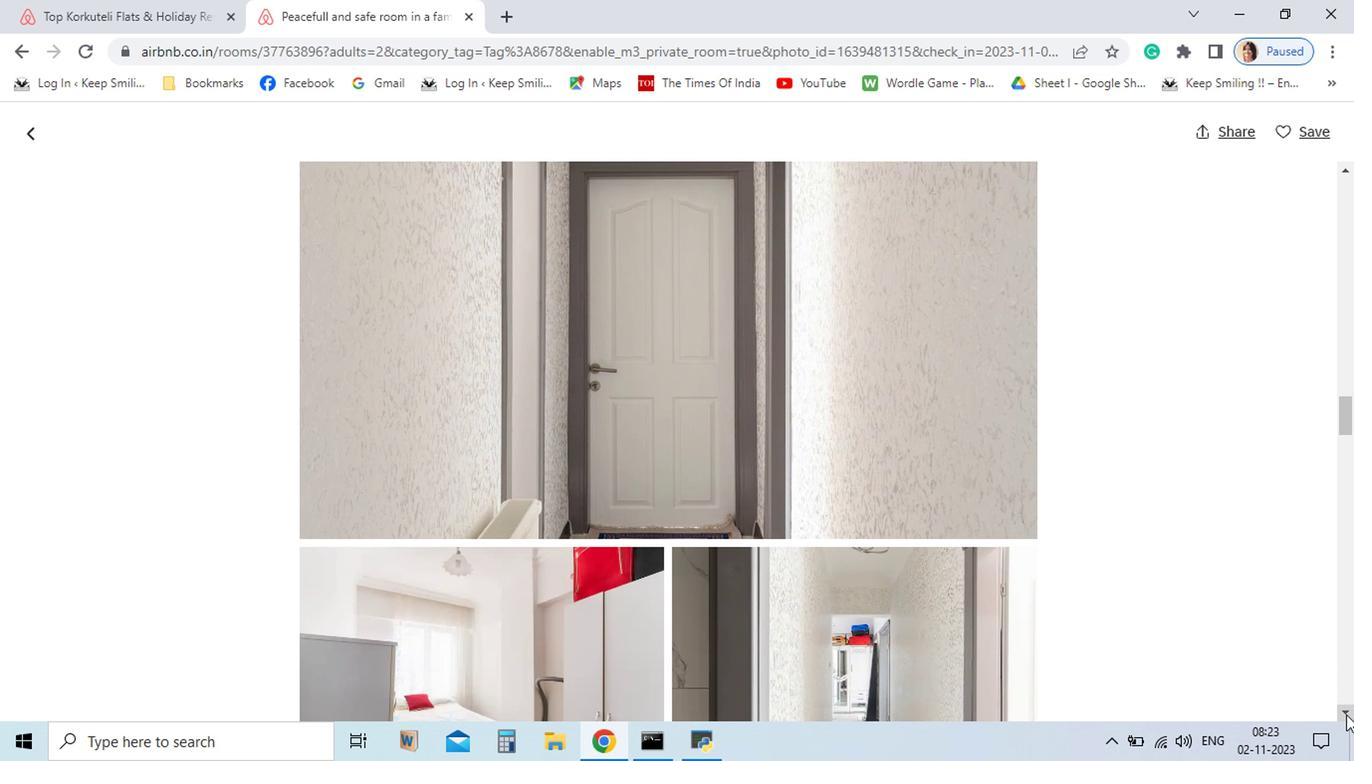 
Action: Mouse pressed left at (1151, 706)
Screenshot: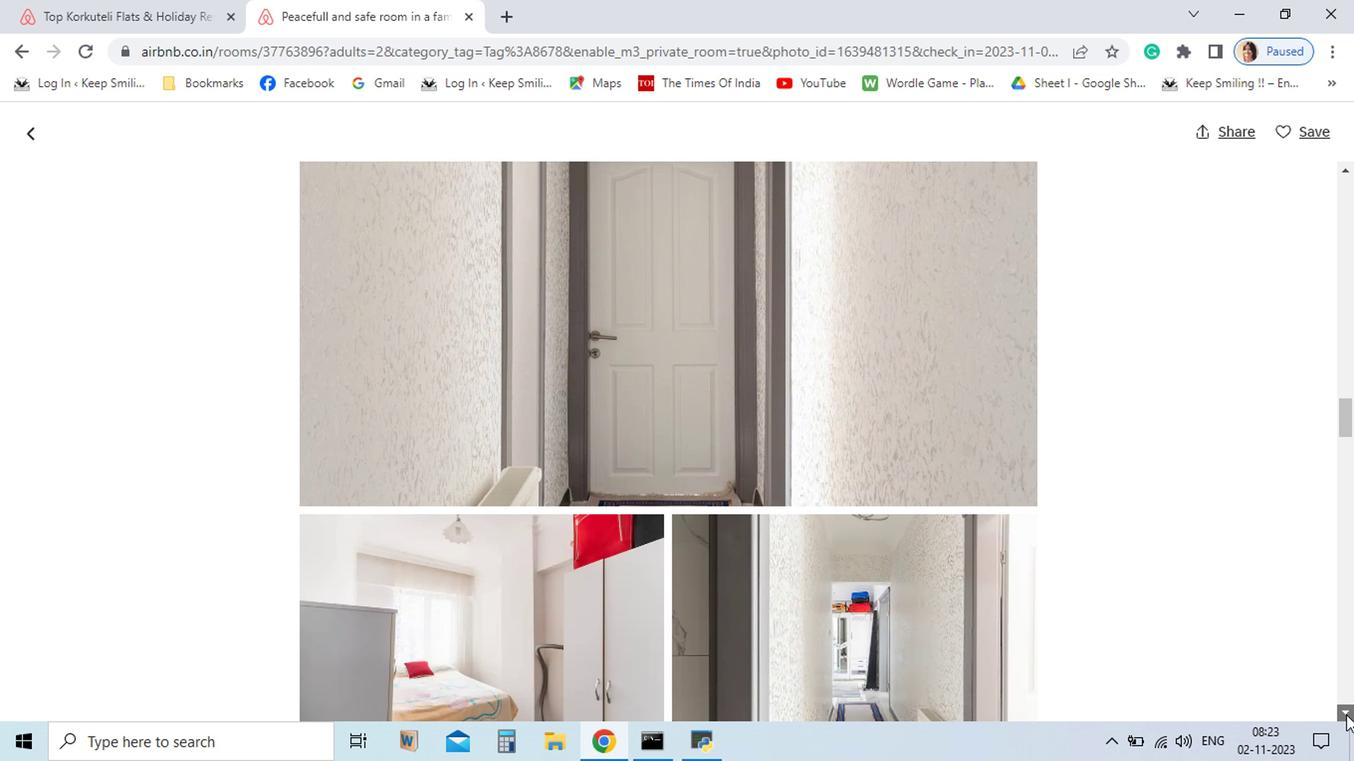 
Action: Mouse pressed left at (1151, 706)
Screenshot: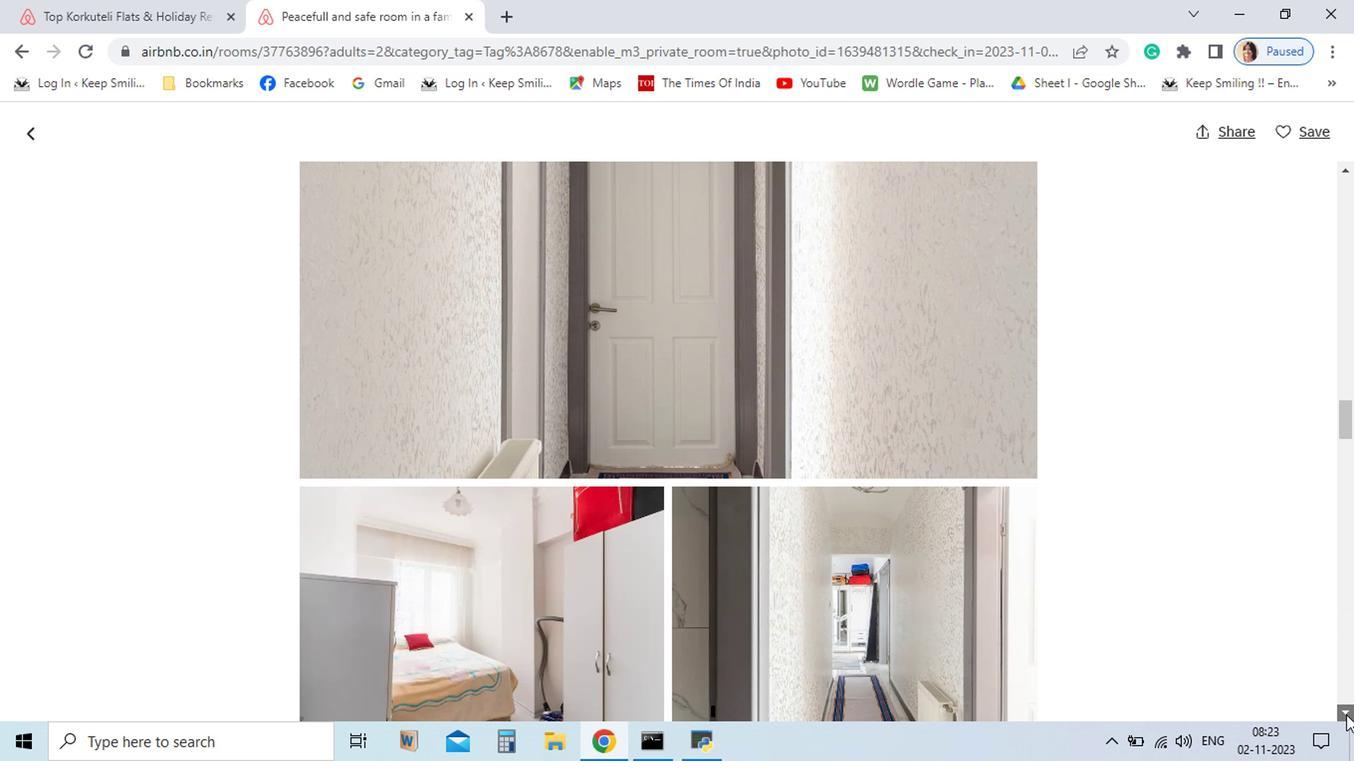 
Action: Mouse pressed left at (1151, 706)
Screenshot: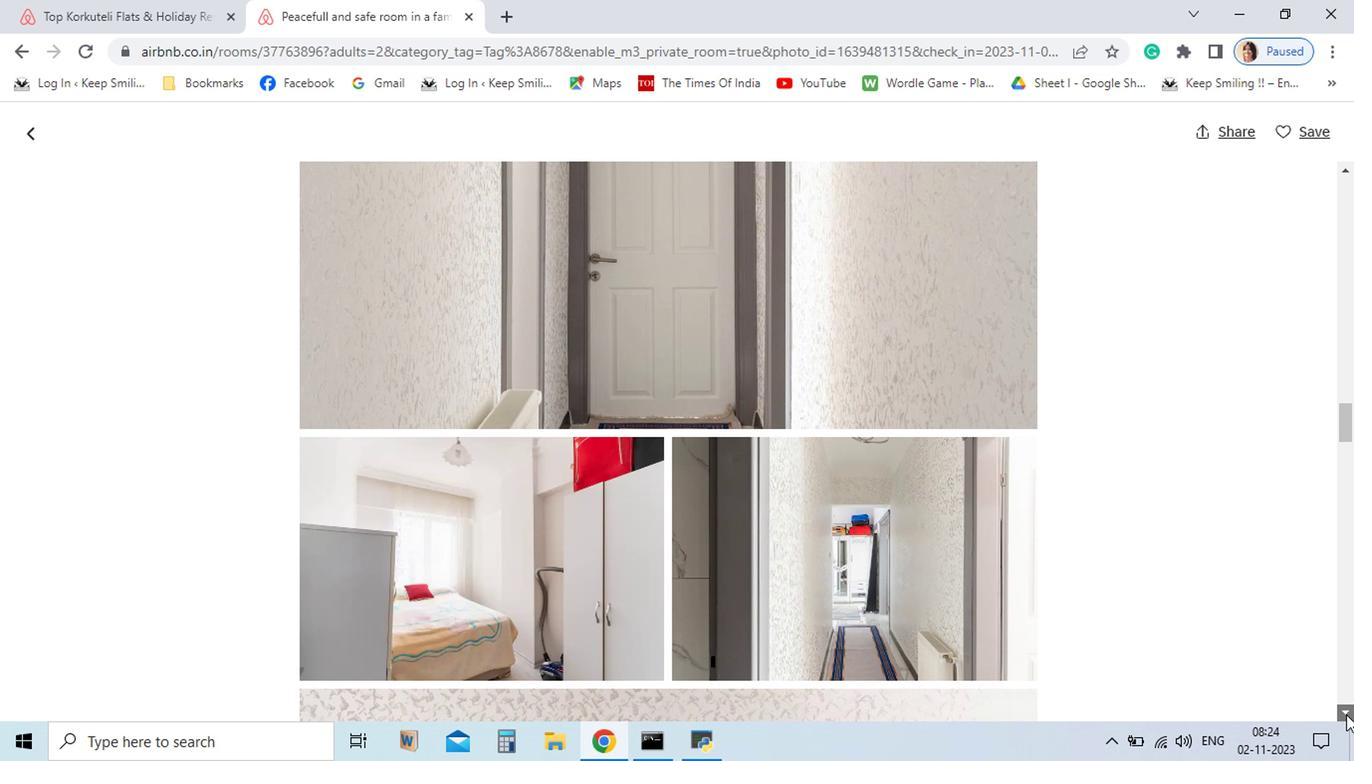 
Action: Mouse pressed left at (1151, 706)
Screenshot: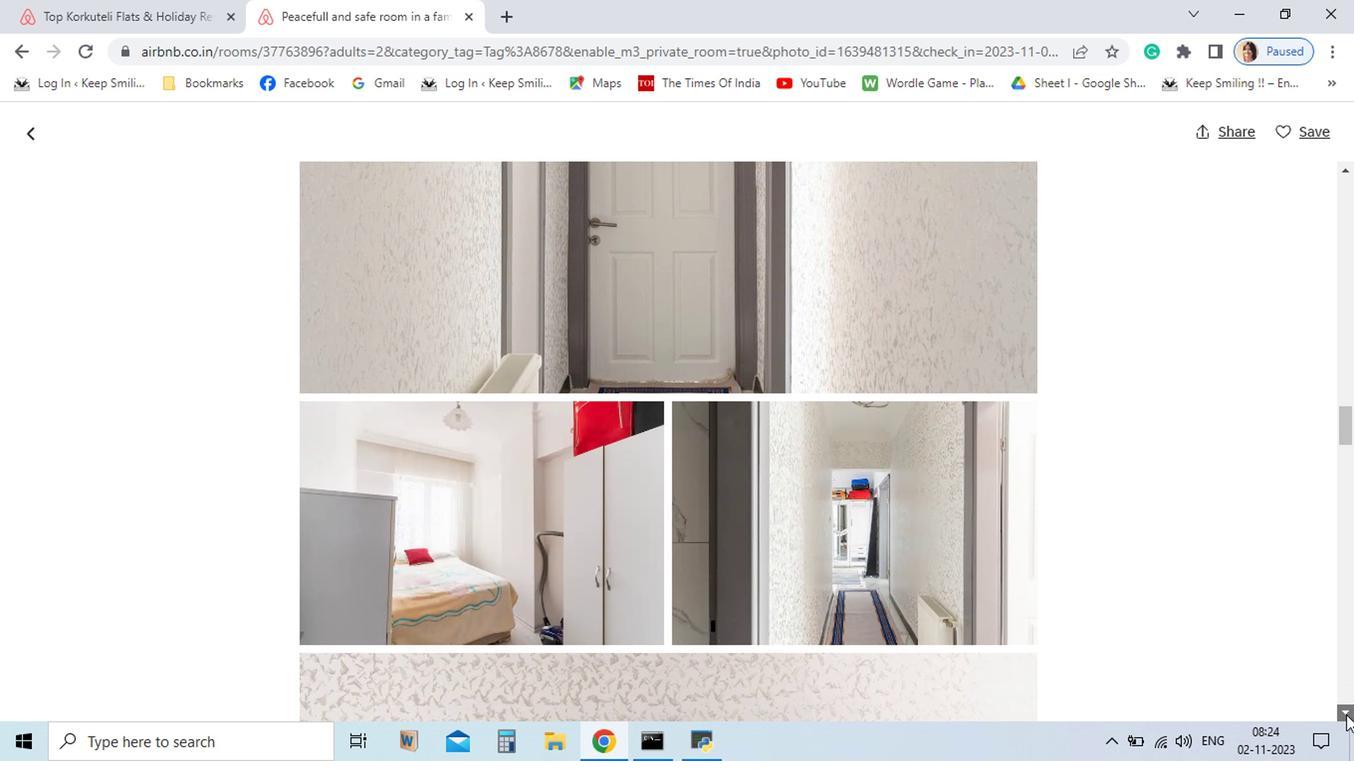 
Action: Mouse pressed left at (1151, 706)
Screenshot: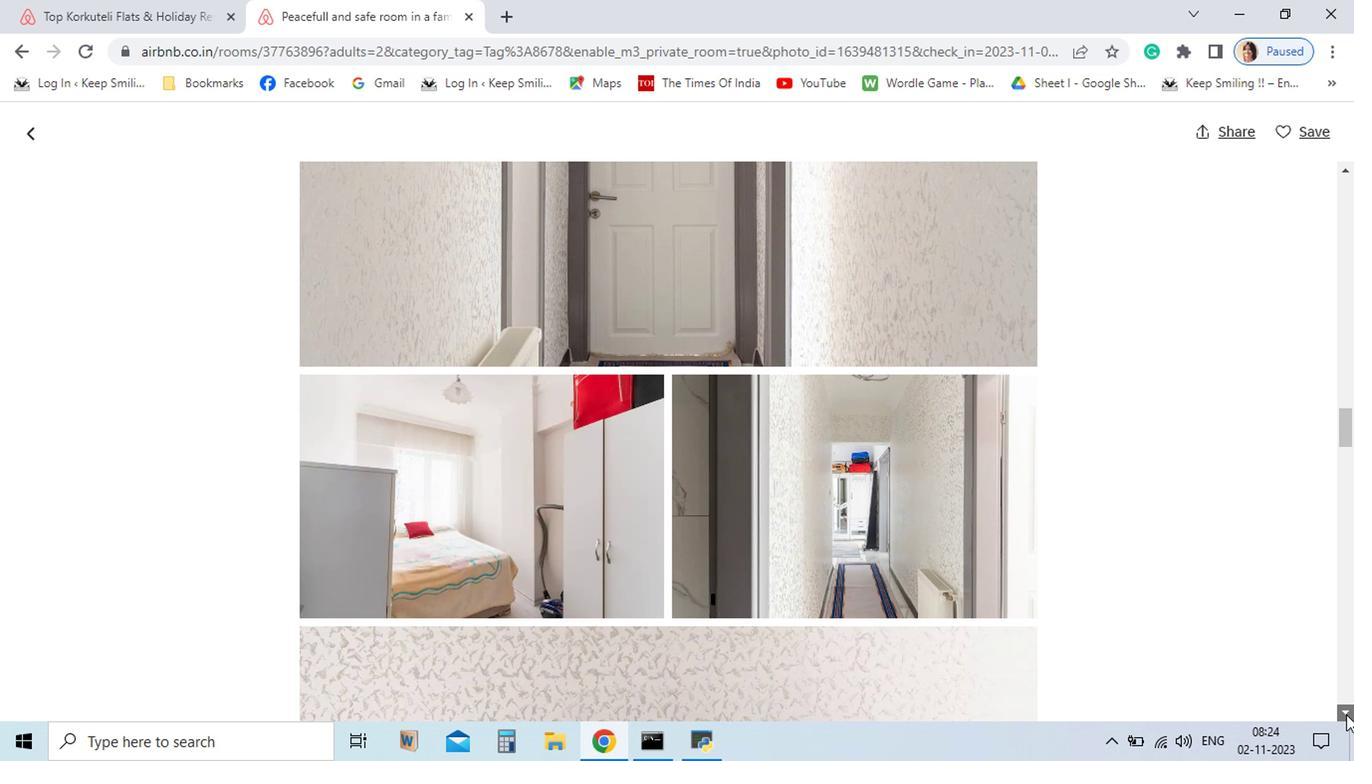 
Action: Mouse pressed left at (1151, 706)
Screenshot: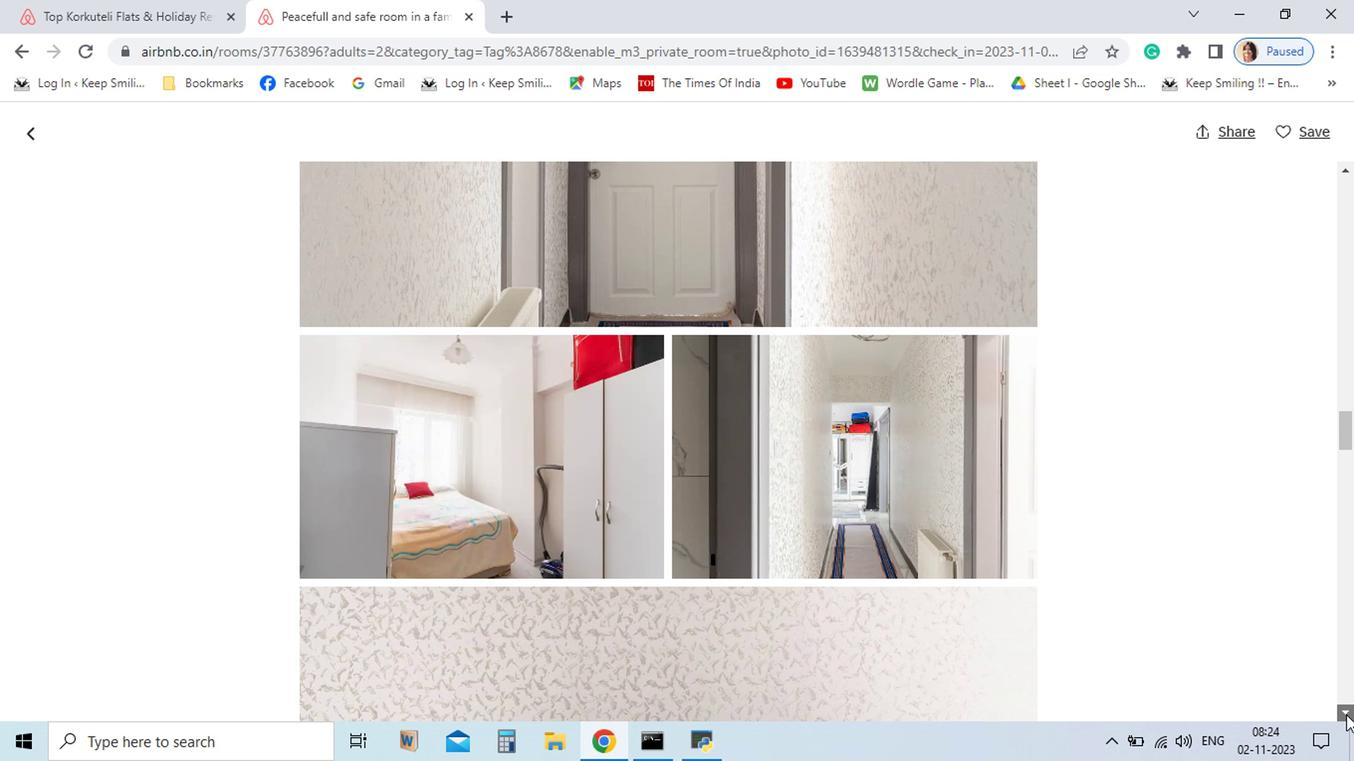 
Action: Mouse pressed left at (1151, 706)
Screenshot: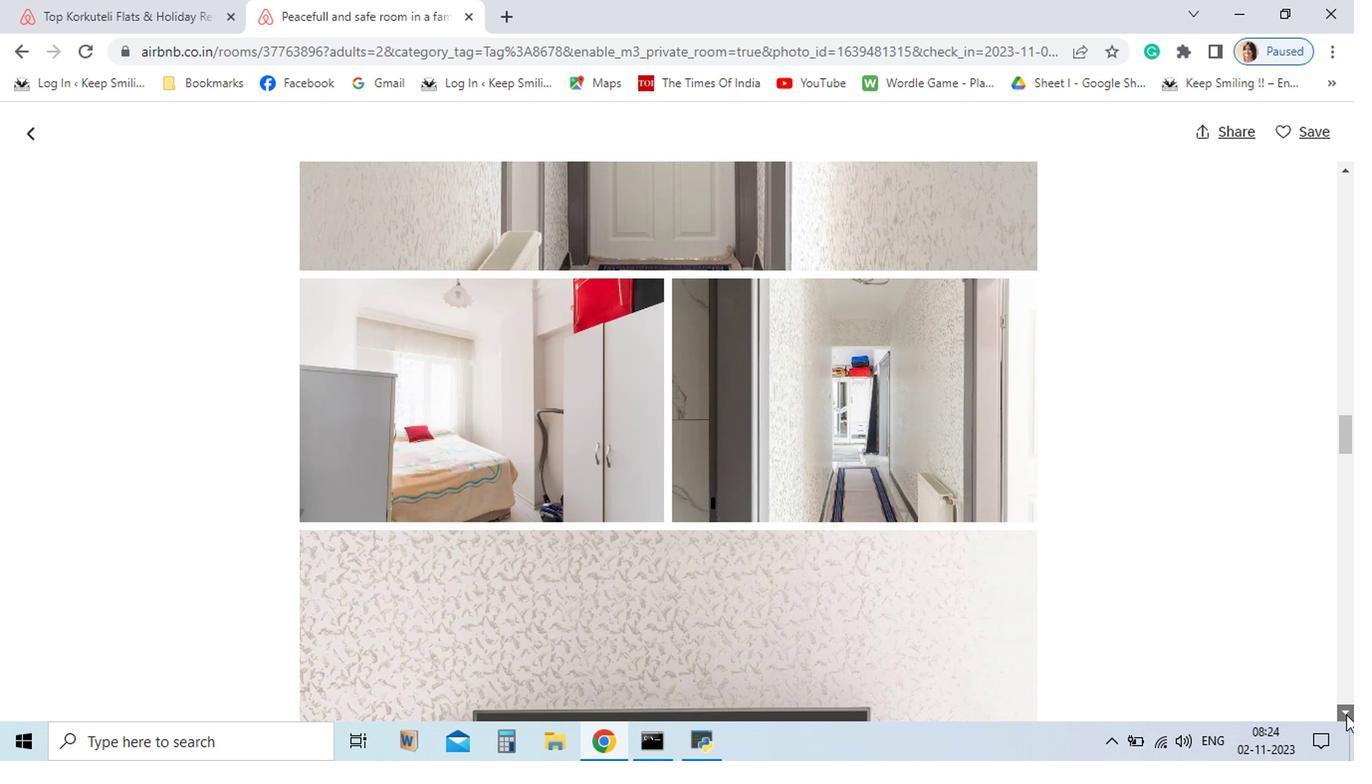 
Action: Mouse pressed left at (1151, 706)
Screenshot: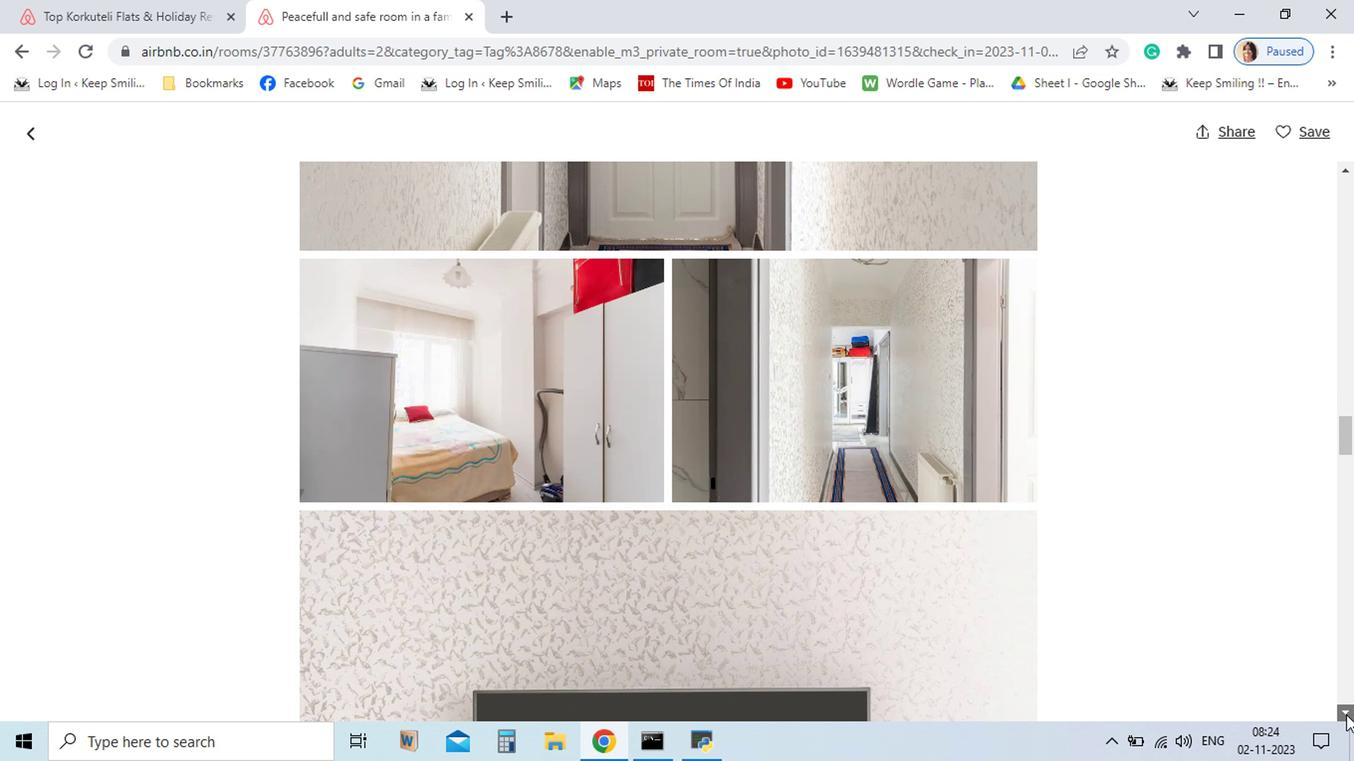 
Action: Mouse pressed left at (1151, 706)
Screenshot: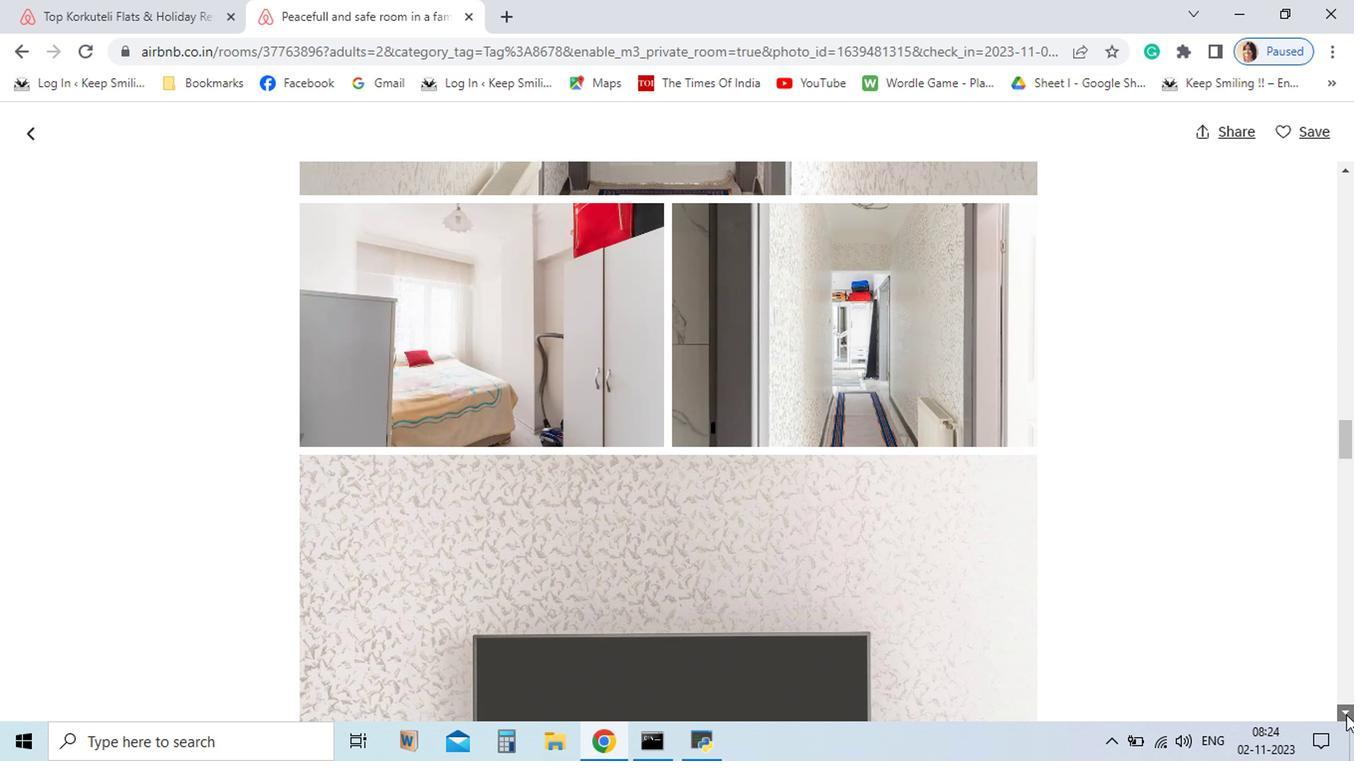 
Action: Mouse pressed left at (1151, 706)
Screenshot: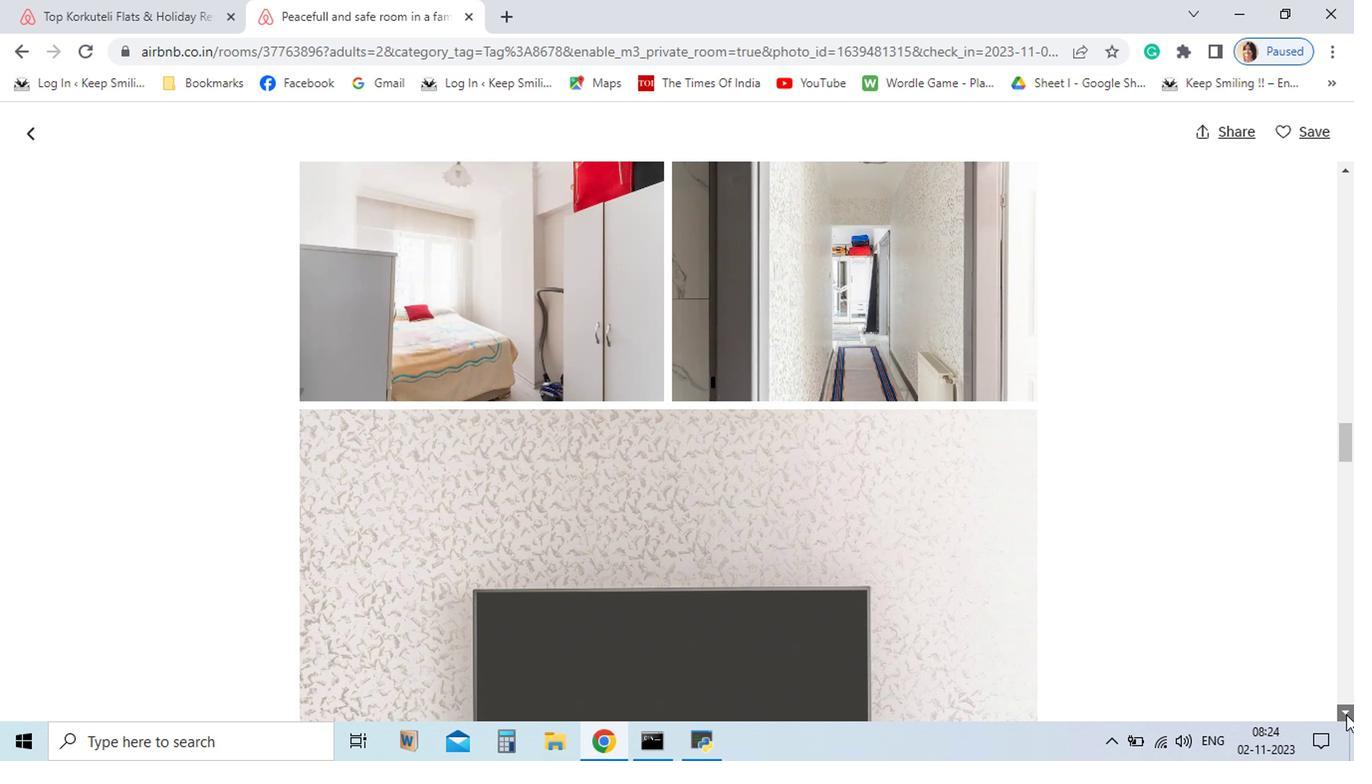 
Action: Mouse pressed left at (1151, 706)
Screenshot: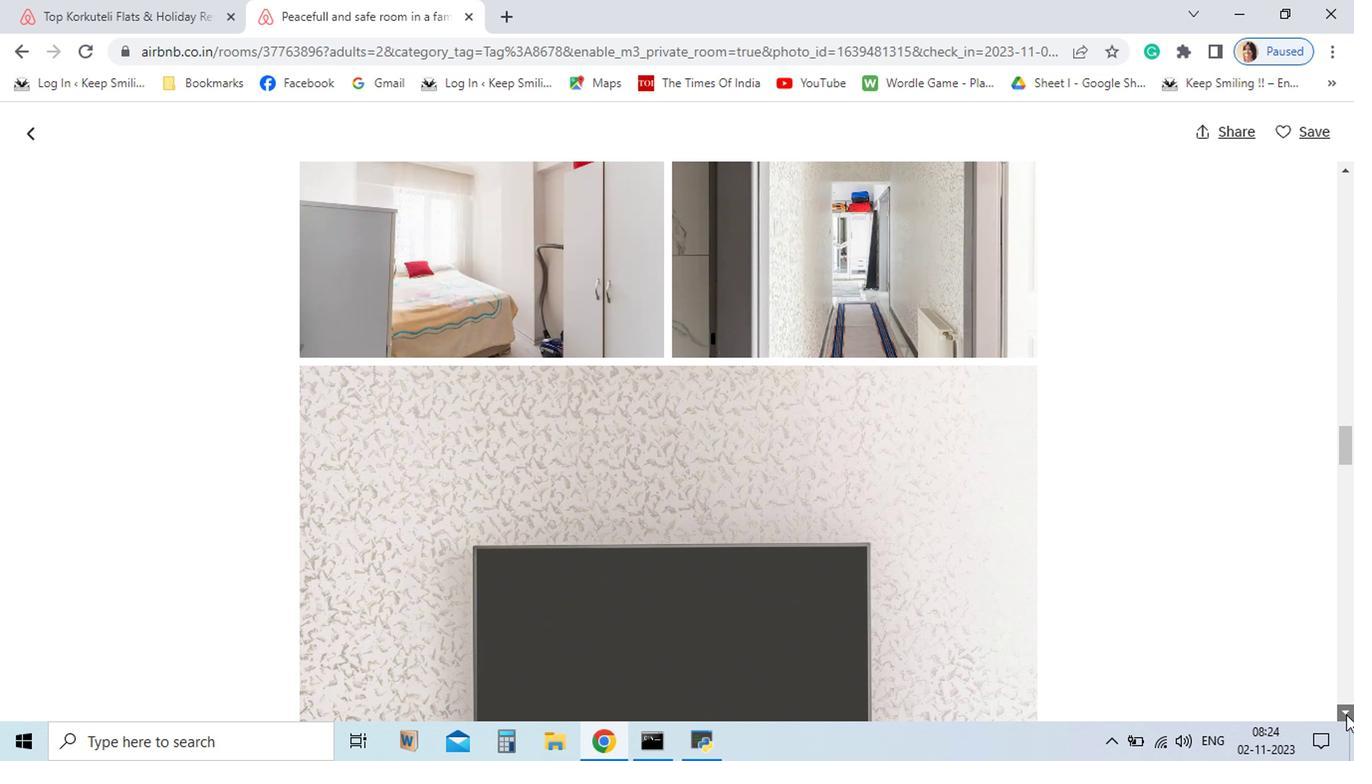 
Action: Mouse pressed left at (1151, 706)
Screenshot: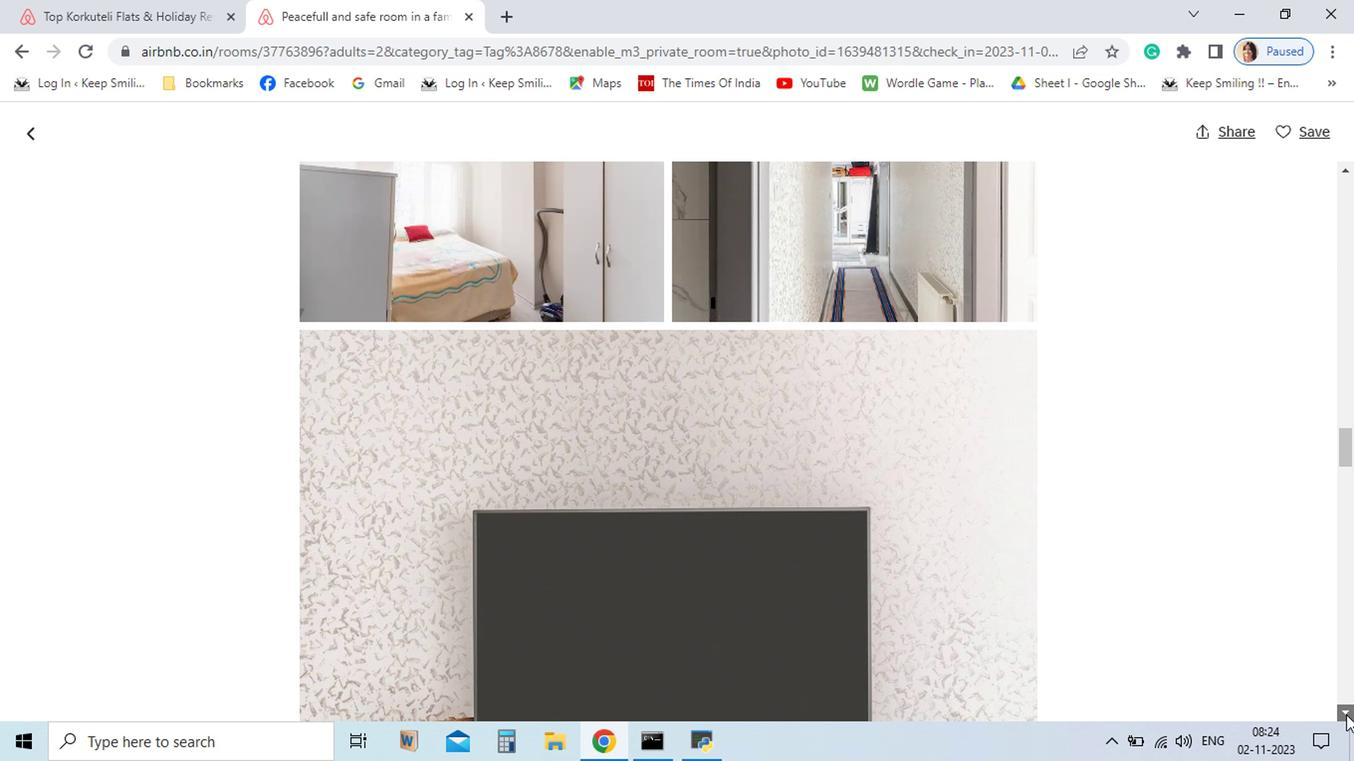 
Action: Mouse pressed left at (1151, 706)
Screenshot: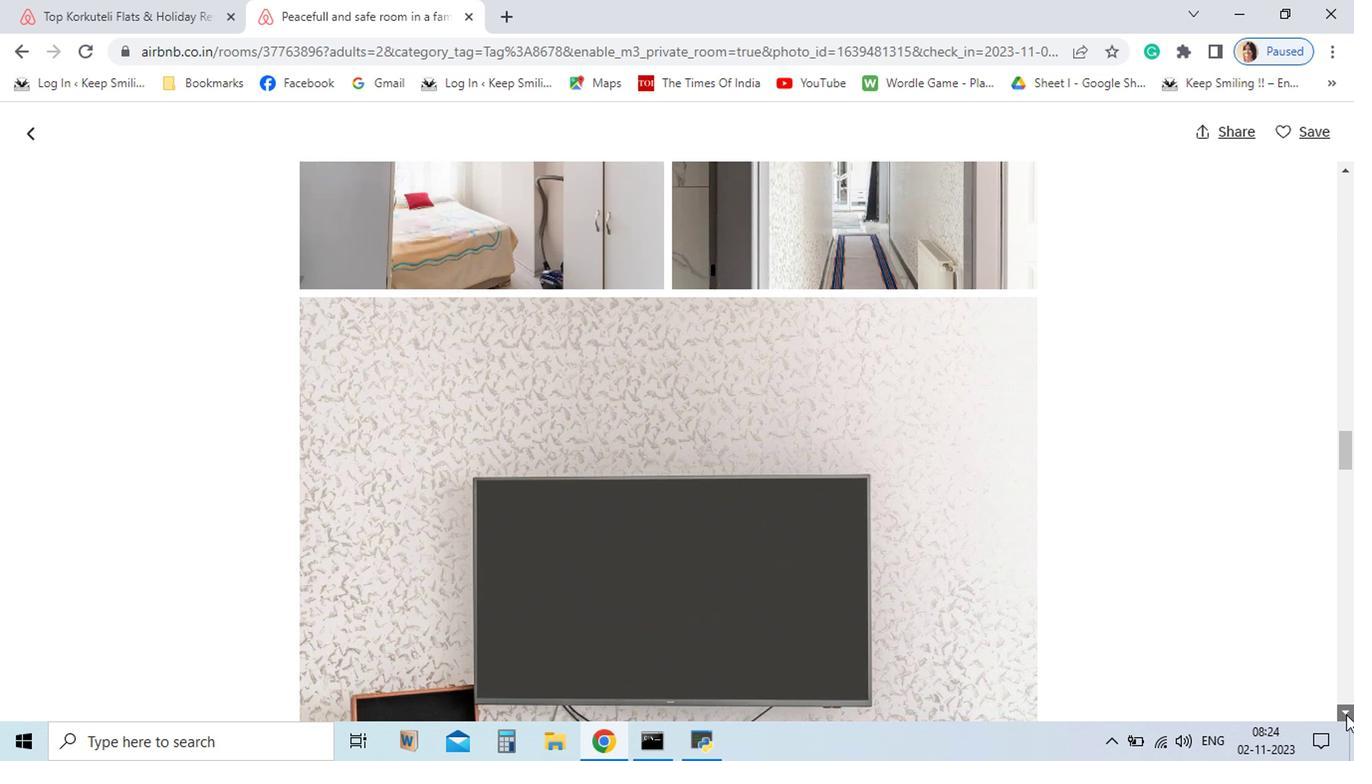 
Action: Mouse pressed left at (1151, 706)
Screenshot: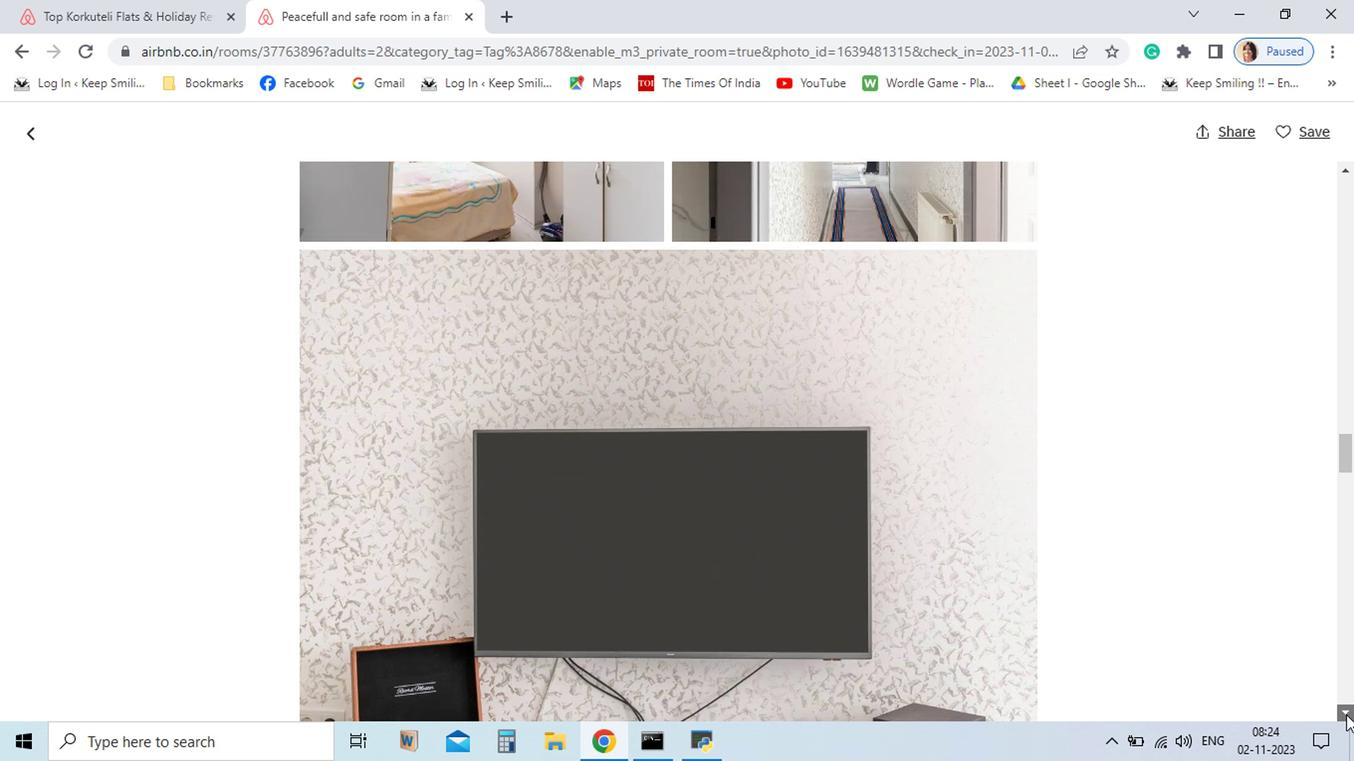 
Action: Mouse pressed left at (1151, 706)
Screenshot: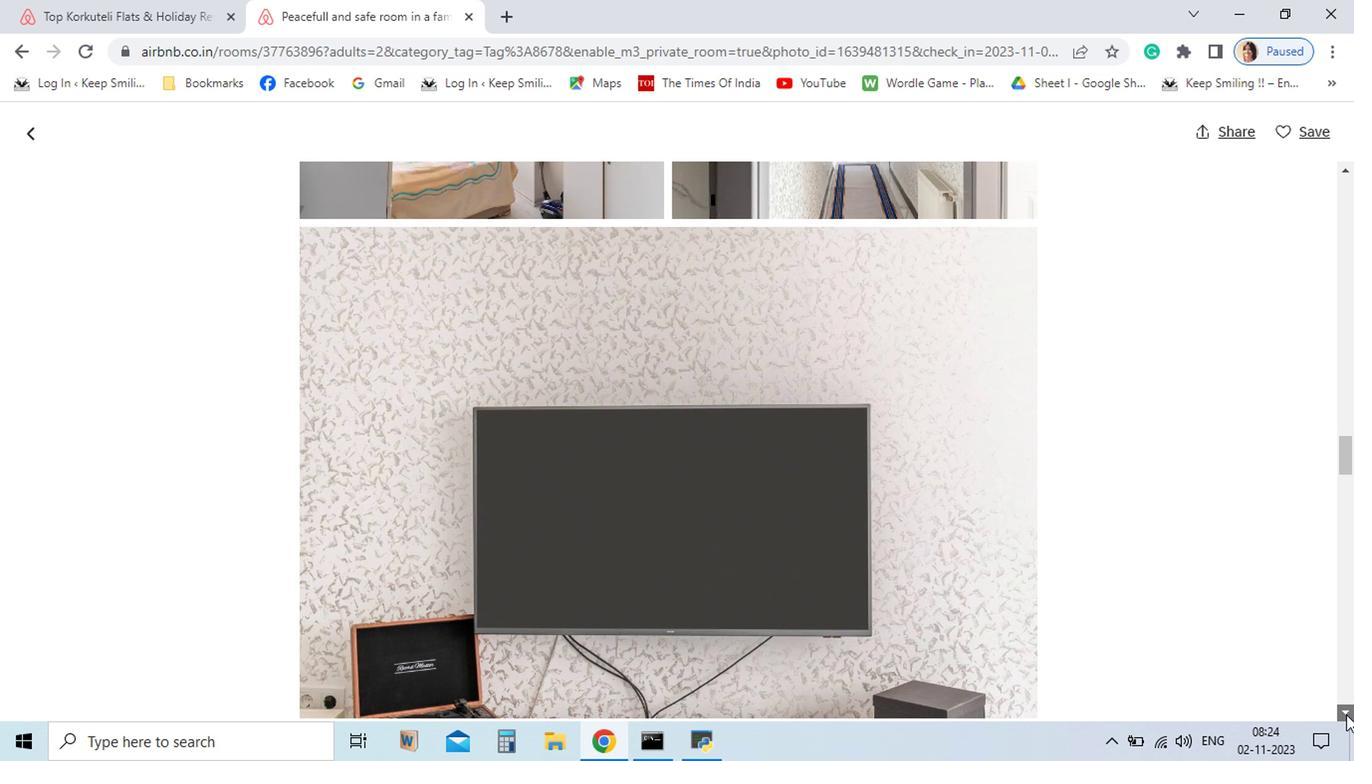 
Action: Mouse pressed left at (1151, 706)
Screenshot: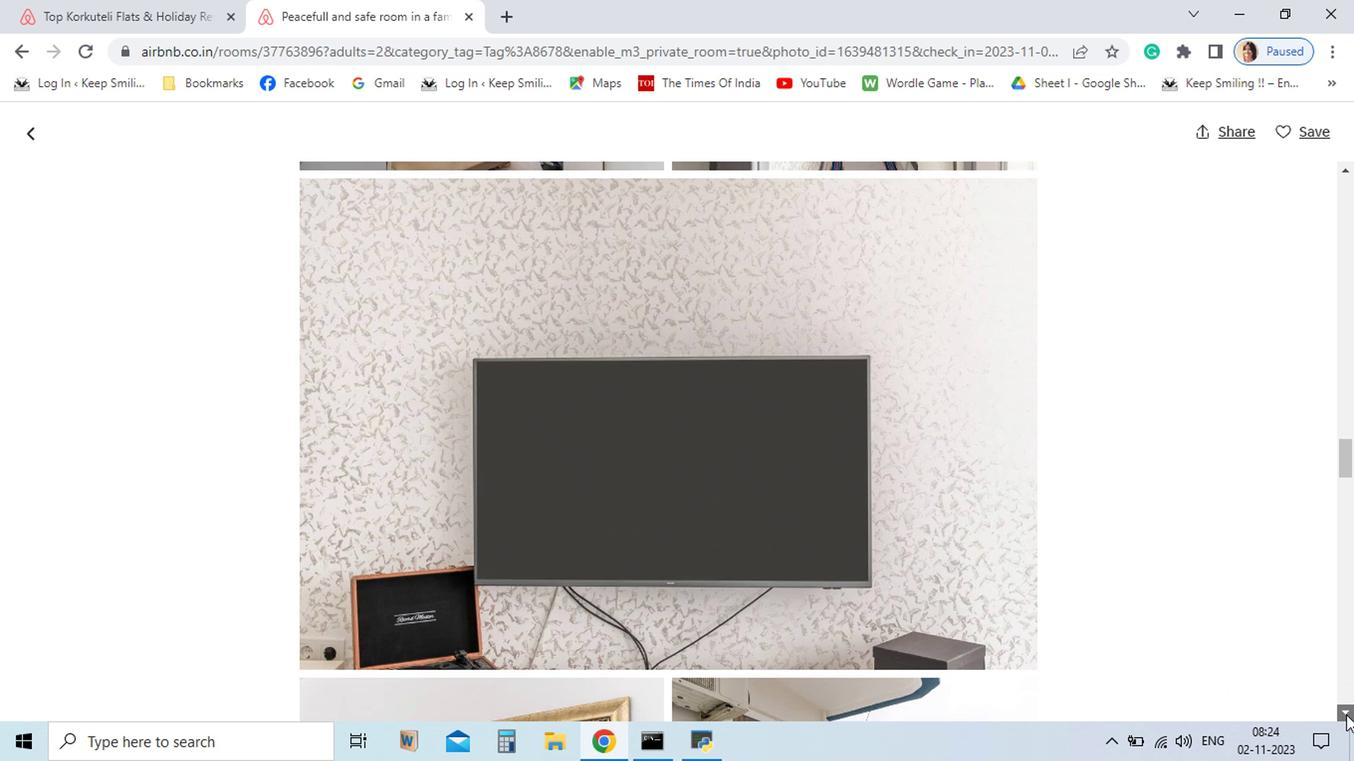 
Action: Mouse pressed left at (1151, 706)
Screenshot: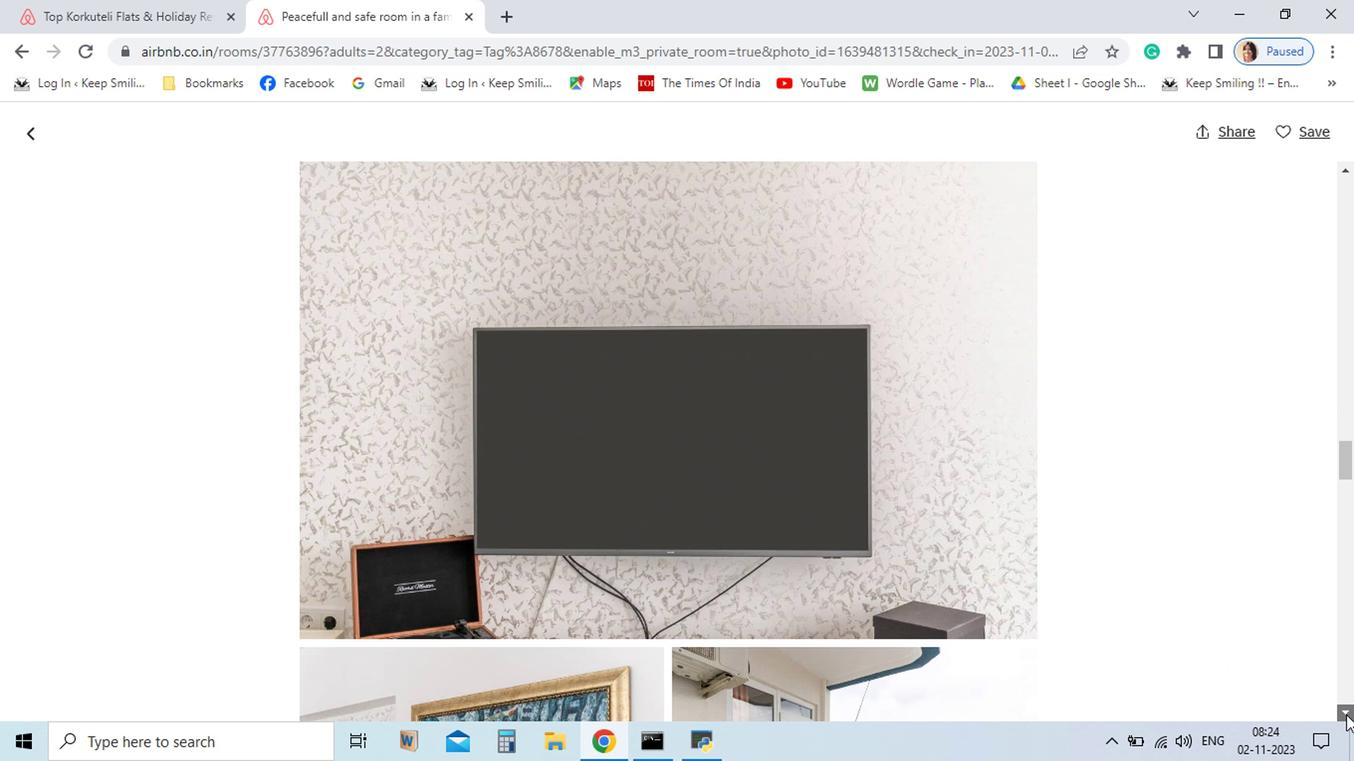 
Action: Mouse pressed left at (1151, 706)
Screenshot: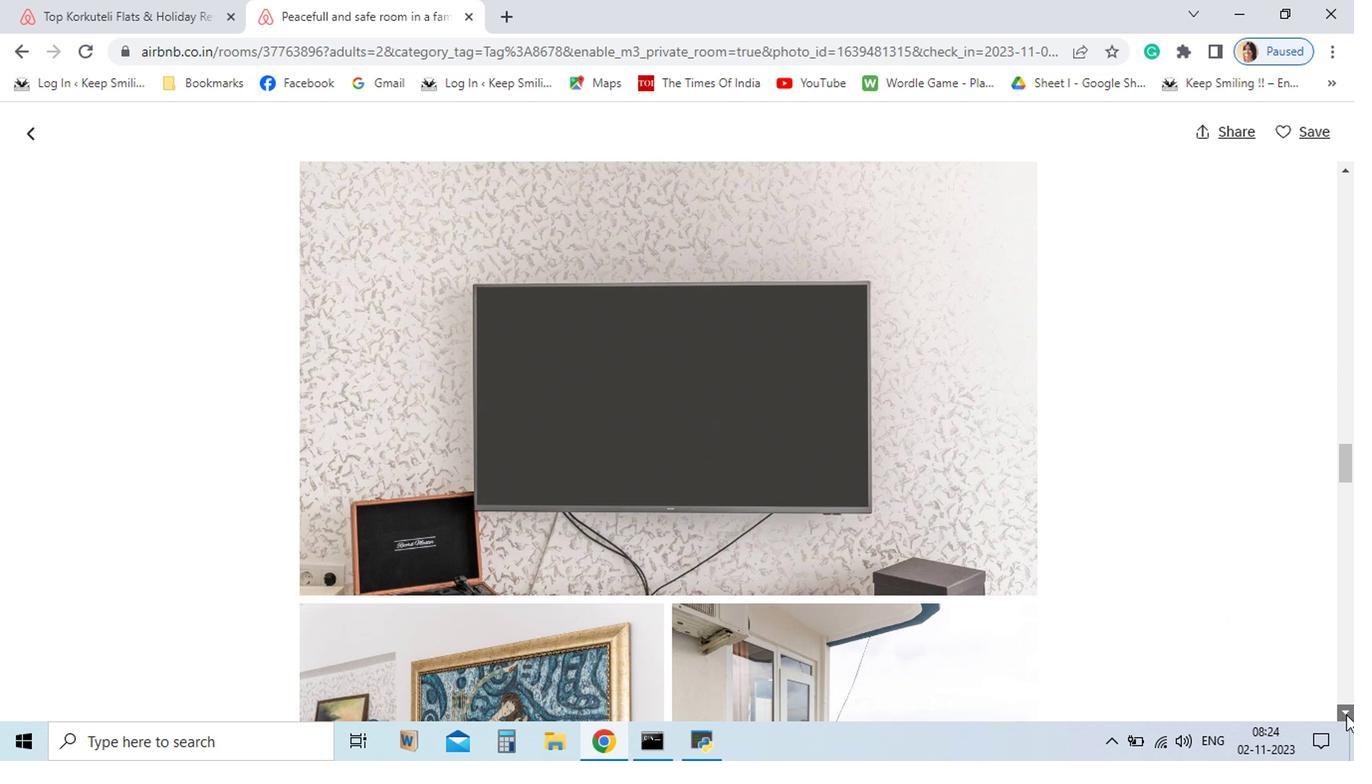 
Action: Mouse pressed left at (1151, 706)
Screenshot: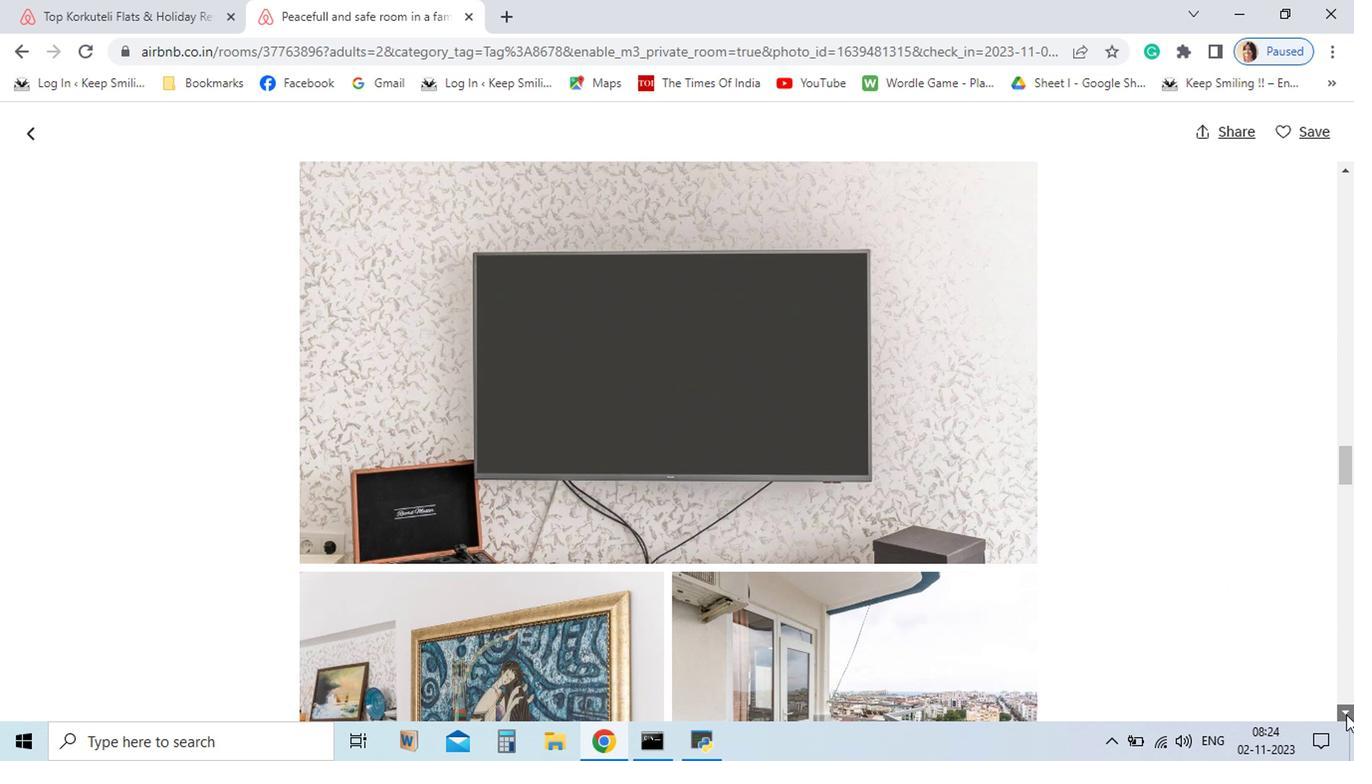 
Action: Mouse pressed left at (1151, 706)
Screenshot: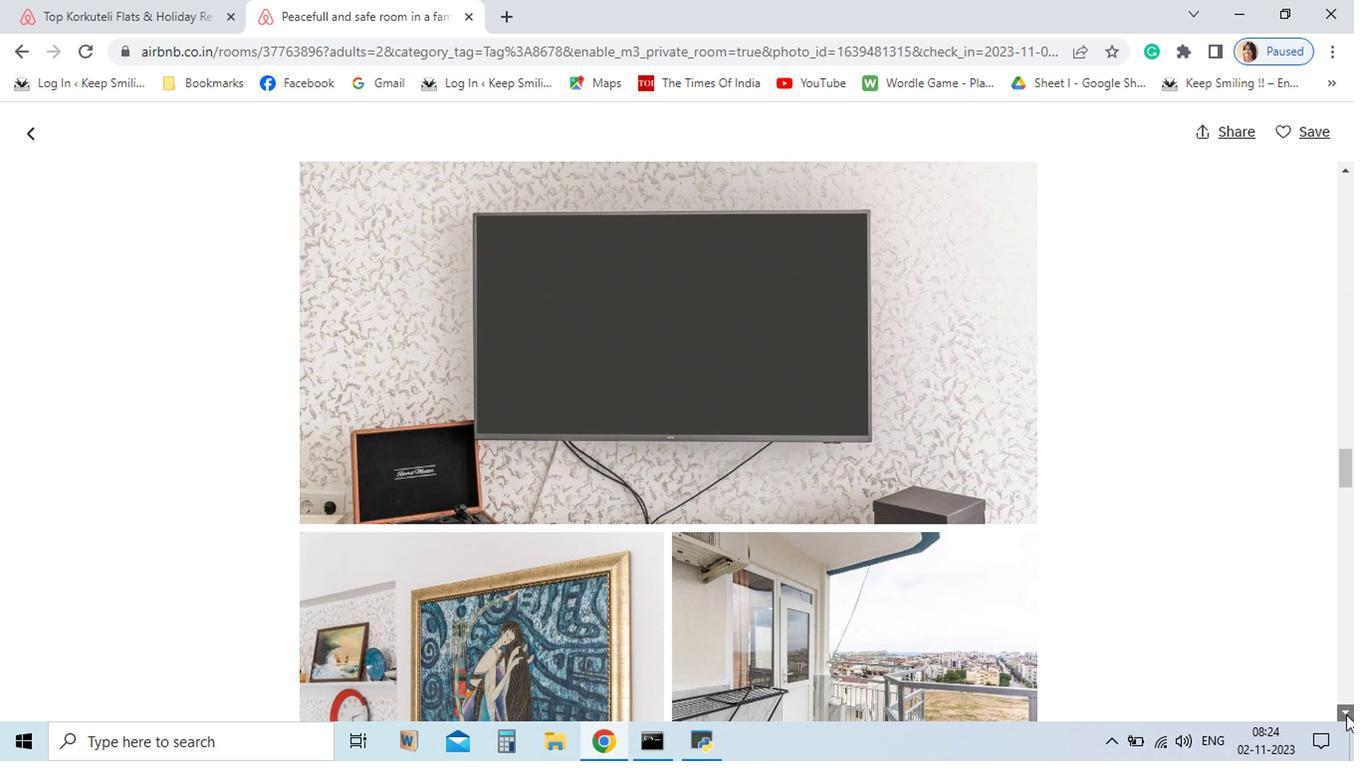 
Action: Mouse pressed left at (1151, 706)
Screenshot: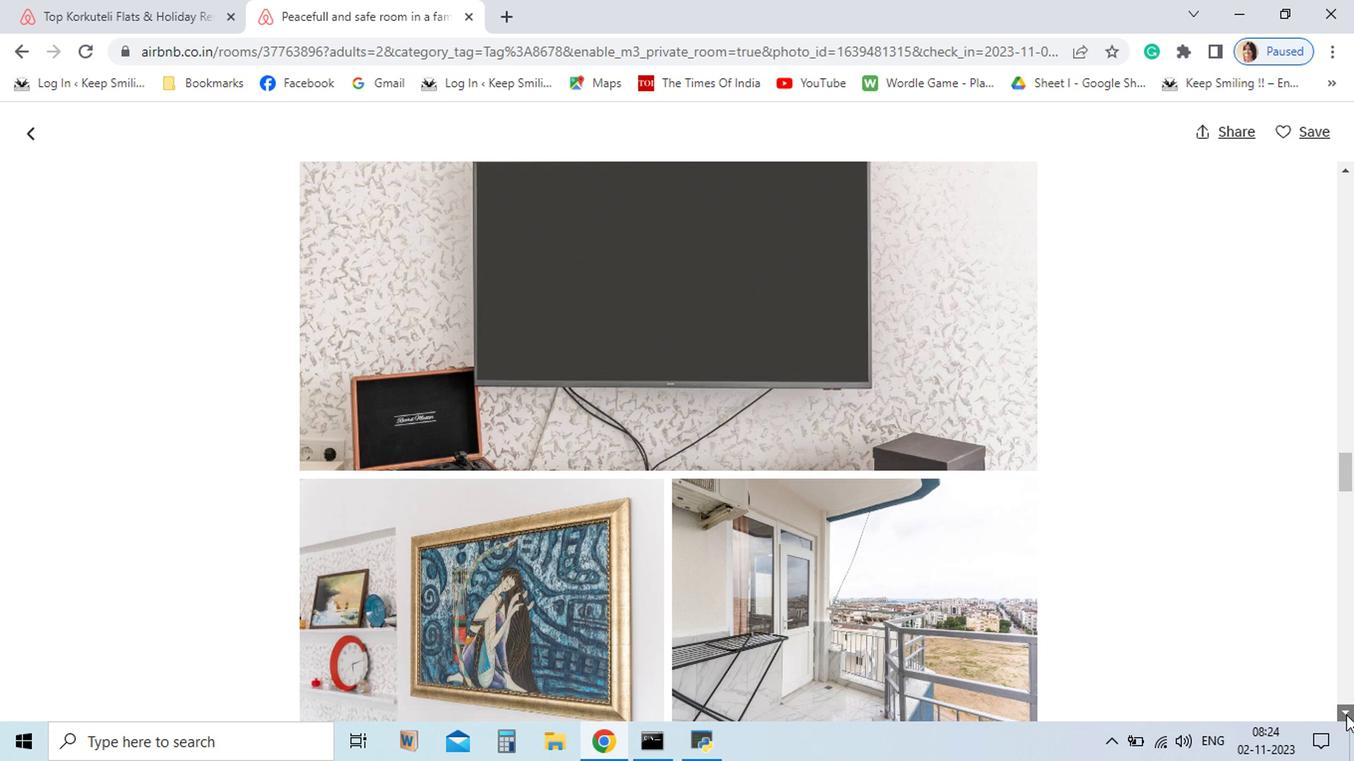 
Action: Mouse pressed left at (1151, 706)
Screenshot: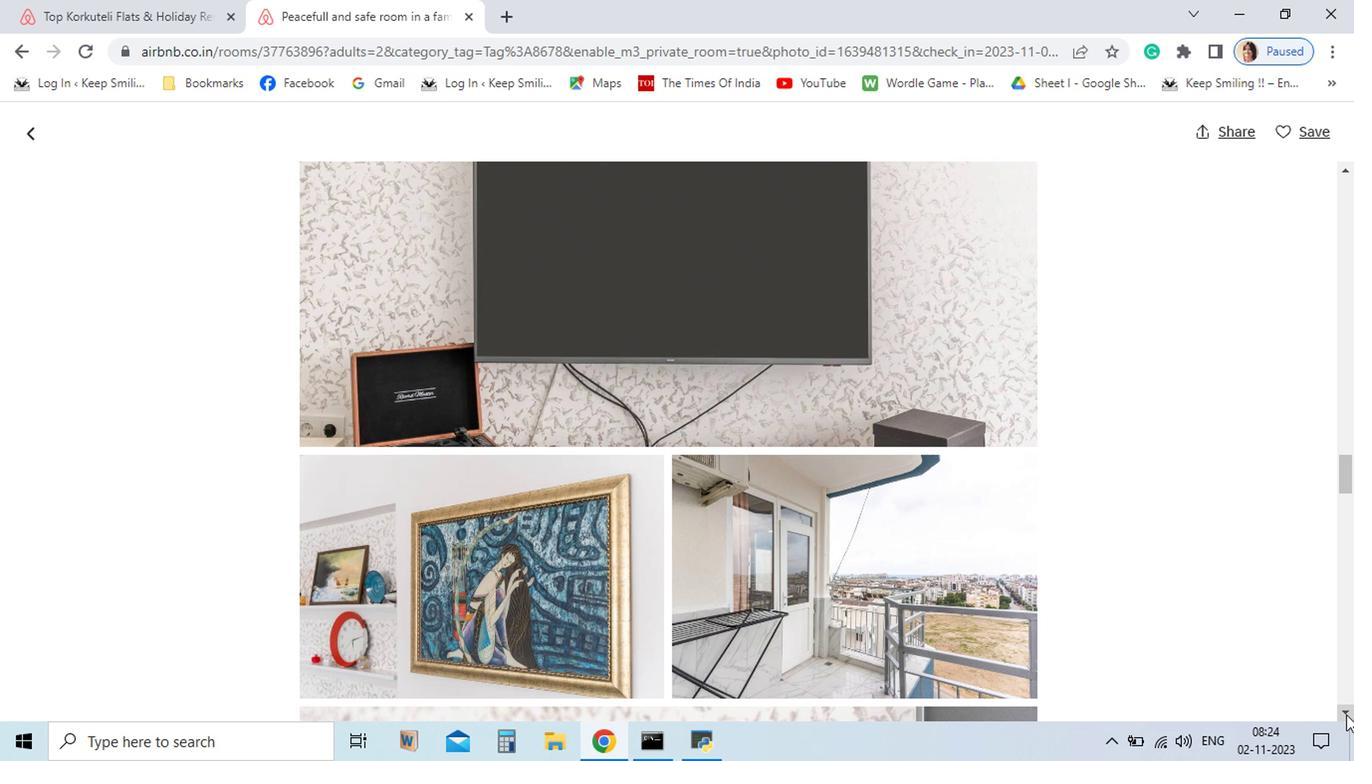 
Action: Mouse pressed left at (1151, 706)
Screenshot: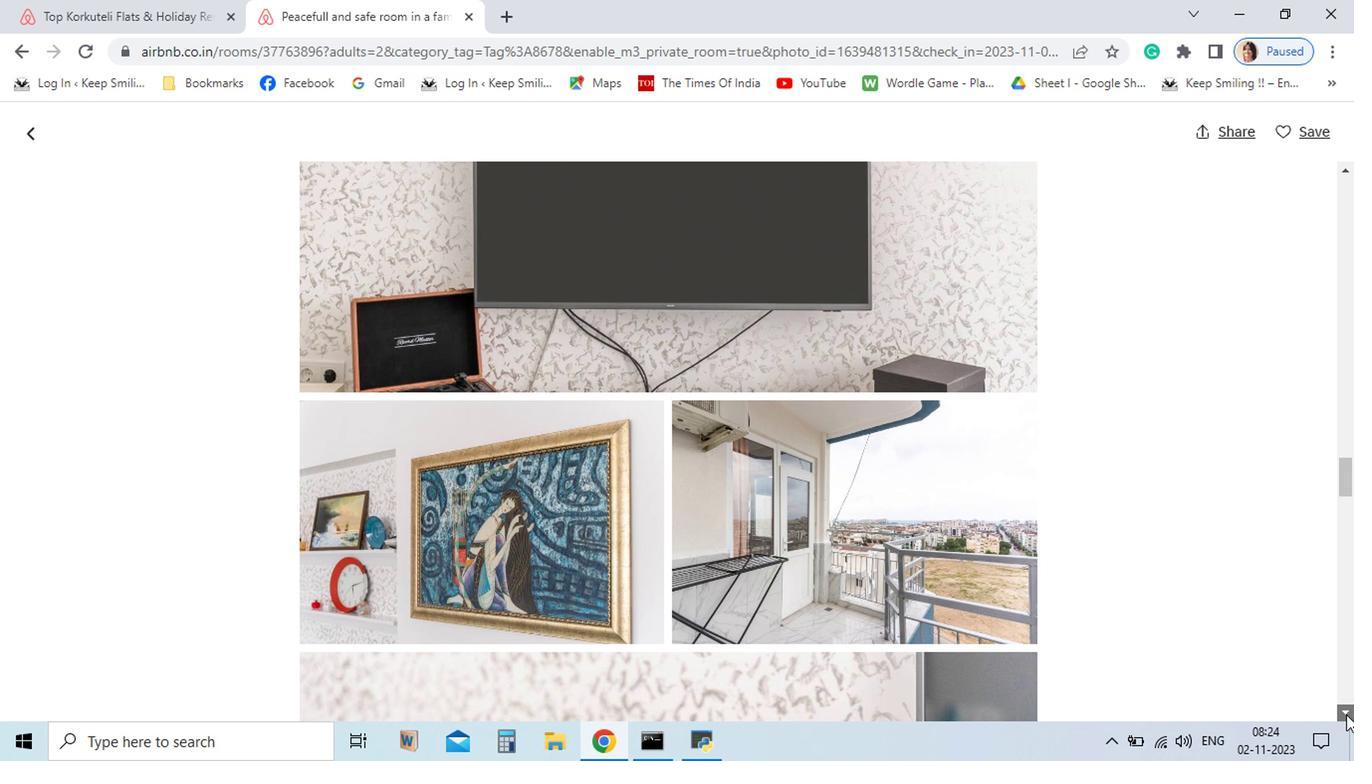 
Action: Mouse pressed left at (1151, 706)
Screenshot: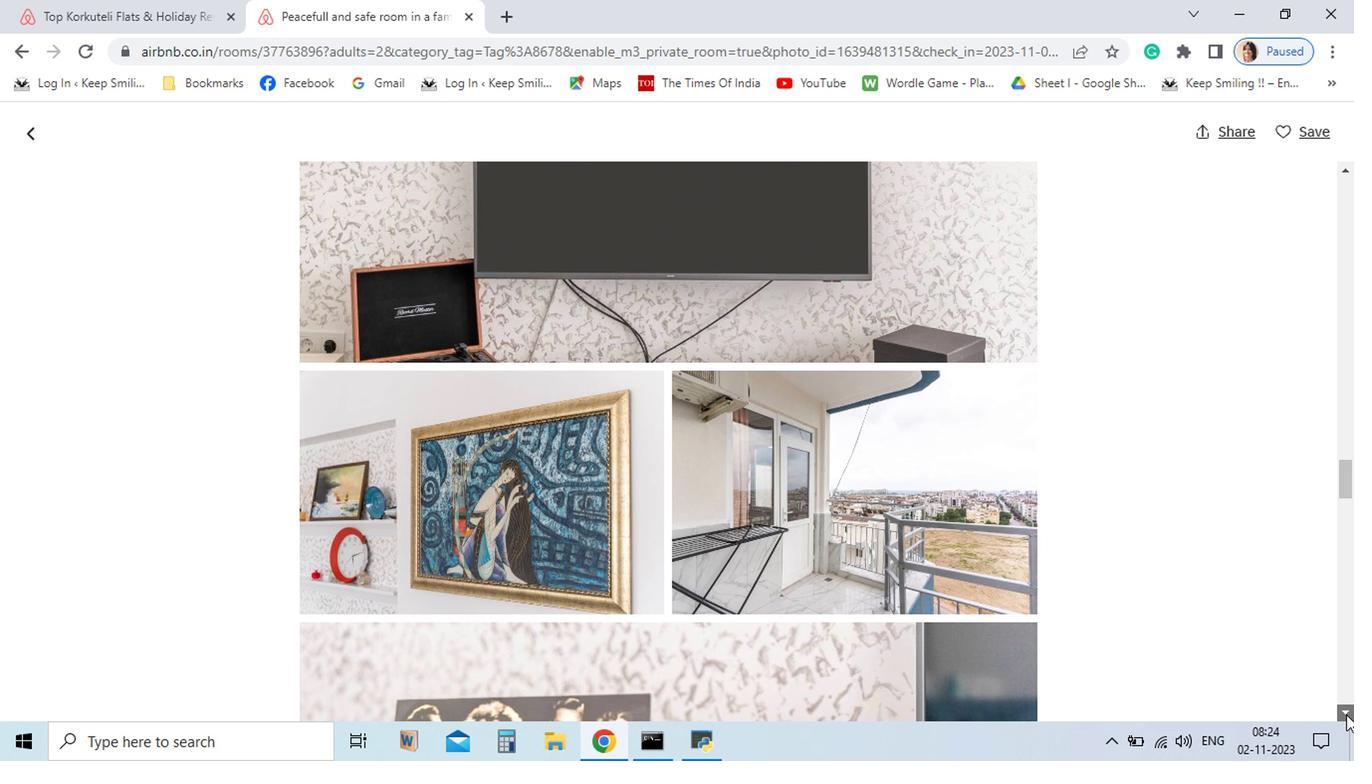 
Action: Mouse pressed left at (1151, 706)
Screenshot: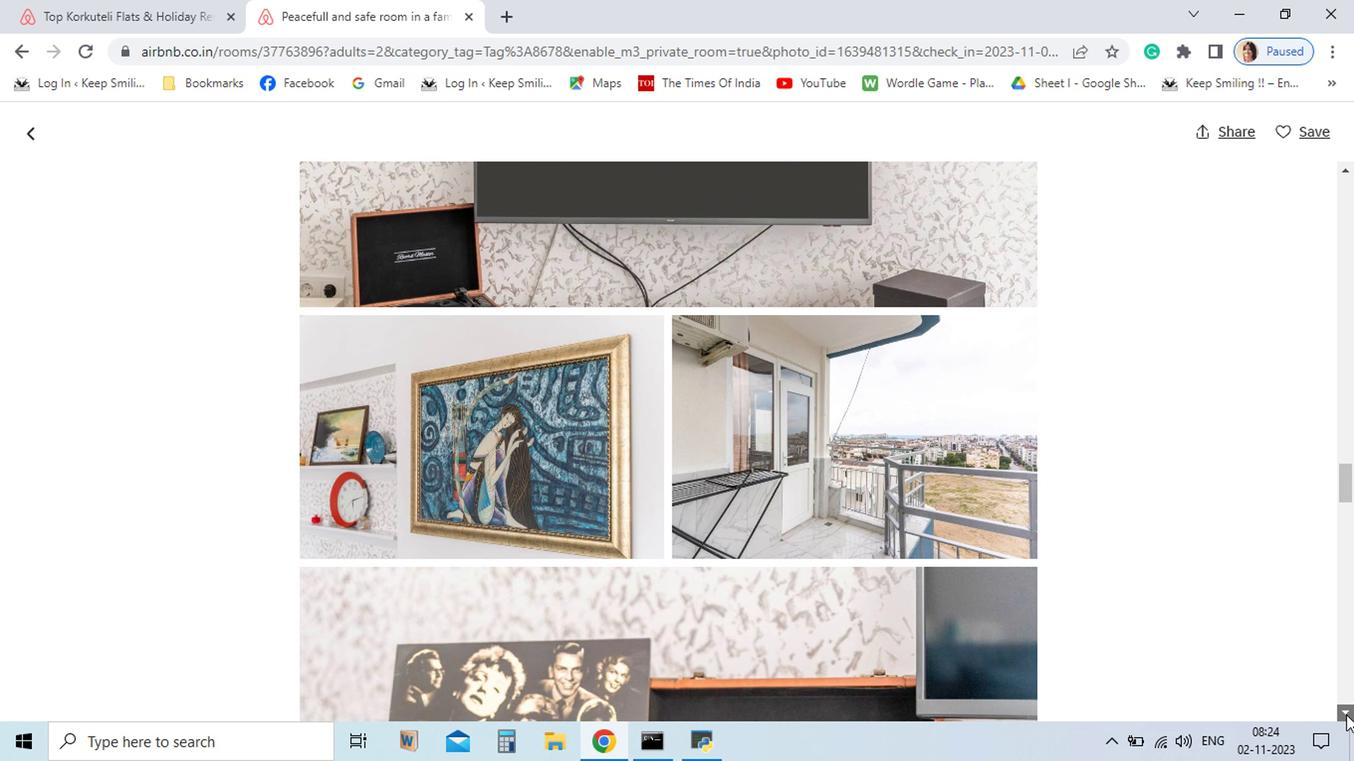 
Action: Mouse pressed left at (1151, 706)
Screenshot: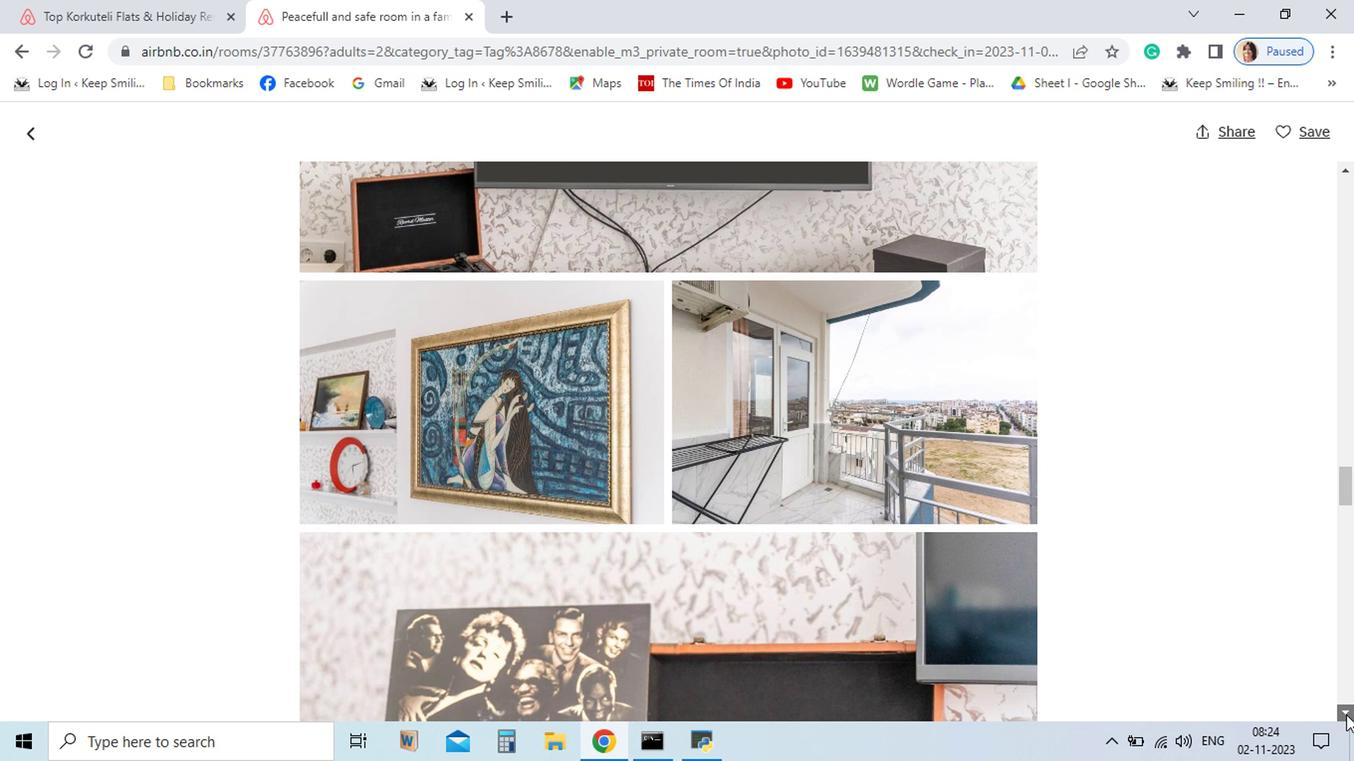 
Action: Mouse pressed left at (1151, 706)
Screenshot: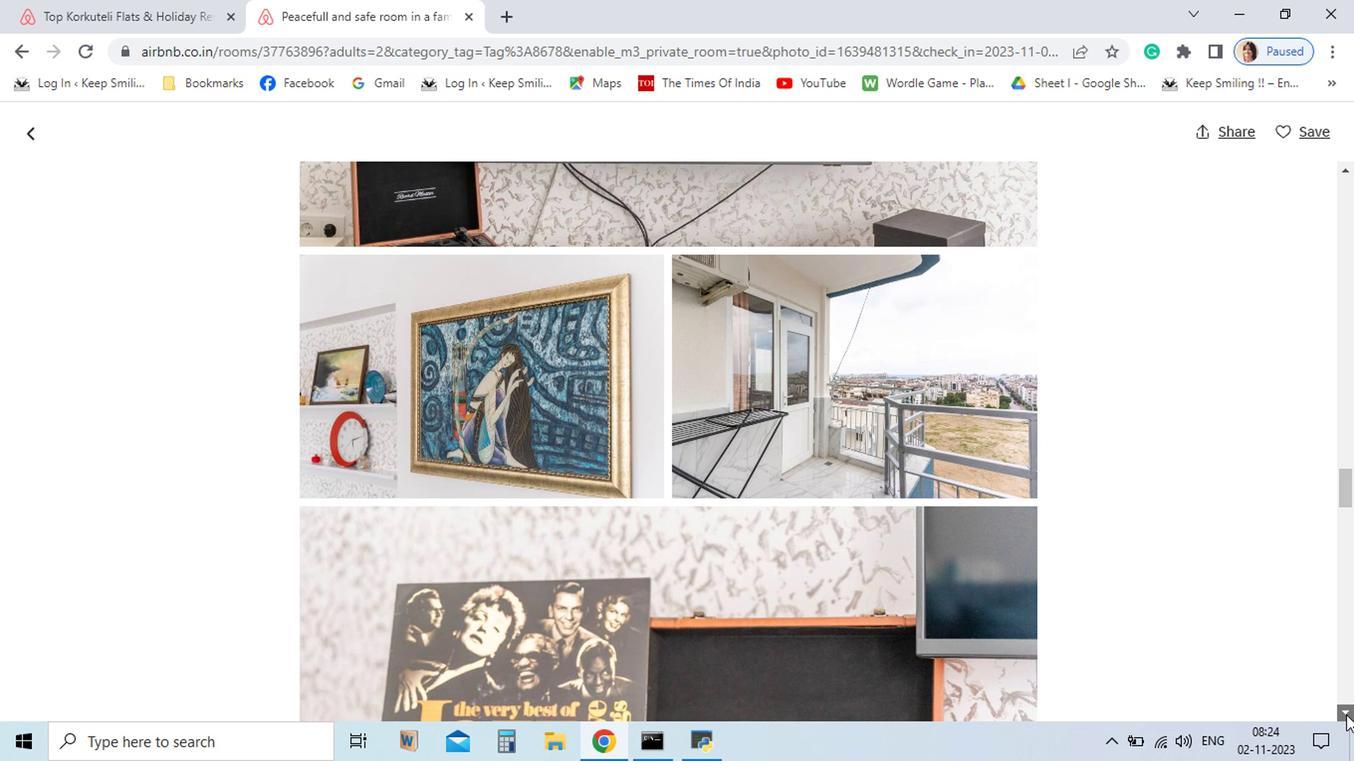
Action: Mouse pressed left at (1151, 706)
Screenshot: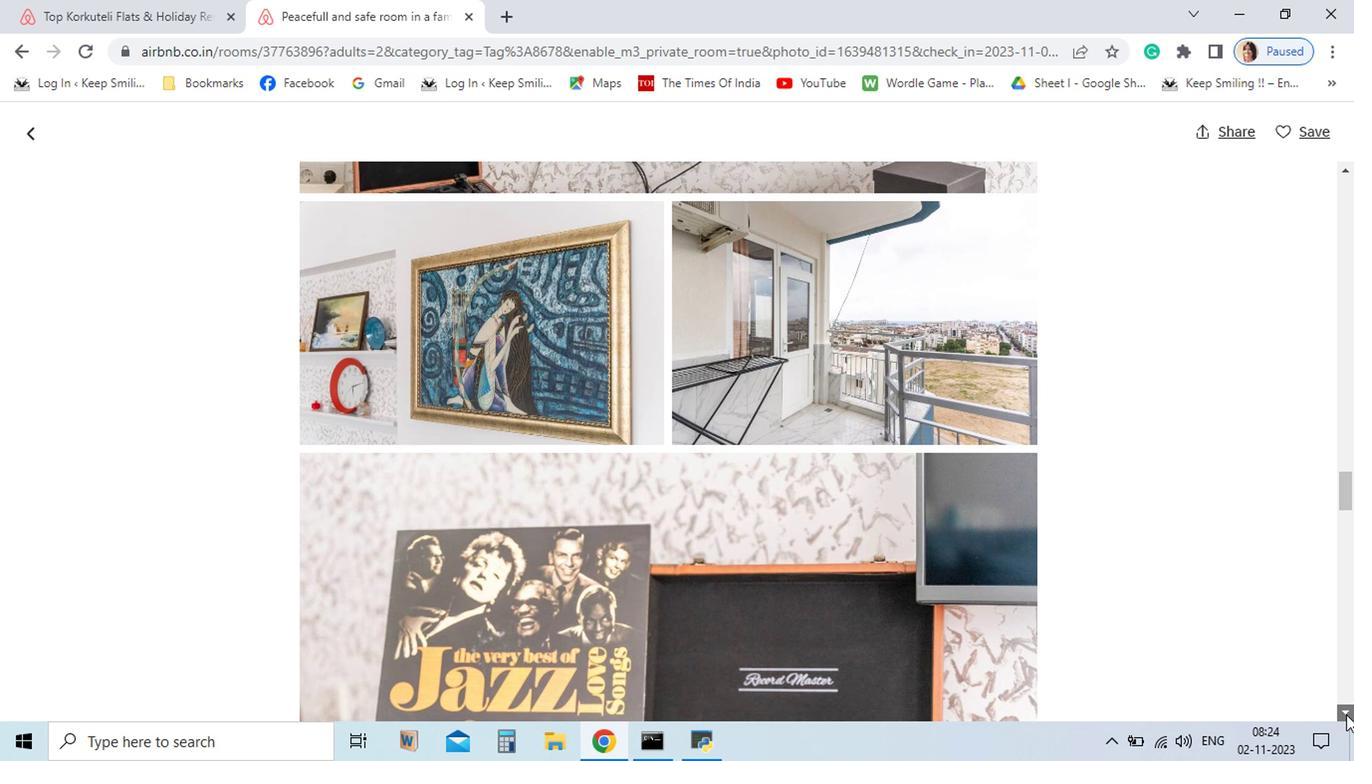 
Action: Mouse pressed left at (1151, 706)
Screenshot: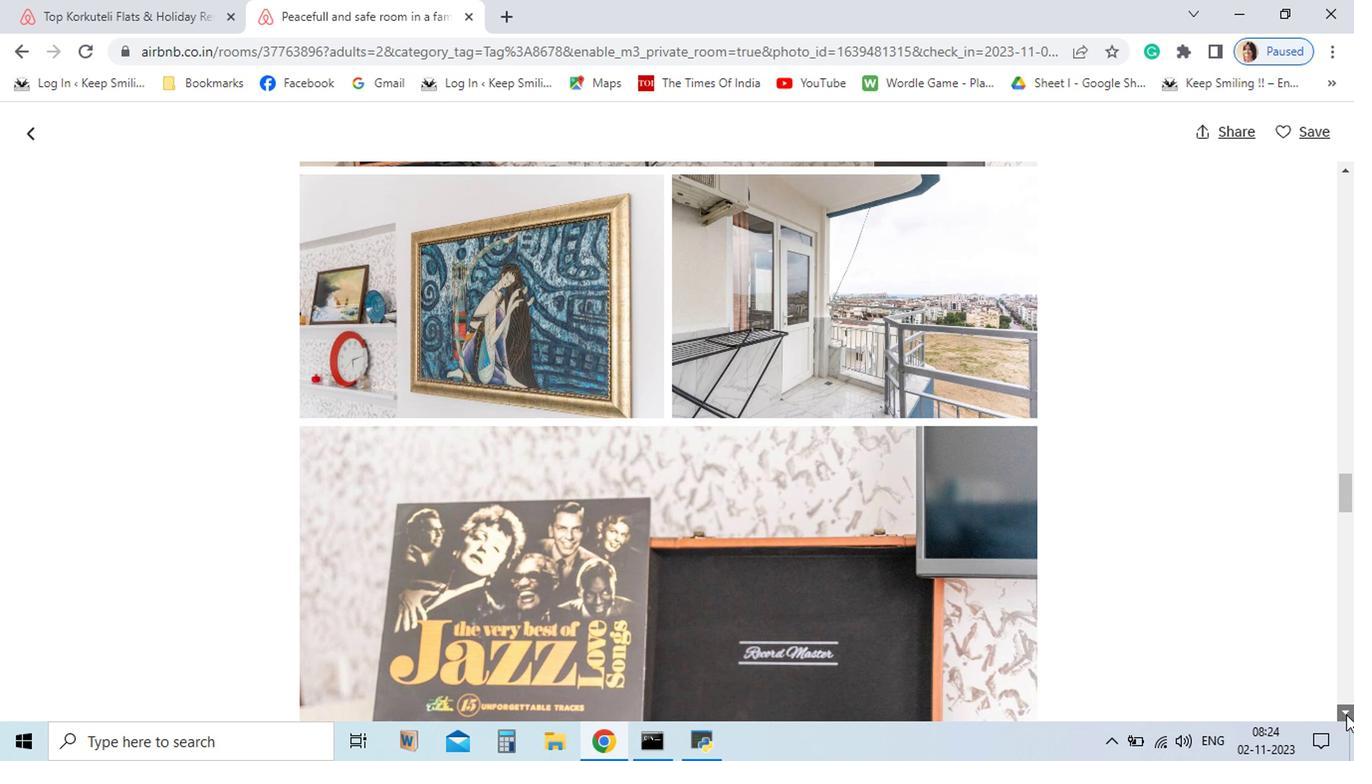 
Action: Mouse pressed left at (1151, 706)
Screenshot: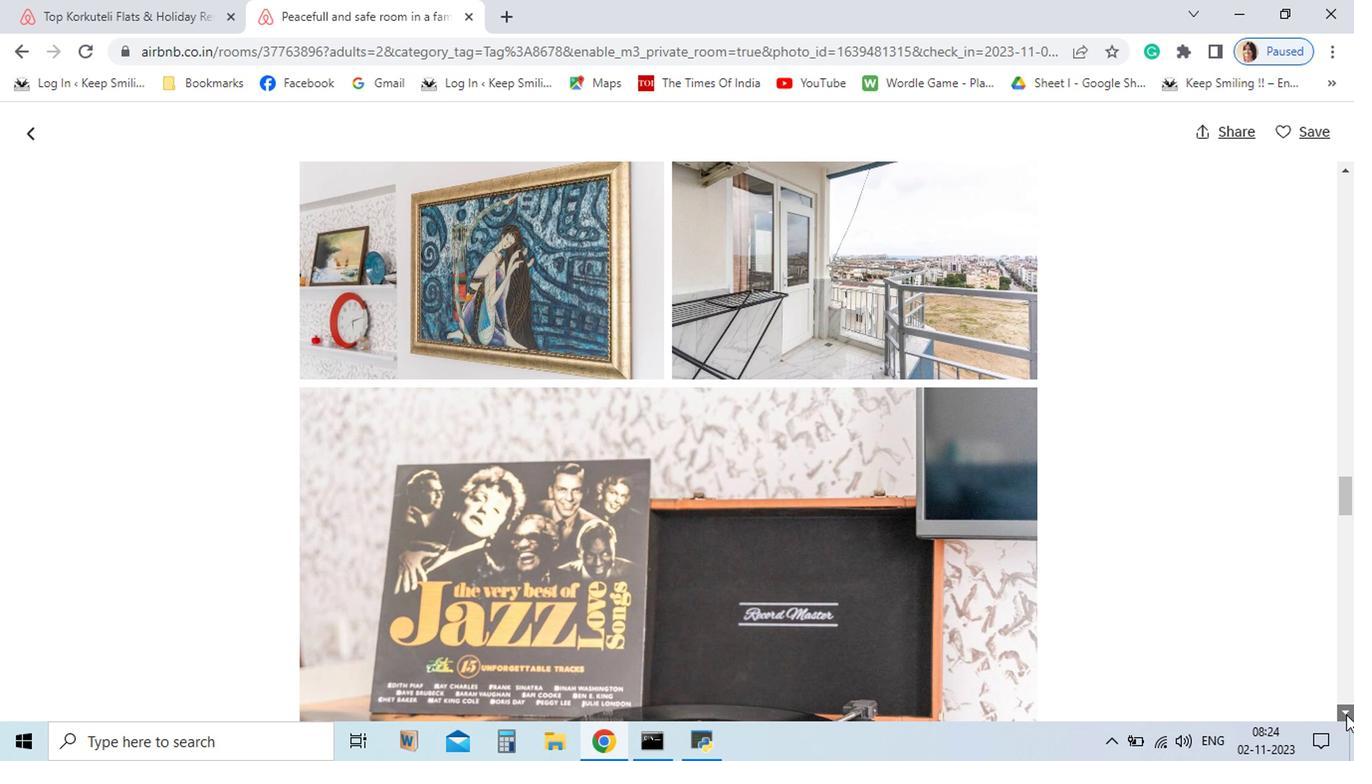 
Action: Mouse pressed left at (1151, 706)
Screenshot: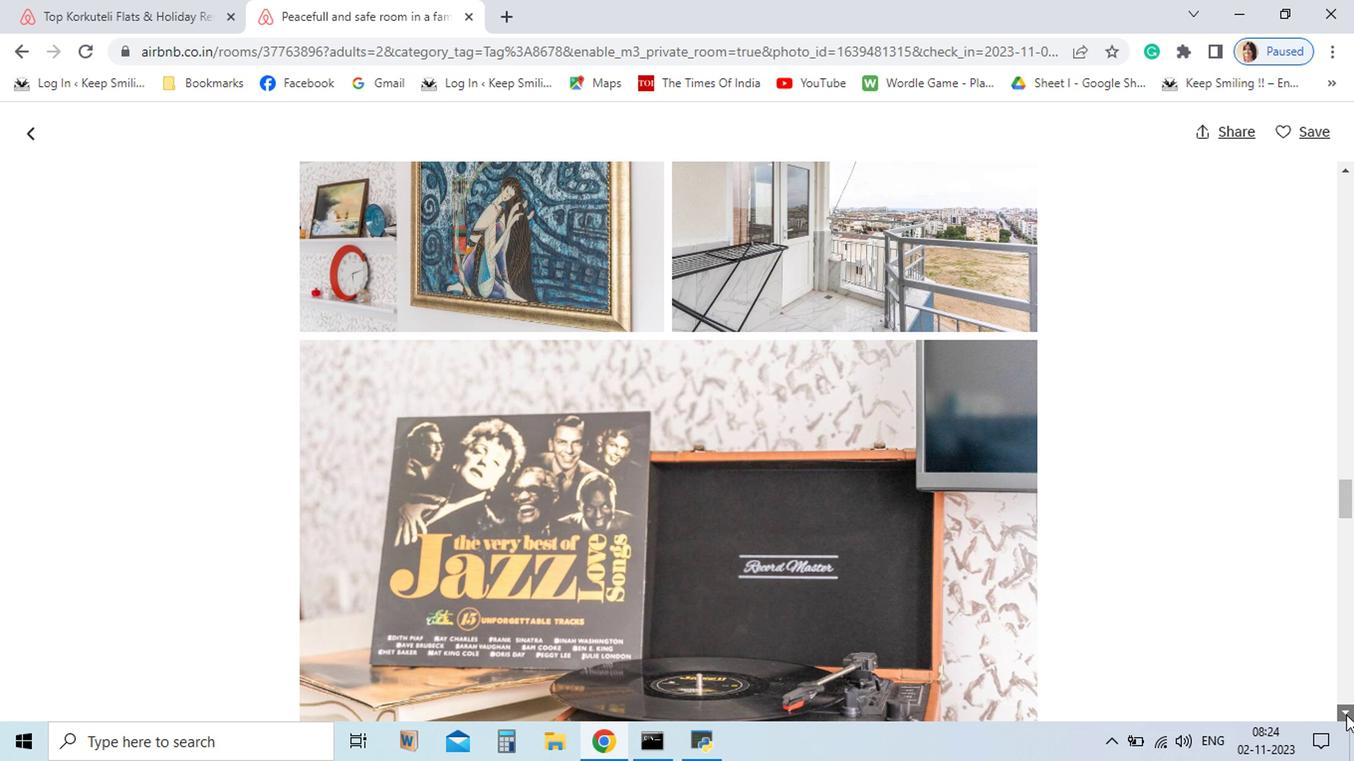 
Action: Mouse pressed left at (1151, 706)
Screenshot: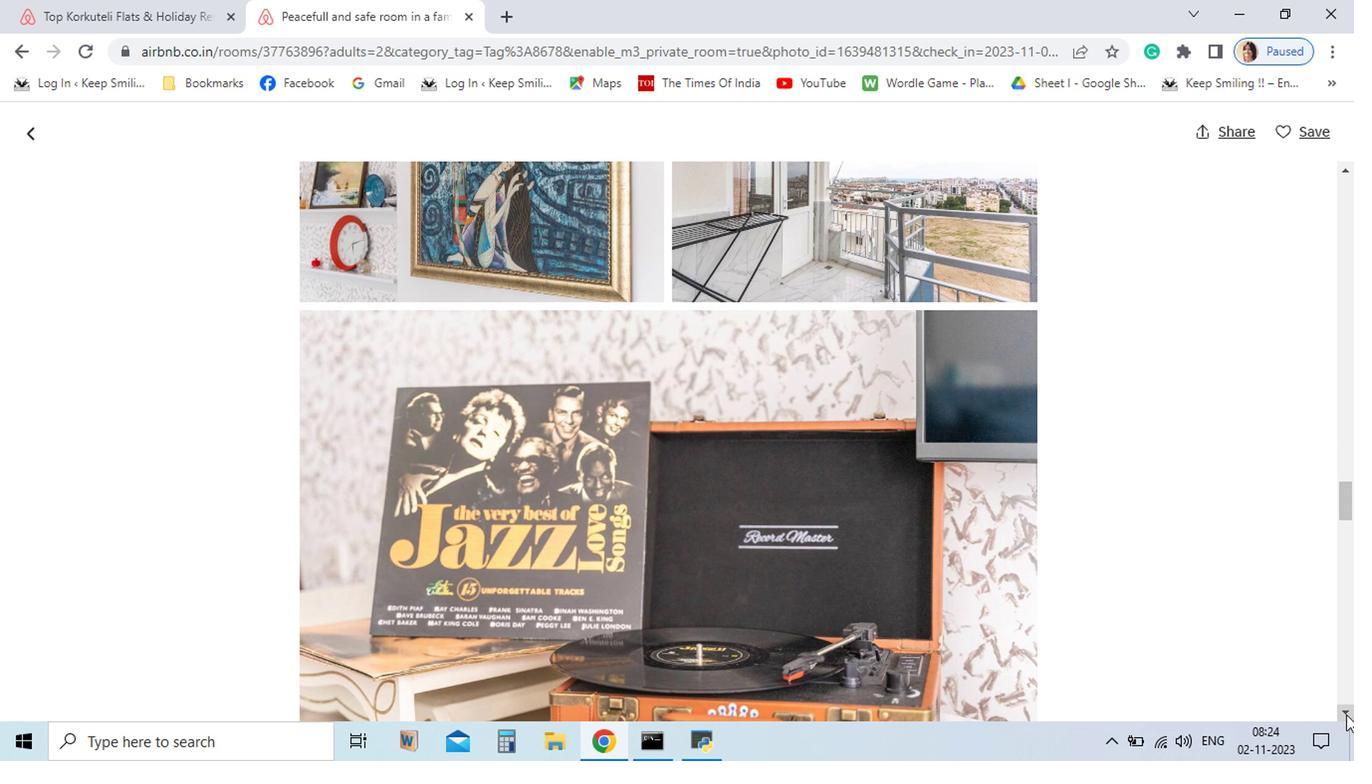 
Action: Mouse pressed left at (1151, 706)
Screenshot: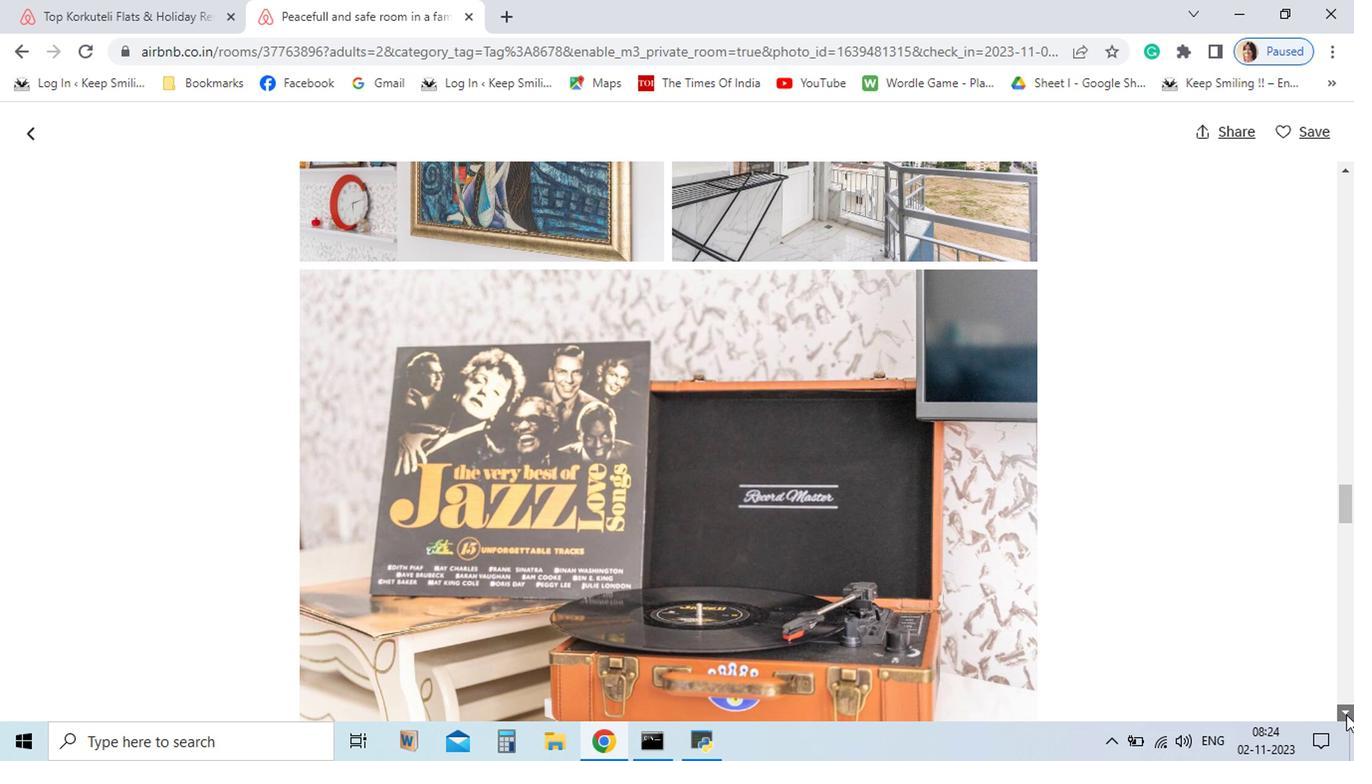 
Action: Mouse pressed left at (1151, 706)
Screenshot: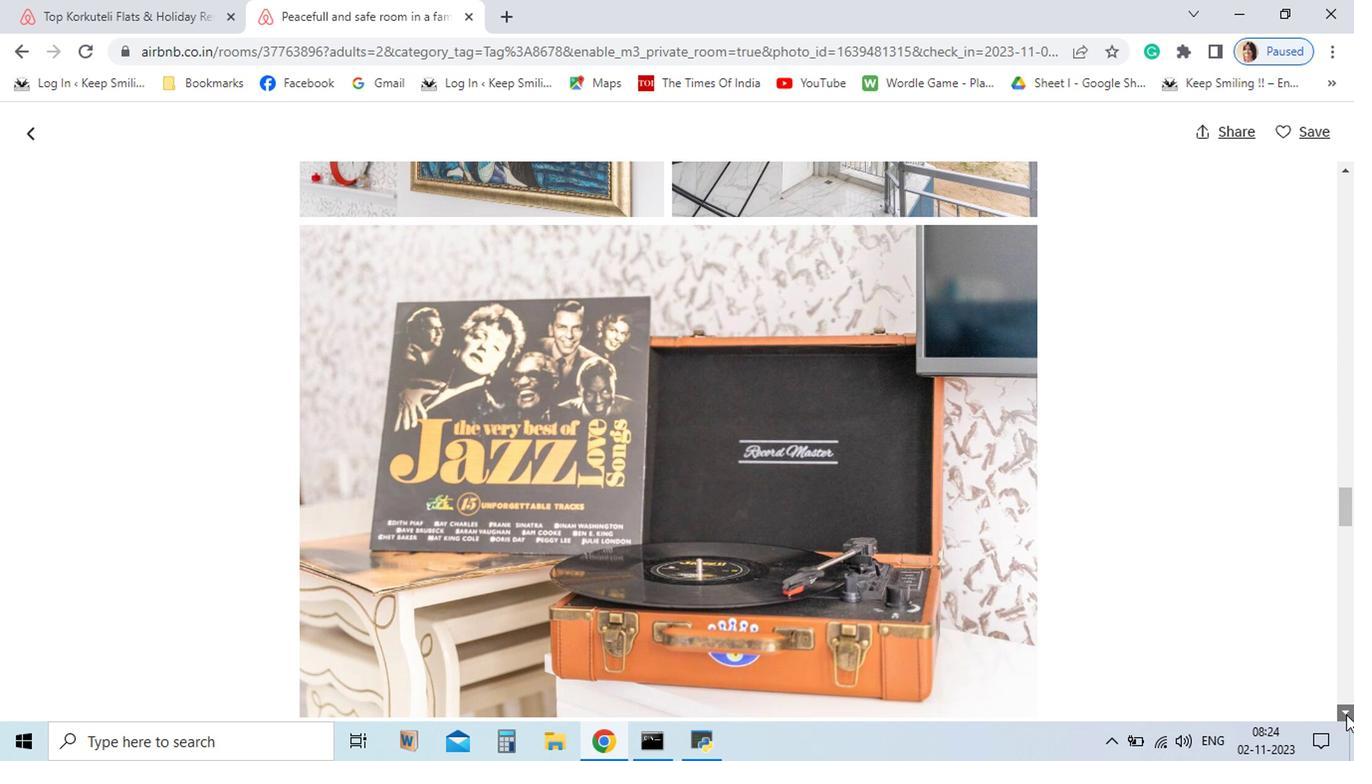 
Action: Mouse pressed left at (1151, 706)
Screenshot: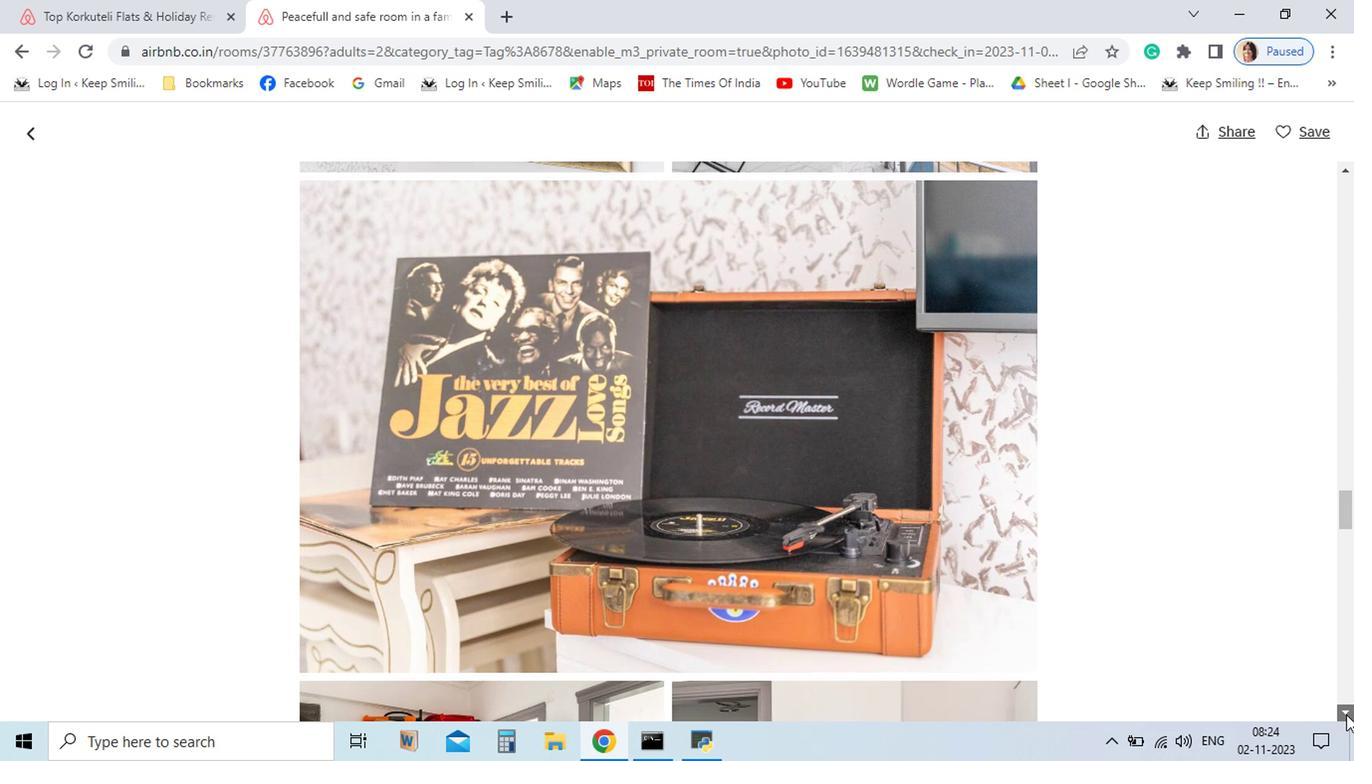 
Action: Mouse pressed left at (1151, 706)
Screenshot: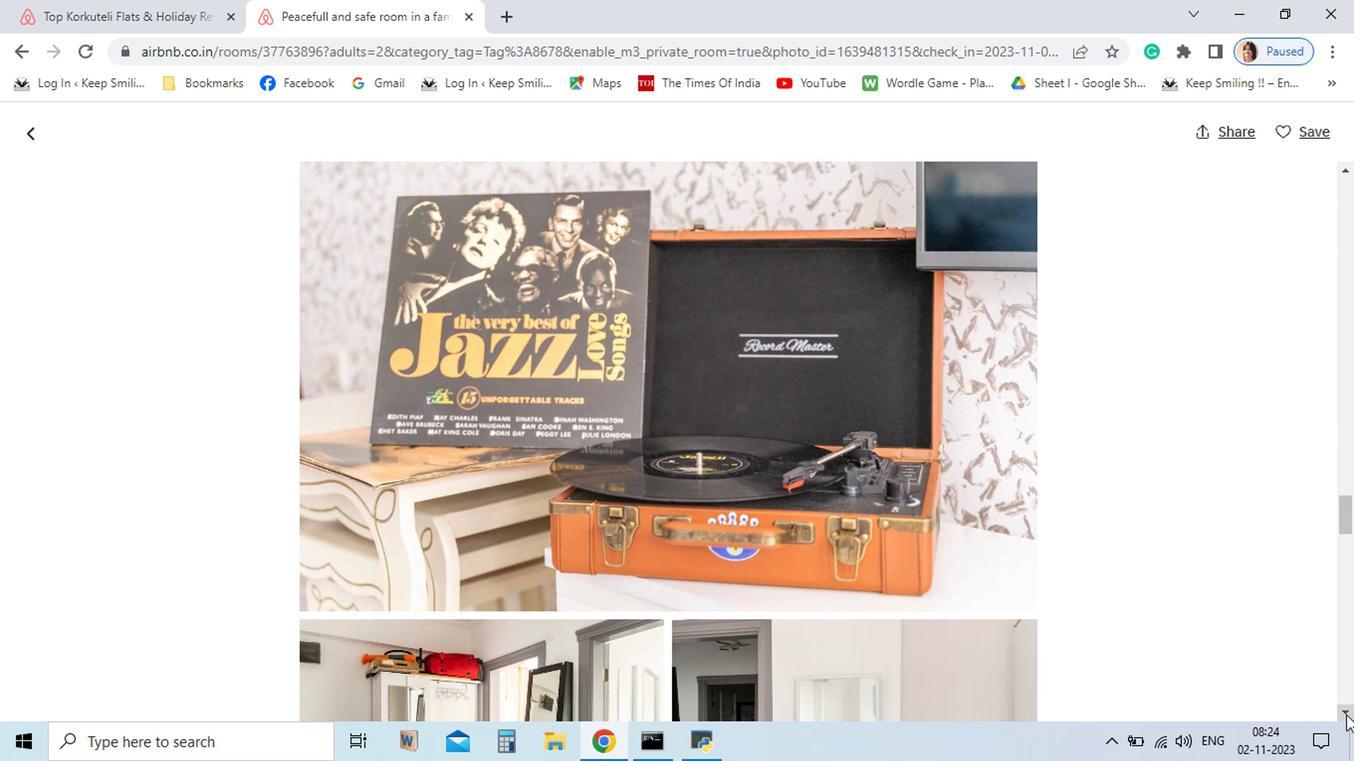 
Action: Mouse pressed left at (1151, 706)
Screenshot: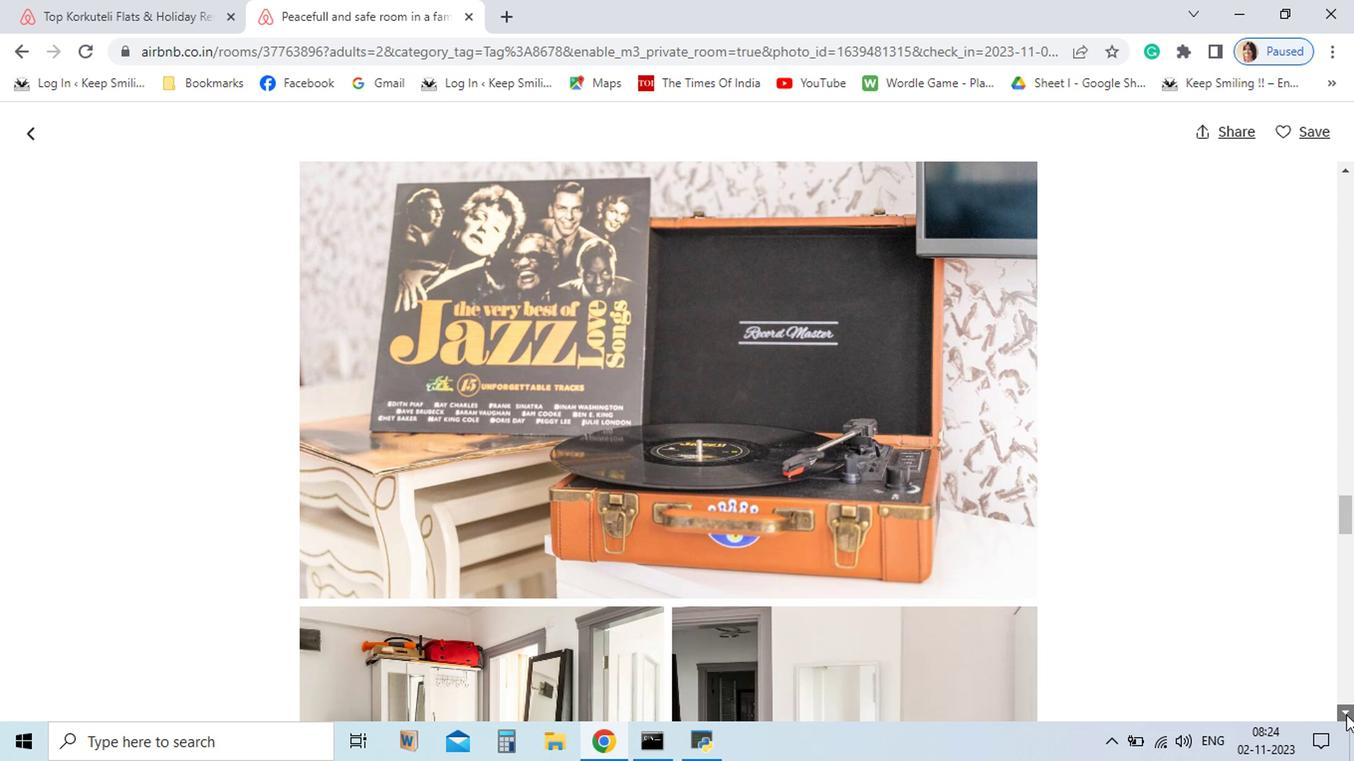 
Action: Mouse pressed left at (1151, 706)
Screenshot: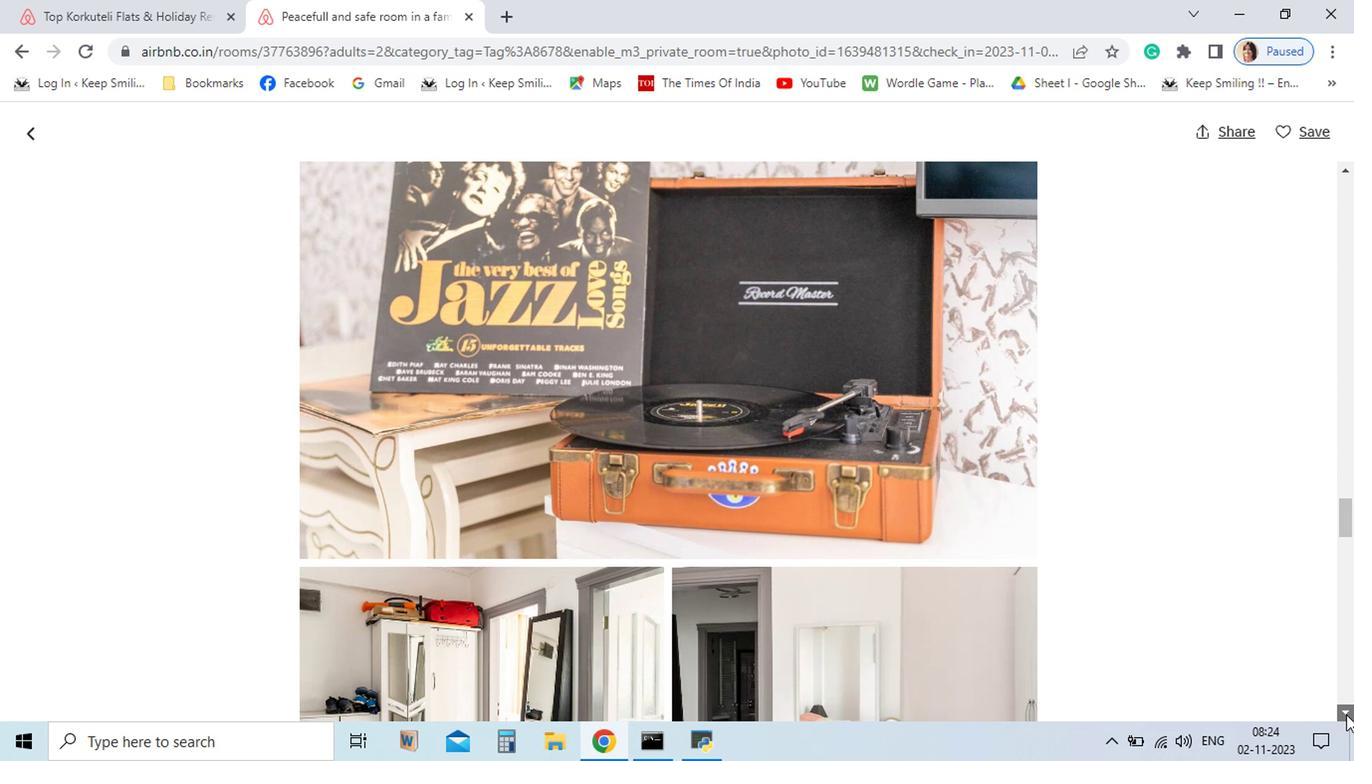
Action: Mouse pressed left at (1151, 706)
Screenshot: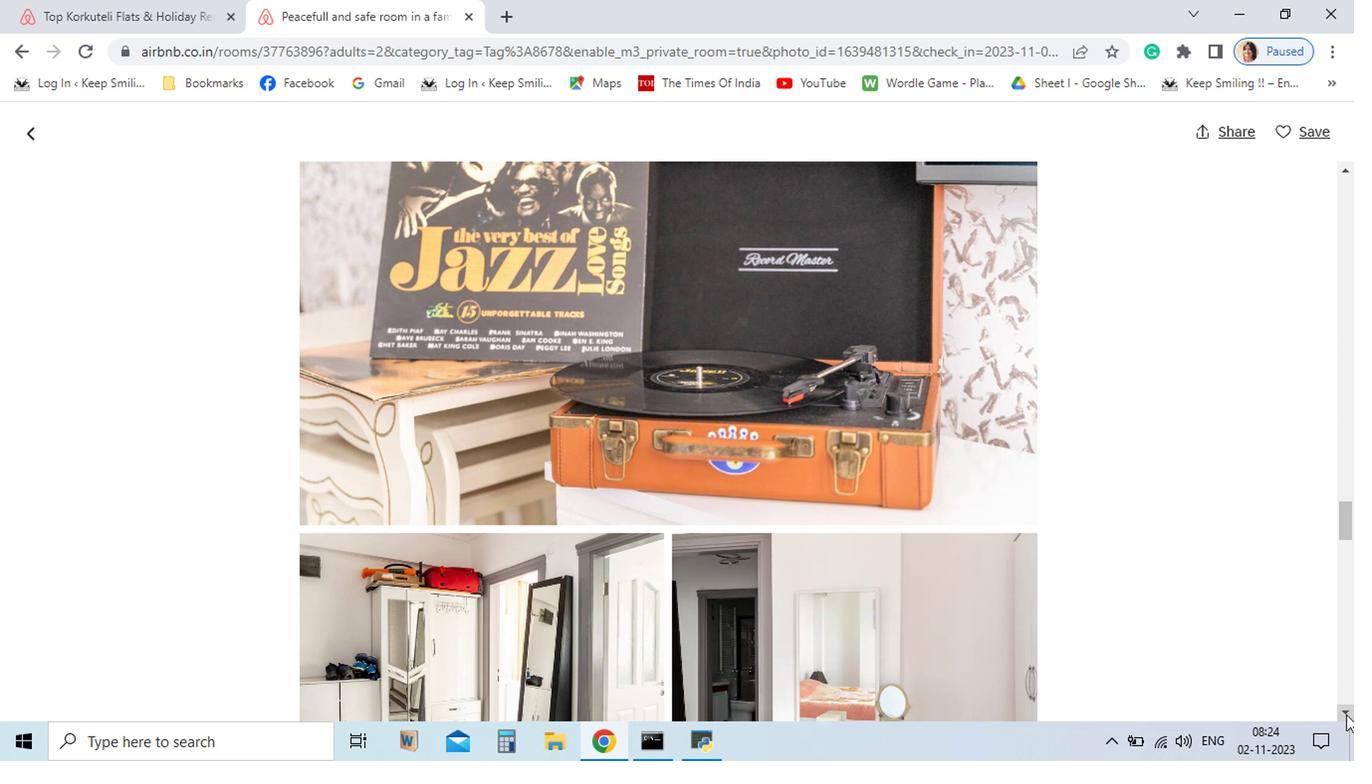 
Action: Mouse pressed left at (1151, 706)
Screenshot: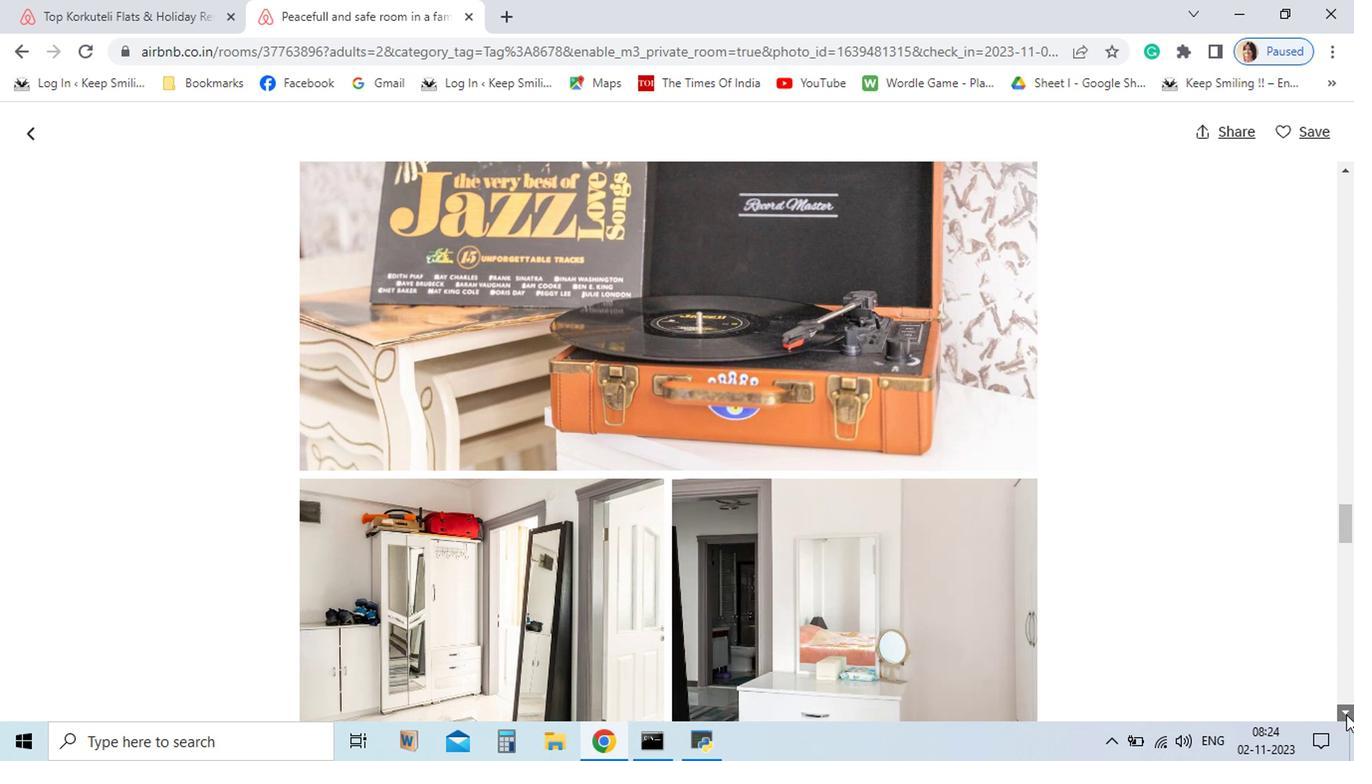 
Action: Mouse pressed left at (1151, 706)
Screenshot: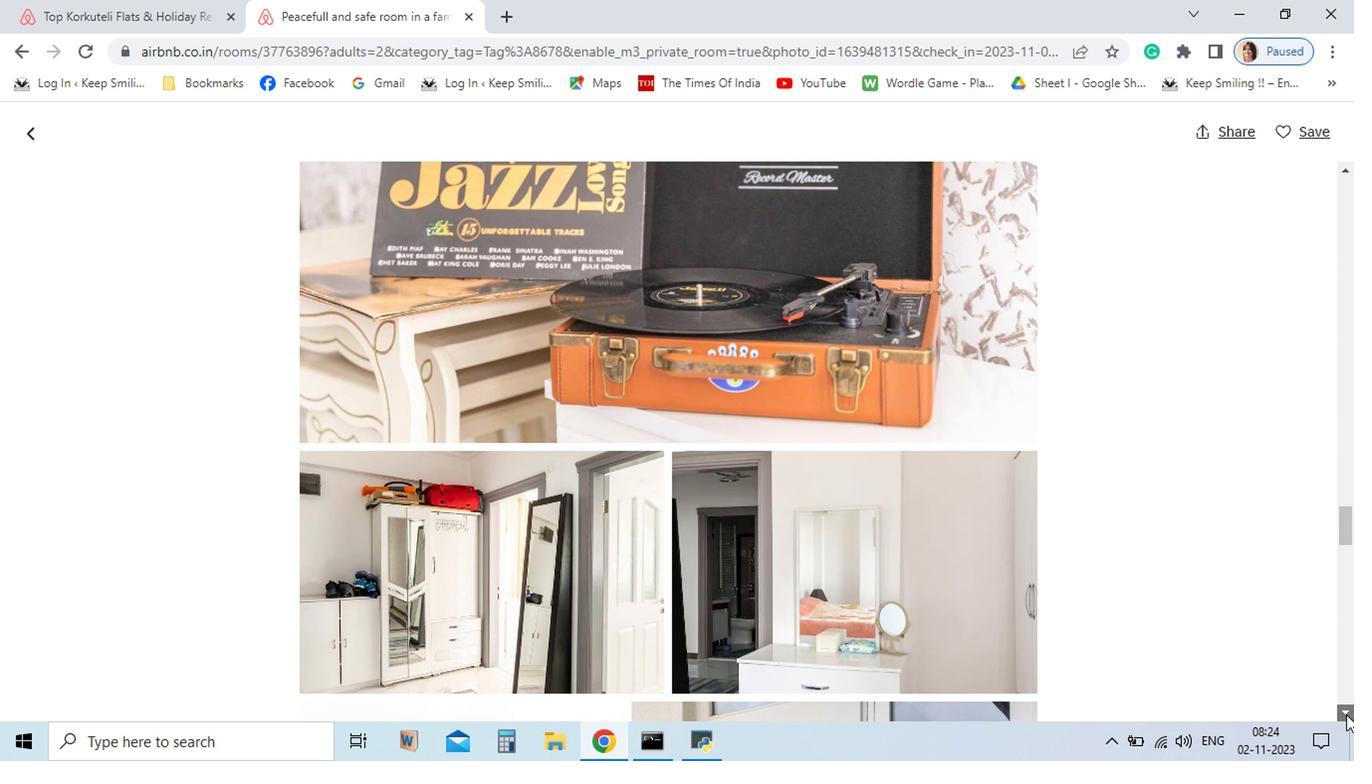 
Action: Mouse pressed left at (1151, 706)
Screenshot: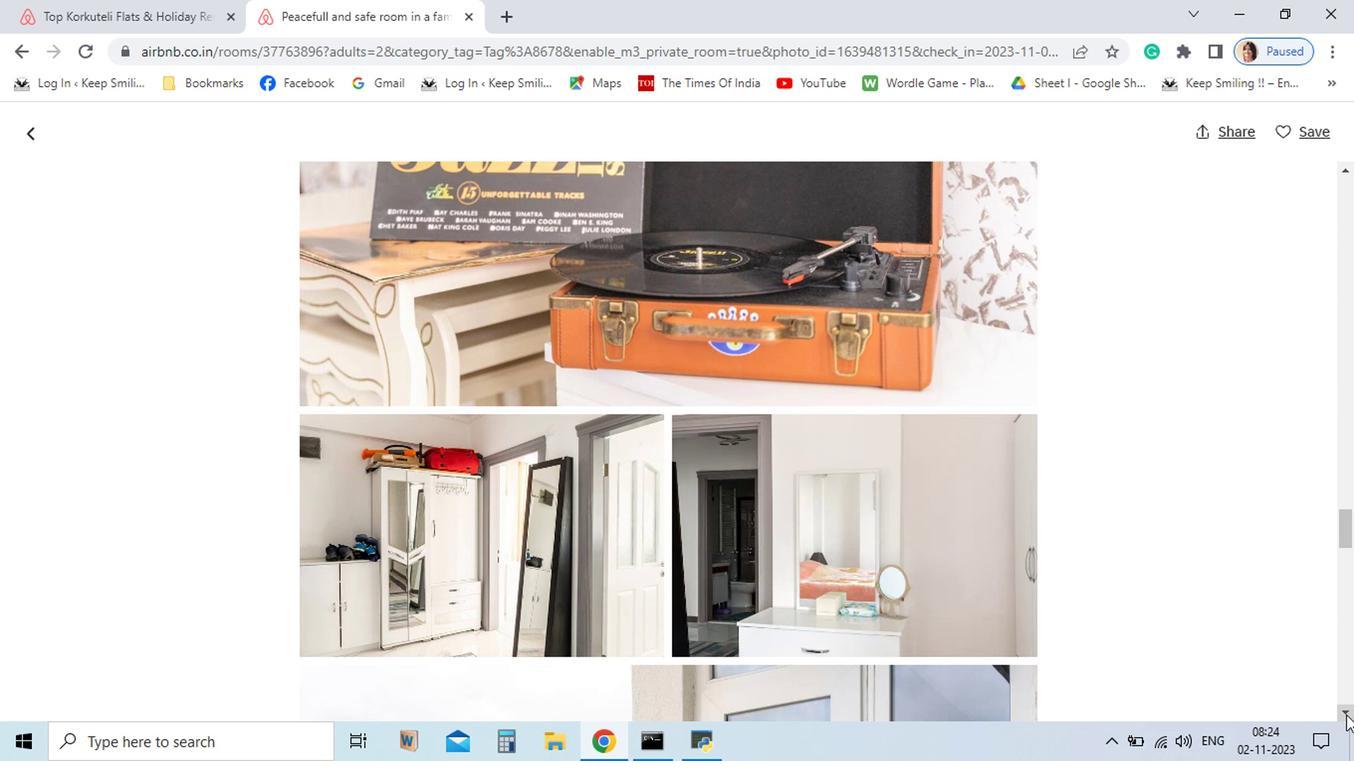 
Action: Mouse pressed left at (1151, 706)
Screenshot: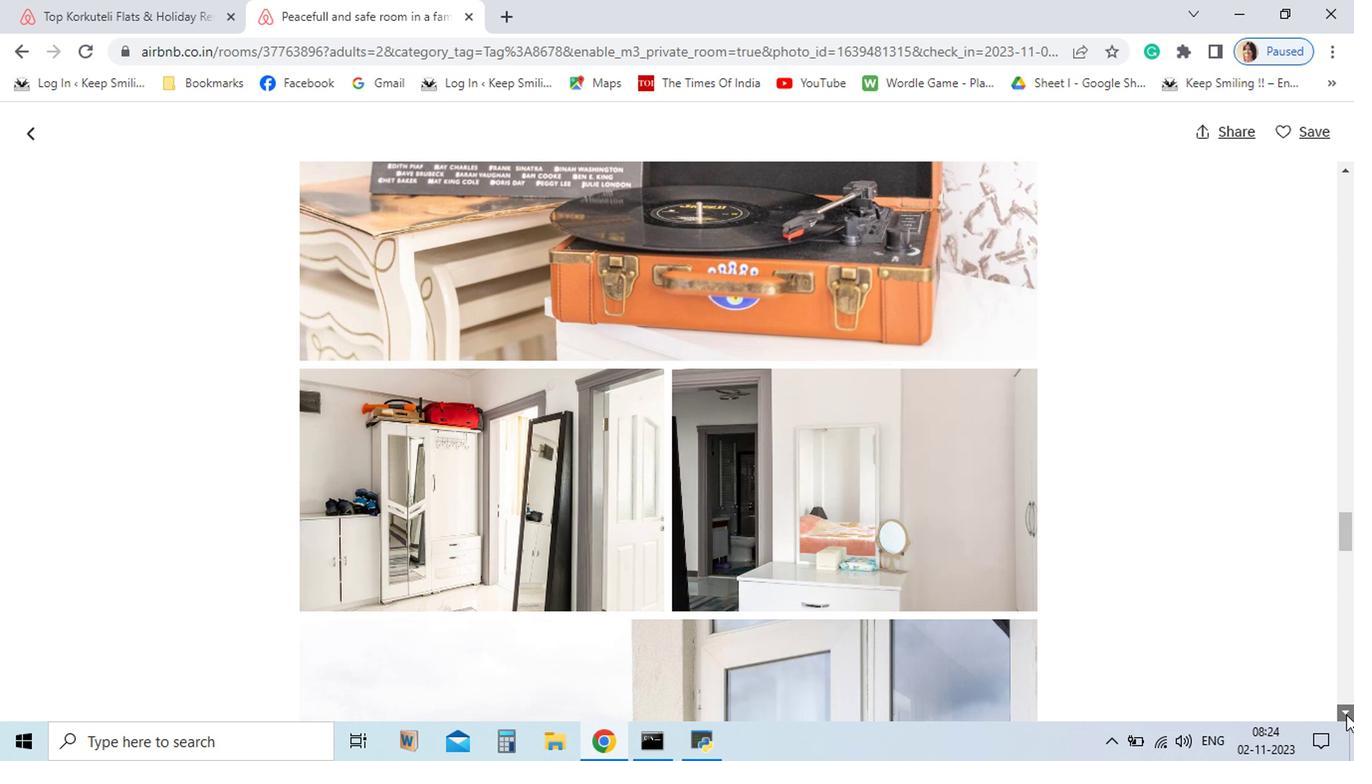 
Action: Mouse pressed left at (1151, 706)
Screenshot: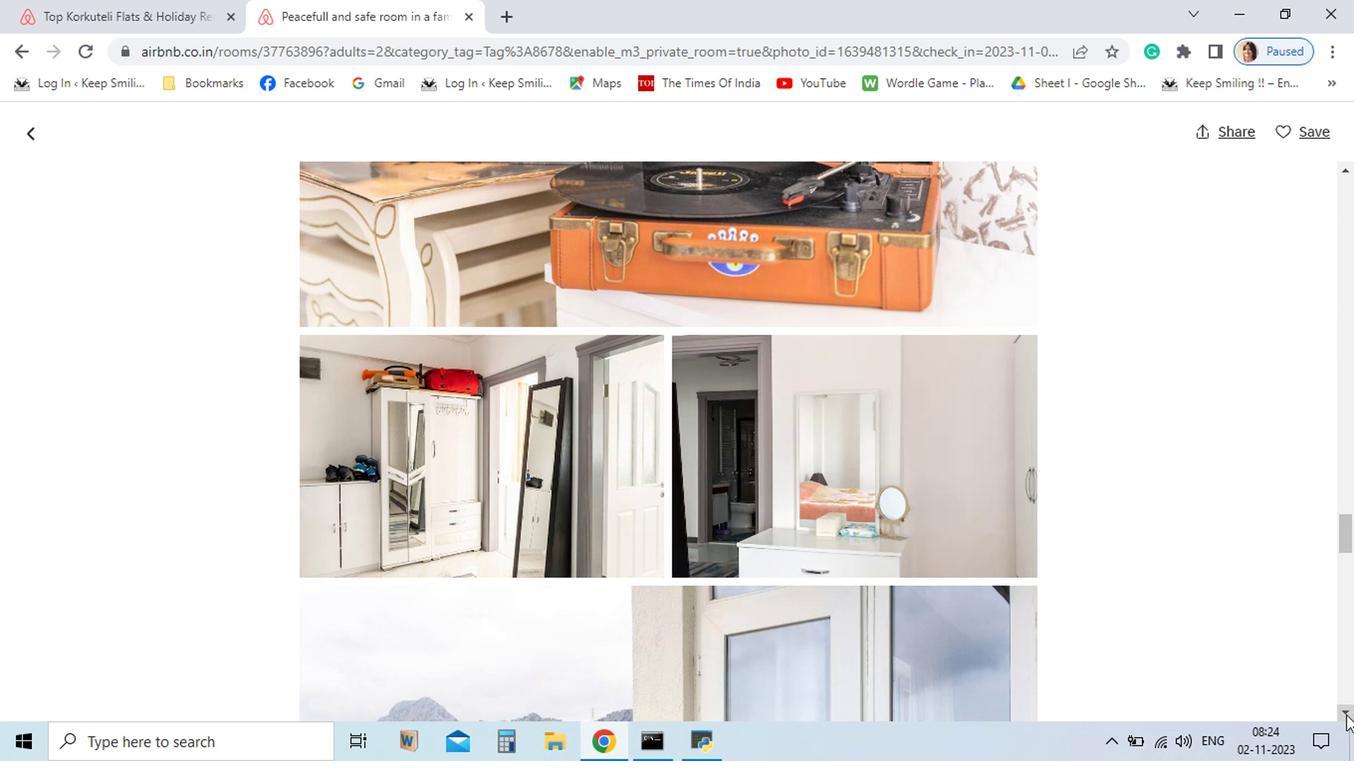 
Action: Mouse pressed left at (1151, 706)
Screenshot: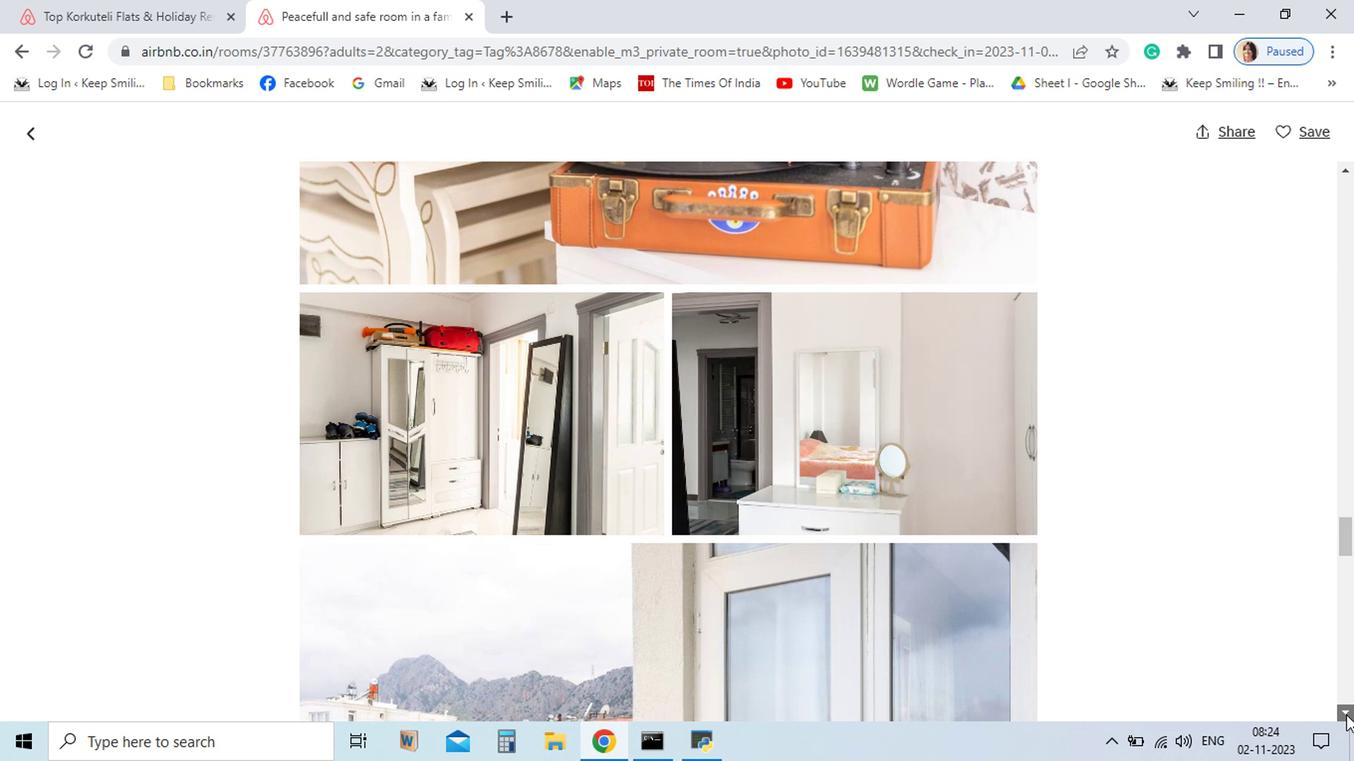 
Action: Mouse pressed left at (1151, 706)
Screenshot: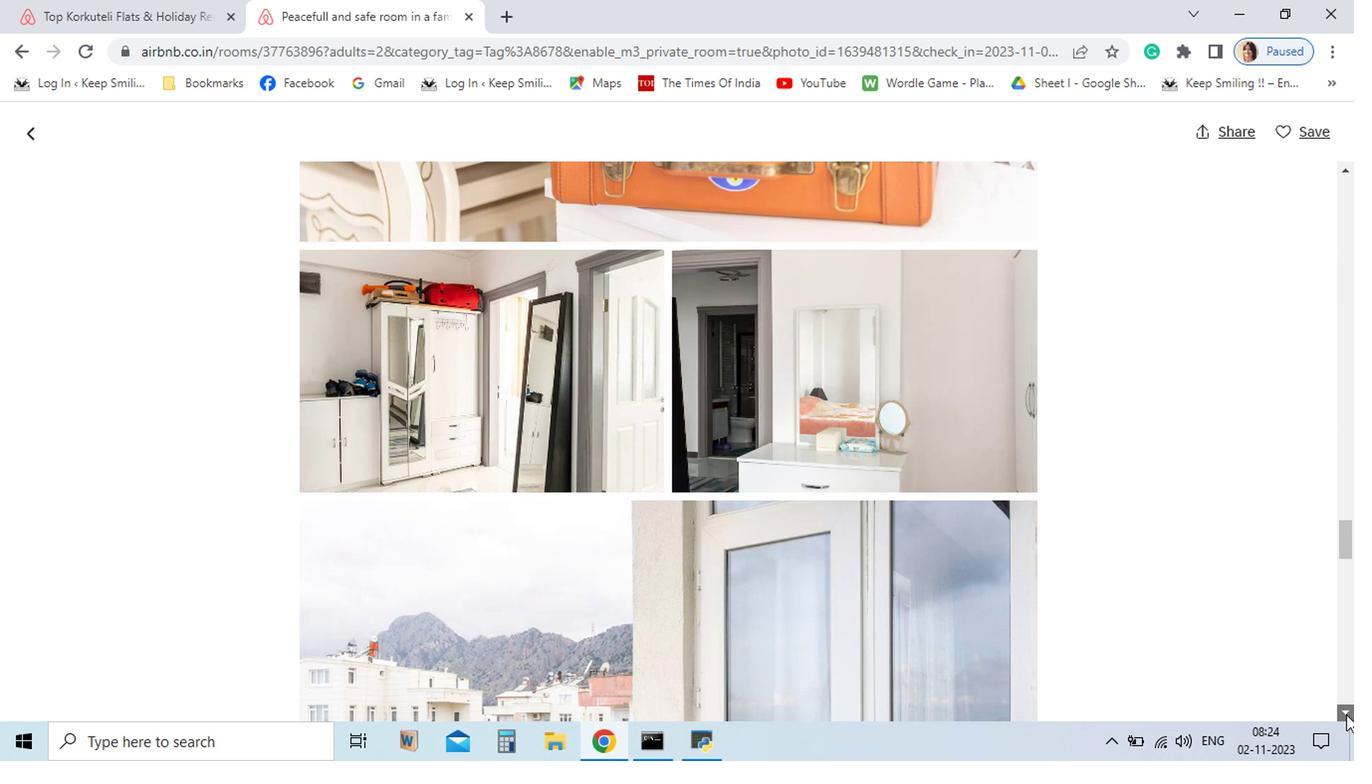 
Action: Mouse pressed left at (1151, 706)
Screenshot: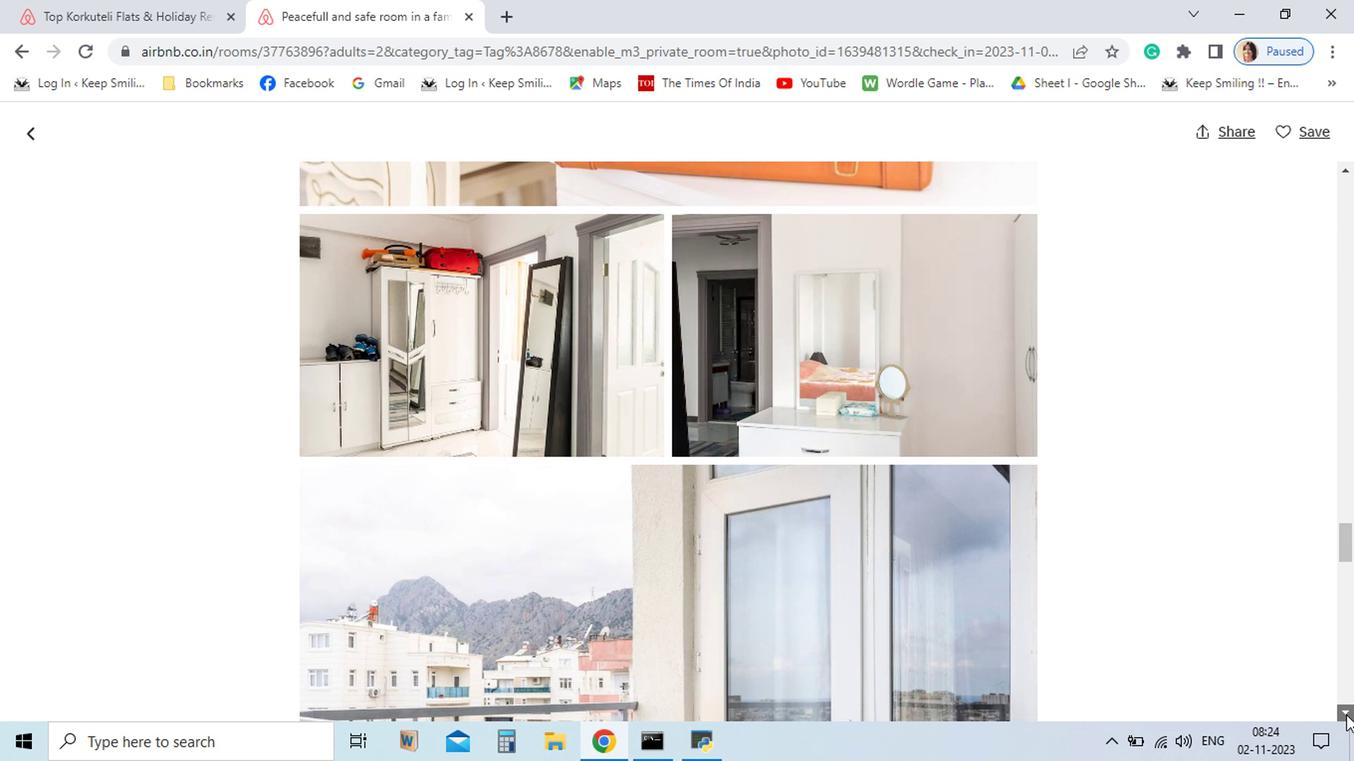 
Action: Mouse pressed left at (1151, 706)
Screenshot: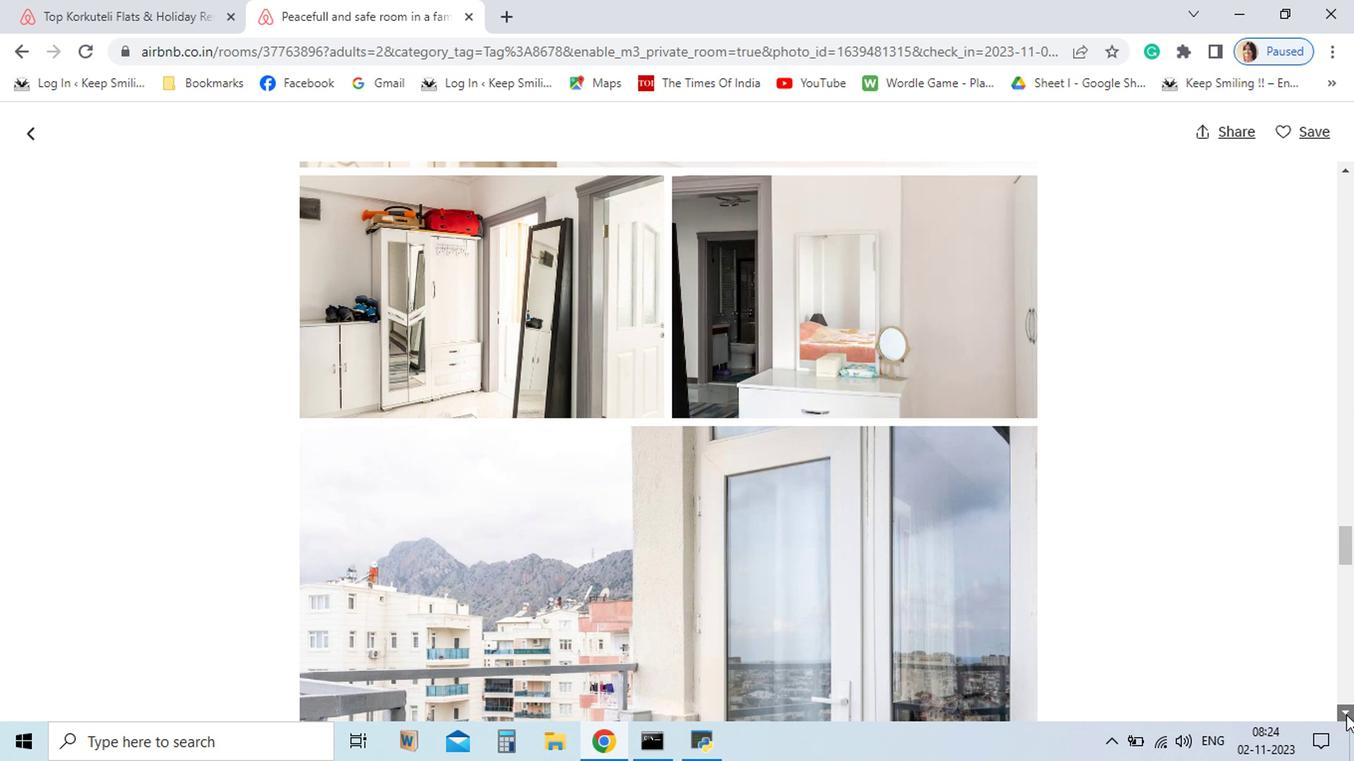 
Action: Mouse pressed left at (1151, 706)
Screenshot: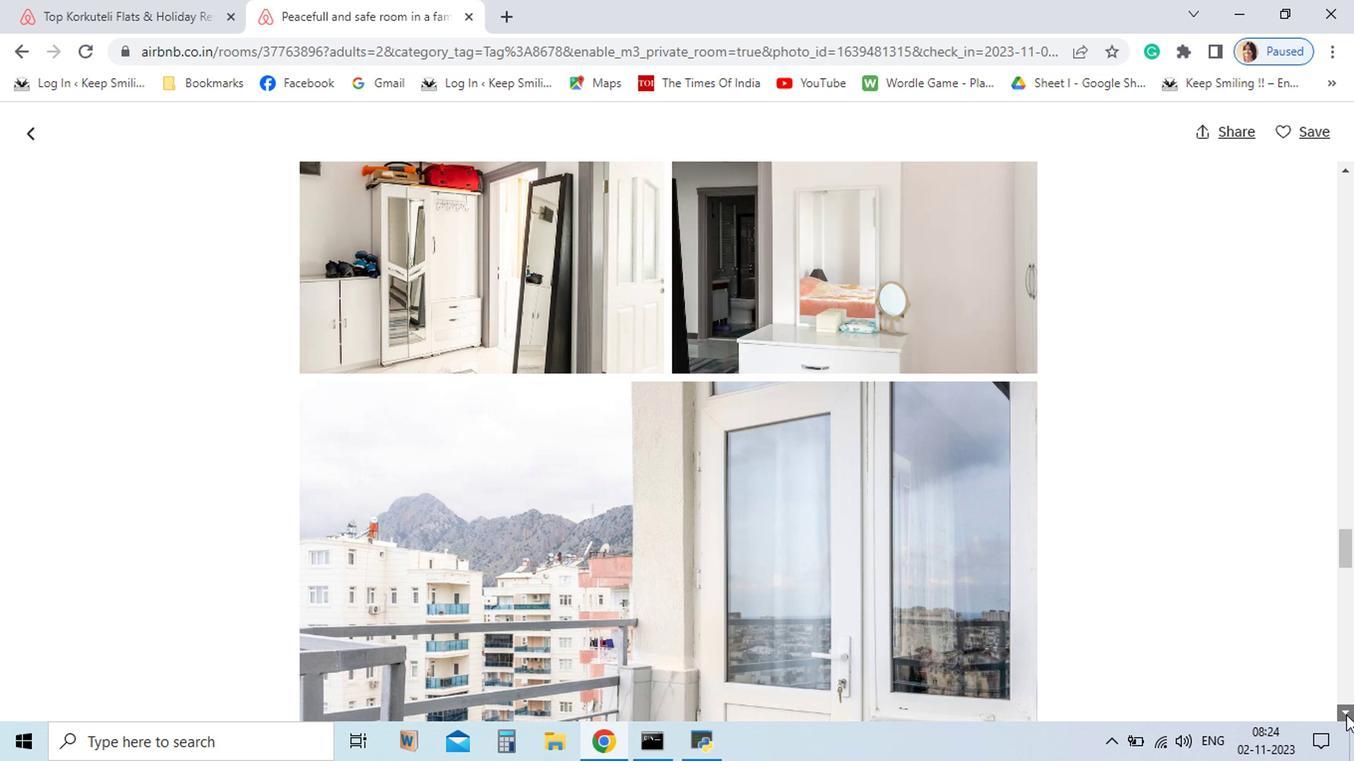 
Action: Mouse pressed left at (1151, 706)
Screenshot: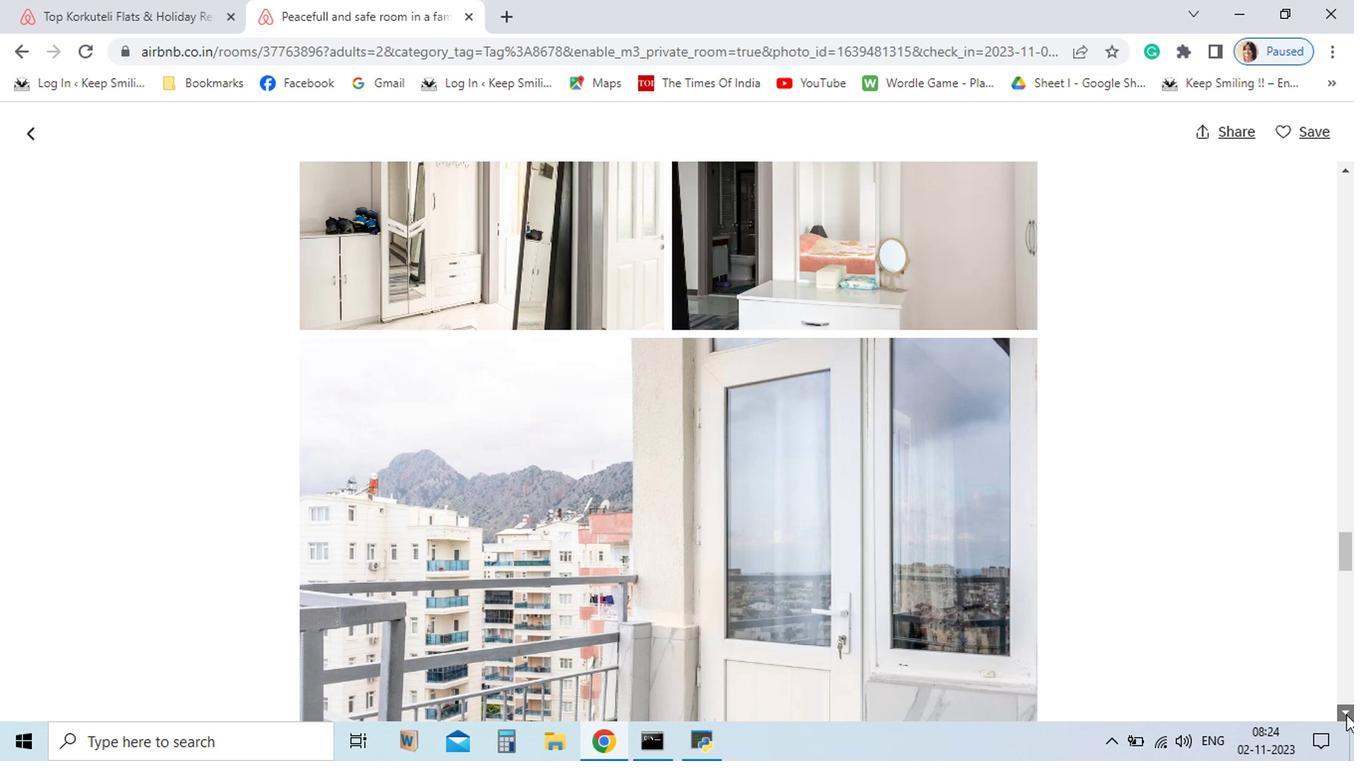 
Action: Mouse pressed left at (1151, 706)
Screenshot: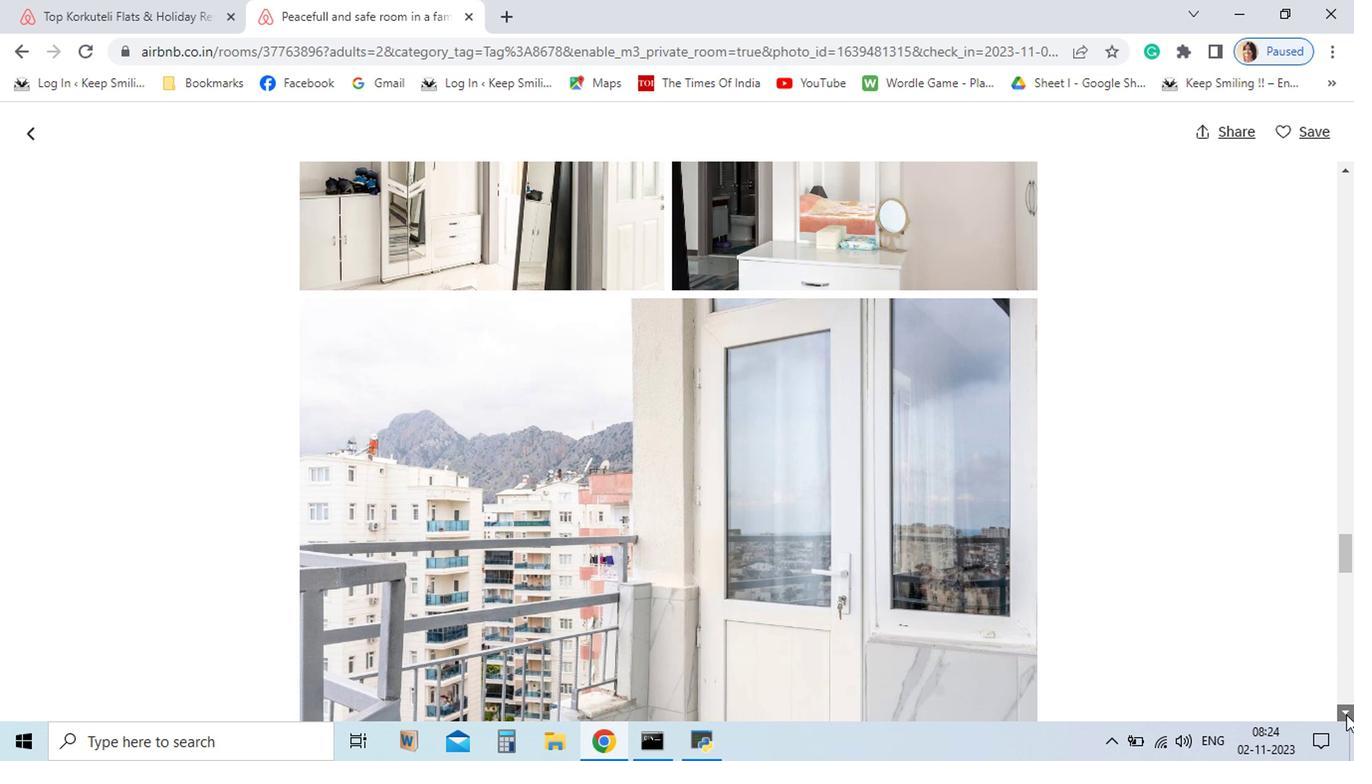 
Action: Mouse pressed left at (1151, 706)
Screenshot: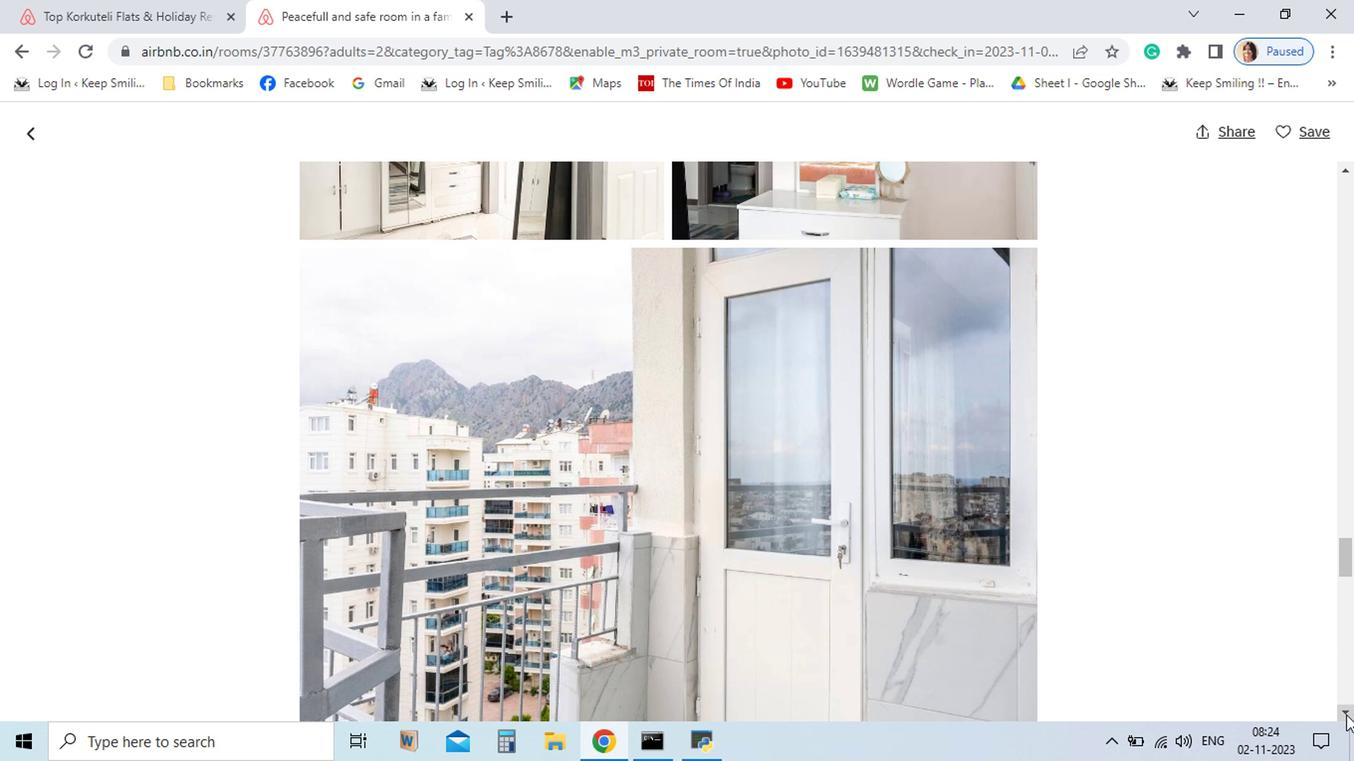 
Action: Mouse pressed left at (1151, 706)
Screenshot: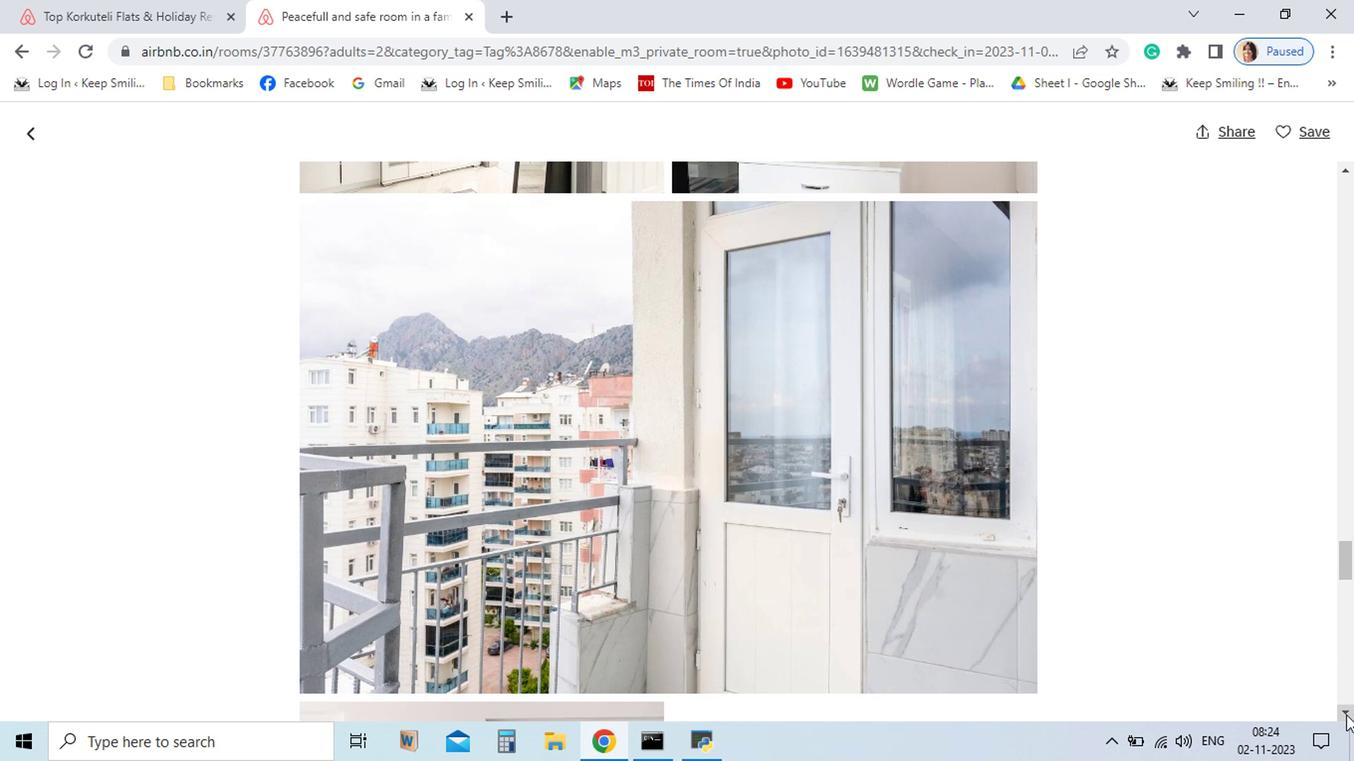 
Action: Mouse pressed left at (1151, 706)
Screenshot: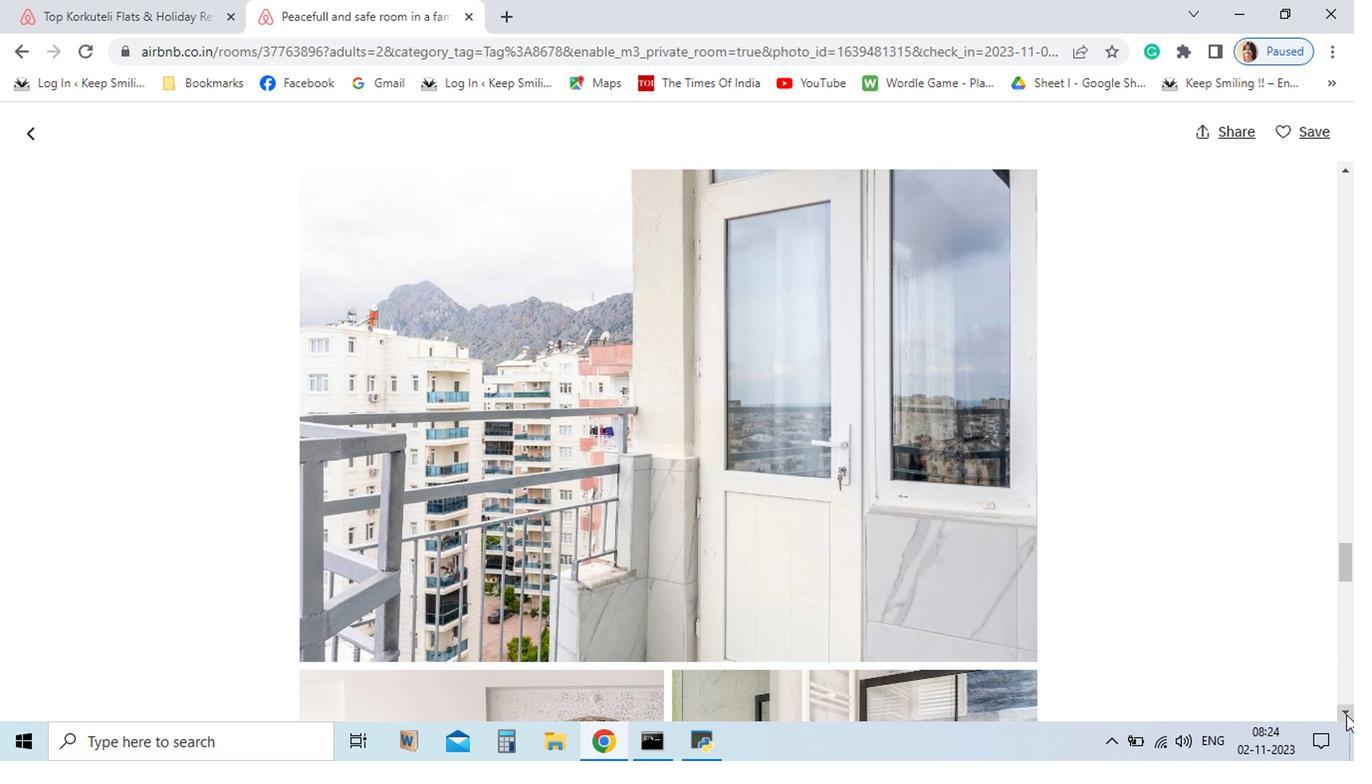 
Action: Mouse pressed left at (1151, 706)
Screenshot: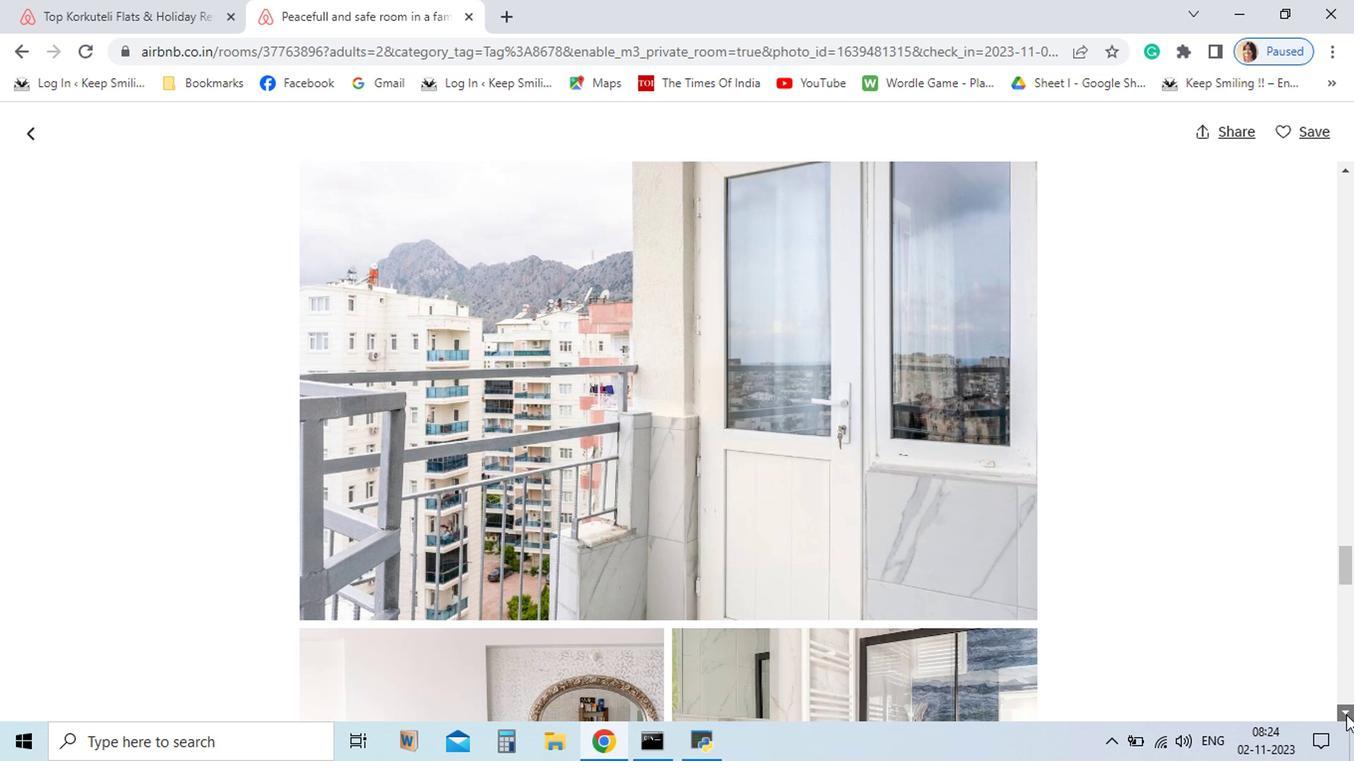 
Action: Mouse pressed left at (1151, 706)
Screenshot: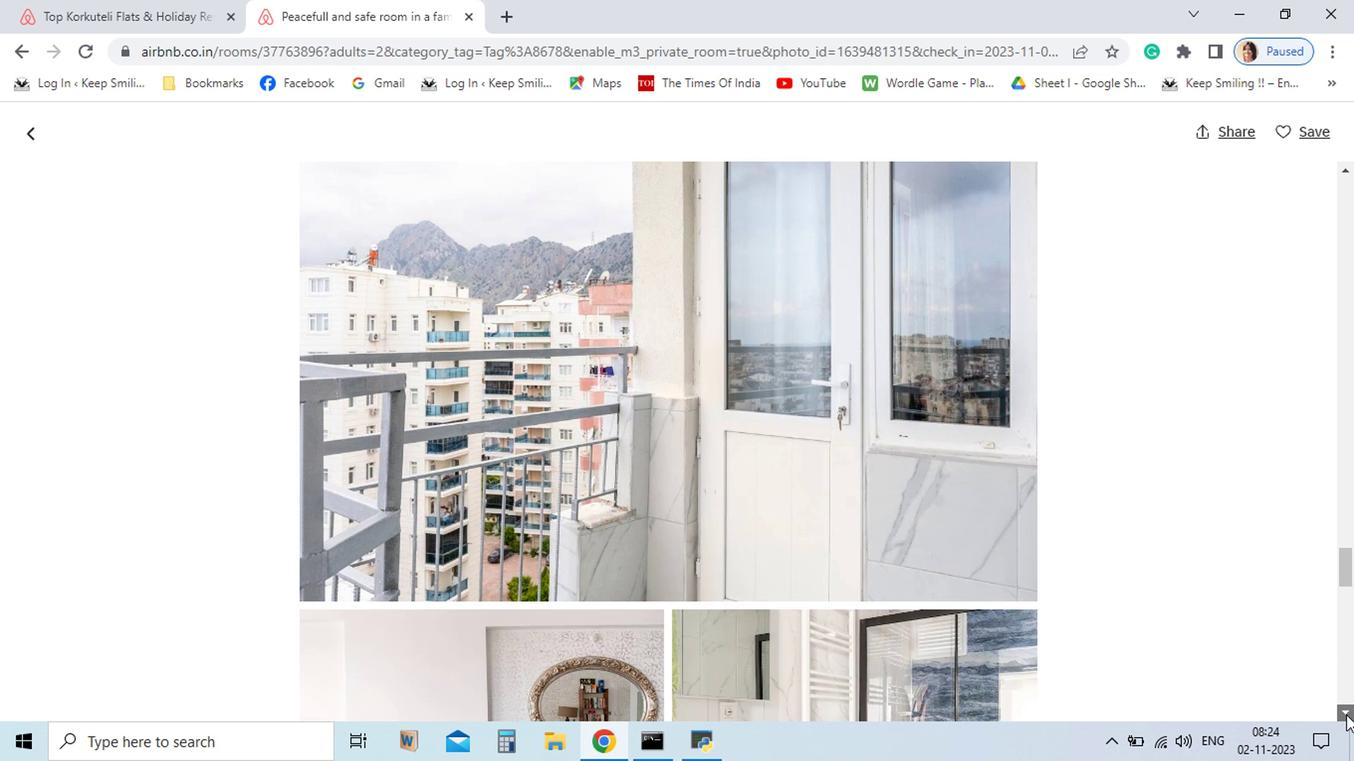 
Action: Mouse pressed left at (1151, 706)
Screenshot: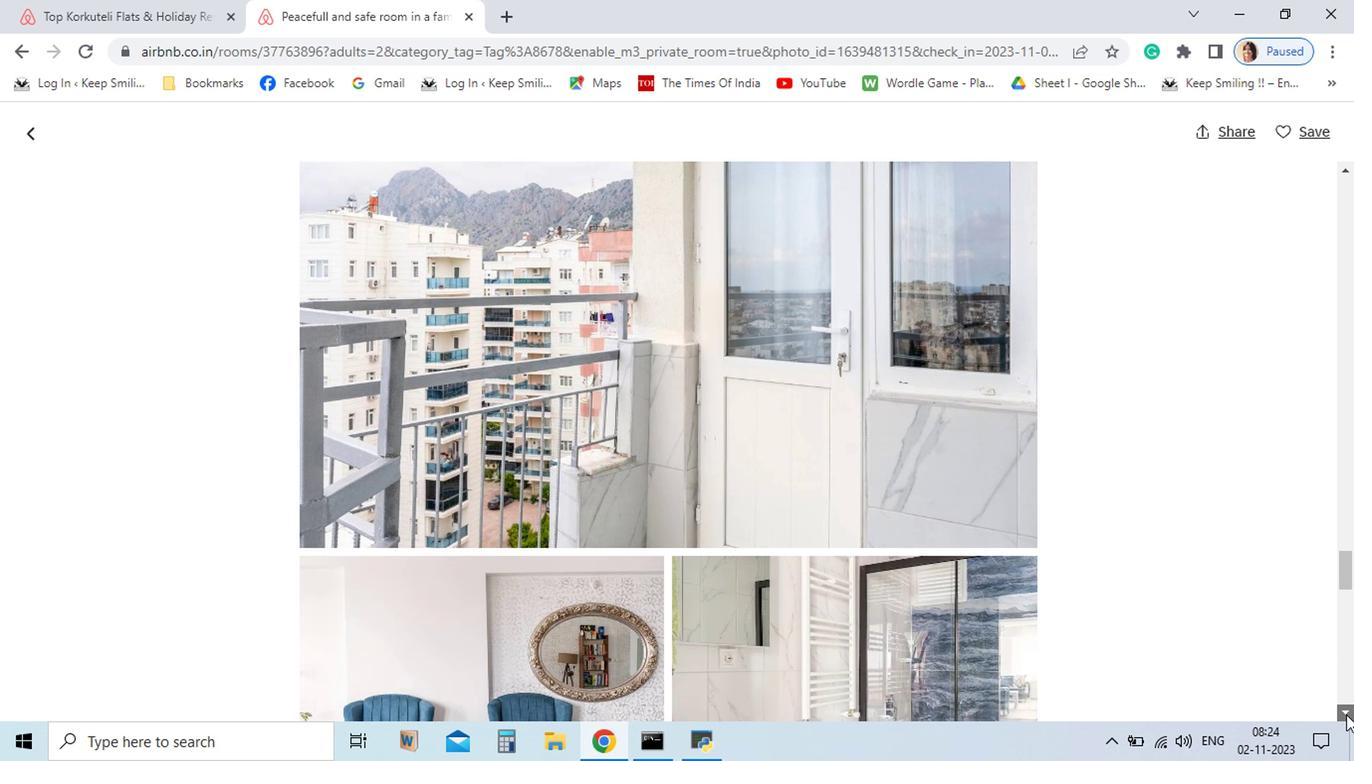 
Action: Mouse pressed left at (1151, 706)
Screenshot: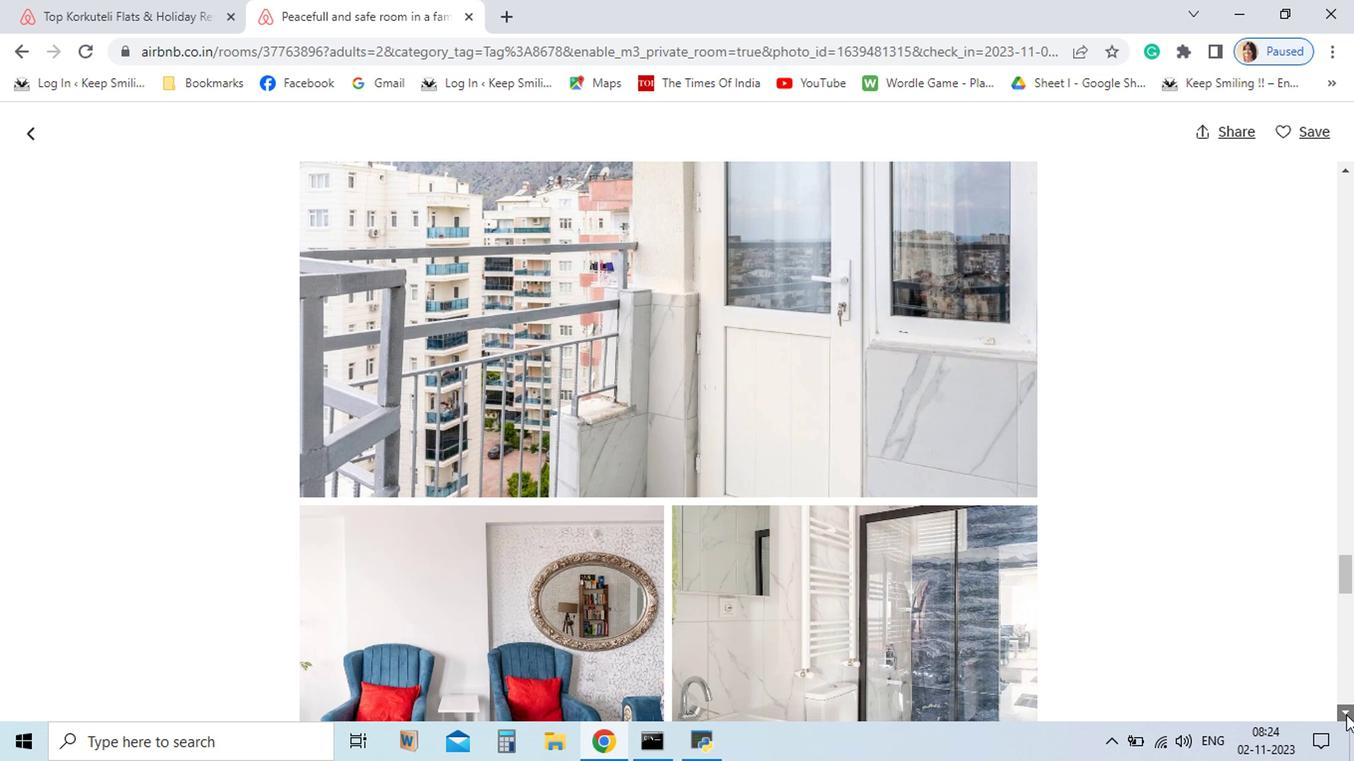 
Action: Mouse pressed left at (1151, 706)
Screenshot: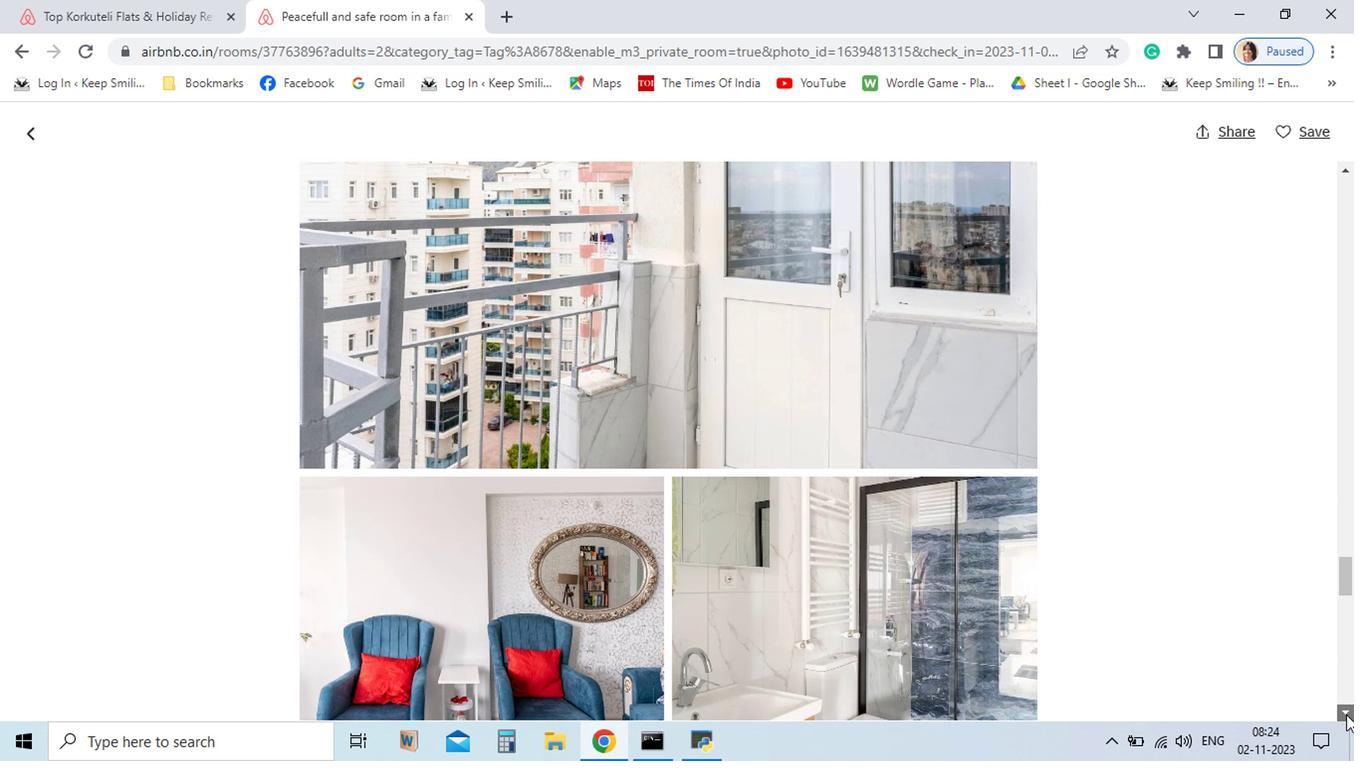 
Action: Mouse pressed left at (1151, 706)
Screenshot: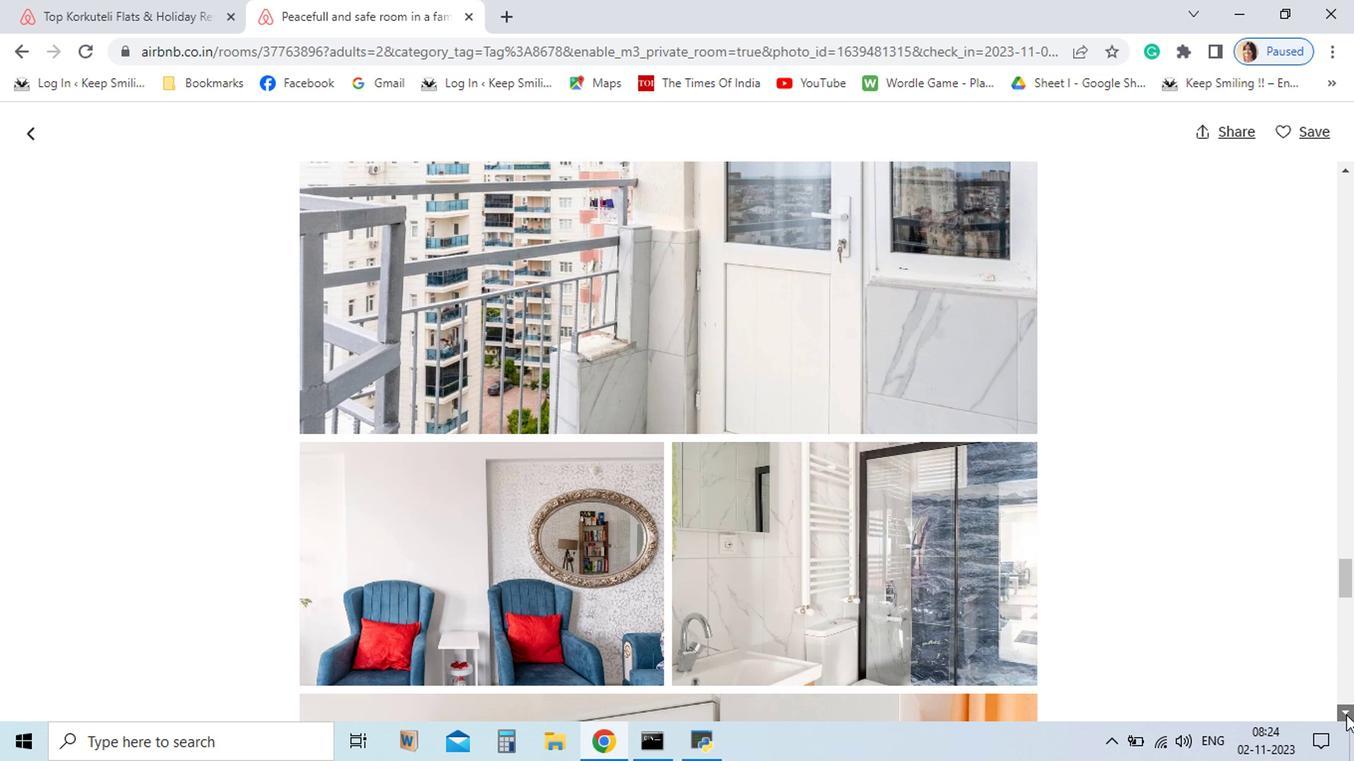 
Action: Mouse pressed left at (1151, 706)
Screenshot: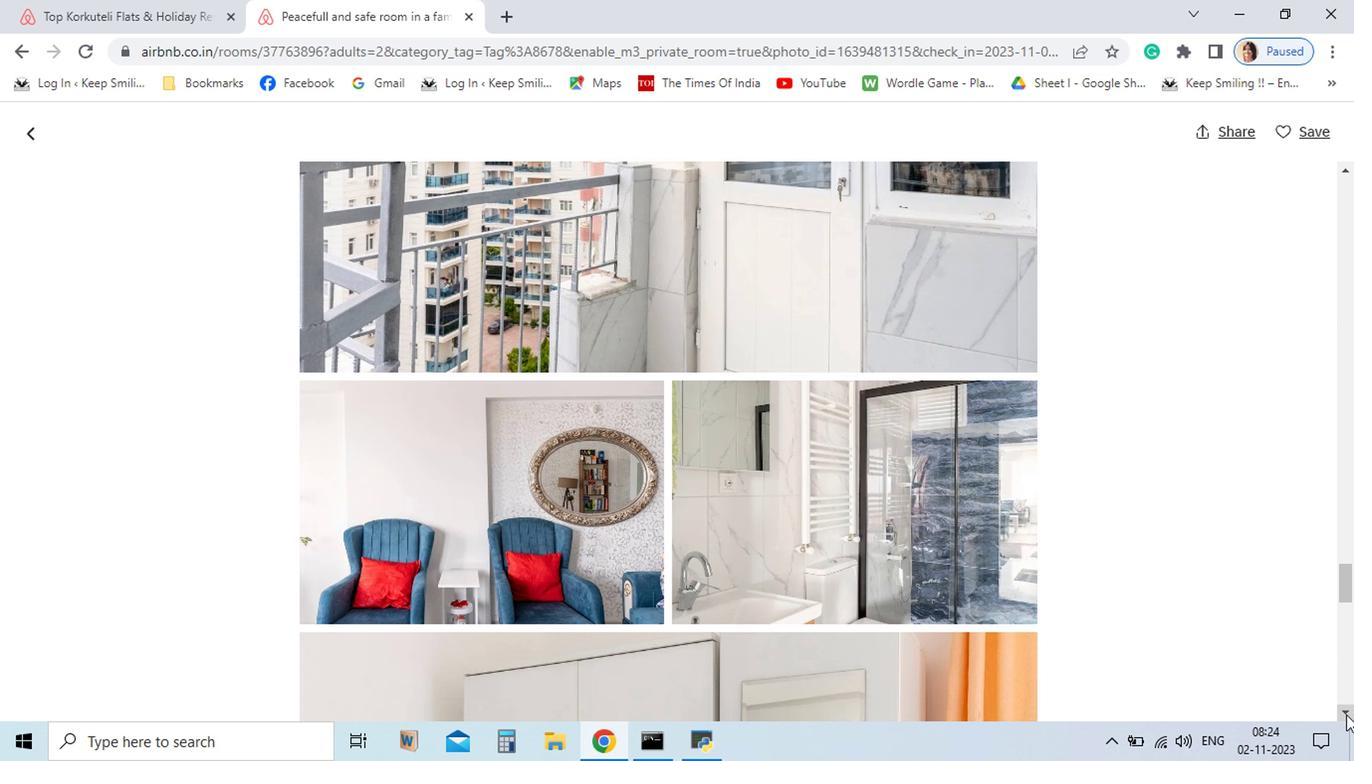
Action: Mouse pressed left at (1151, 706)
Screenshot: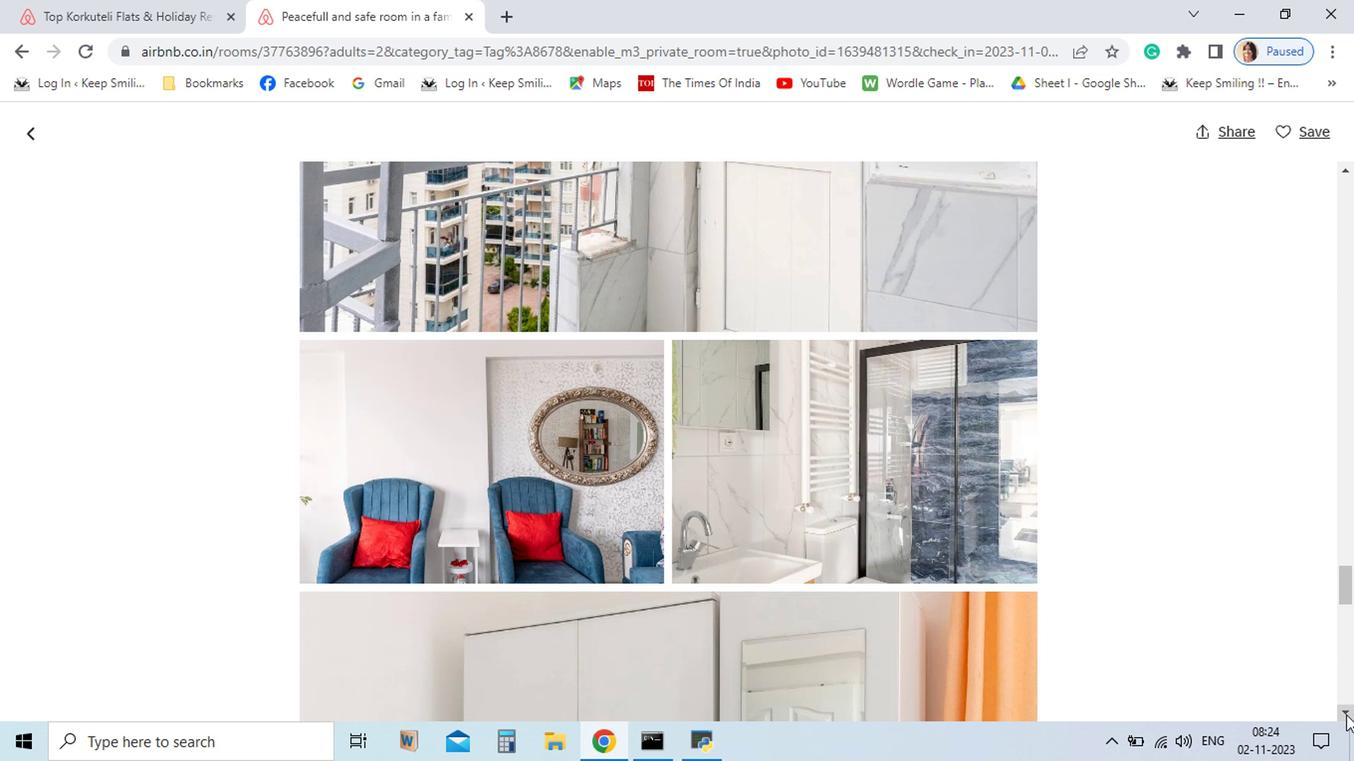 
Action: Mouse pressed left at (1151, 706)
Screenshot: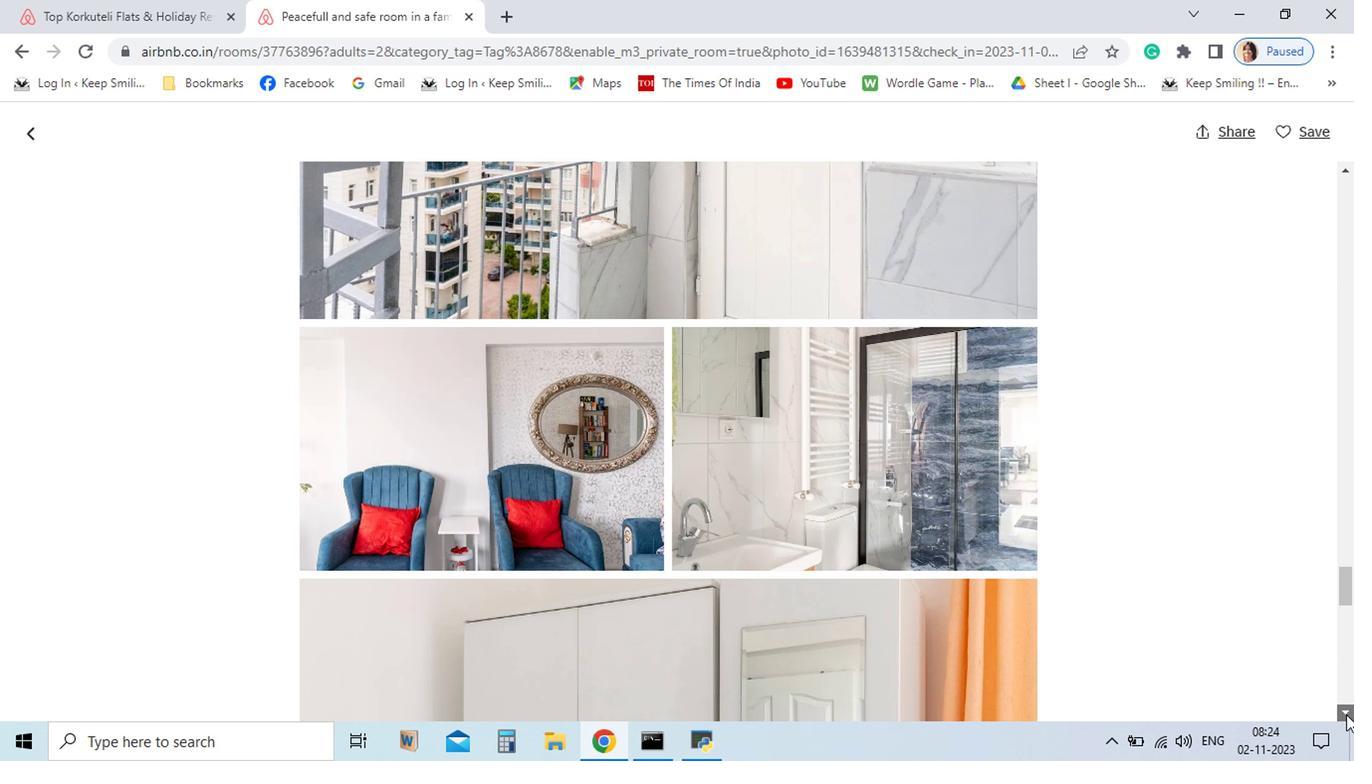 
Action: Mouse pressed left at (1151, 706)
Screenshot: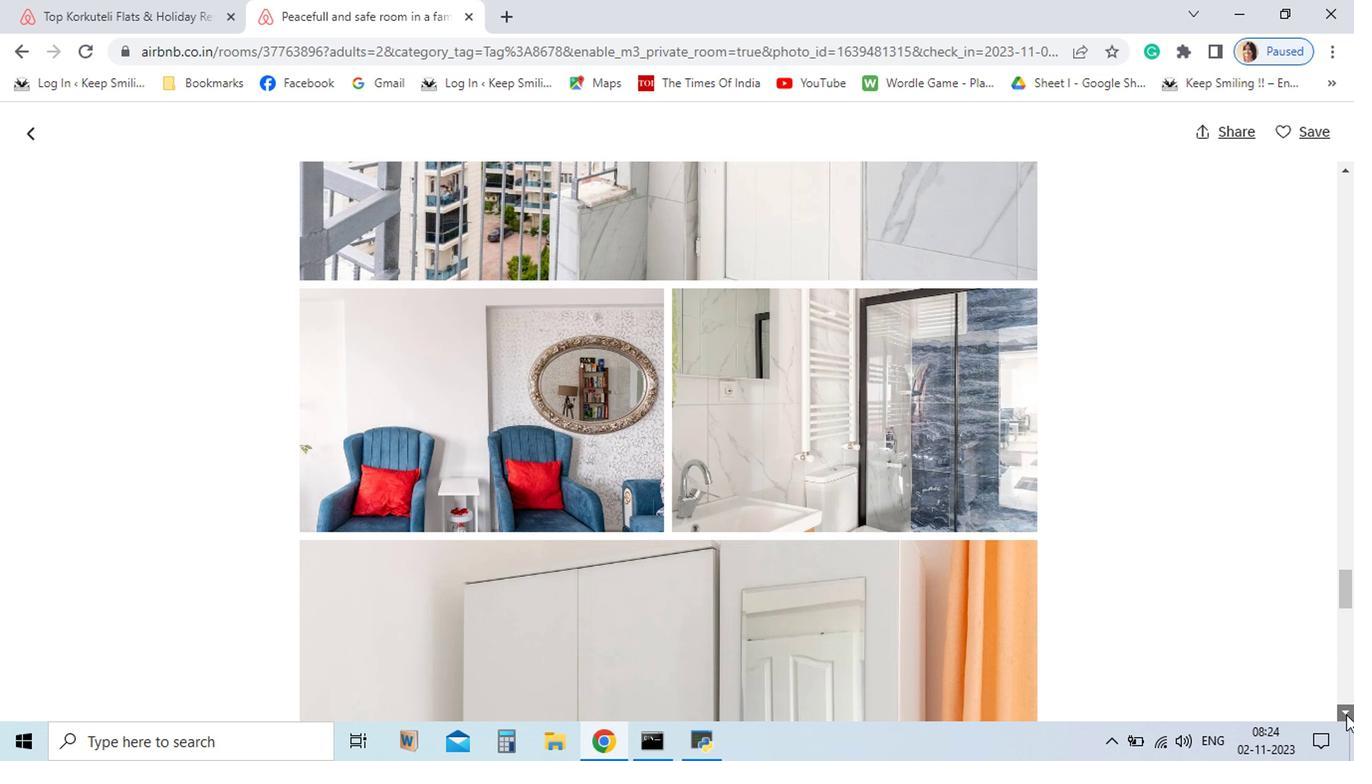 
Action: Mouse pressed left at (1151, 706)
Screenshot: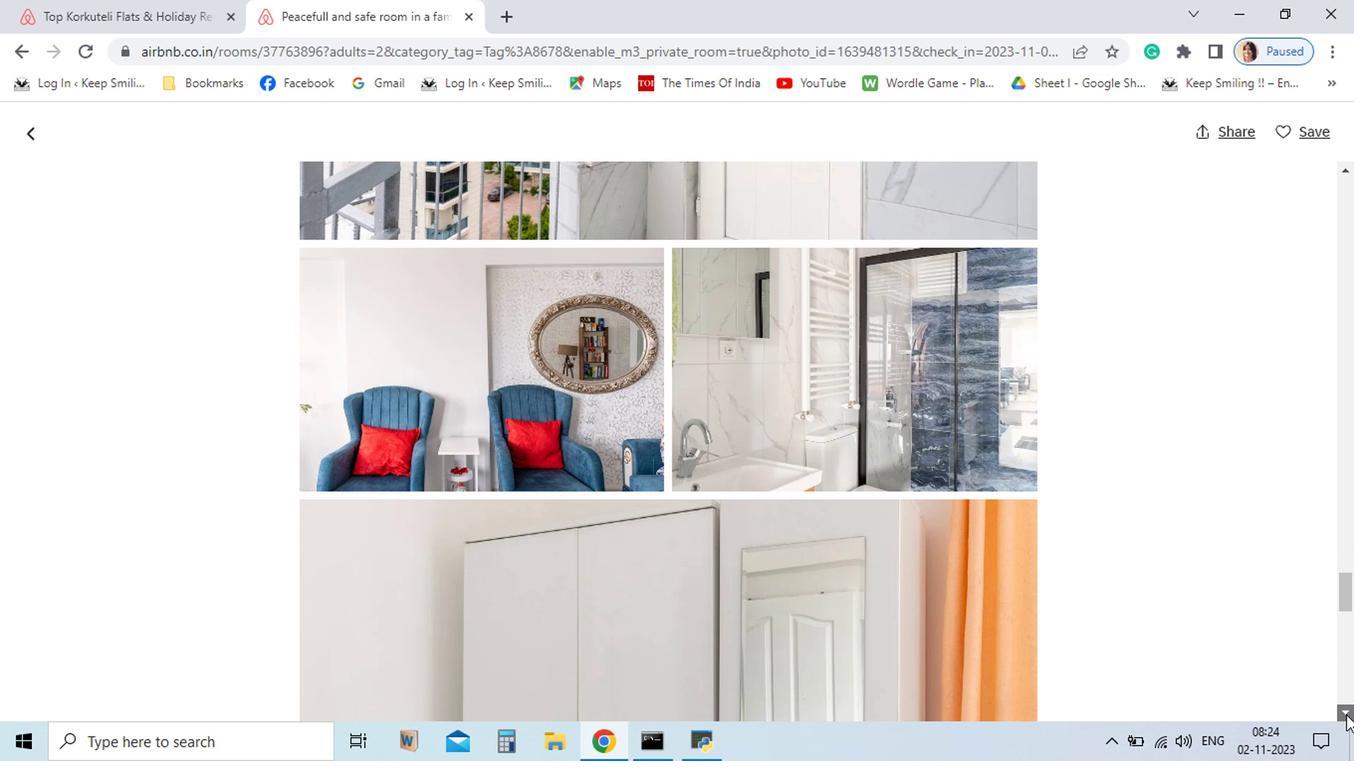 
Action: Mouse pressed left at (1151, 706)
Screenshot: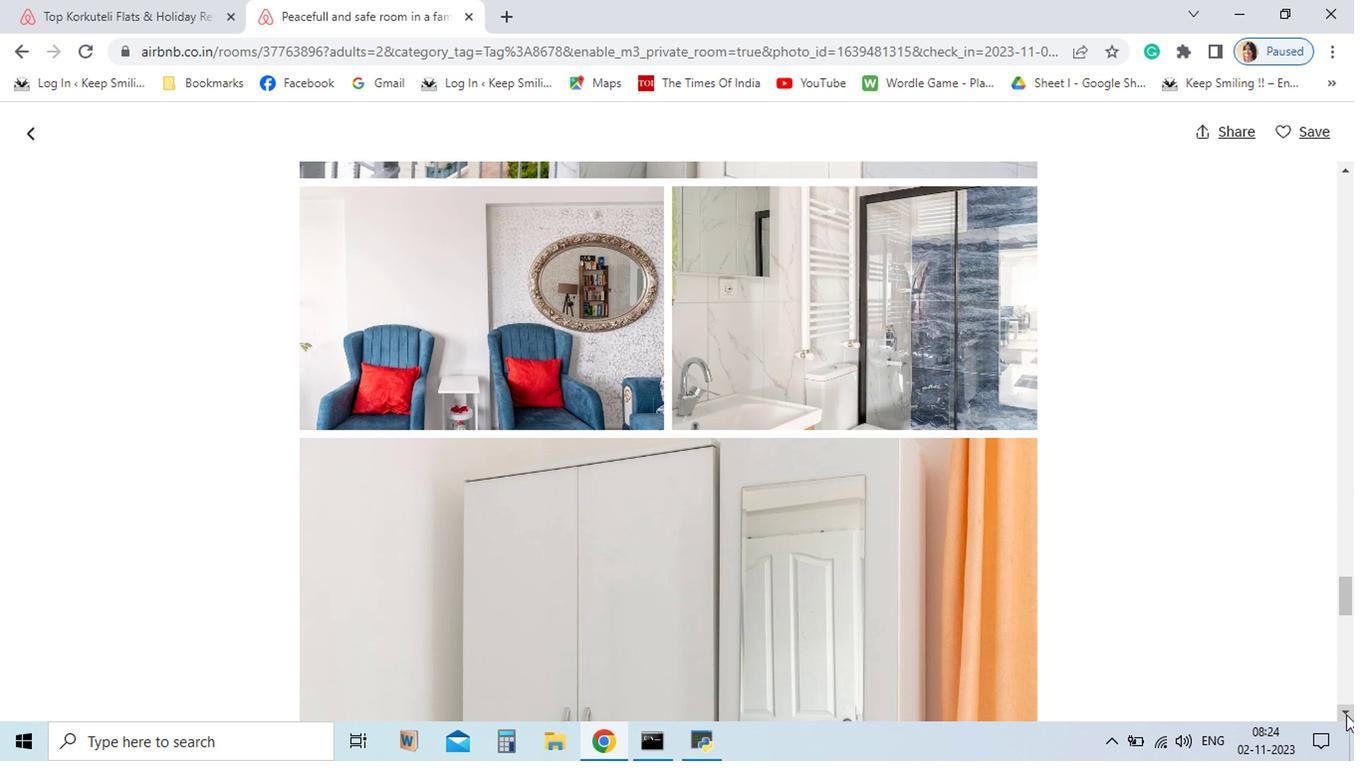 
Action: Mouse pressed left at (1151, 706)
Screenshot: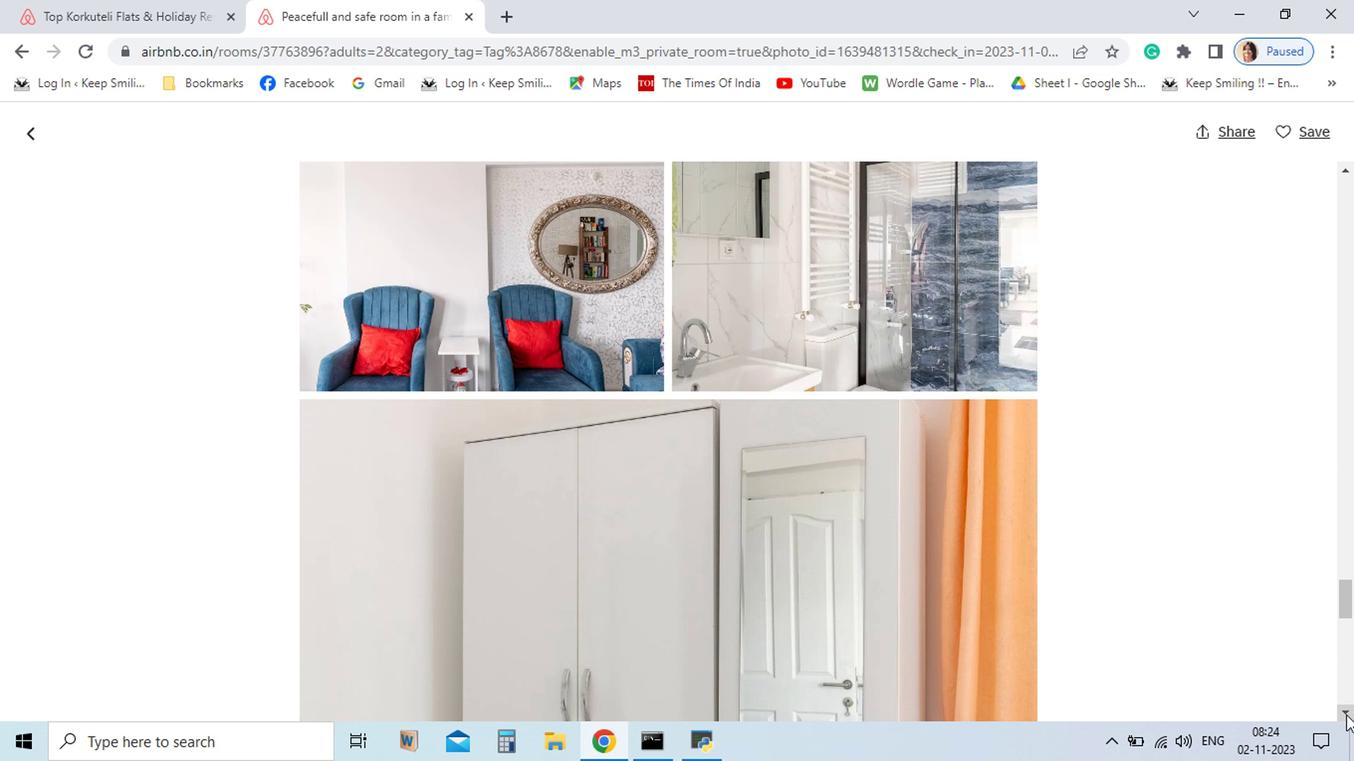 
Action: Mouse pressed left at (1151, 706)
Screenshot: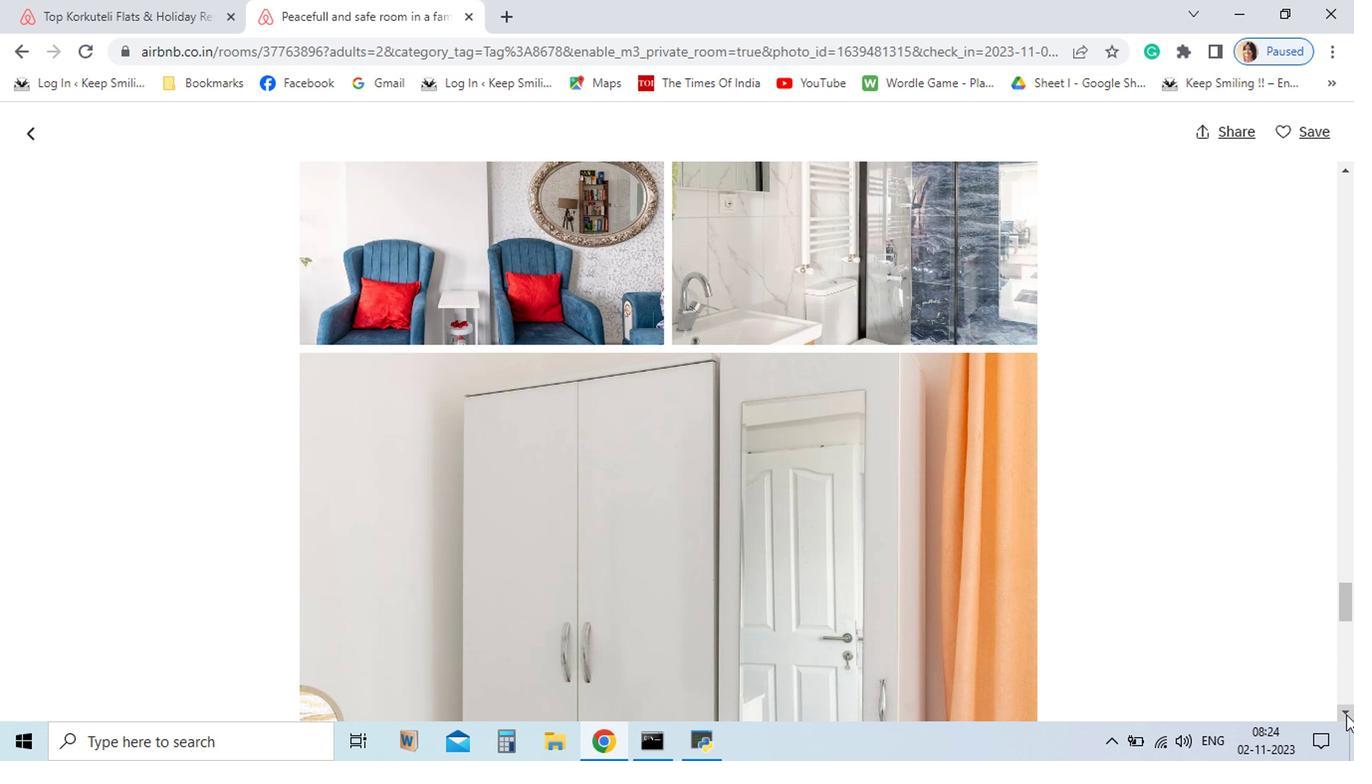 
Action: Mouse pressed left at (1151, 706)
Screenshot: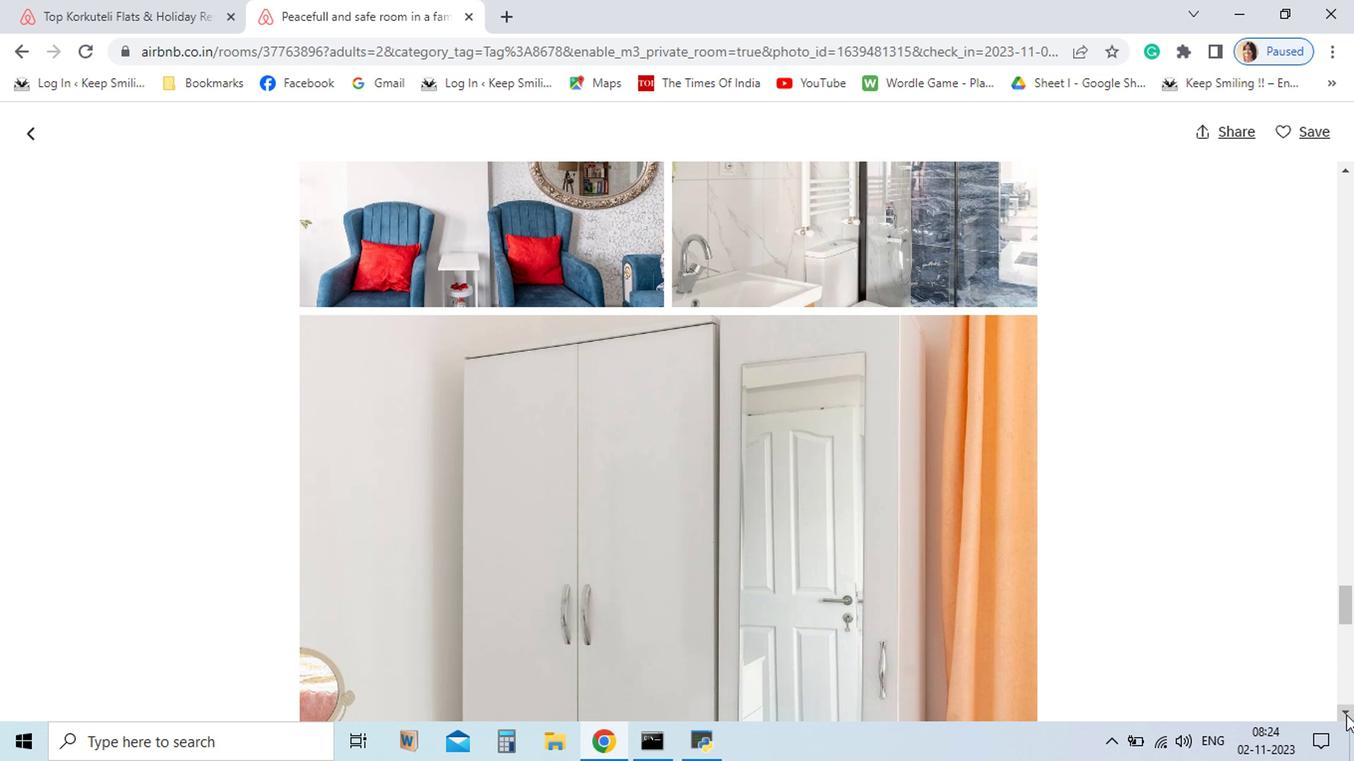 
Action: Mouse pressed left at (1151, 706)
Screenshot: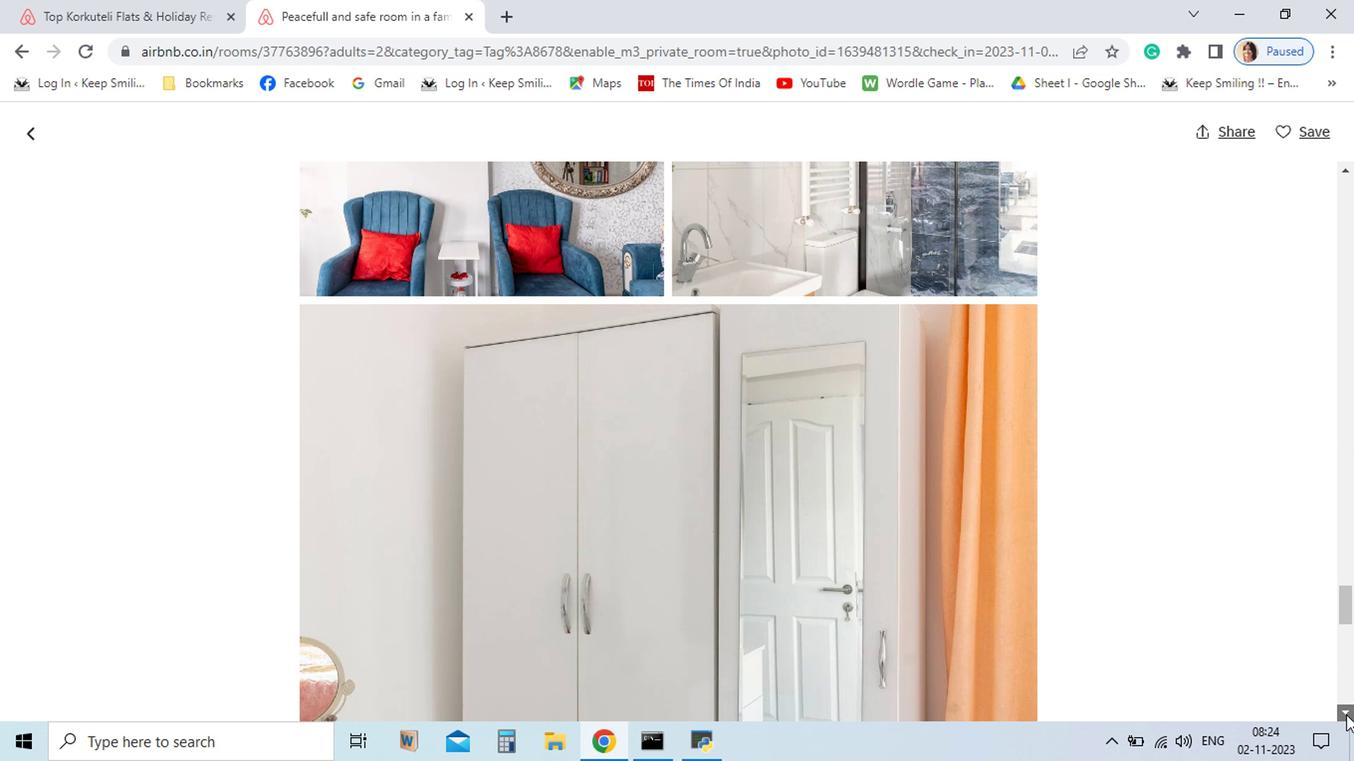 
Action: Mouse pressed left at (1151, 706)
Screenshot: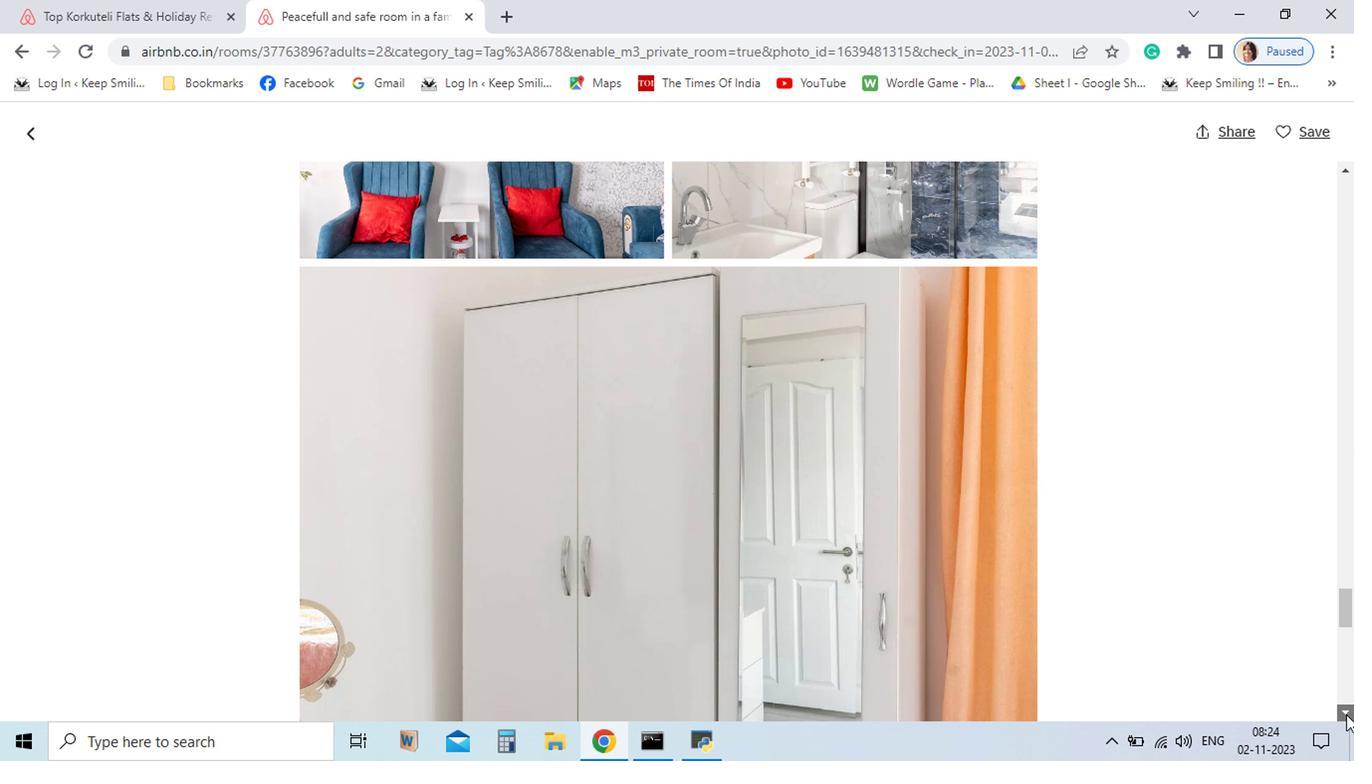 
Action: Mouse pressed left at (1151, 706)
Screenshot: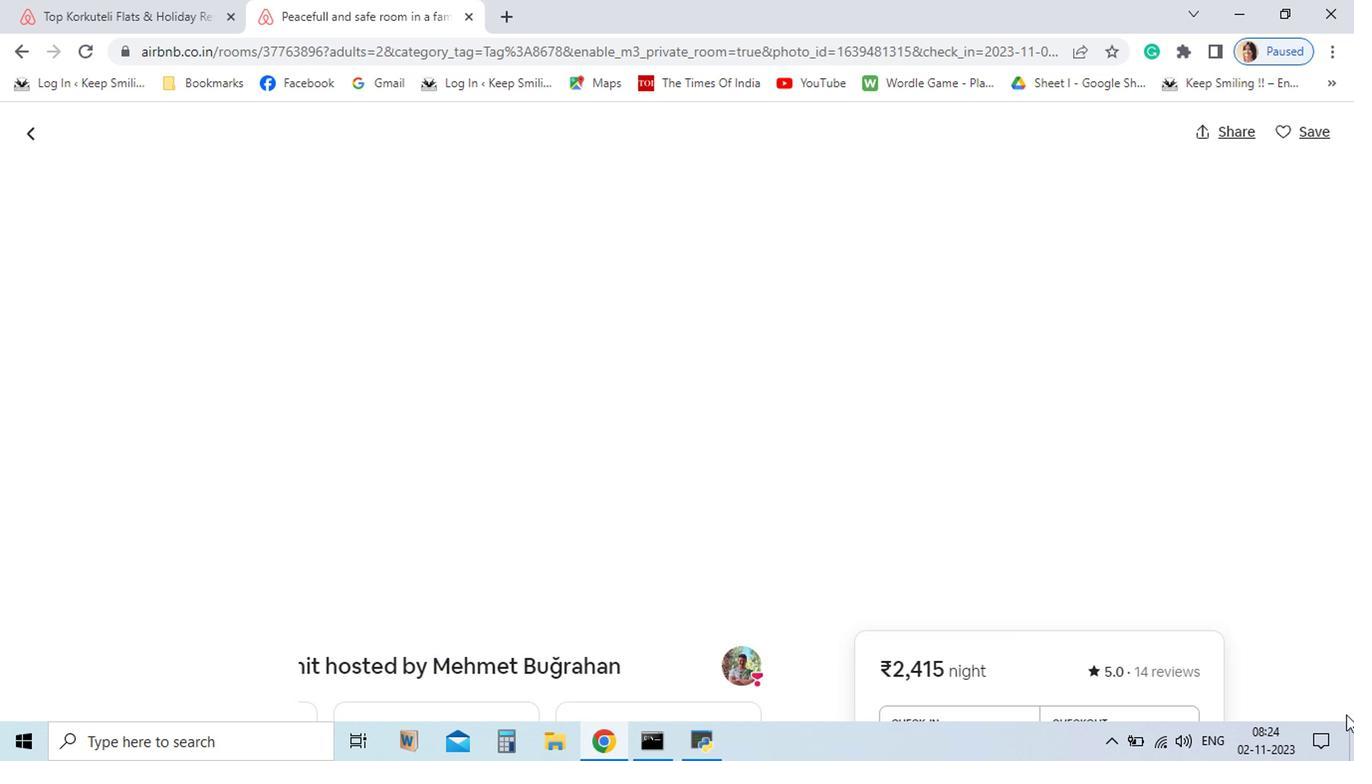 
Action: Mouse pressed left at (1151, 706)
Screenshot: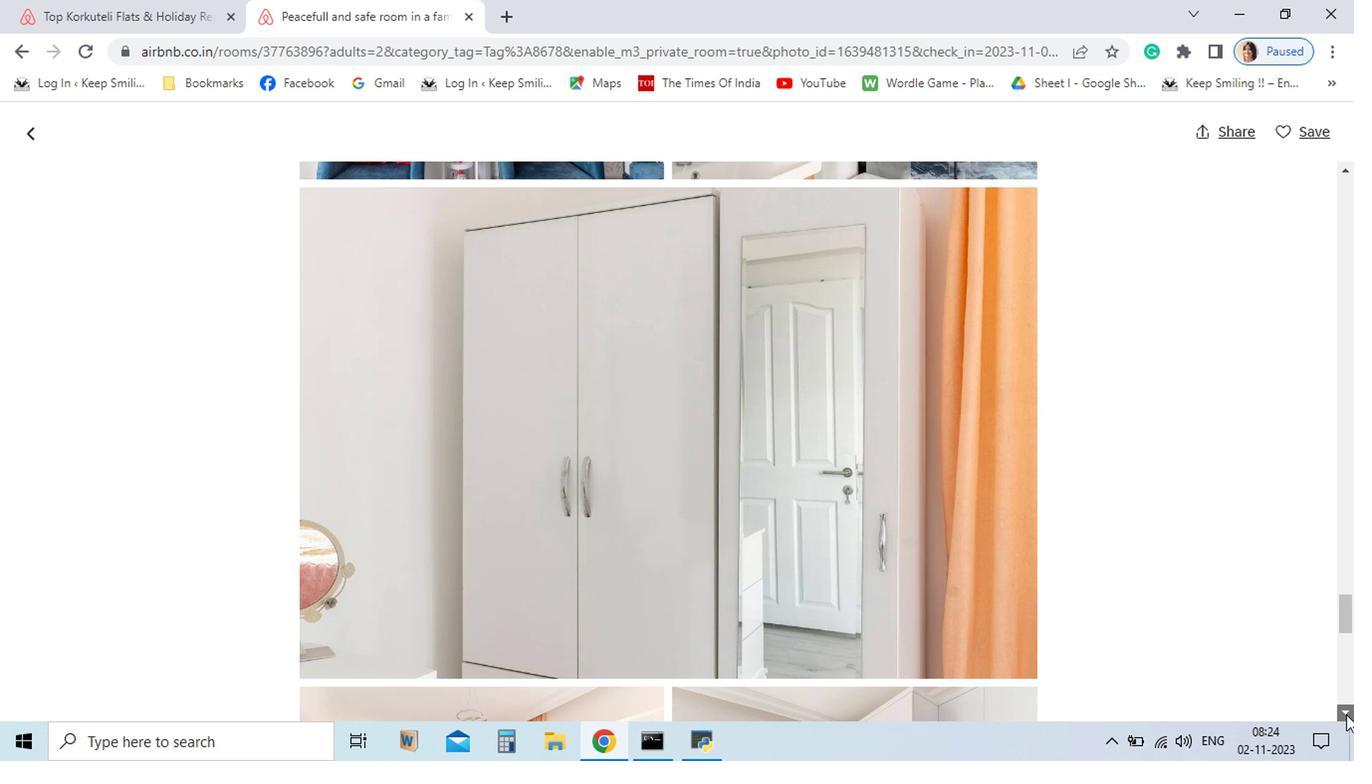
Action: Mouse pressed left at (1151, 706)
Screenshot: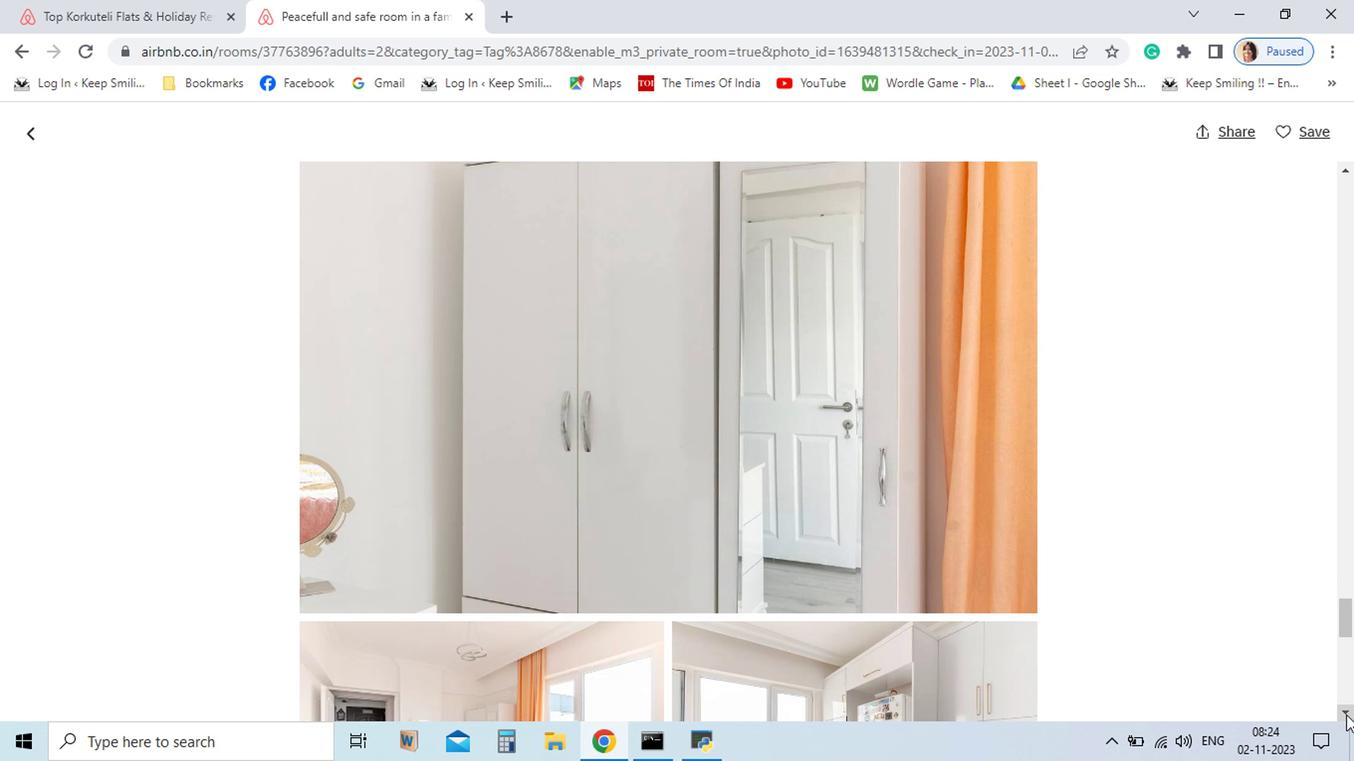 
Action: Mouse pressed left at (1151, 706)
Screenshot: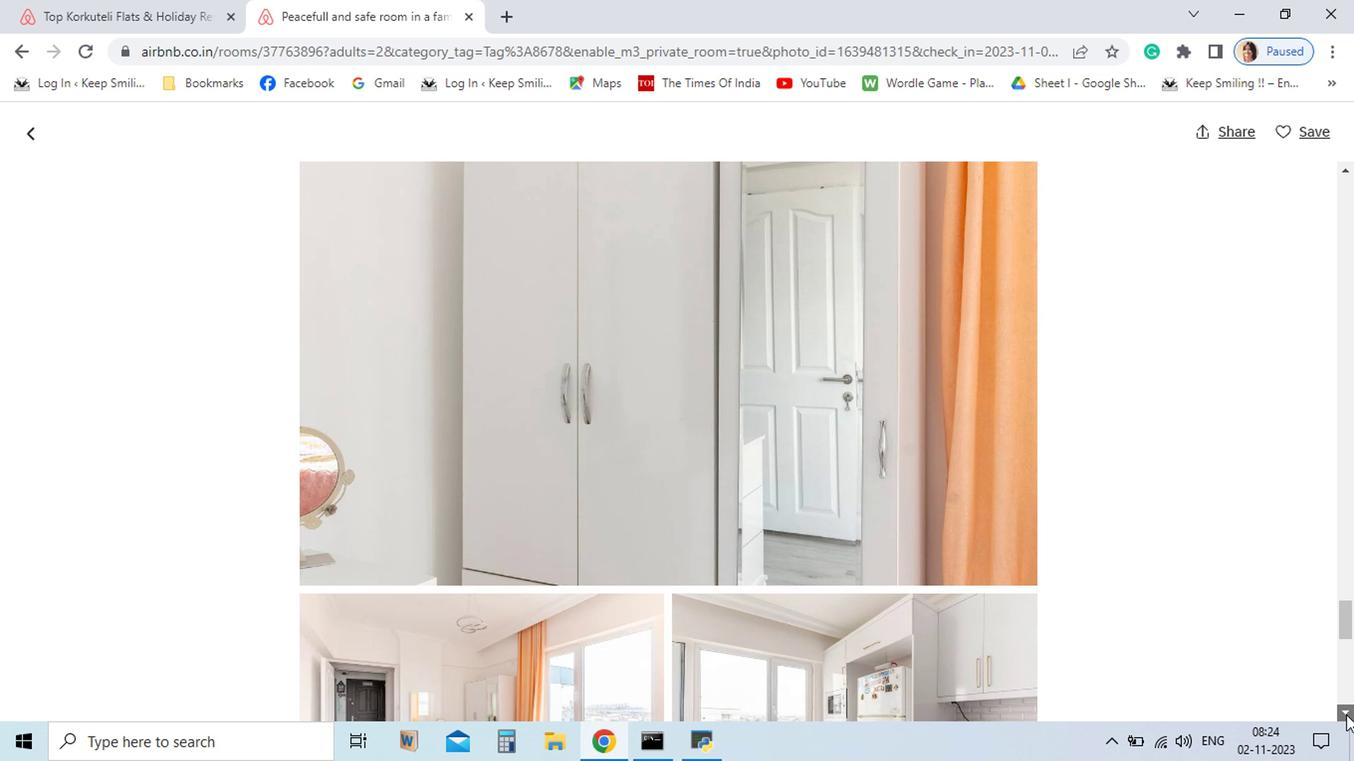 
Action: Mouse pressed left at (1151, 706)
Screenshot: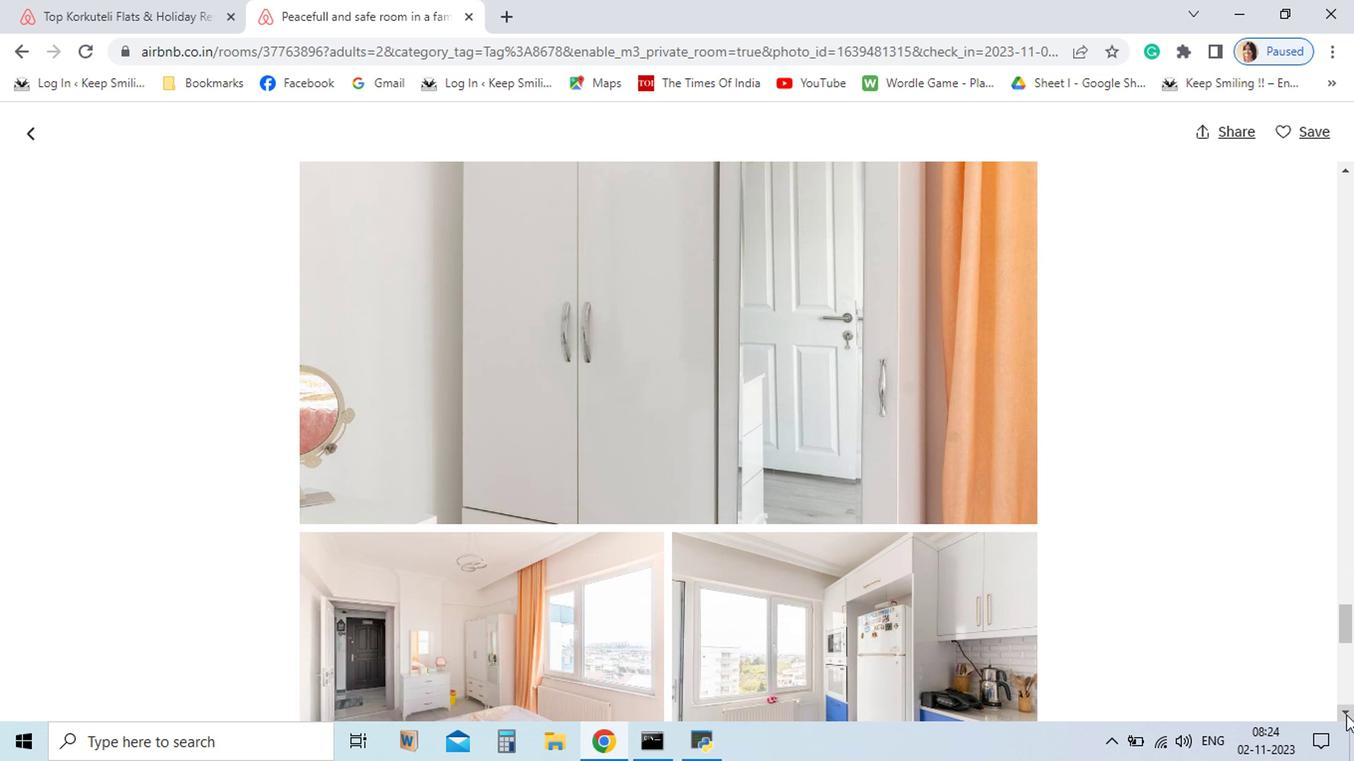 
Action: Mouse pressed left at (1151, 706)
Screenshot: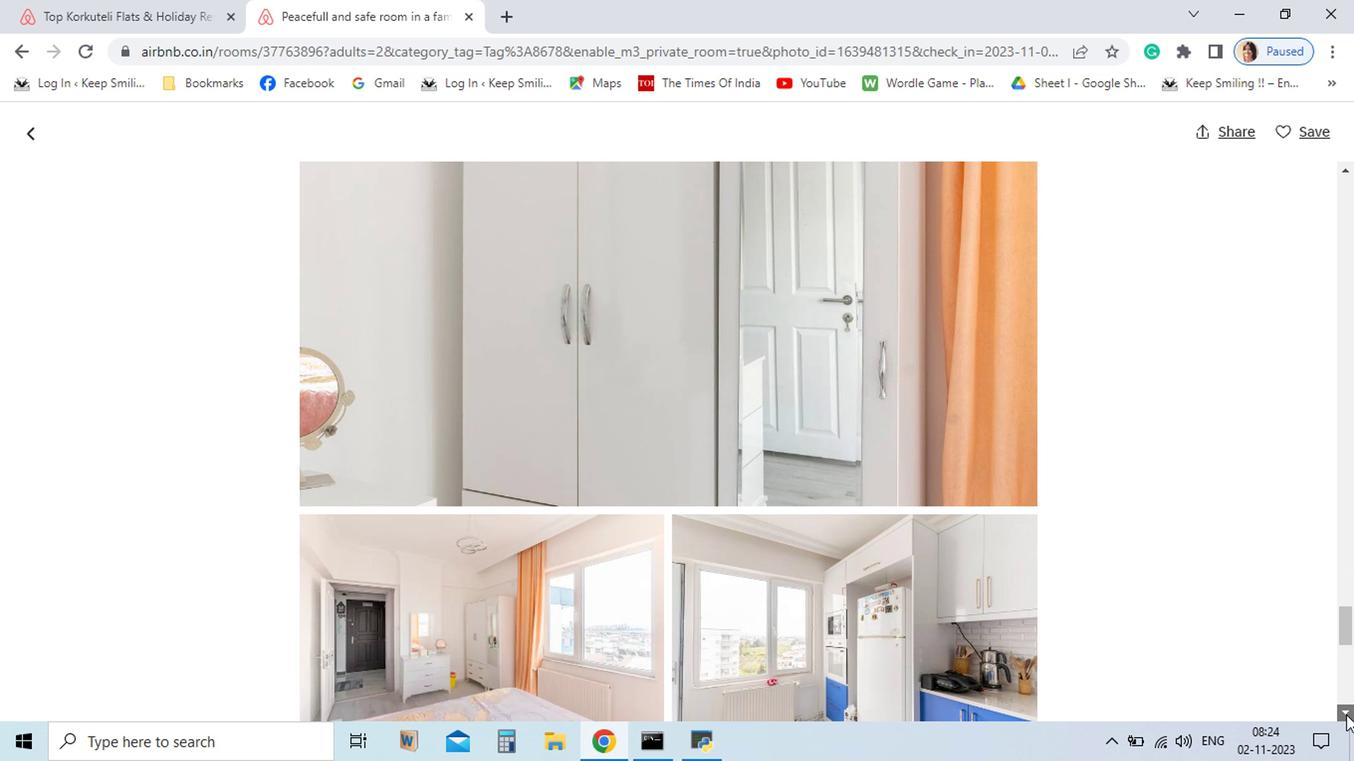 
Action: Mouse pressed left at (1151, 706)
Screenshot: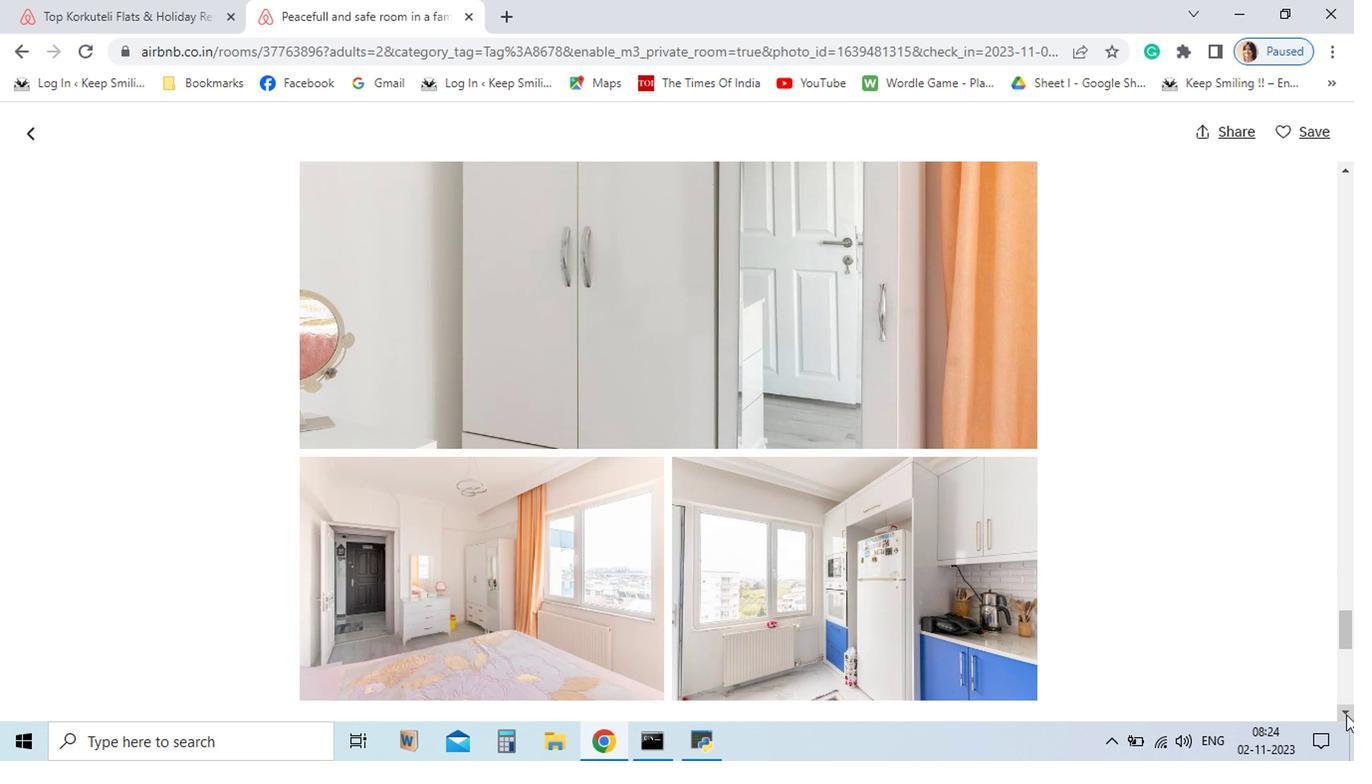 
Action: Mouse pressed left at (1151, 706)
Screenshot: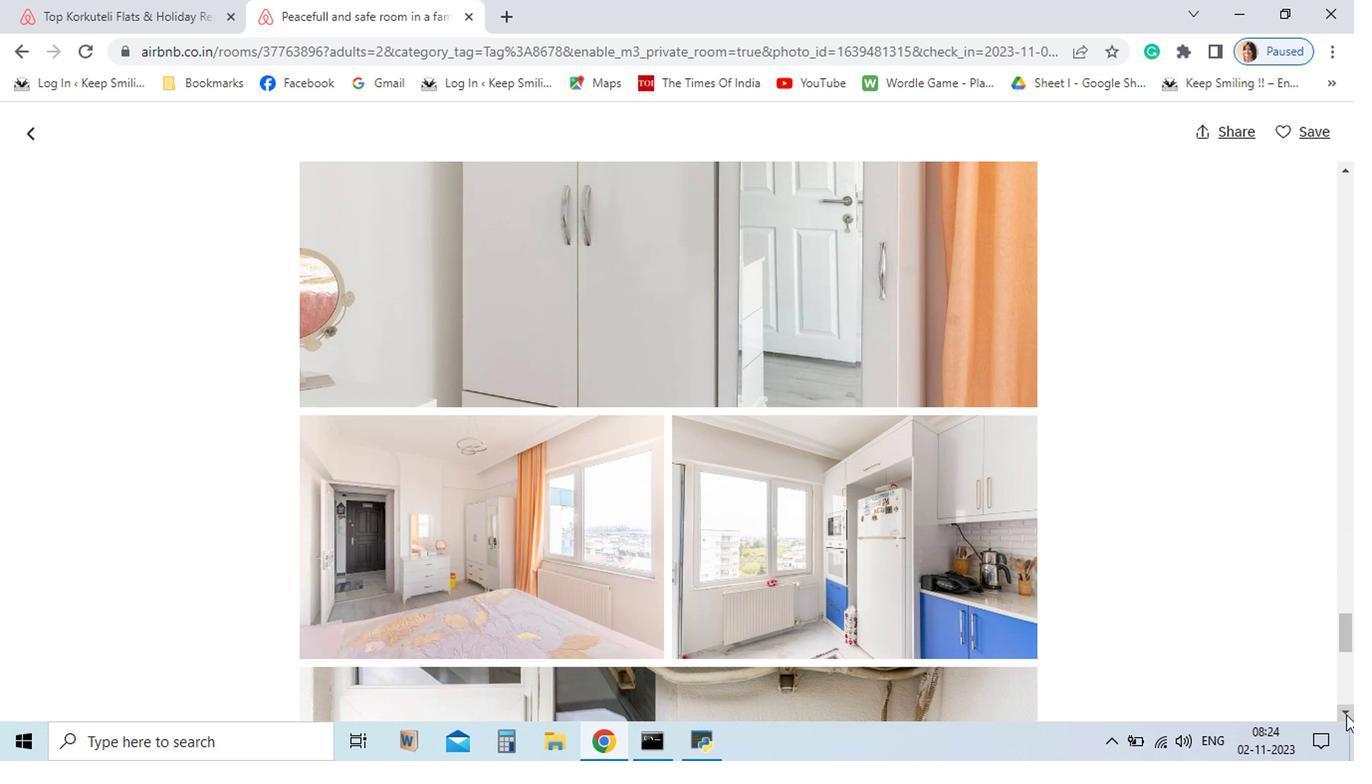 
Action: Mouse pressed left at (1151, 706)
Screenshot: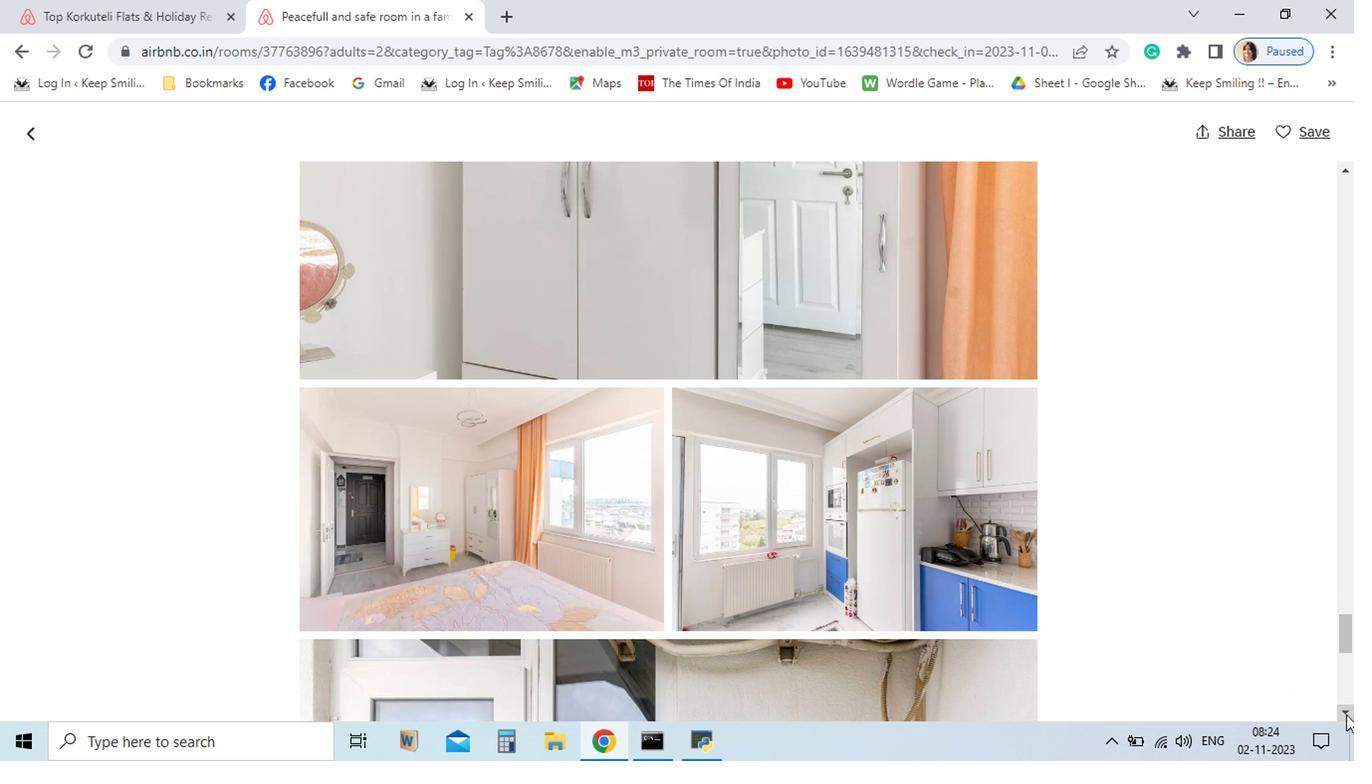 
Action: Mouse pressed left at (1151, 706)
Screenshot: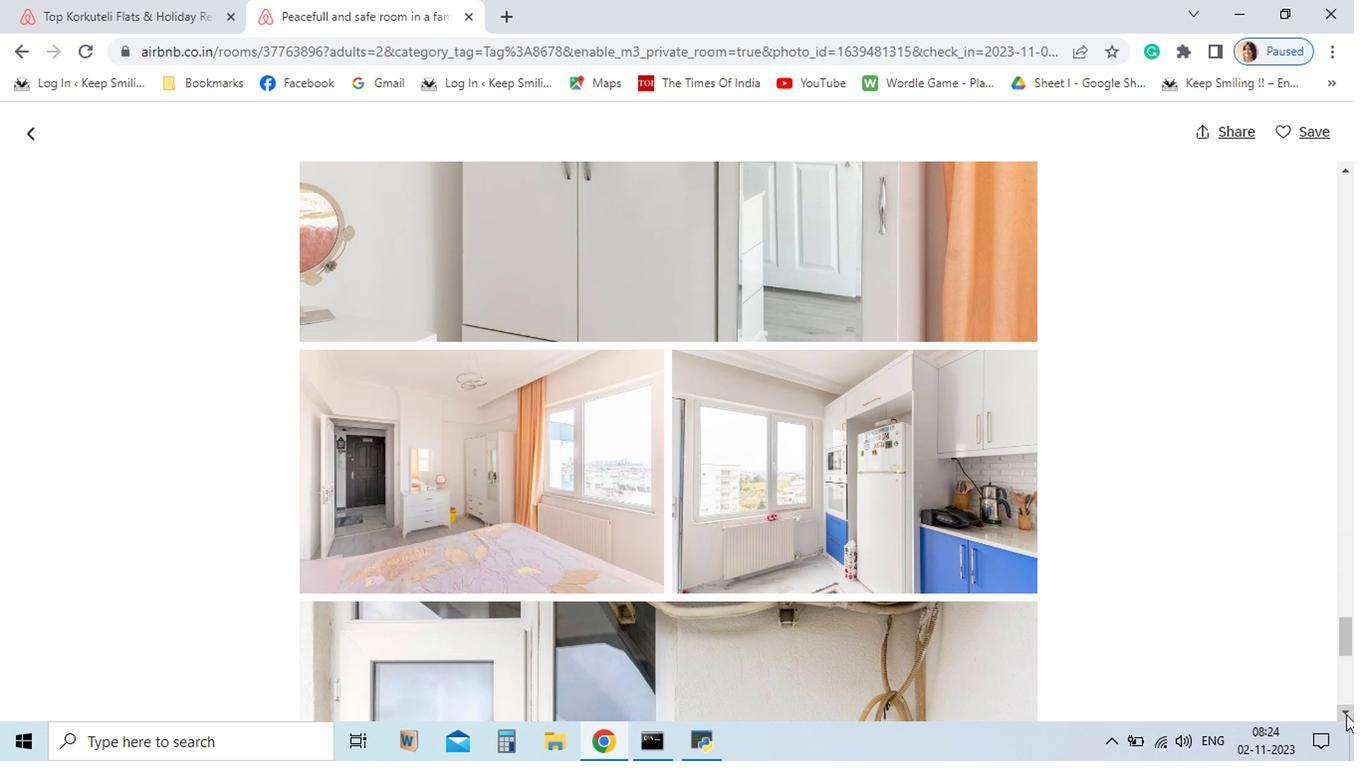 
Action: Mouse pressed left at (1151, 706)
Screenshot: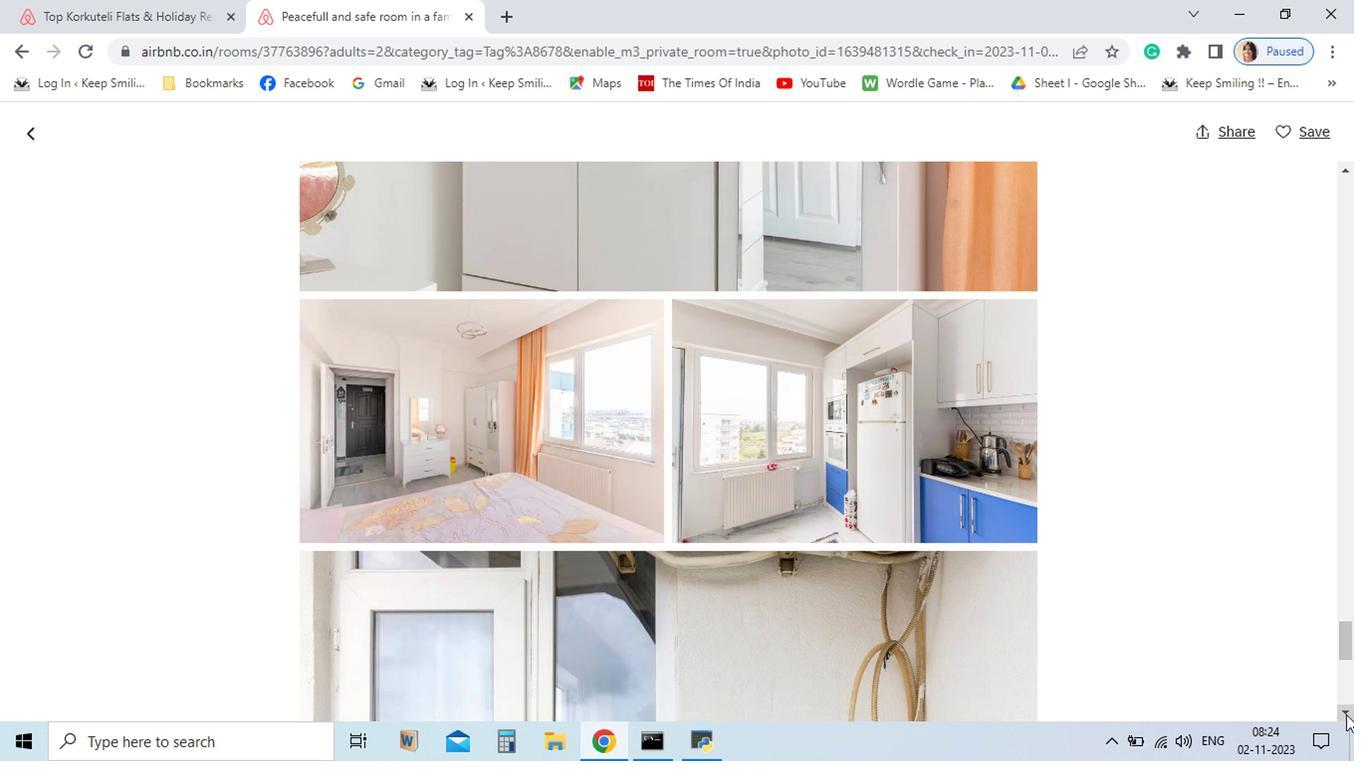 
Action: Mouse pressed left at (1151, 706)
Screenshot: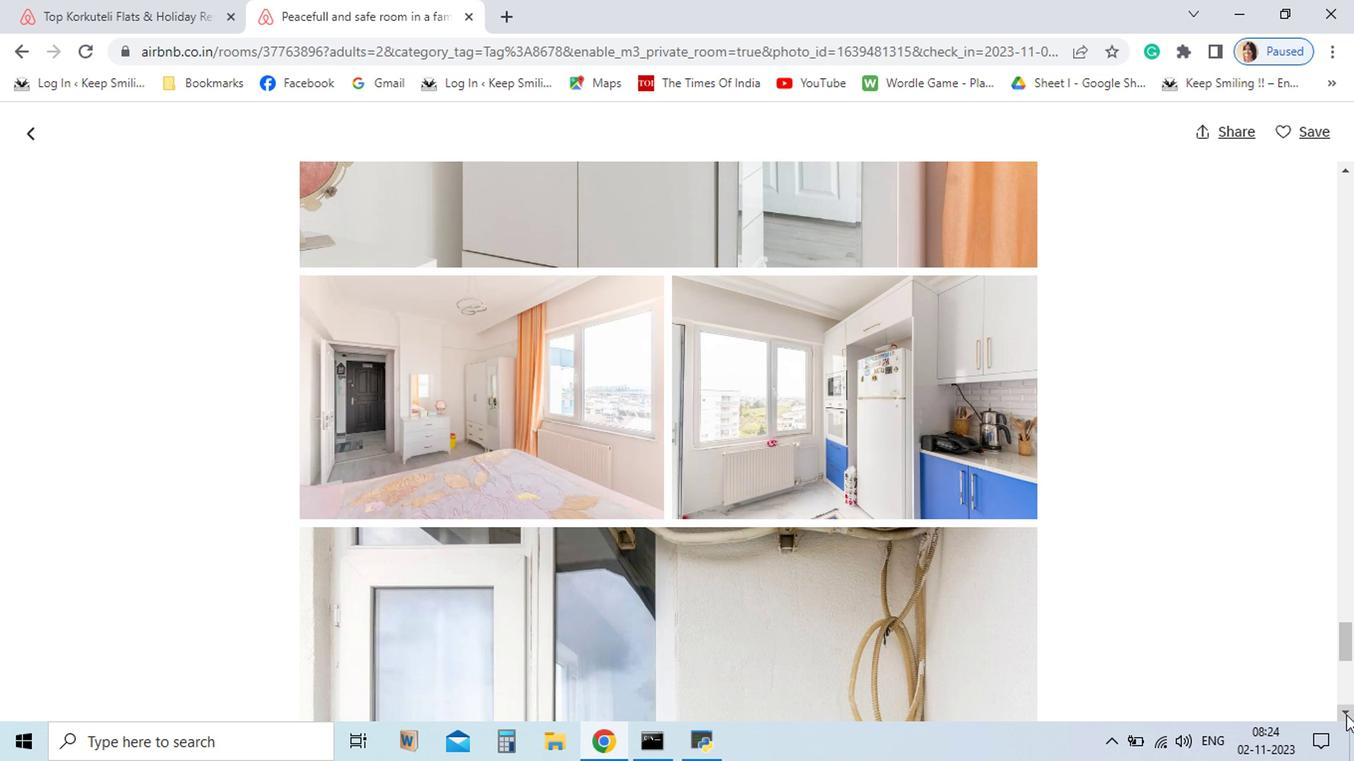 
Action: Mouse pressed left at (1151, 706)
Screenshot: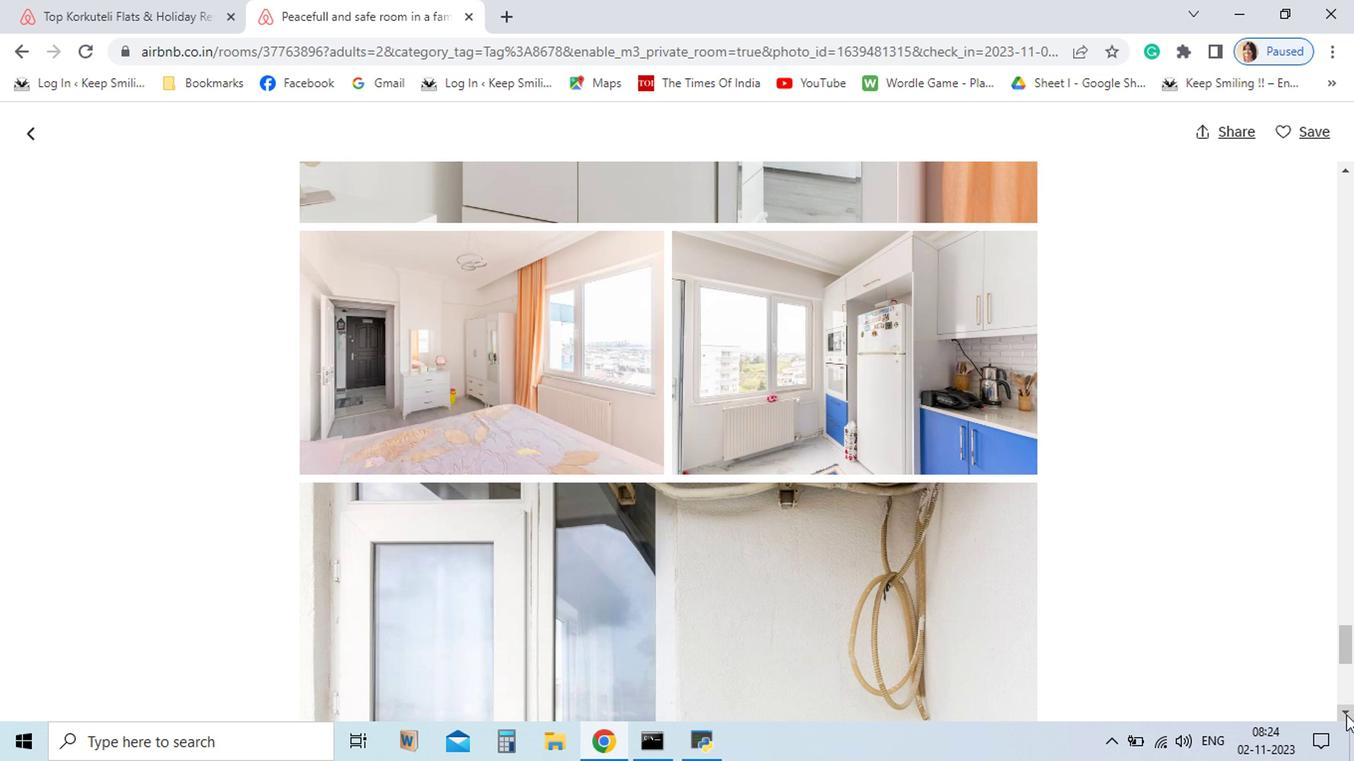 
Action: Mouse pressed left at (1151, 706)
Screenshot: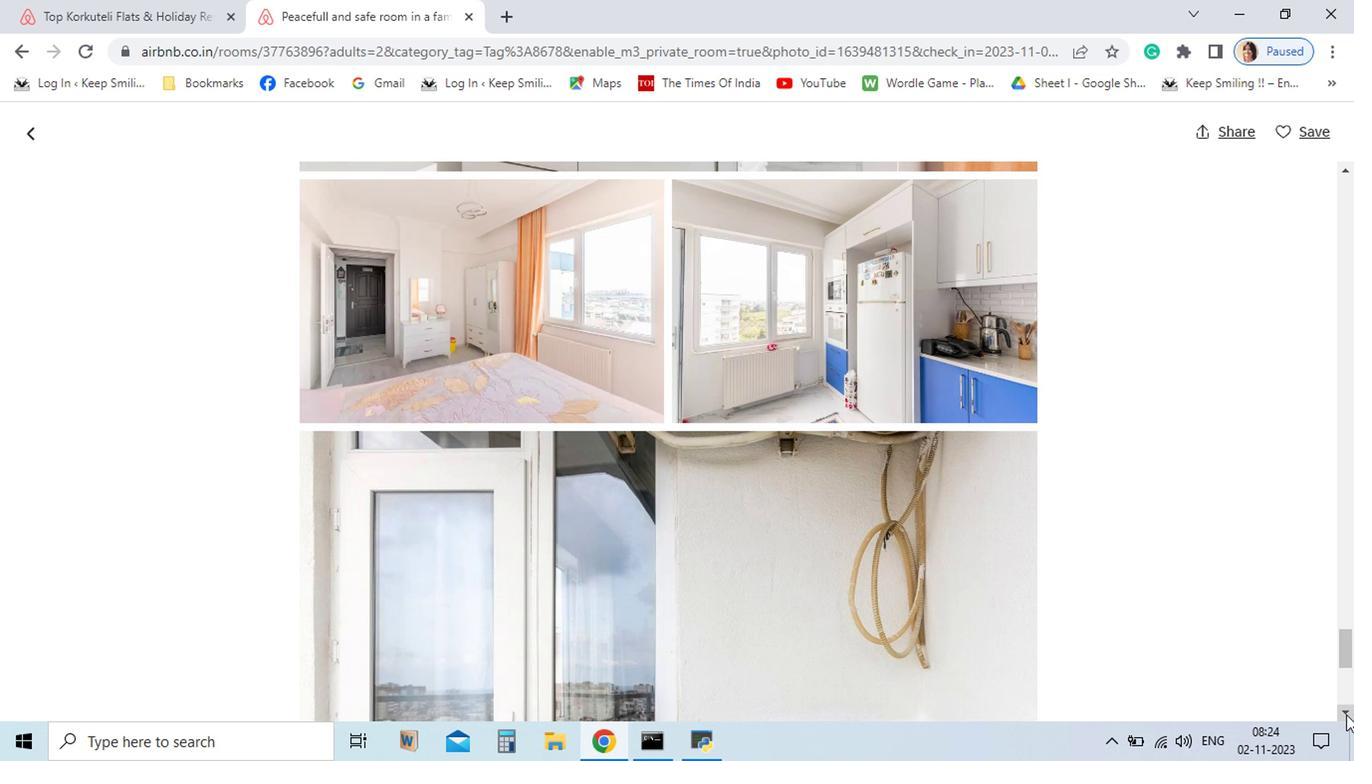 
Action: Mouse pressed left at (1151, 706)
Screenshot: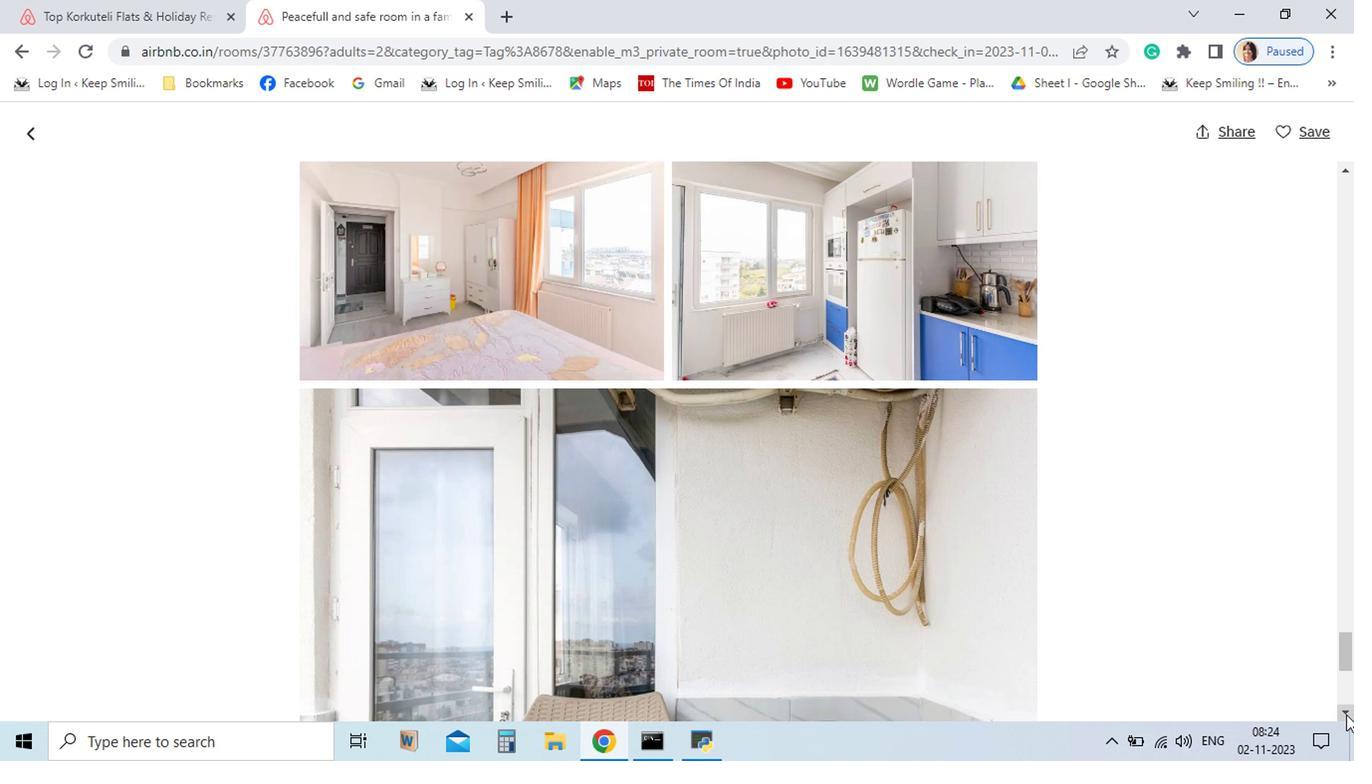 
Action: Mouse pressed left at (1151, 706)
Screenshot: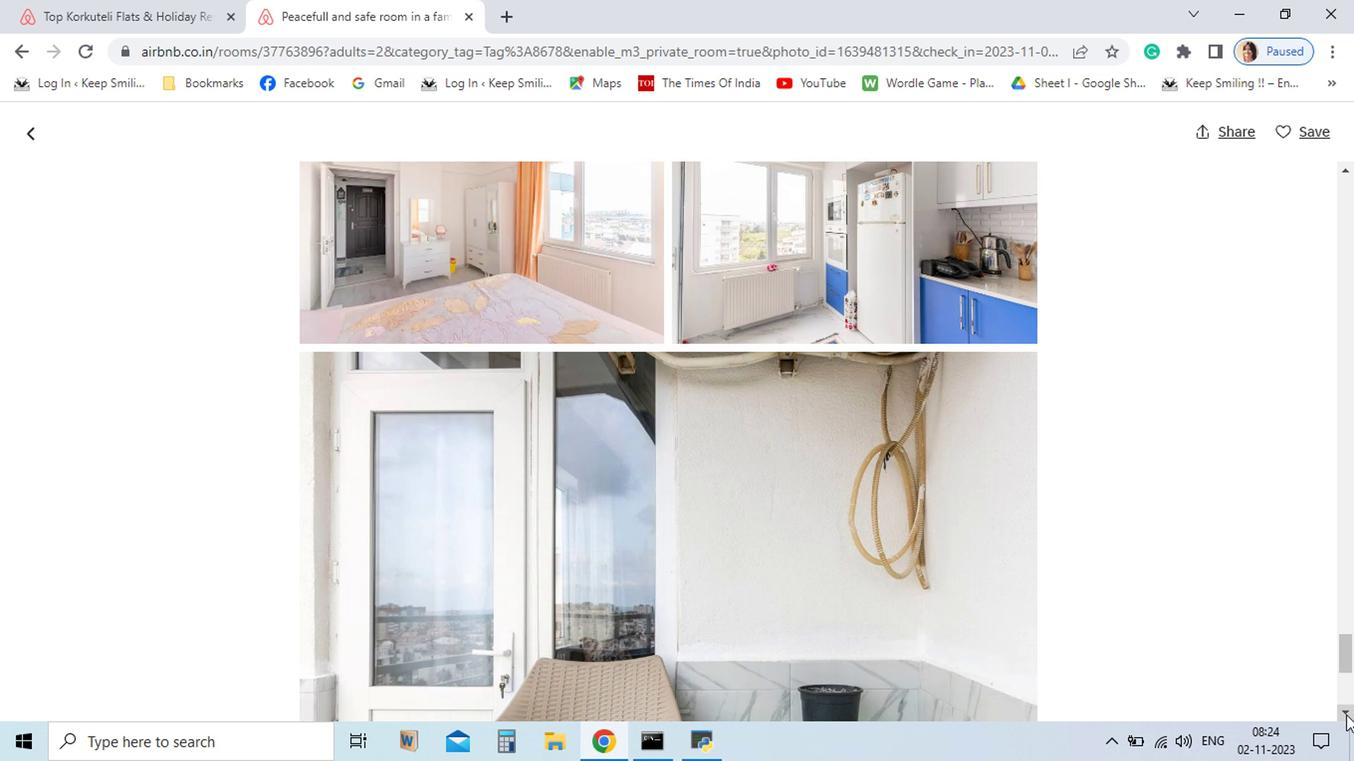 
Action: Mouse pressed left at (1151, 706)
Screenshot: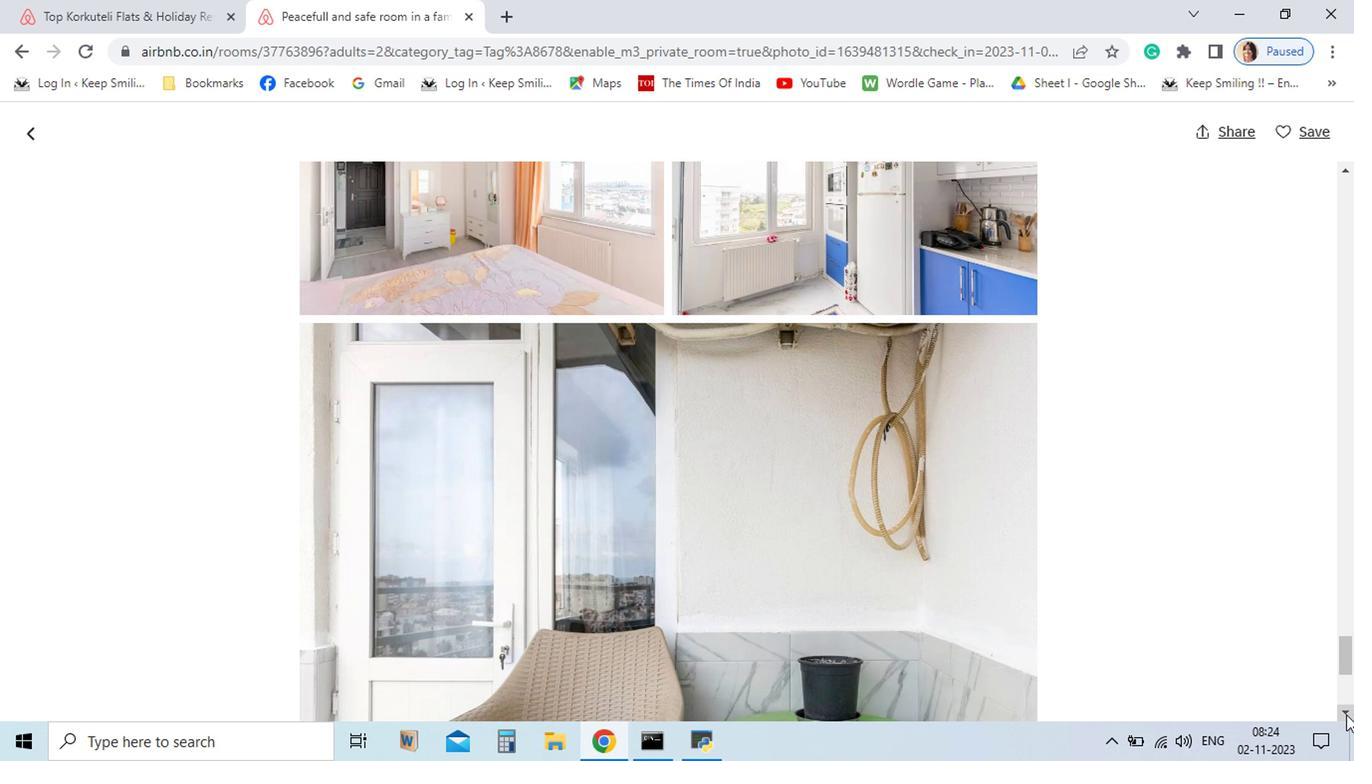 
Action: Mouse pressed left at (1151, 706)
Screenshot: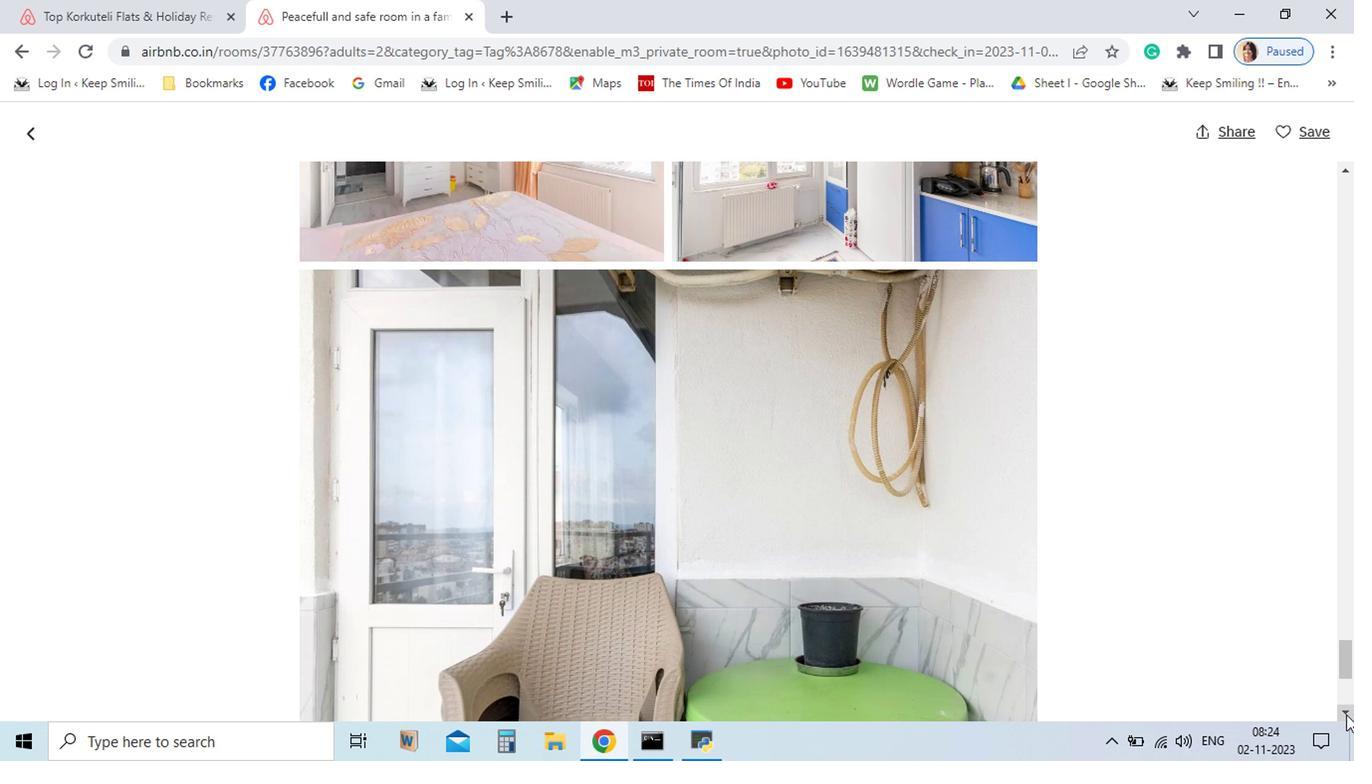 
Action: Mouse pressed left at (1151, 706)
Screenshot: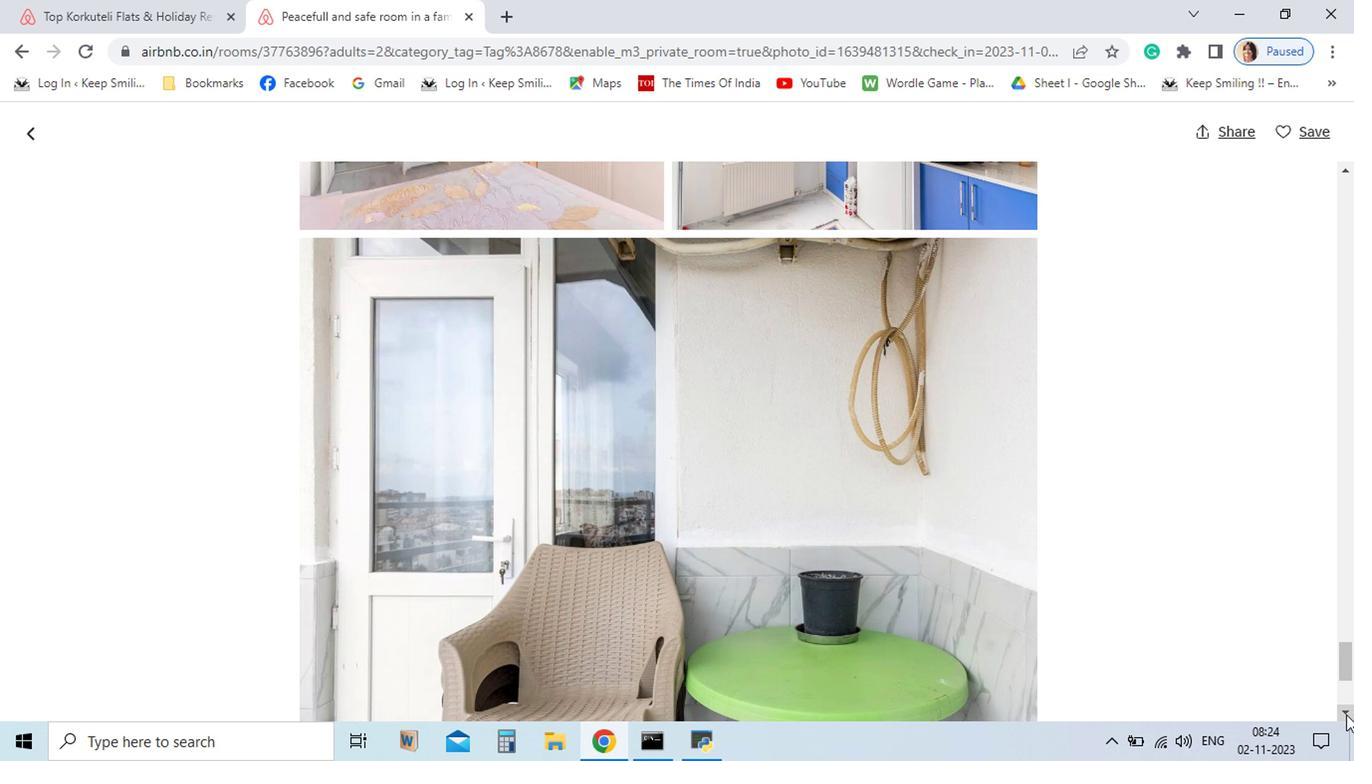 
Action: Mouse pressed left at (1151, 706)
Screenshot: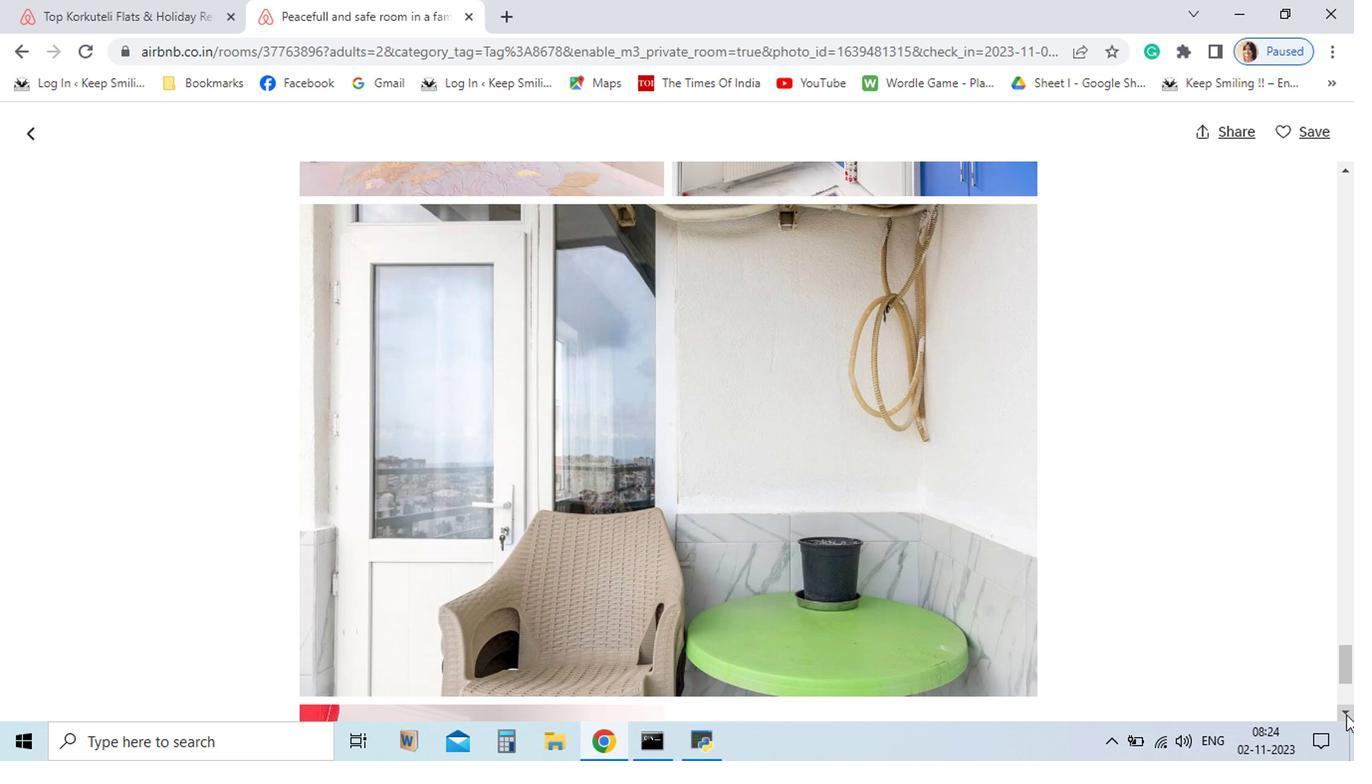 
Action: Mouse pressed left at (1151, 706)
Screenshot: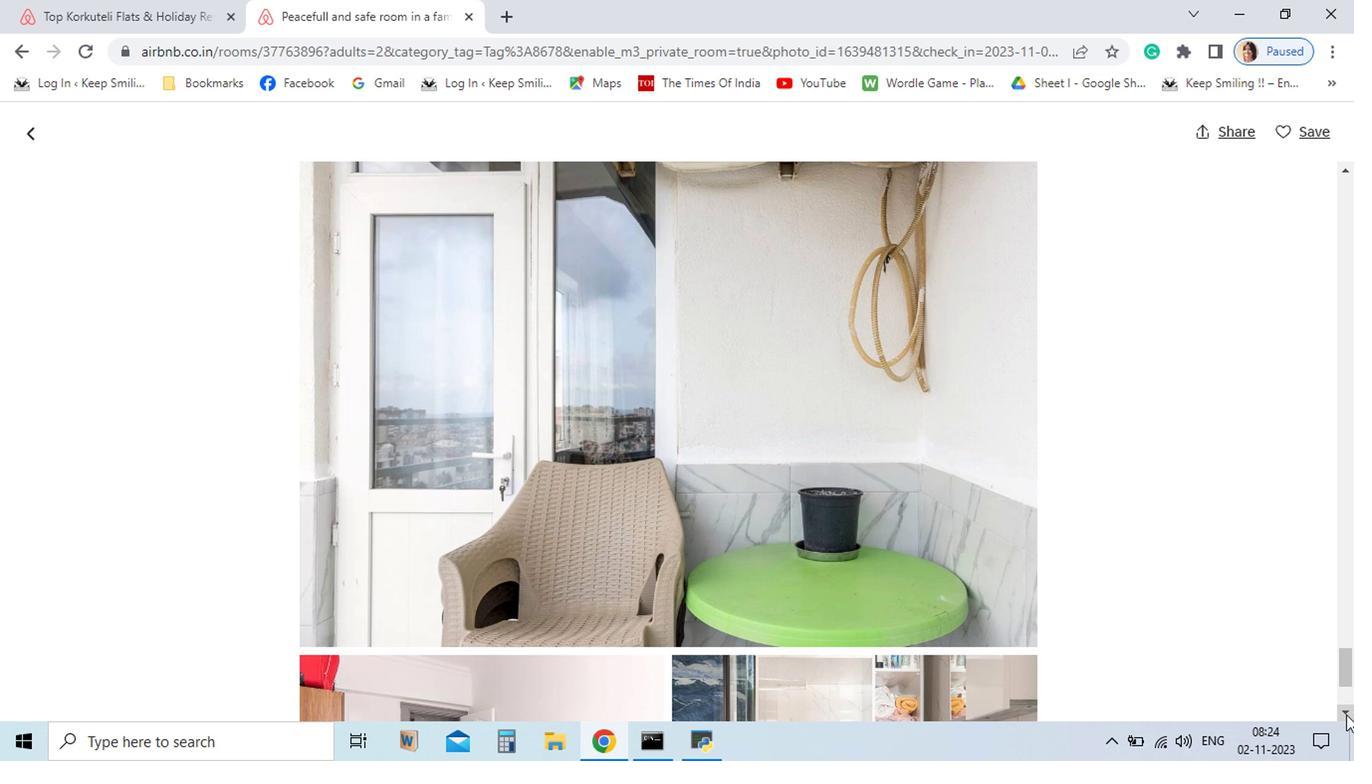 
Action: Mouse pressed left at (1151, 706)
Screenshot: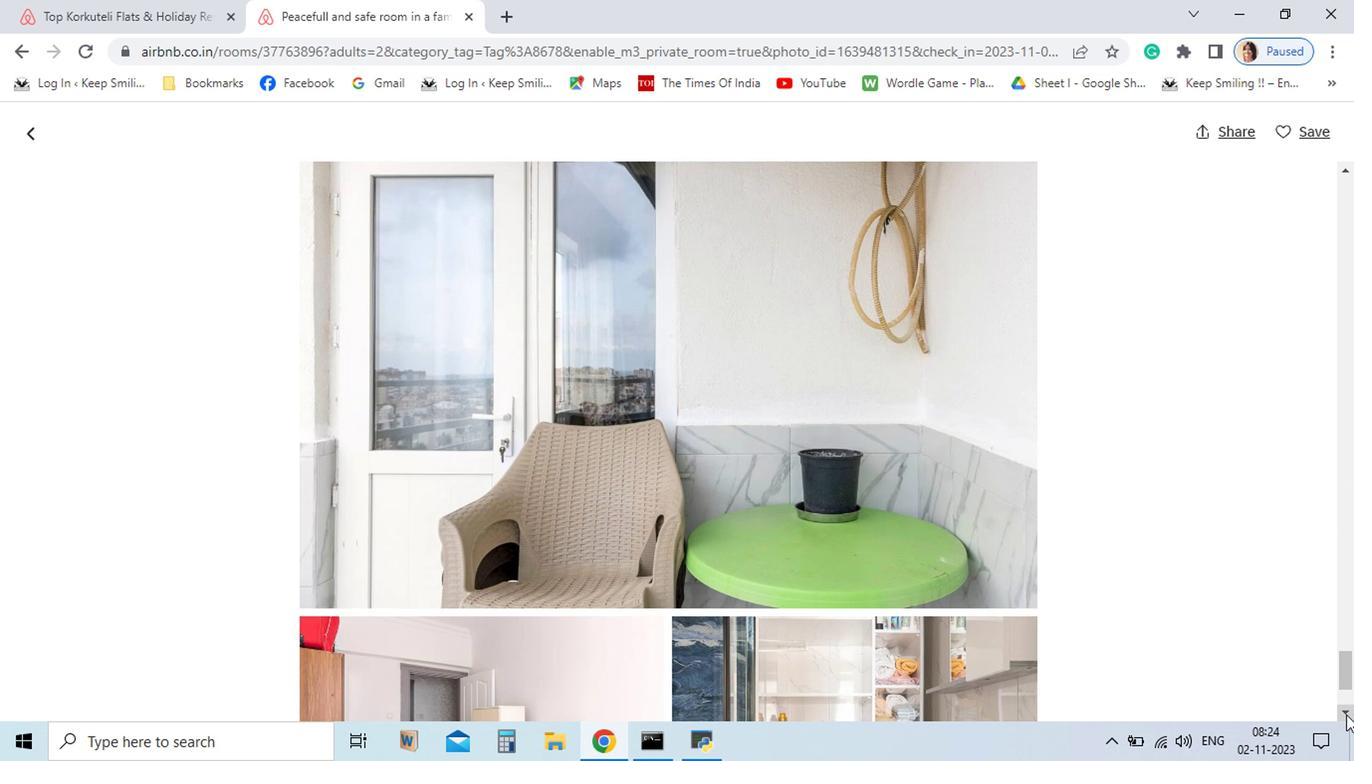 
Action: Mouse pressed left at (1151, 706)
Screenshot: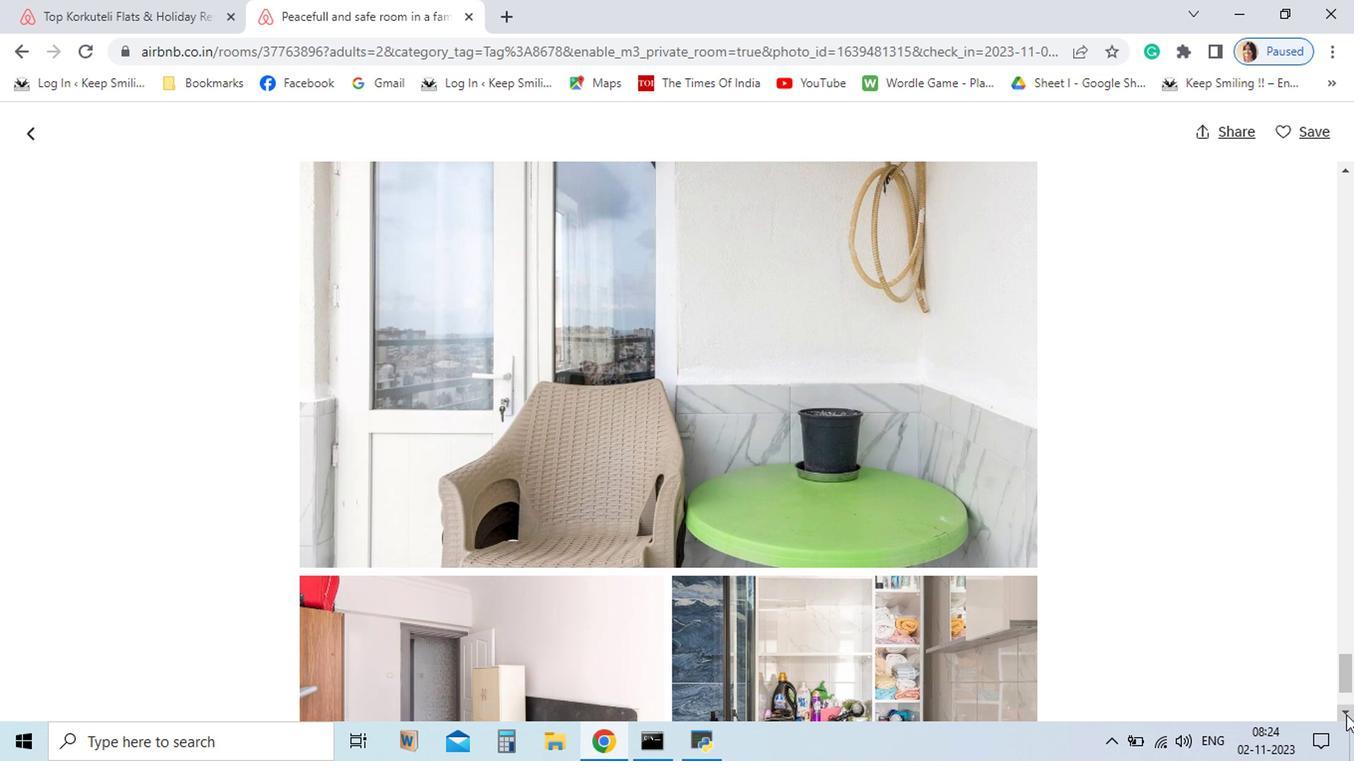 
Action: Mouse pressed left at (1151, 706)
Screenshot: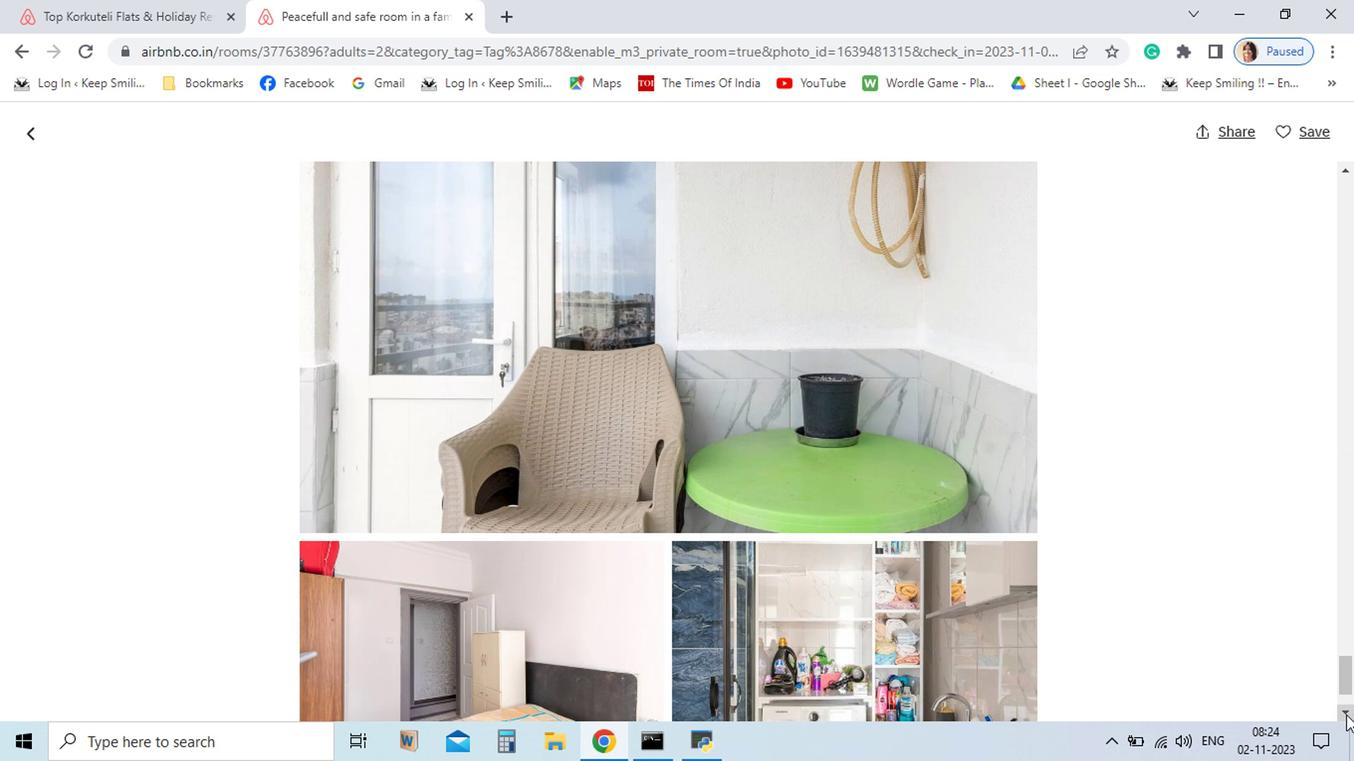 
Action: Mouse pressed left at (1151, 706)
Screenshot: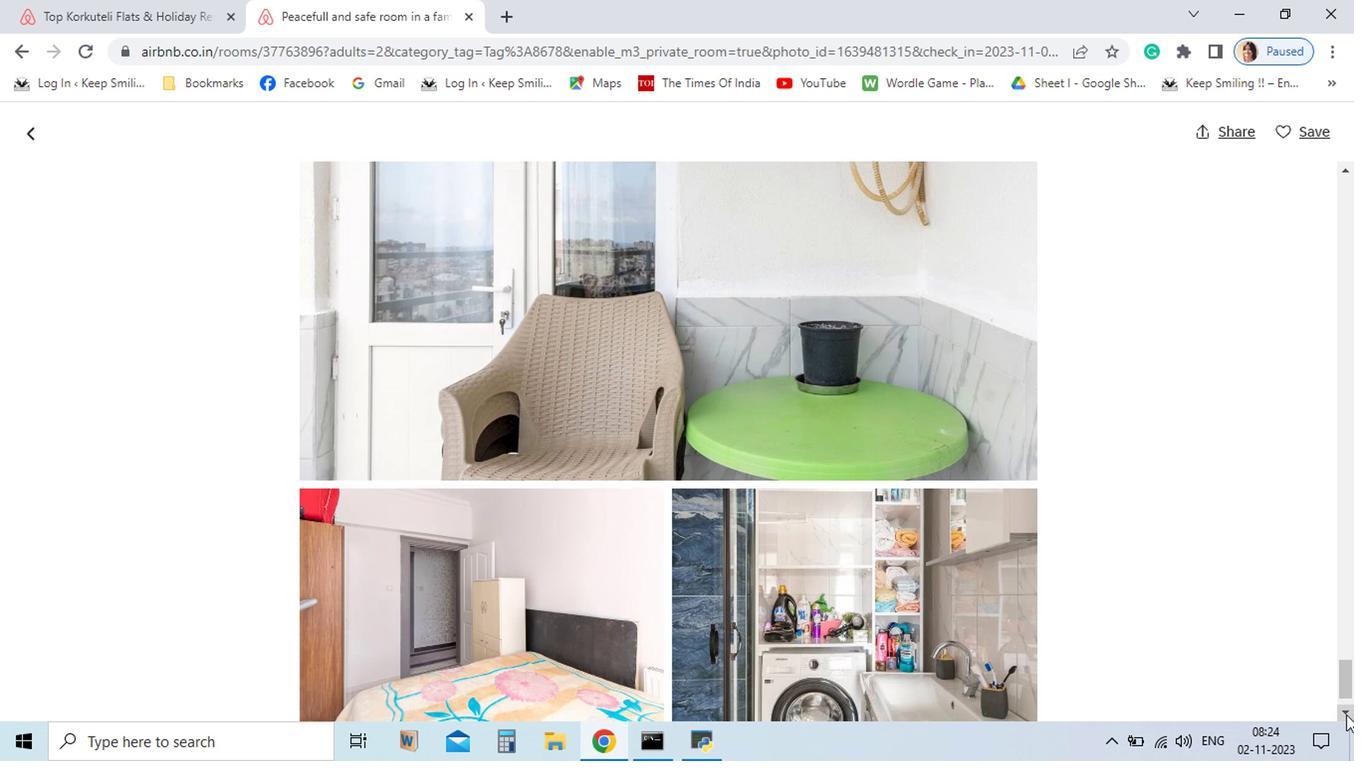 
Action: Mouse pressed left at (1151, 706)
Screenshot: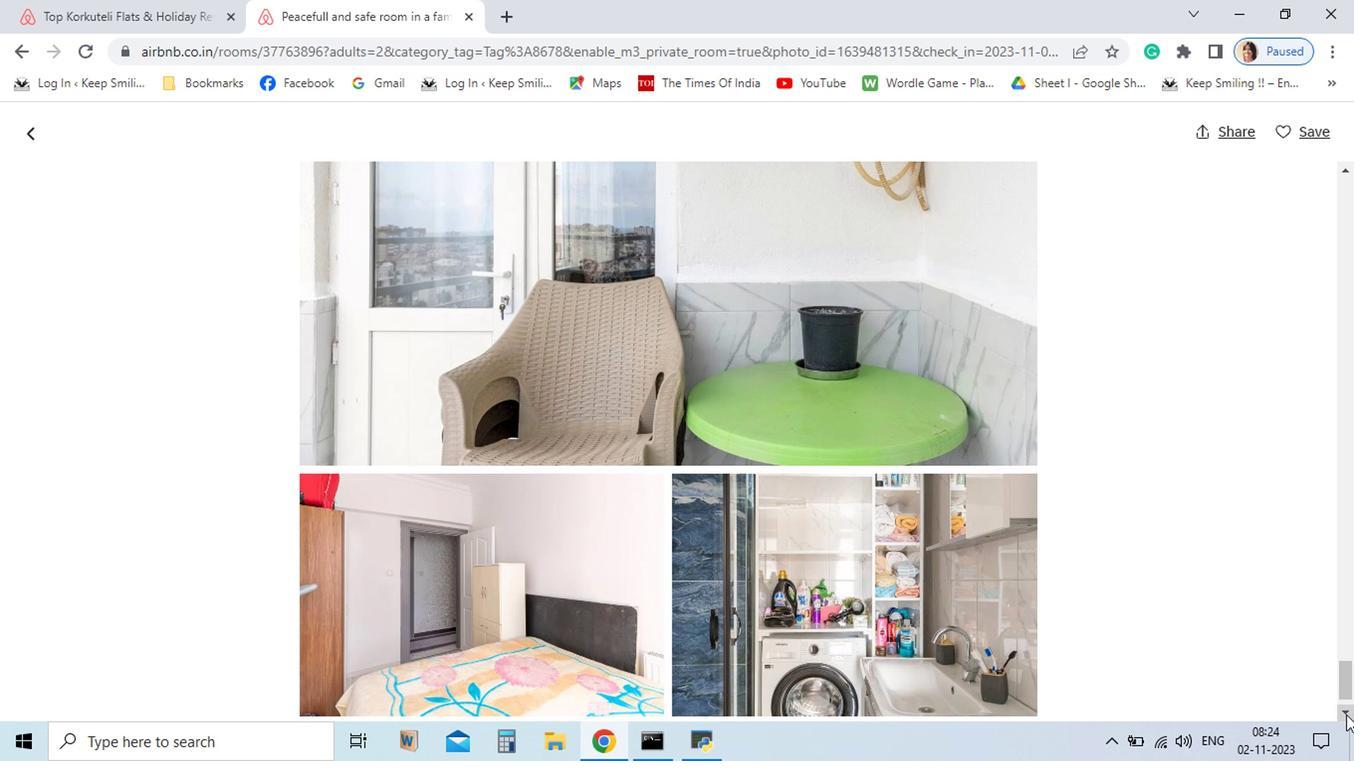 
Action: Mouse pressed left at (1151, 706)
Screenshot: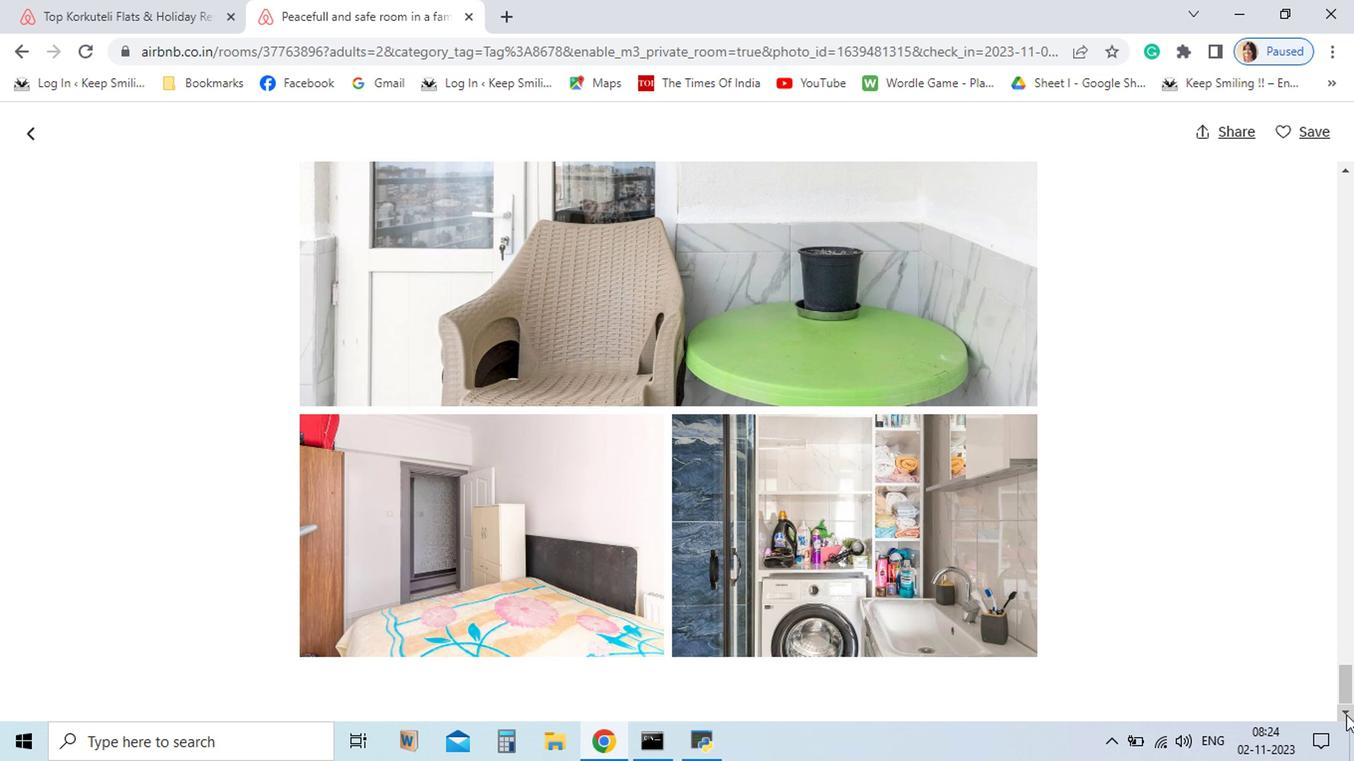 
Action: Mouse pressed left at (1151, 706)
Screenshot: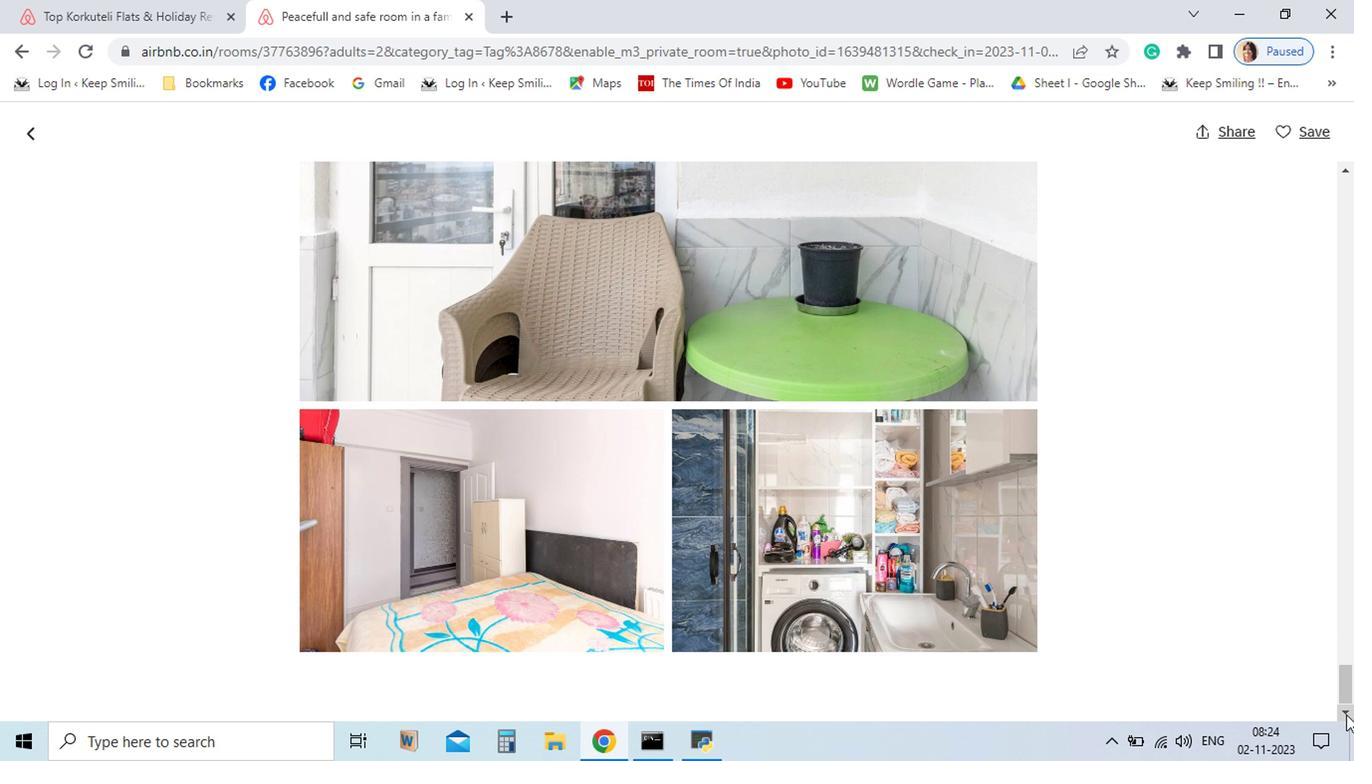 
Action: Mouse pressed left at (1151, 706)
Screenshot: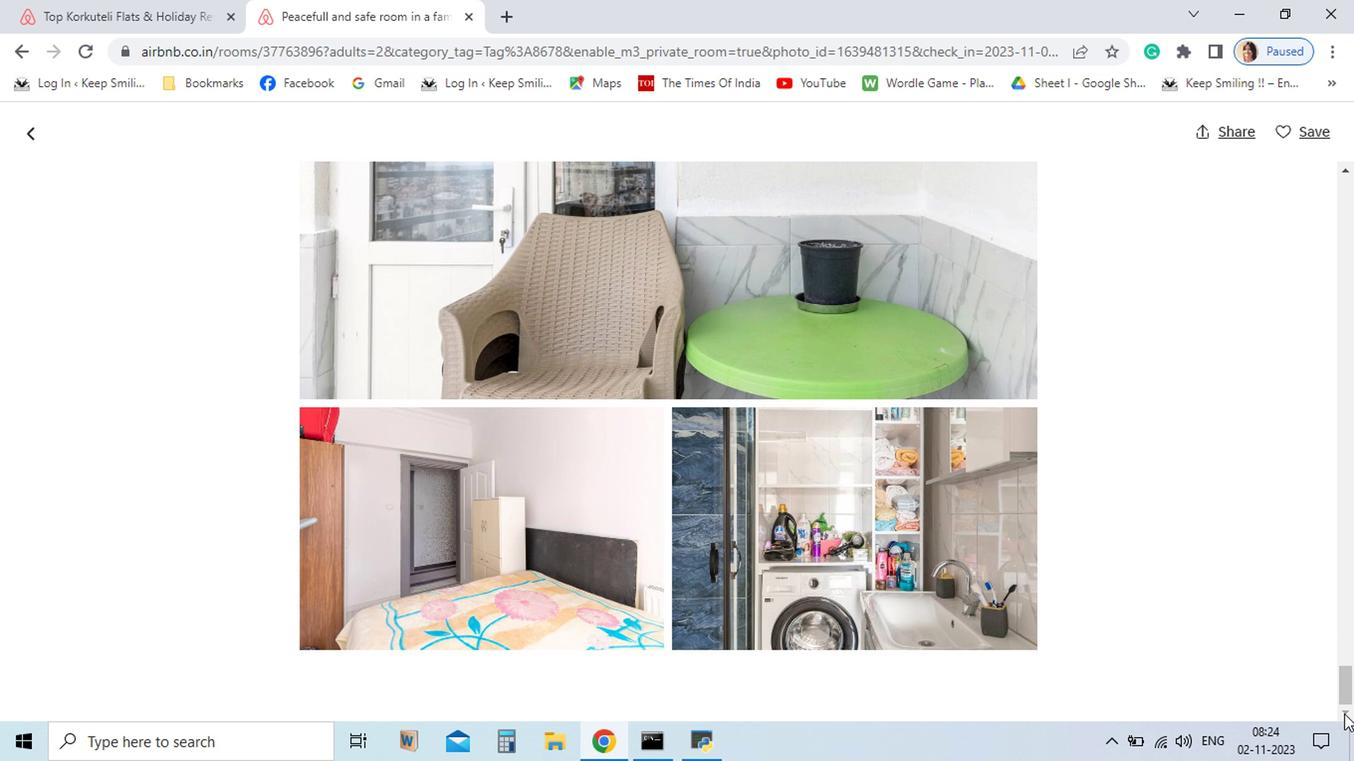 
Action: Mouse moved to (215, 283)
Screenshot: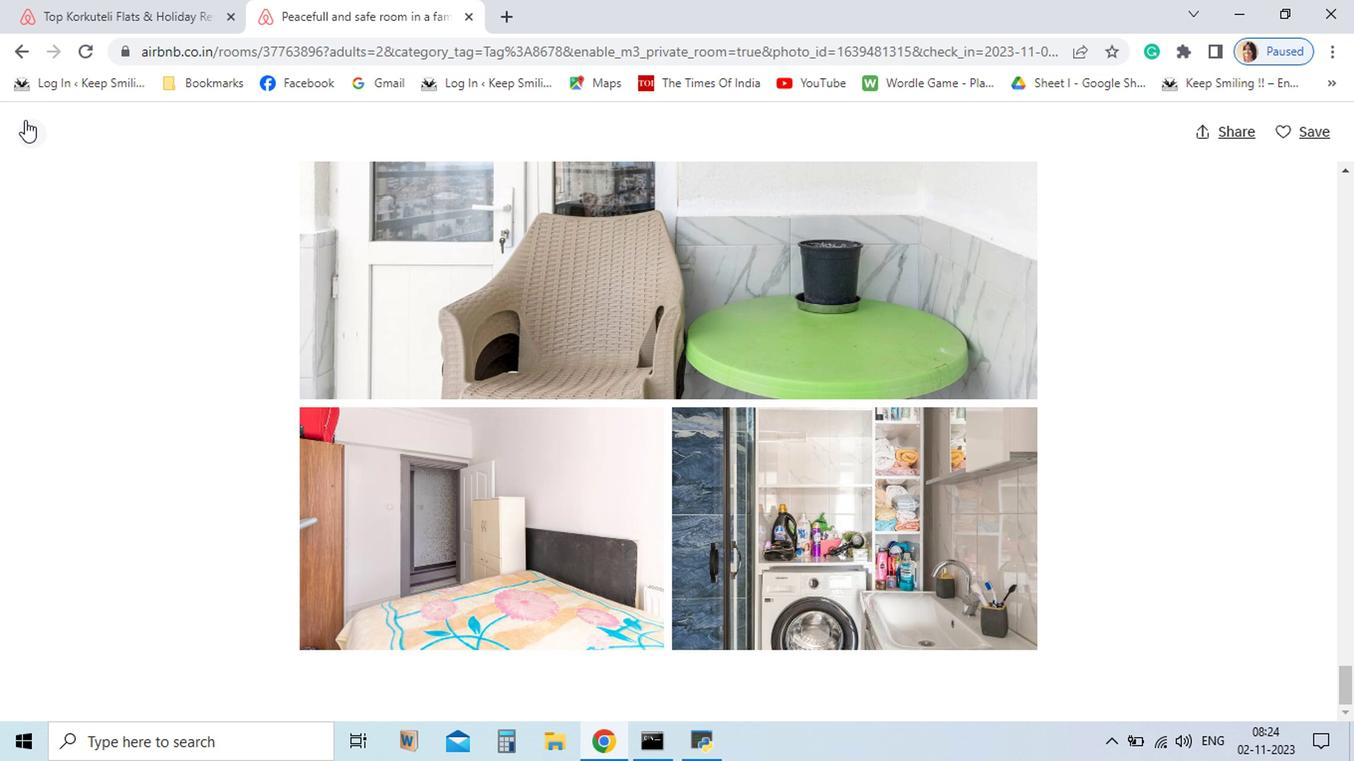 
Action: Mouse pressed left at (215, 283)
Screenshot: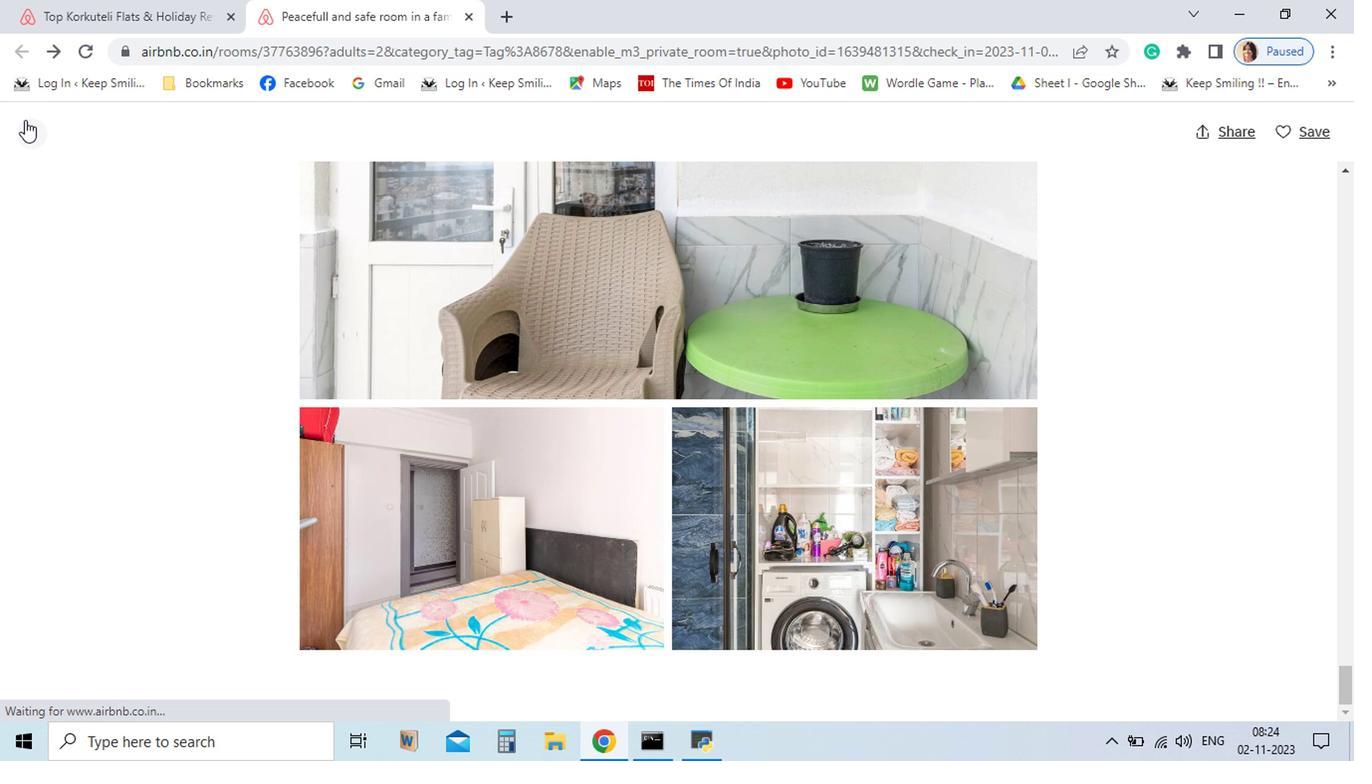 
Action: Mouse moved to (1156, 703)
Screenshot: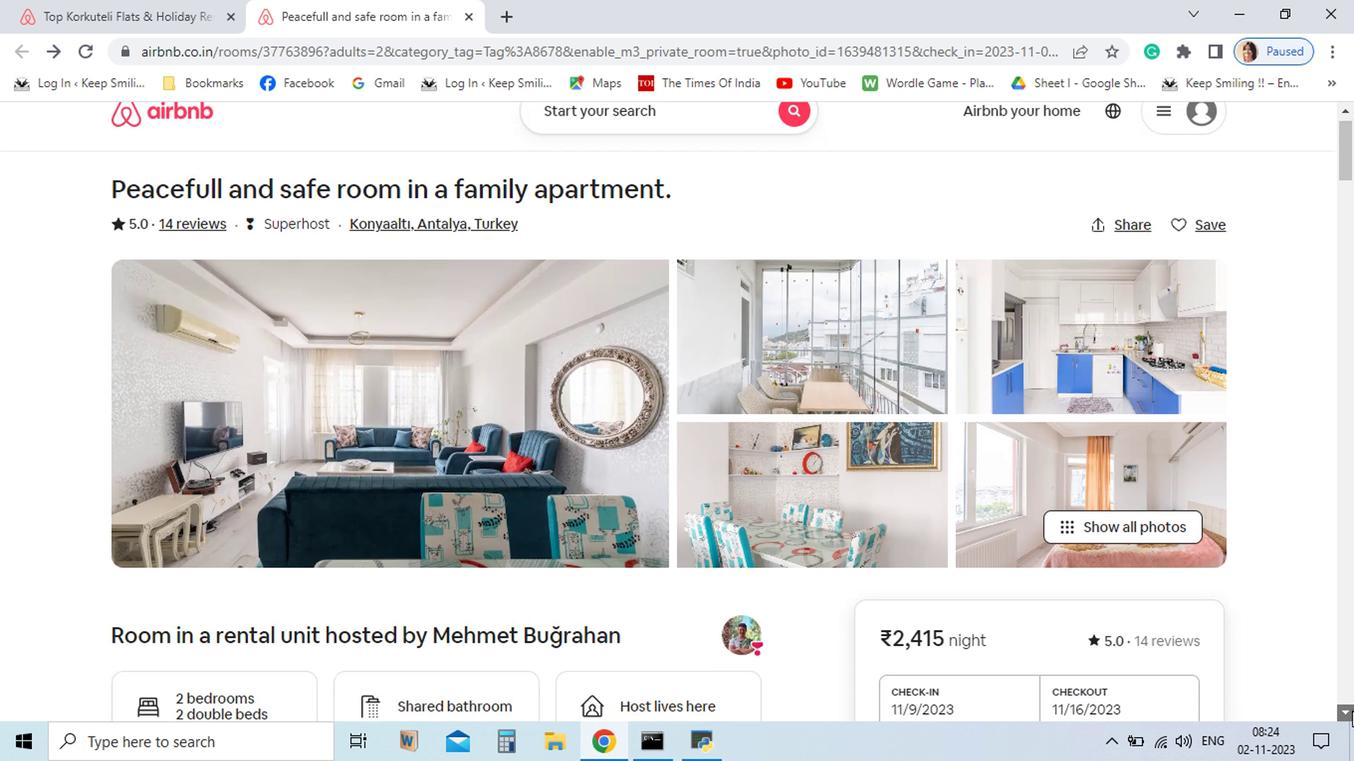 
Action: Mouse pressed left at (1156, 703)
Screenshot: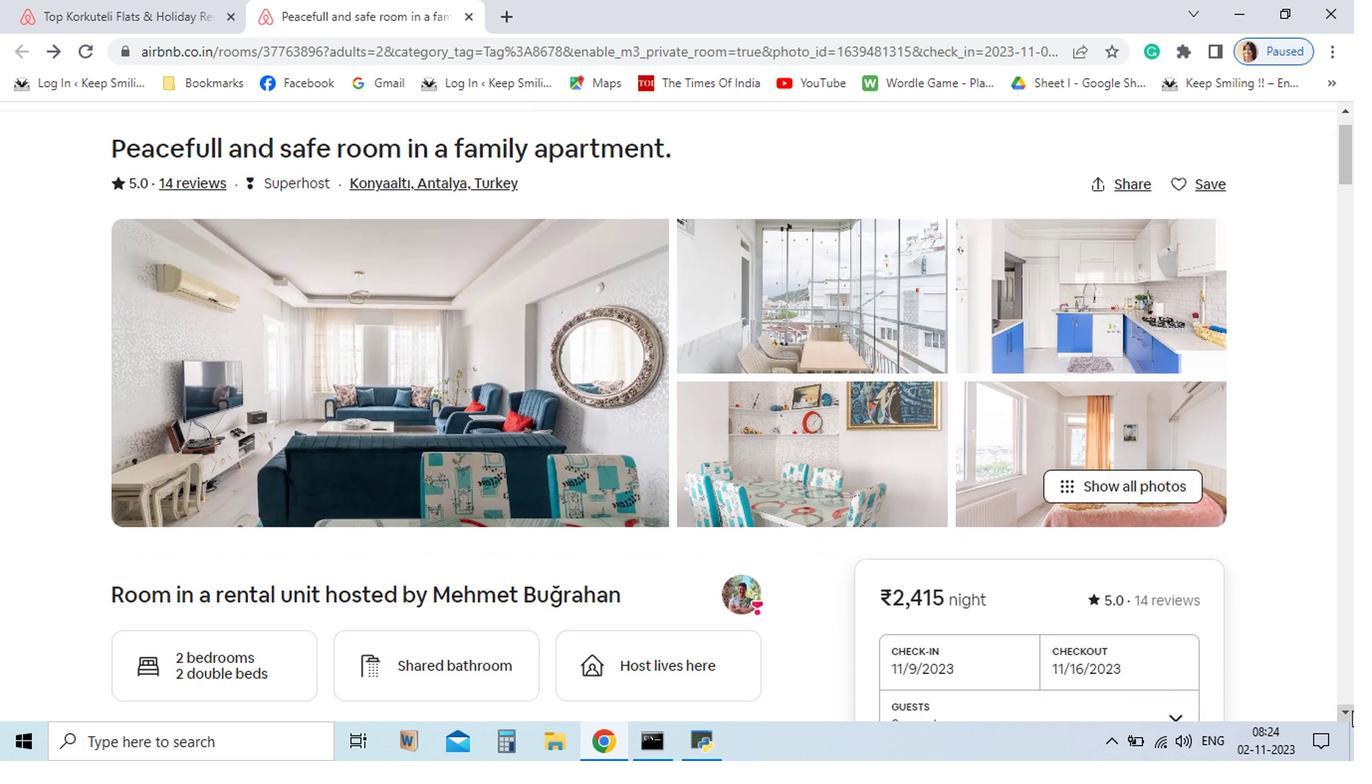
Action: Mouse pressed left at (1156, 703)
Screenshot: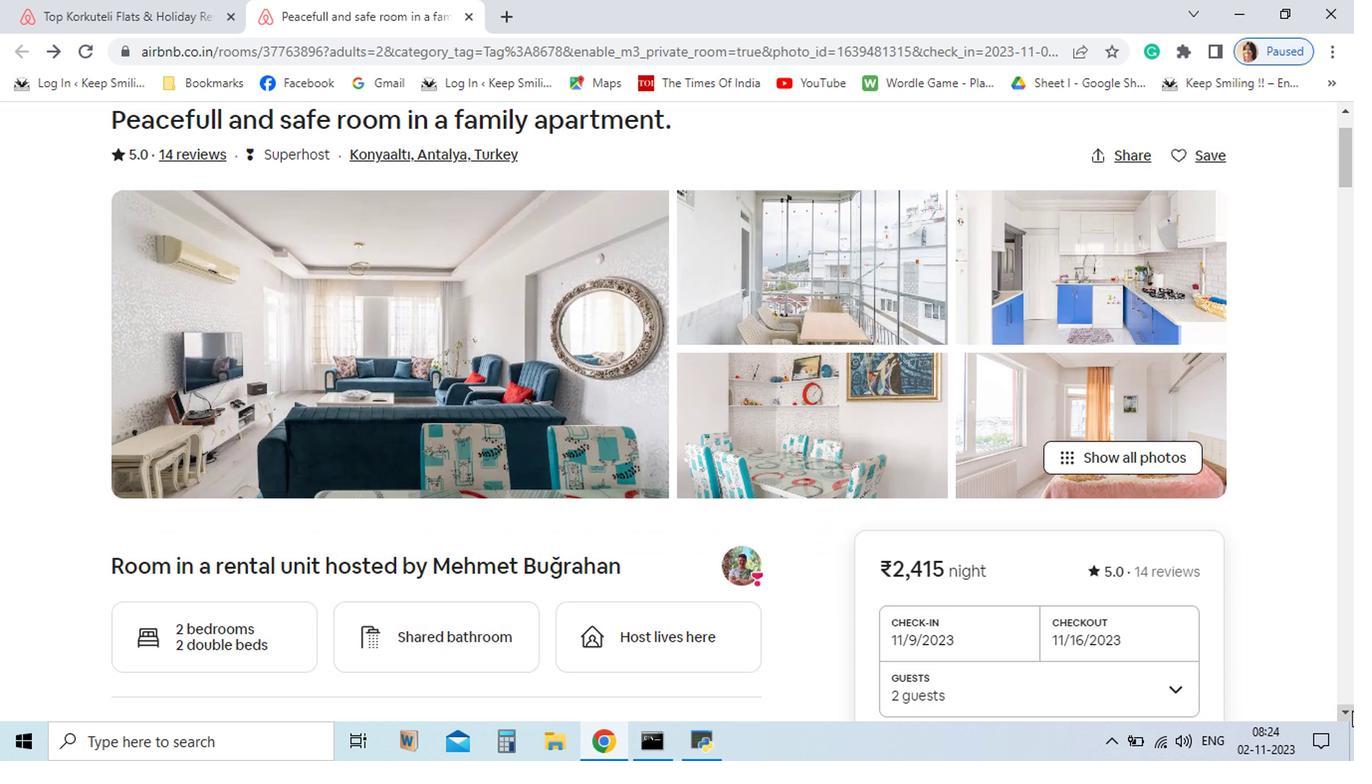 
Action: Mouse pressed left at (1156, 703)
Screenshot: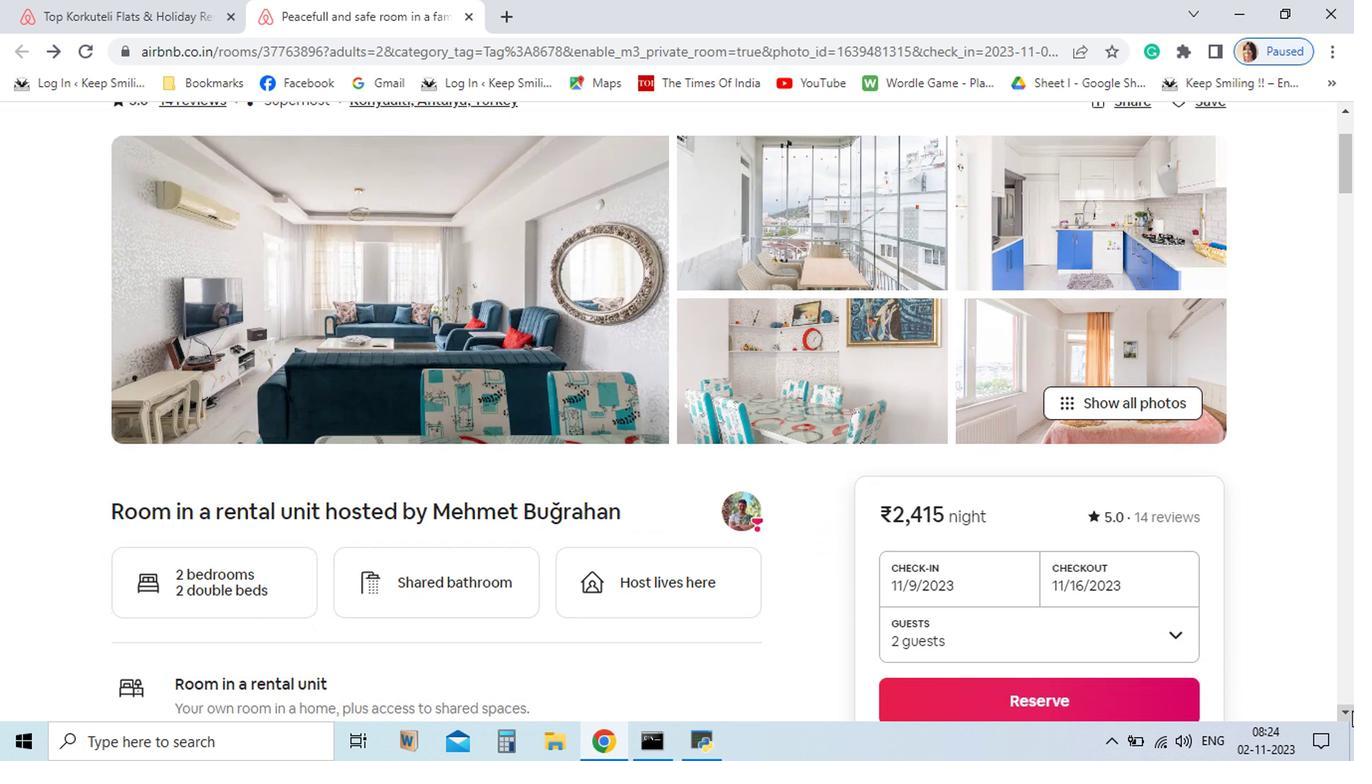 
Action: Mouse pressed left at (1156, 703)
Screenshot: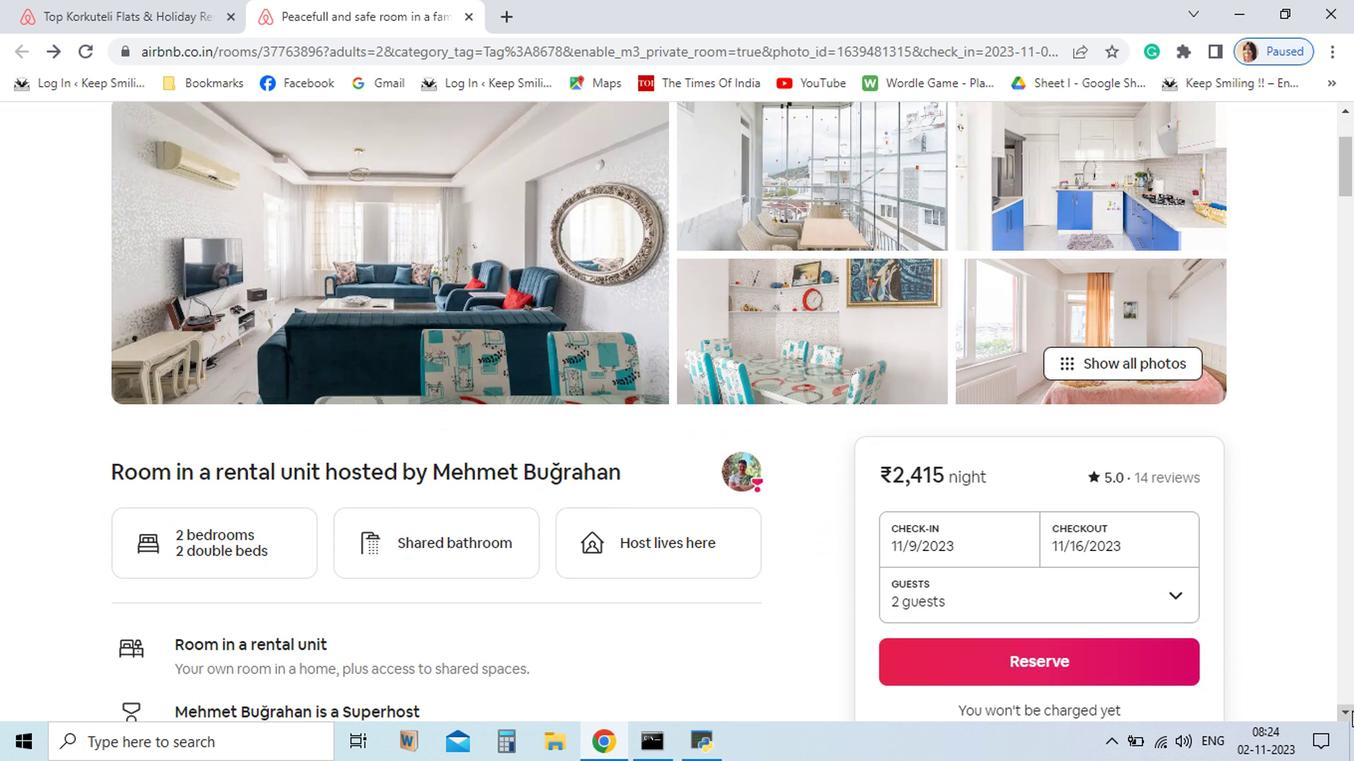 
Action: Mouse pressed left at (1156, 703)
Screenshot: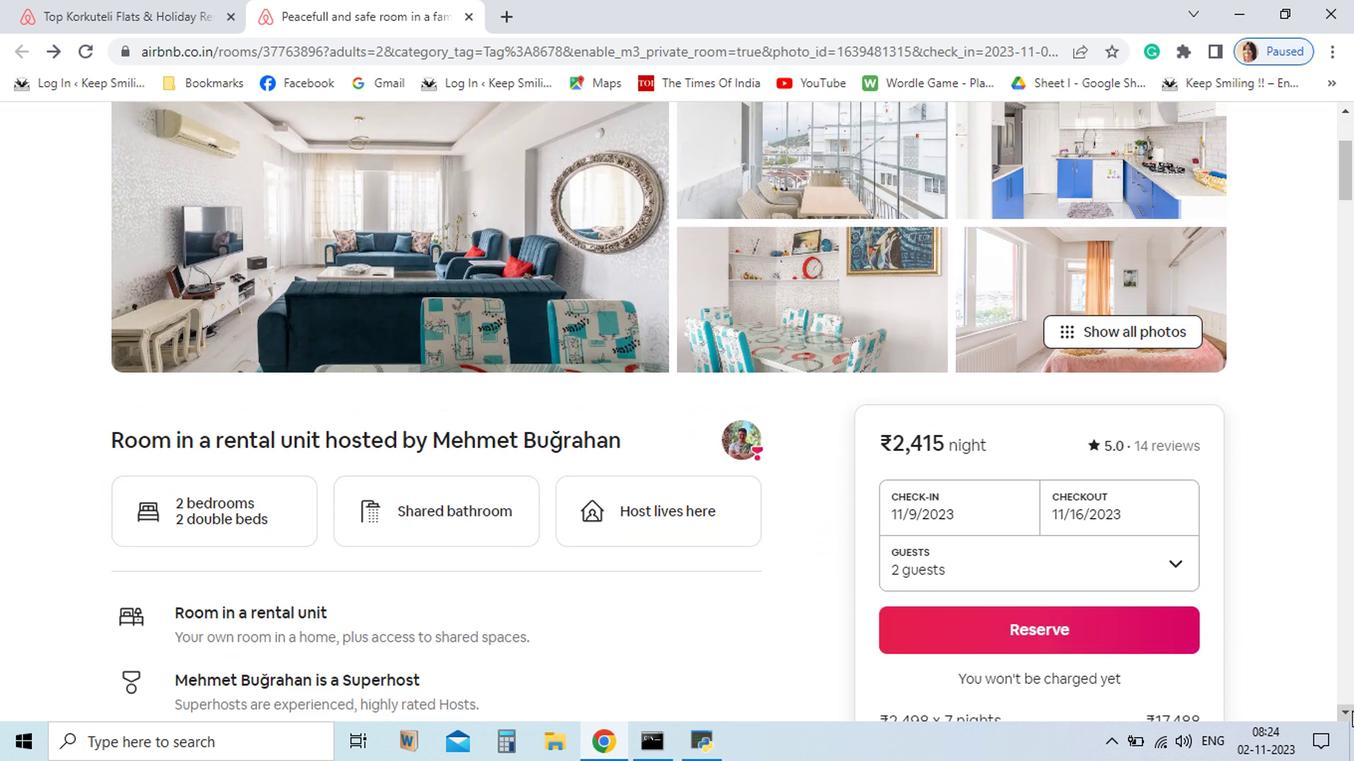 
Action: Mouse pressed left at (1156, 703)
Screenshot: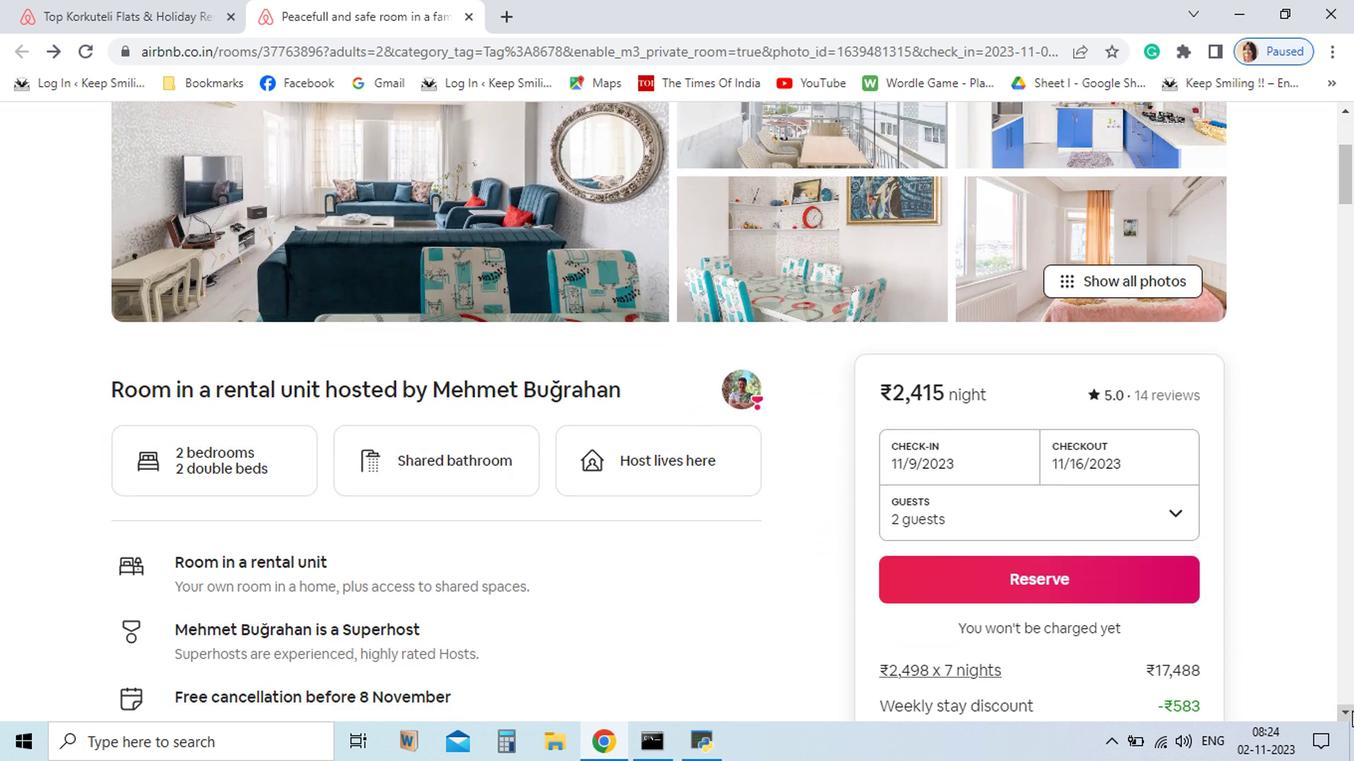 
Action: Mouse pressed left at (1156, 703)
Screenshot: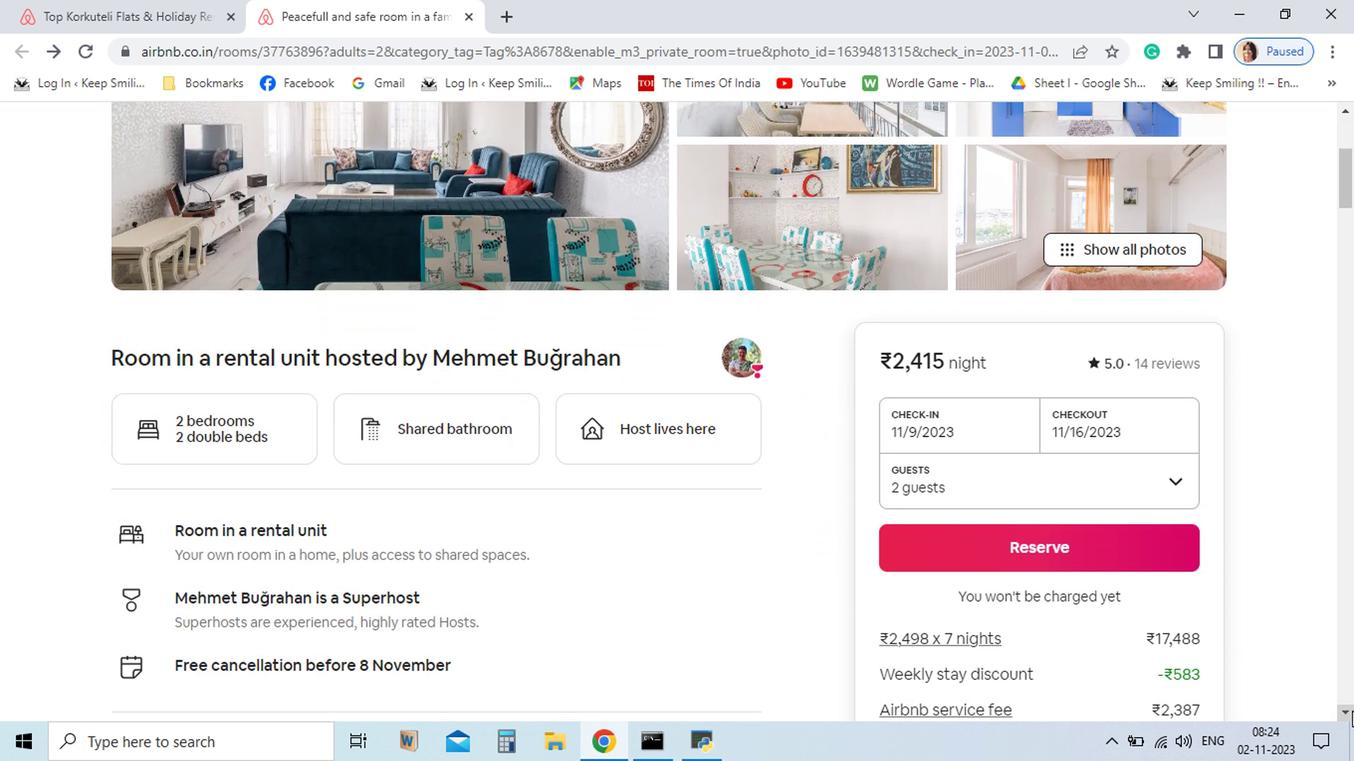 
Action: Mouse pressed left at (1156, 703)
Screenshot: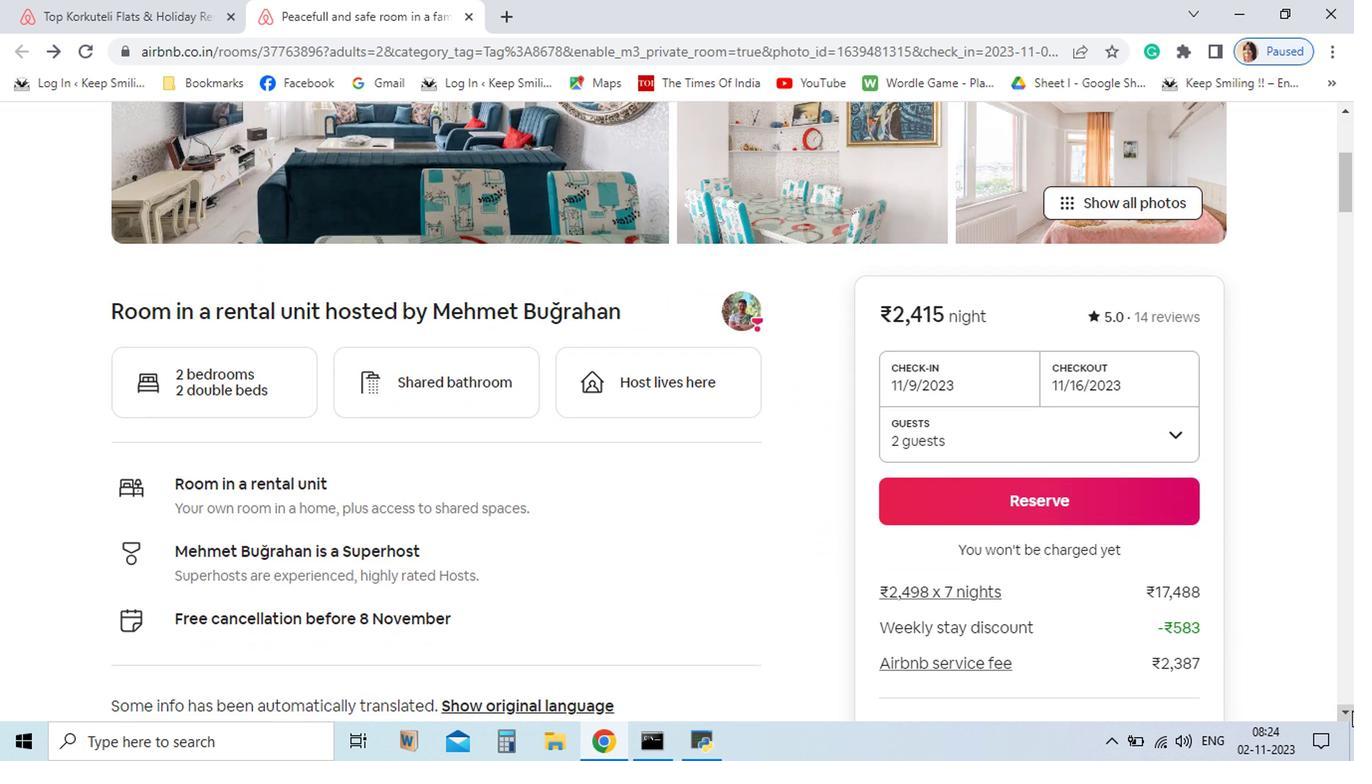 
Action: Mouse pressed left at (1156, 703)
Screenshot: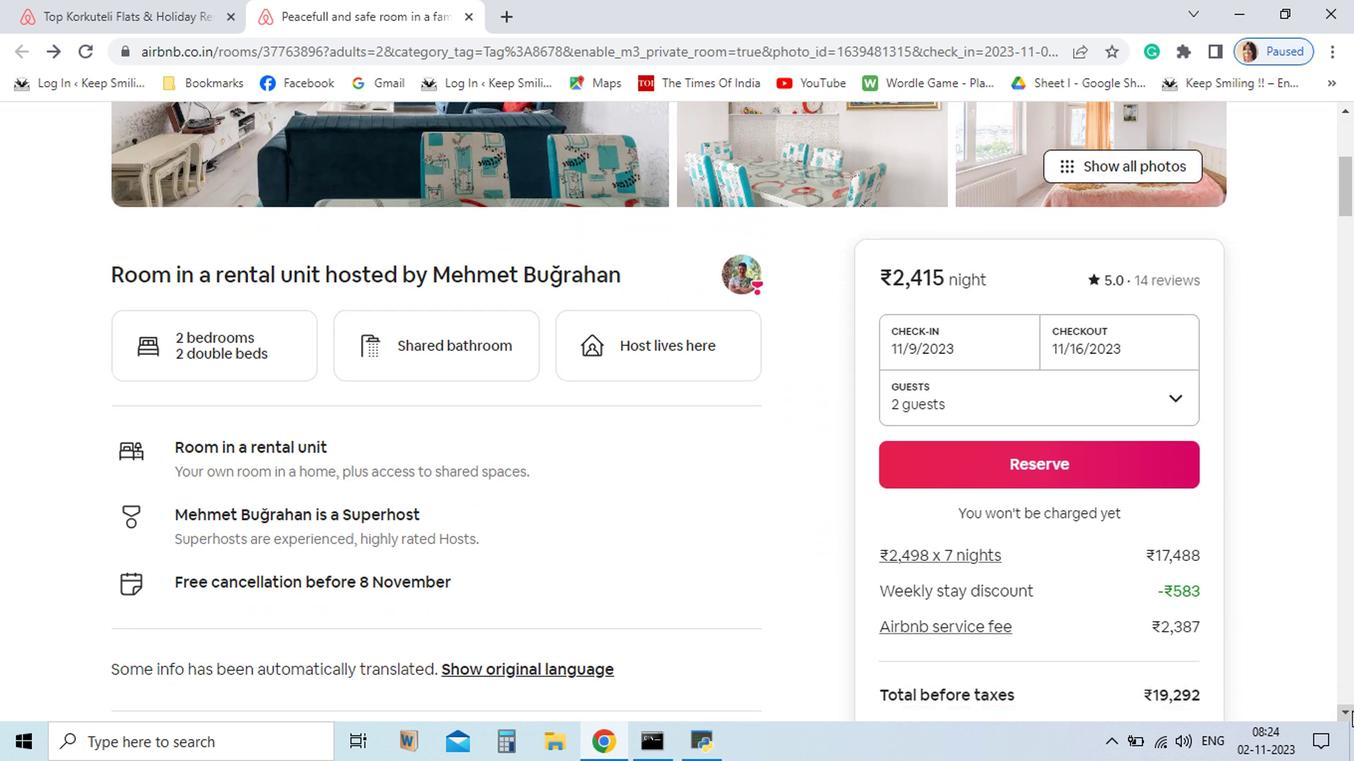 
Action: Mouse pressed left at (1156, 703)
Screenshot: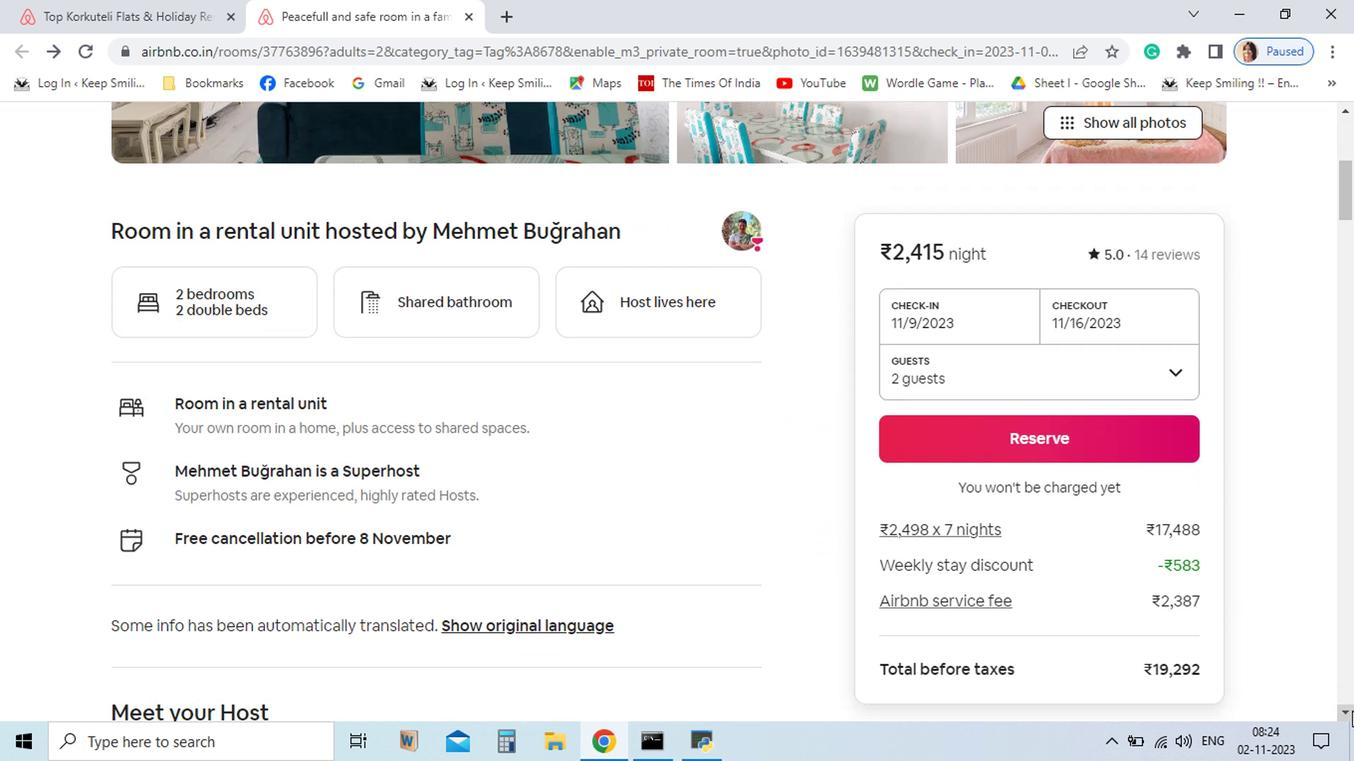 
Action: Mouse pressed left at (1156, 703)
Screenshot: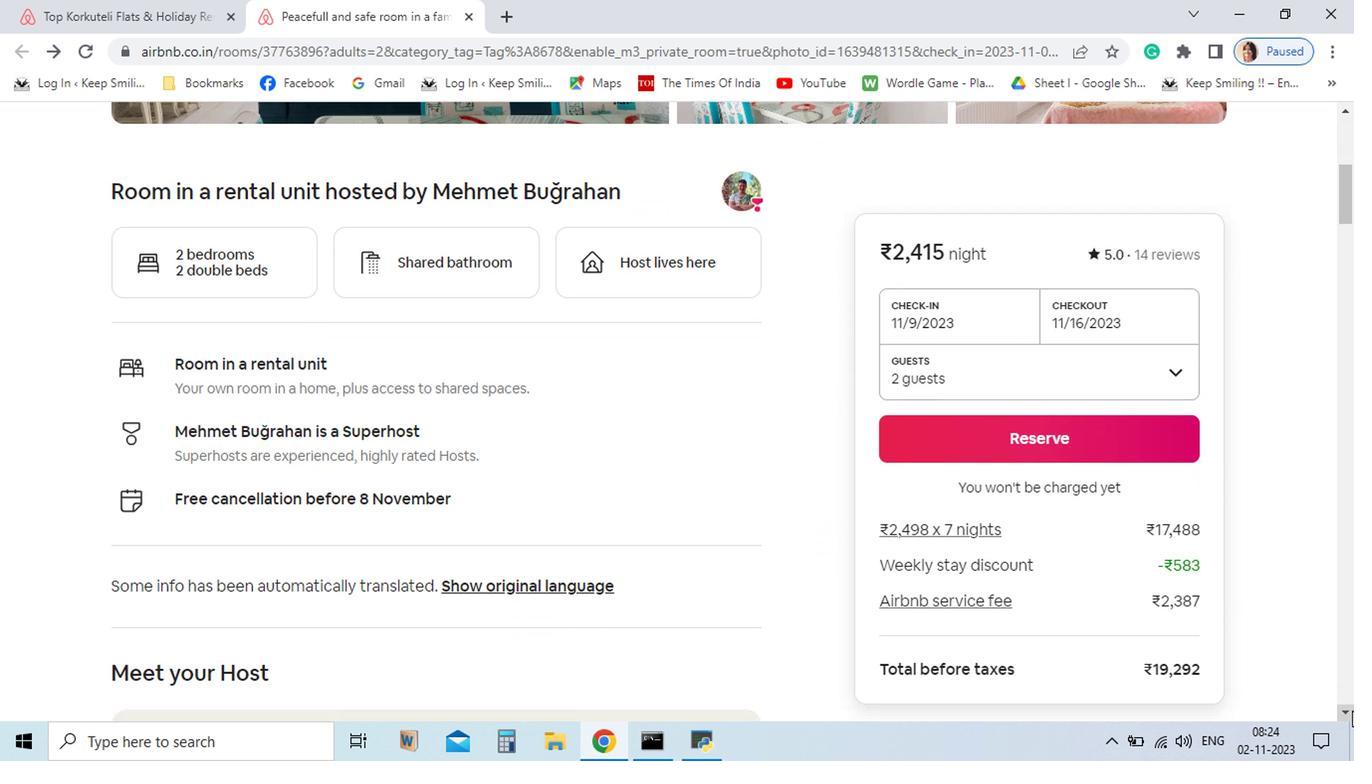 
Action: Mouse pressed left at (1156, 703)
Screenshot: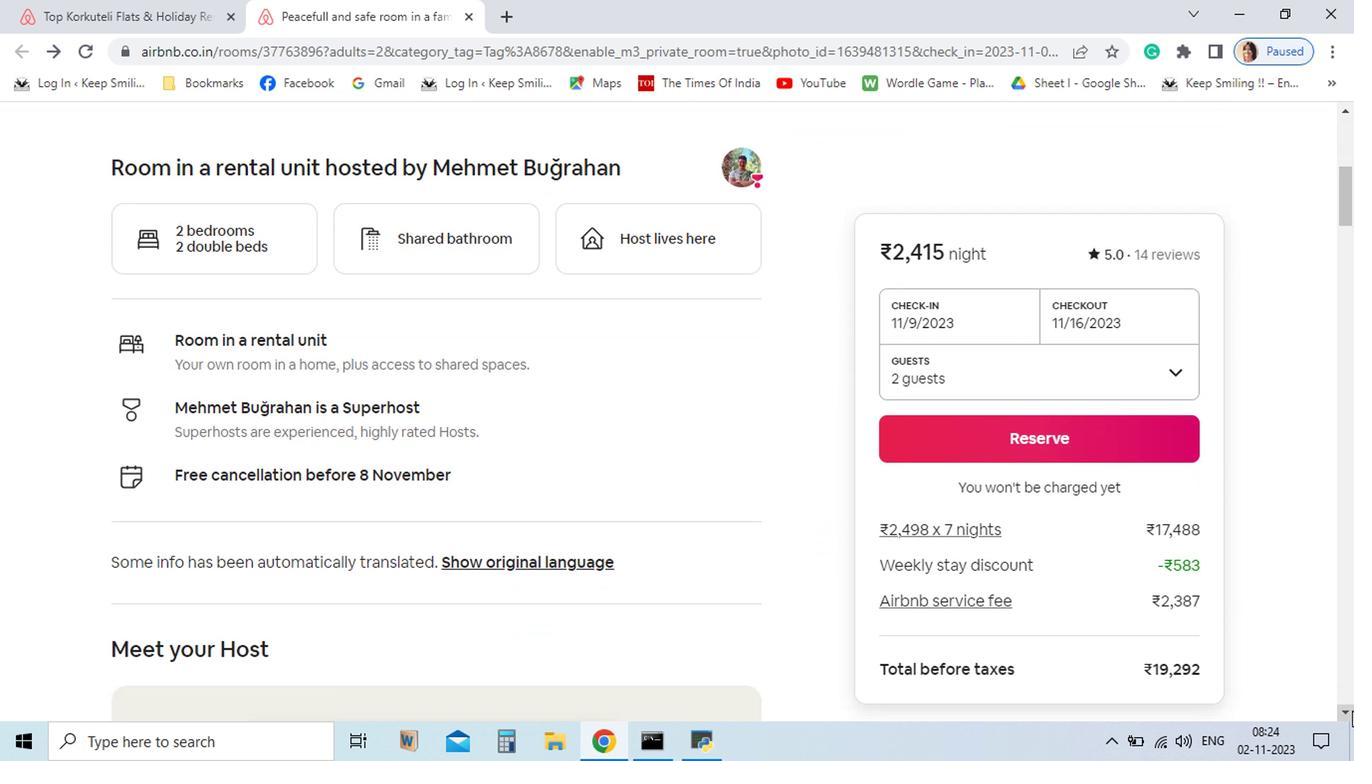 
Action: Mouse pressed left at (1156, 703)
Screenshot: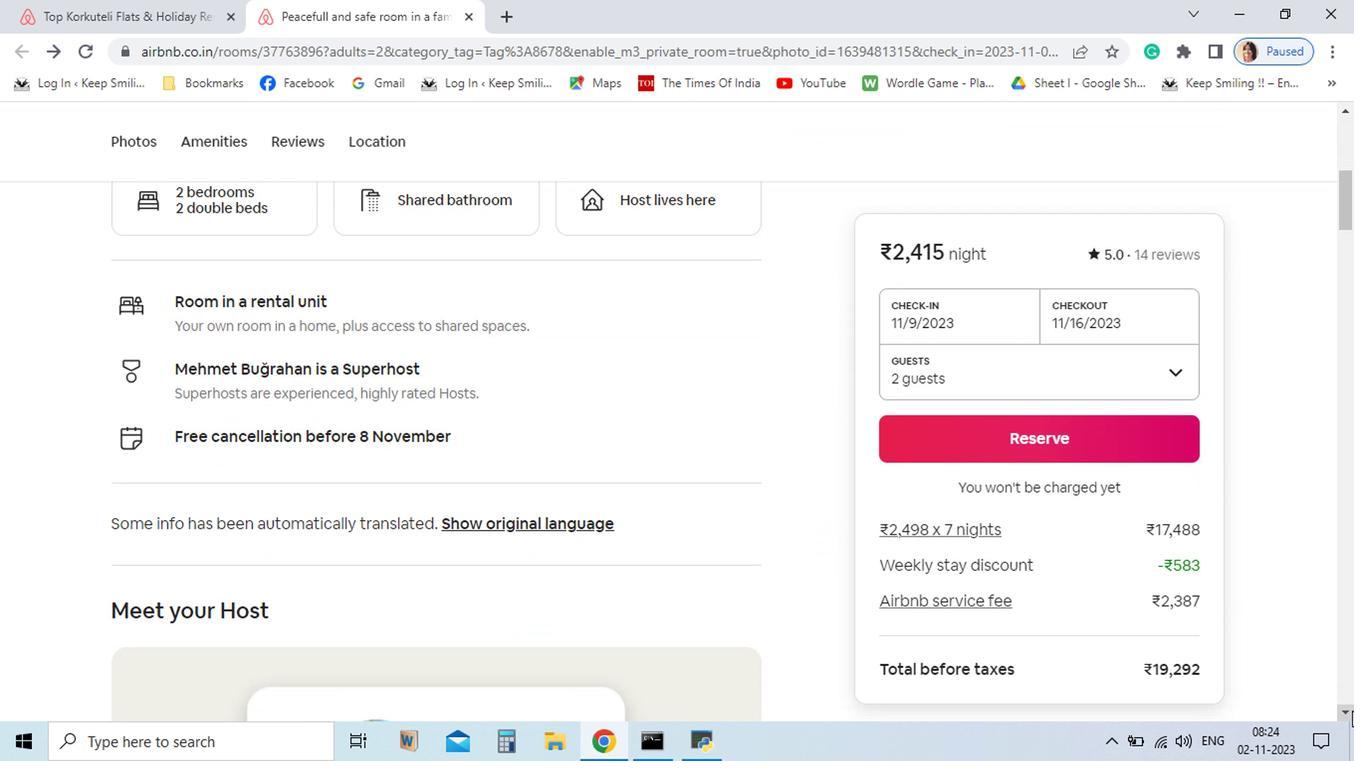 
Action: Mouse pressed left at (1156, 703)
